 Task: Plan a trip to Onex, Switzerland from 6th December, 2023 to 15th December, 2023 for 6 adults. Place can be entire room or private room with 6 bedrooms having 6 beds and 6 bathrooms. Property type can be house. Amenities needed are: wifi, TV, free parkinig on premises, gym, breakfast.
Action: Mouse moved to (469, 276)
Screenshot: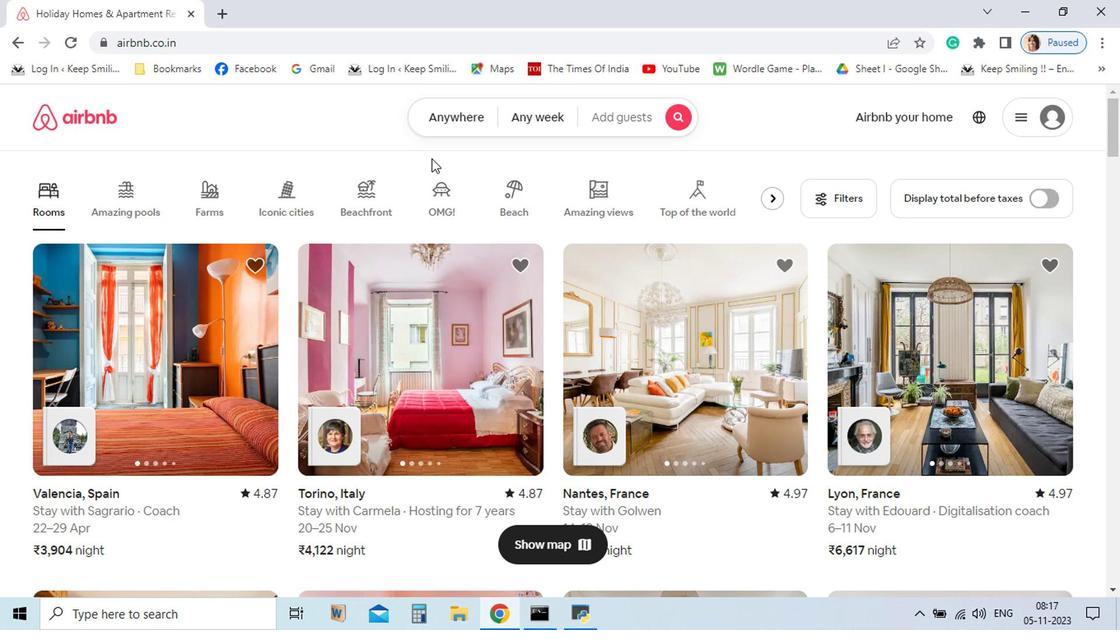 
Action: Mouse pressed left at (469, 276)
Screenshot: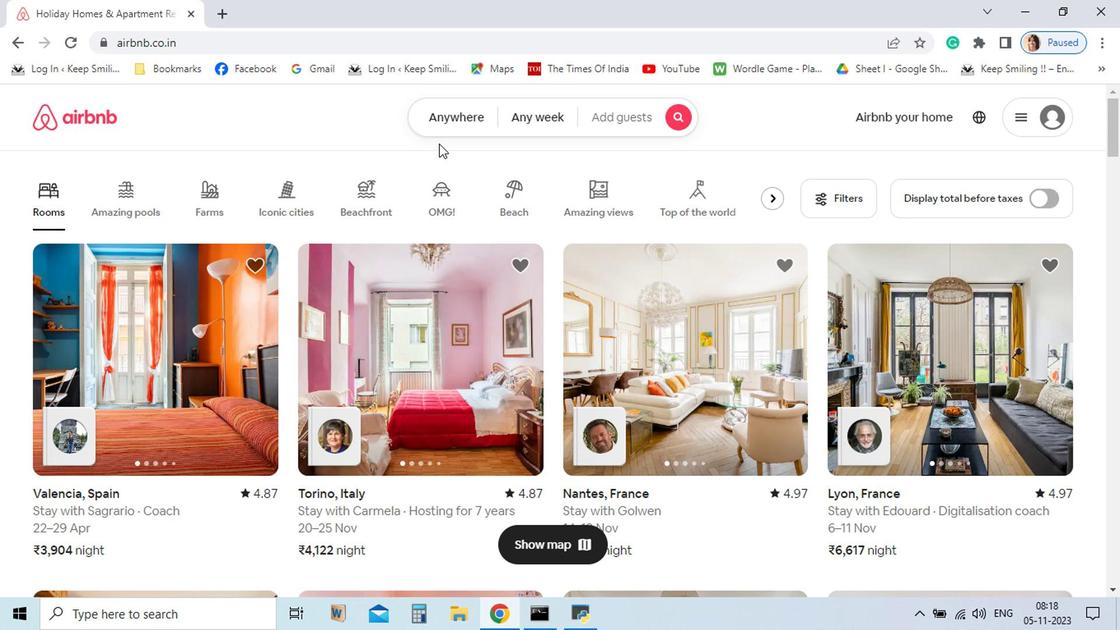 
Action: Mouse moved to (476, 253)
Screenshot: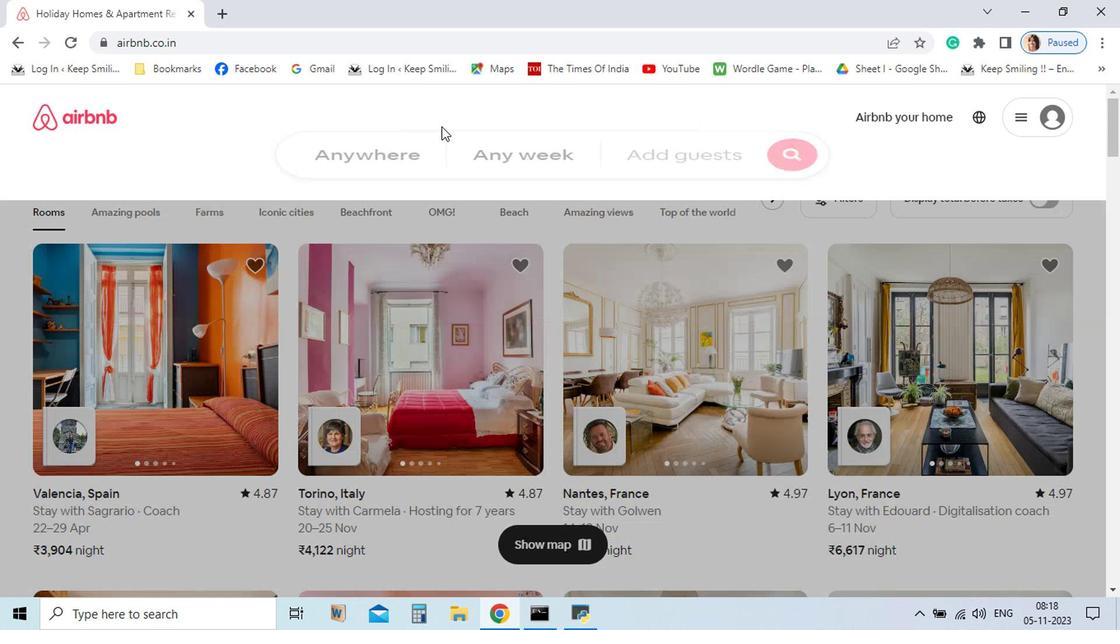 
Action: Mouse pressed left at (476, 253)
Screenshot: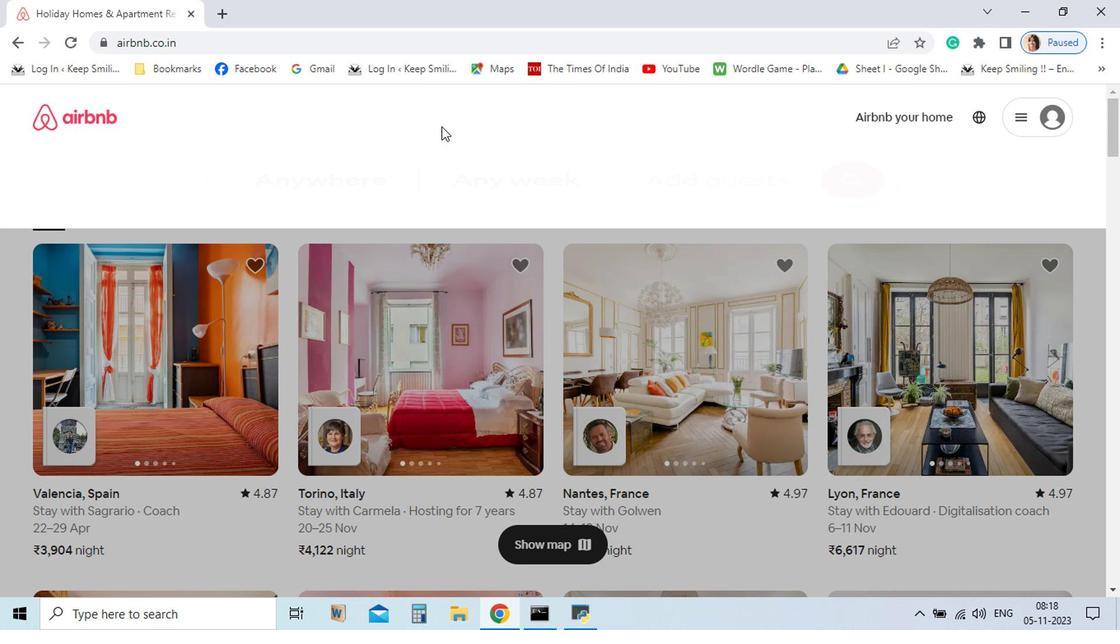
Action: Mouse moved to (375, 297)
Screenshot: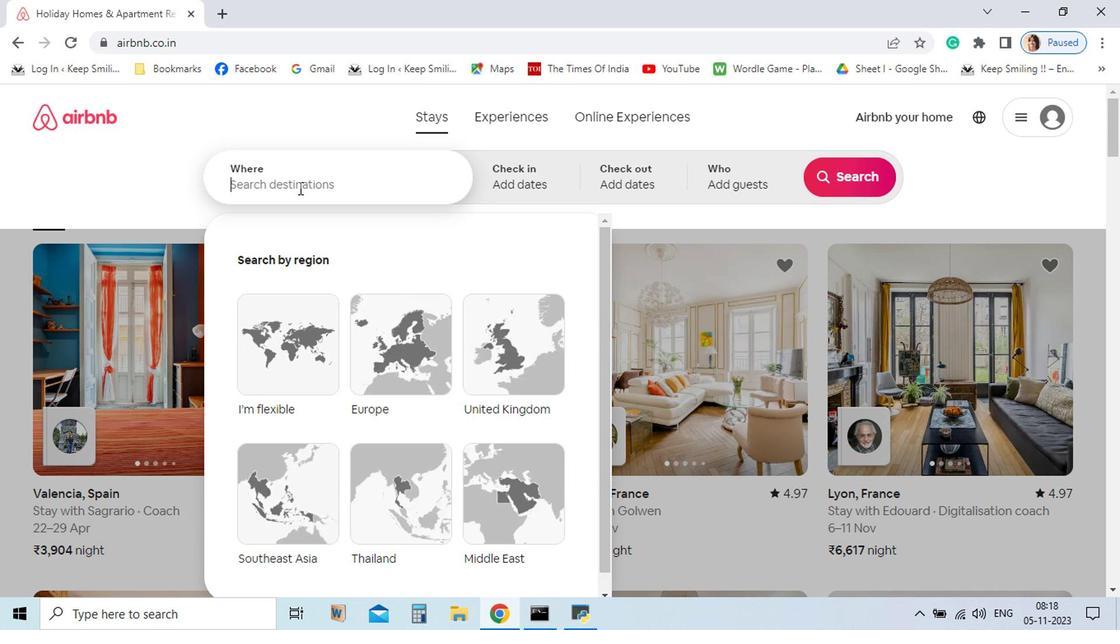 
Action: Mouse pressed left at (375, 297)
Screenshot: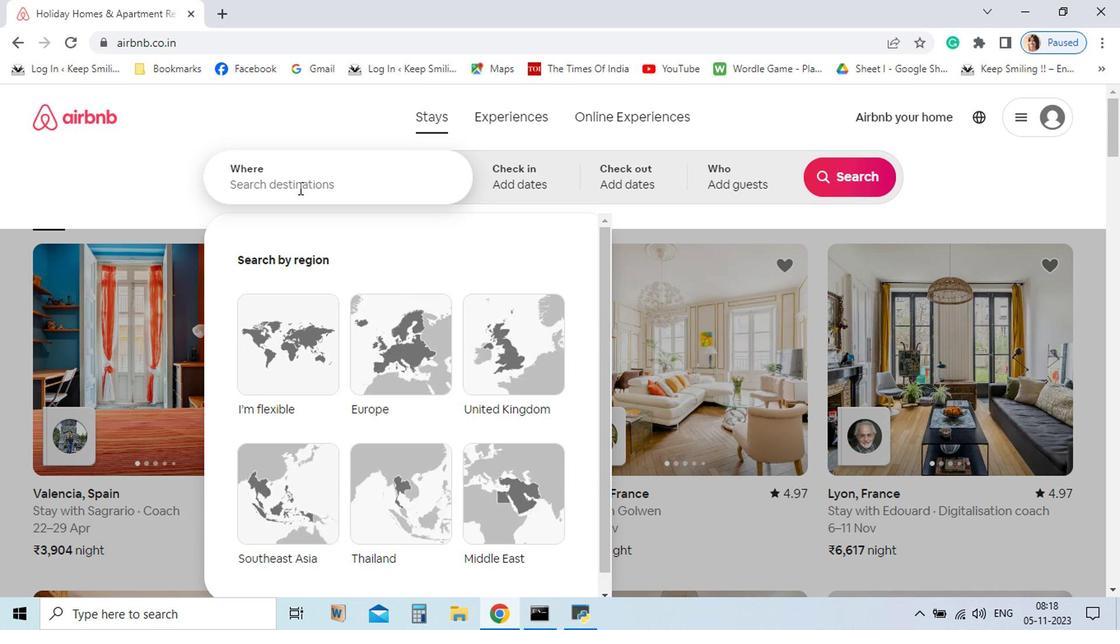 
Action: Mouse moved to (375, 297)
Screenshot: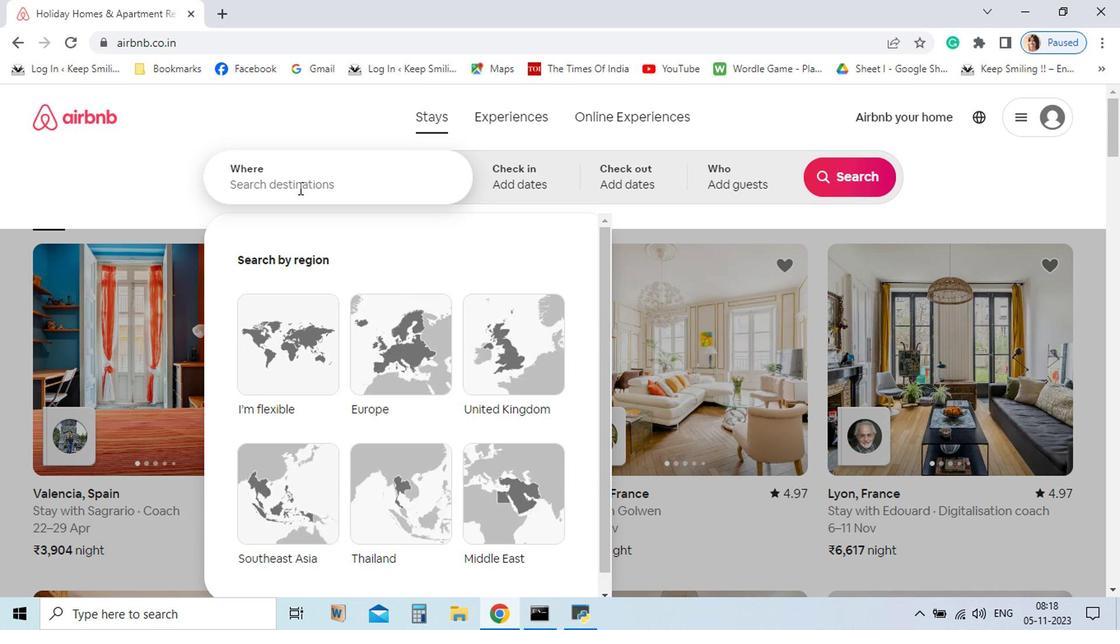 
Action: Key pressed <Key.shift_r>Onex
Screenshot: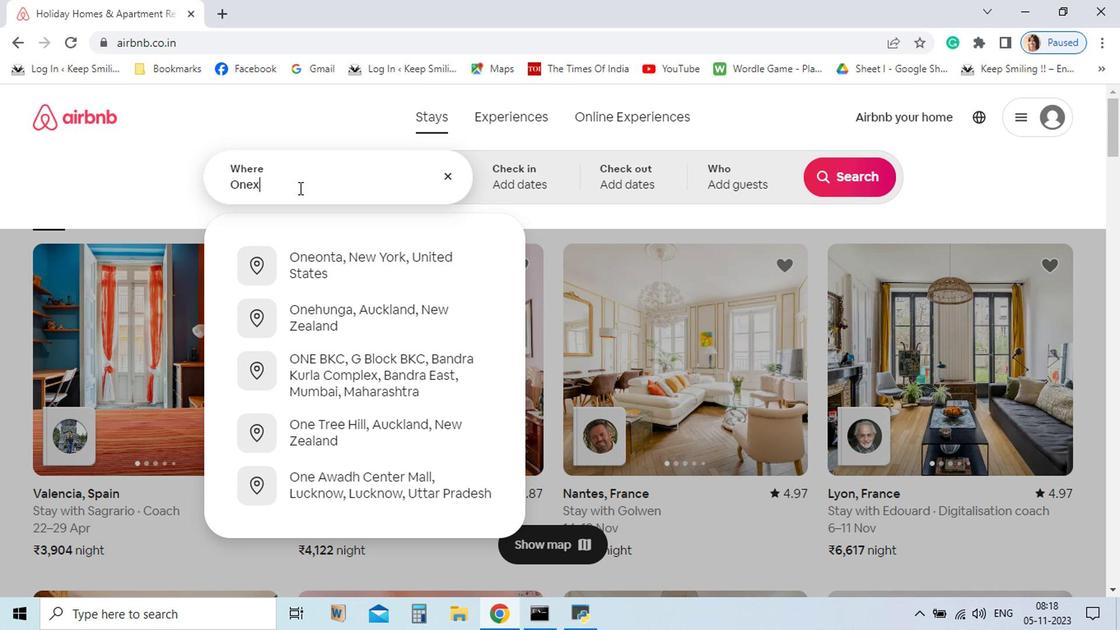 
Action: Mouse moved to (422, 348)
Screenshot: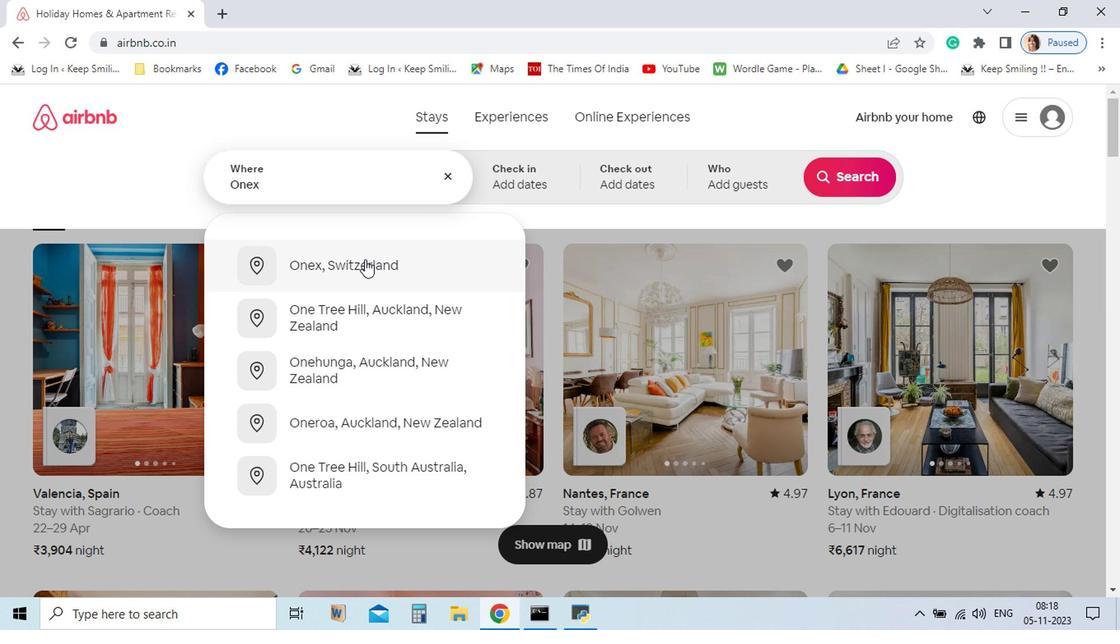 
Action: Mouse pressed left at (422, 348)
Screenshot: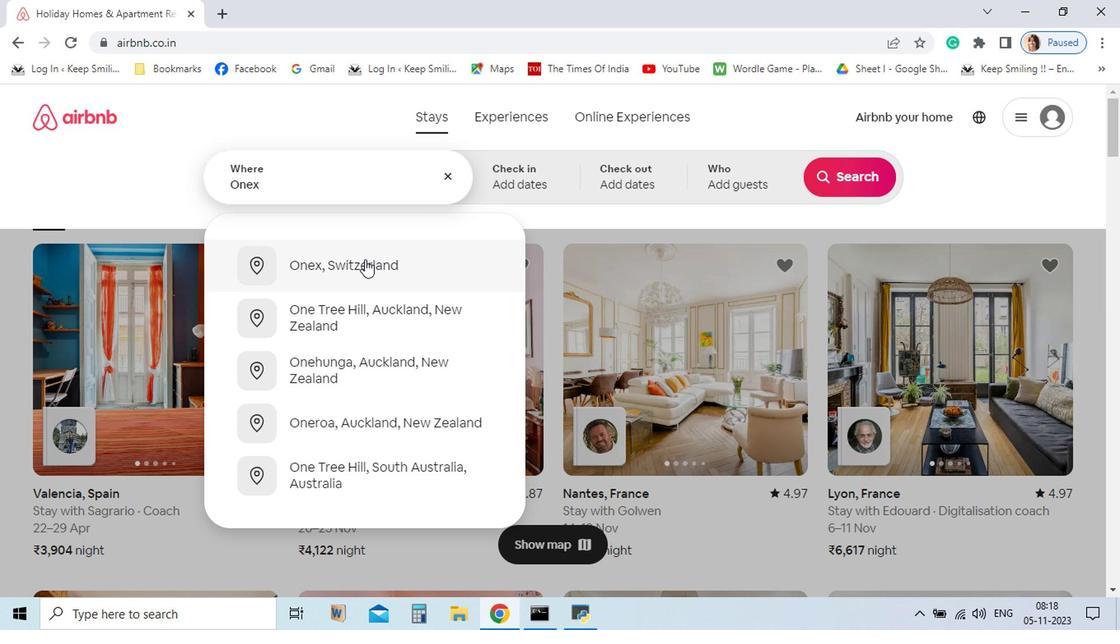 
Action: Mouse moved to (663, 459)
Screenshot: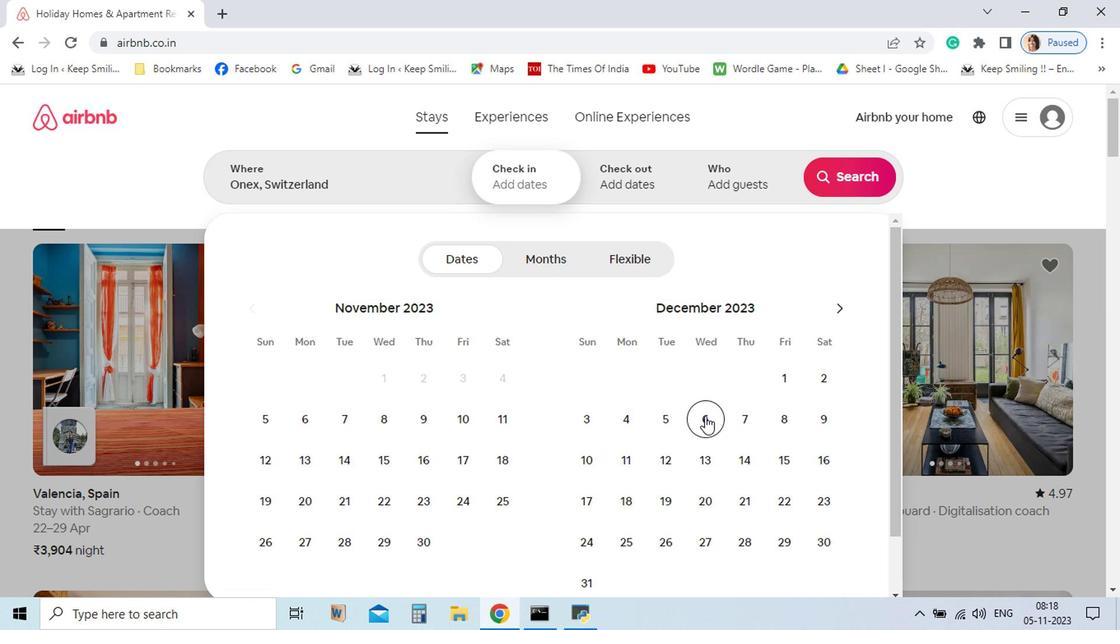 
Action: Mouse pressed left at (663, 459)
Screenshot: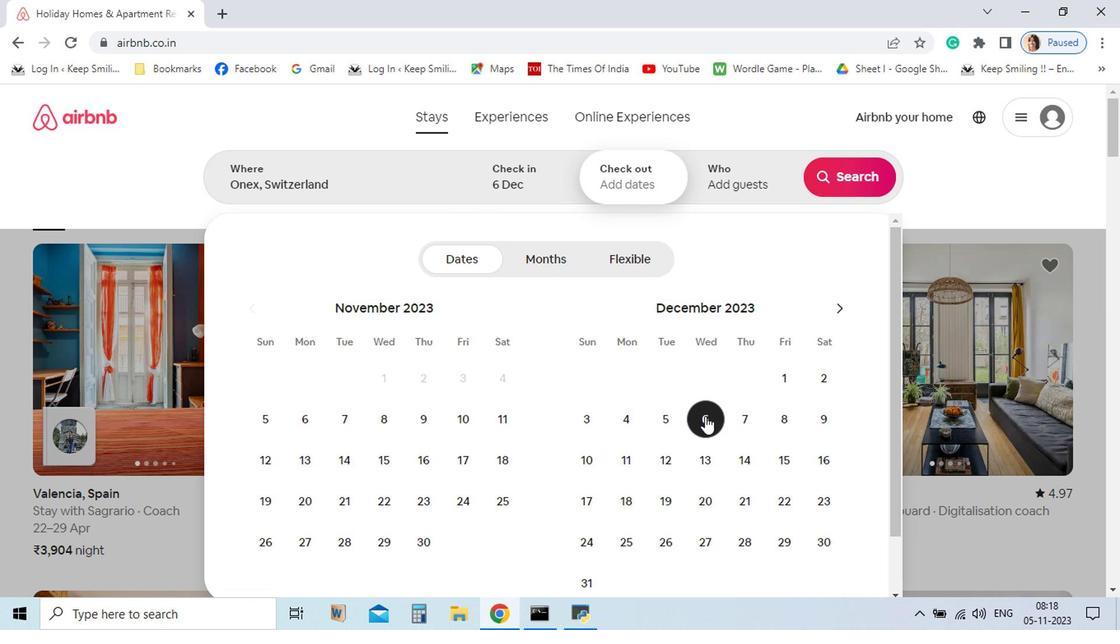 
Action: Mouse moved to (717, 484)
Screenshot: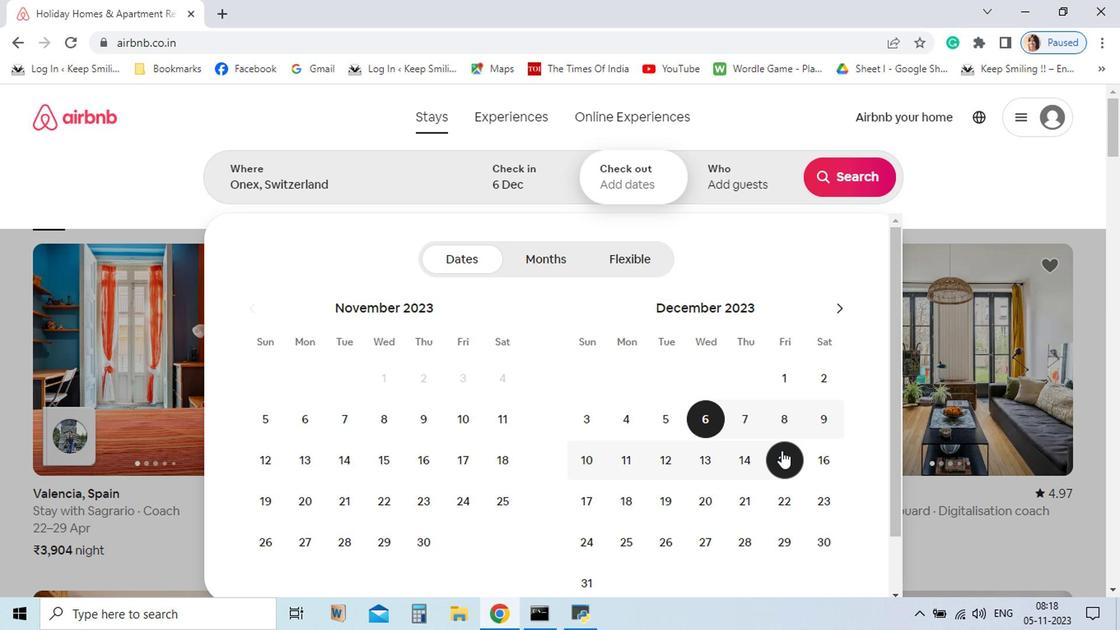 
Action: Mouse pressed left at (717, 484)
Screenshot: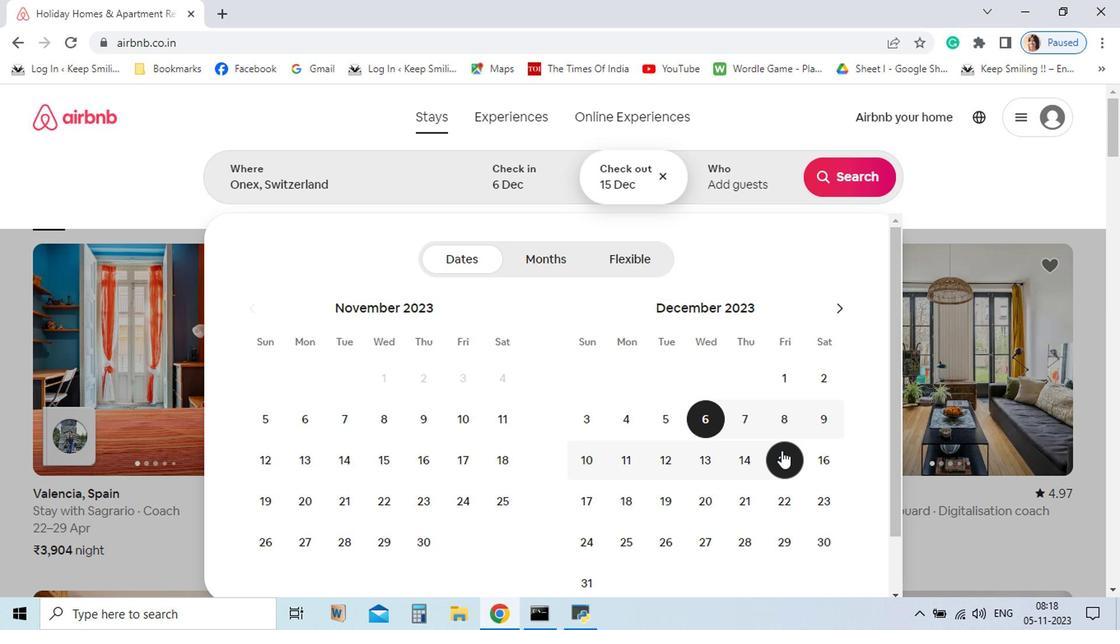 
Action: Mouse moved to (705, 295)
Screenshot: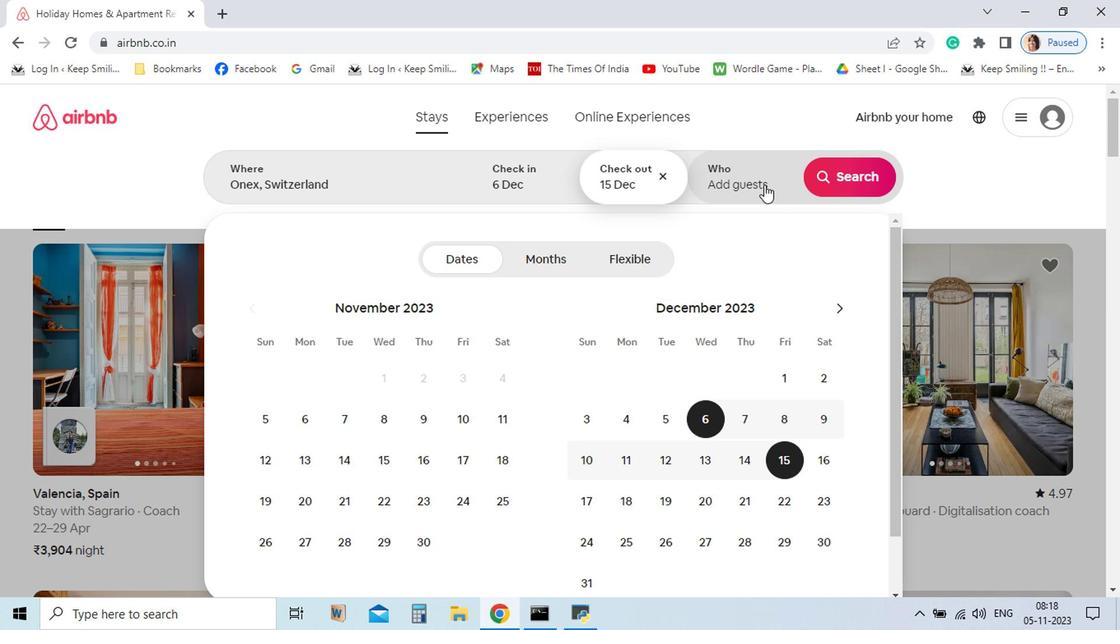 
Action: Mouse pressed left at (705, 295)
Screenshot: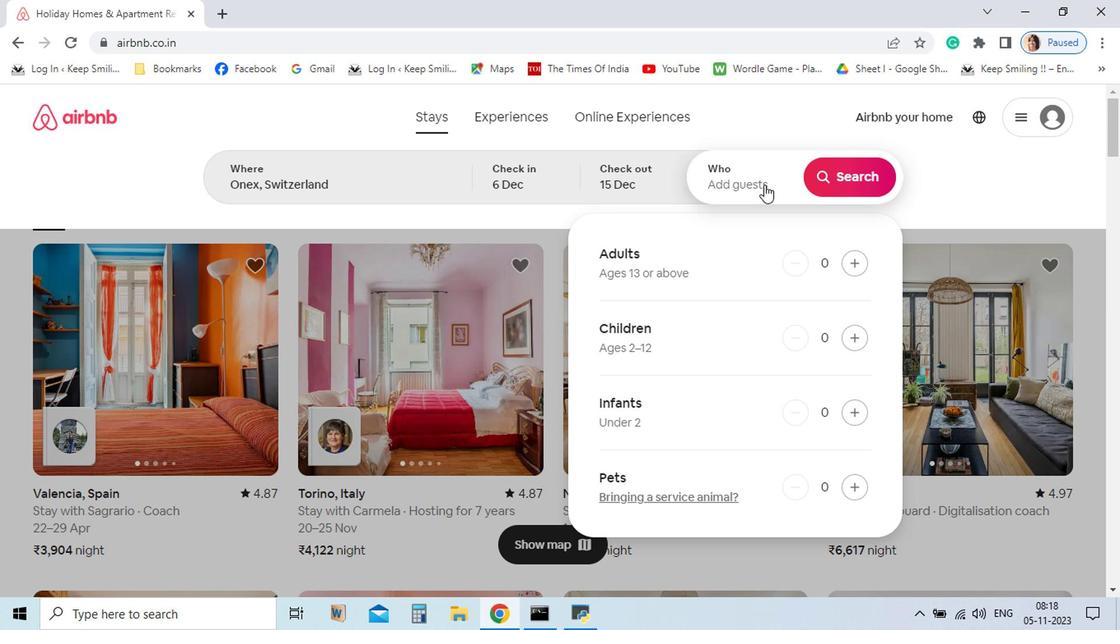 
Action: Mouse moved to (773, 352)
Screenshot: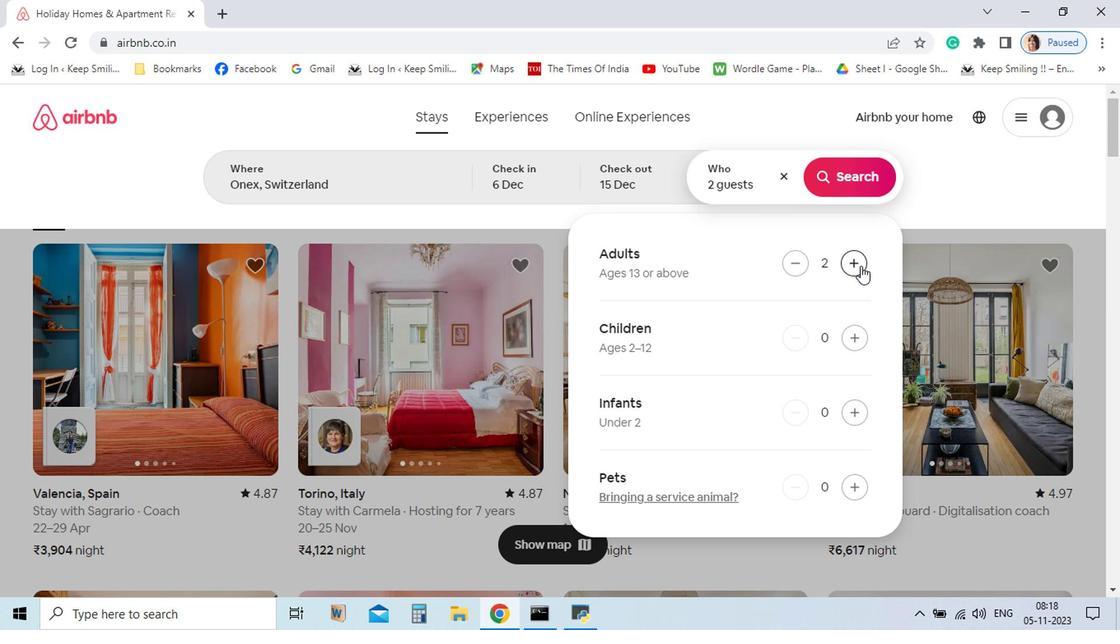 
Action: Mouse pressed left at (773, 352)
Screenshot: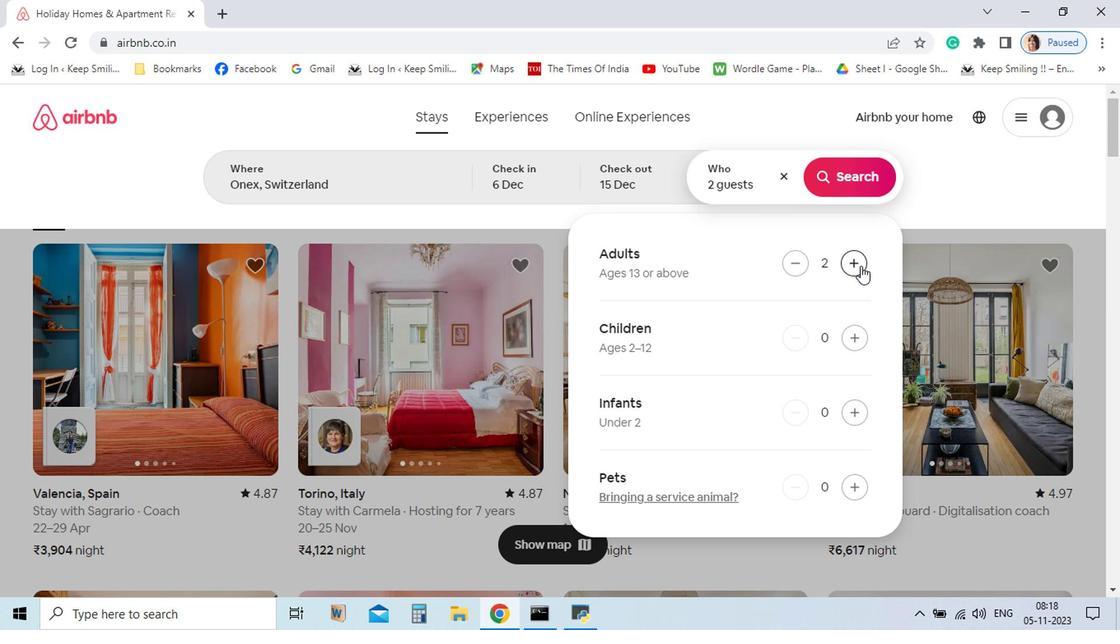 
Action: Mouse moved to (773, 353)
Screenshot: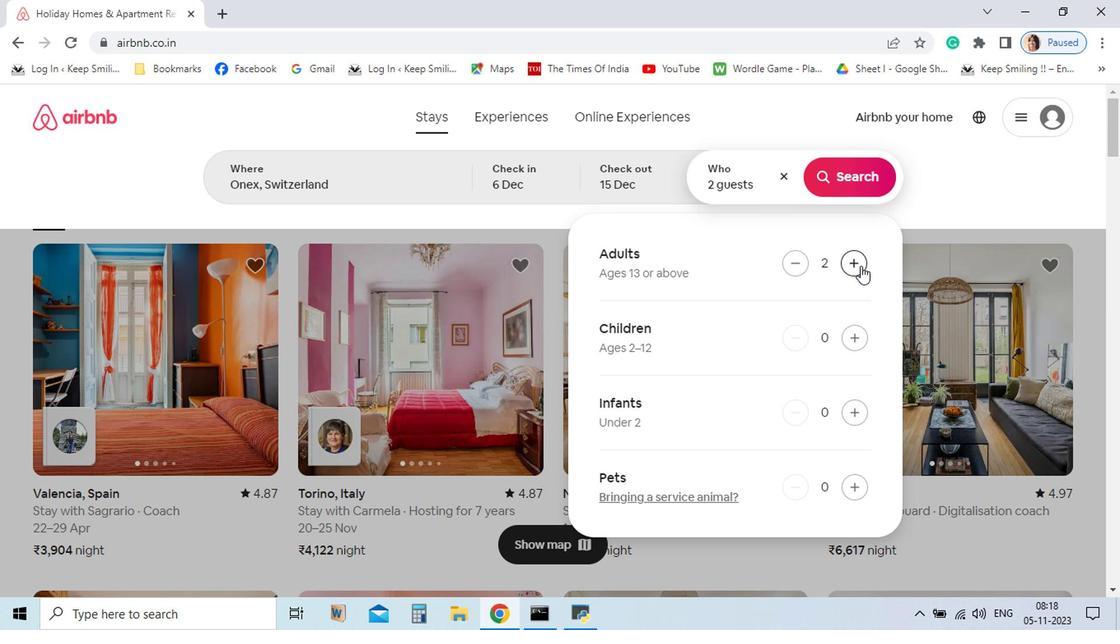 
Action: Mouse pressed left at (773, 353)
Screenshot: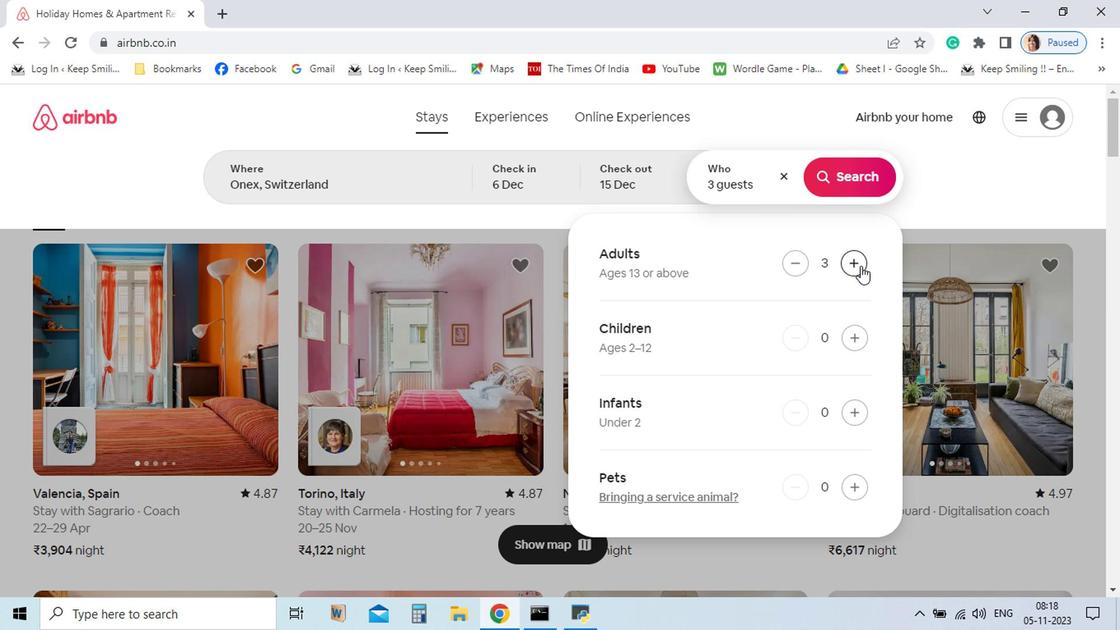
Action: Mouse pressed left at (773, 353)
Screenshot: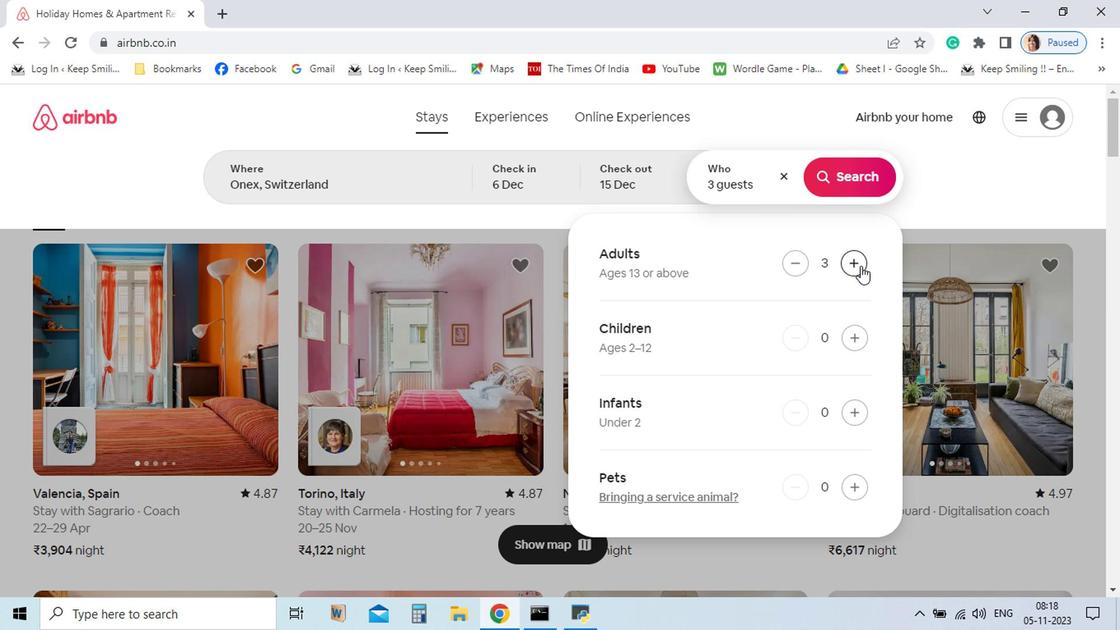 
Action: Mouse pressed left at (773, 353)
Screenshot: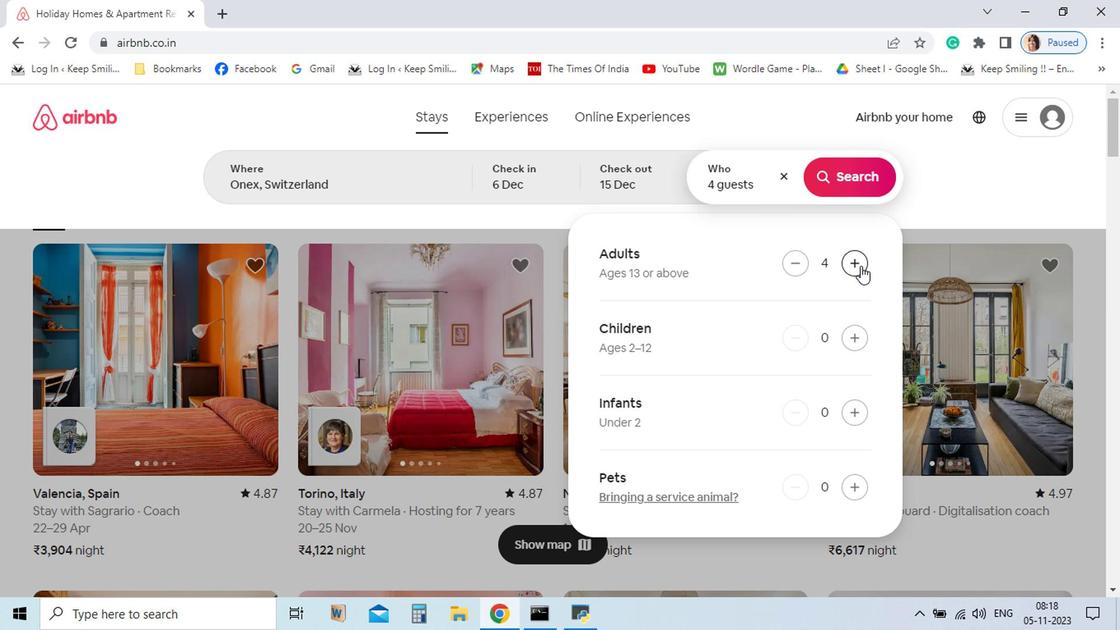 
Action: Mouse pressed left at (773, 353)
Screenshot: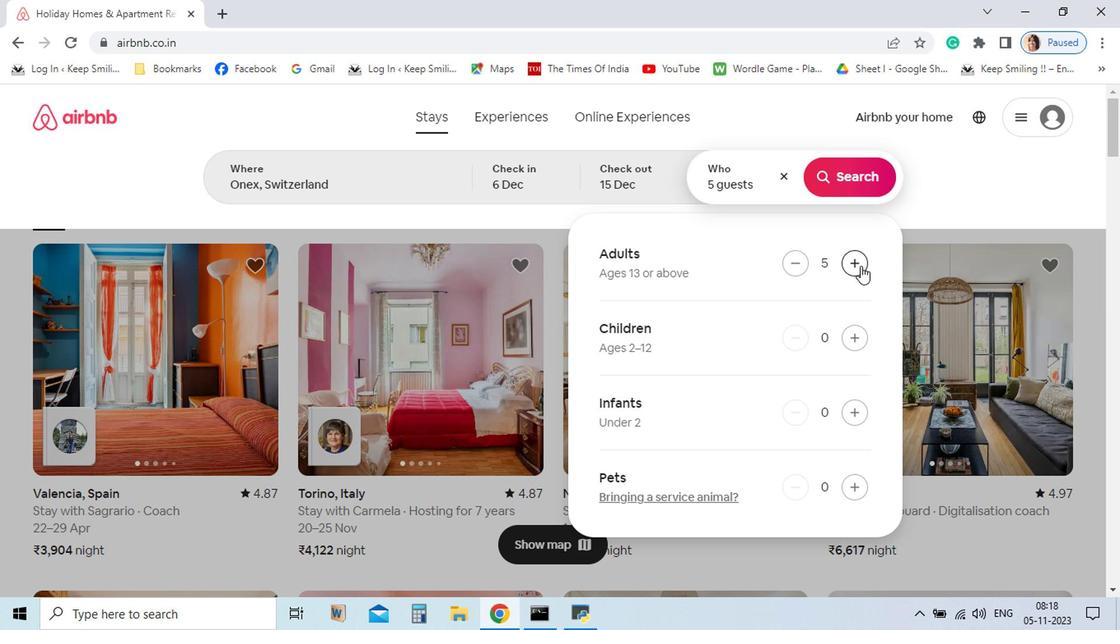 
Action: Mouse pressed left at (773, 353)
Screenshot: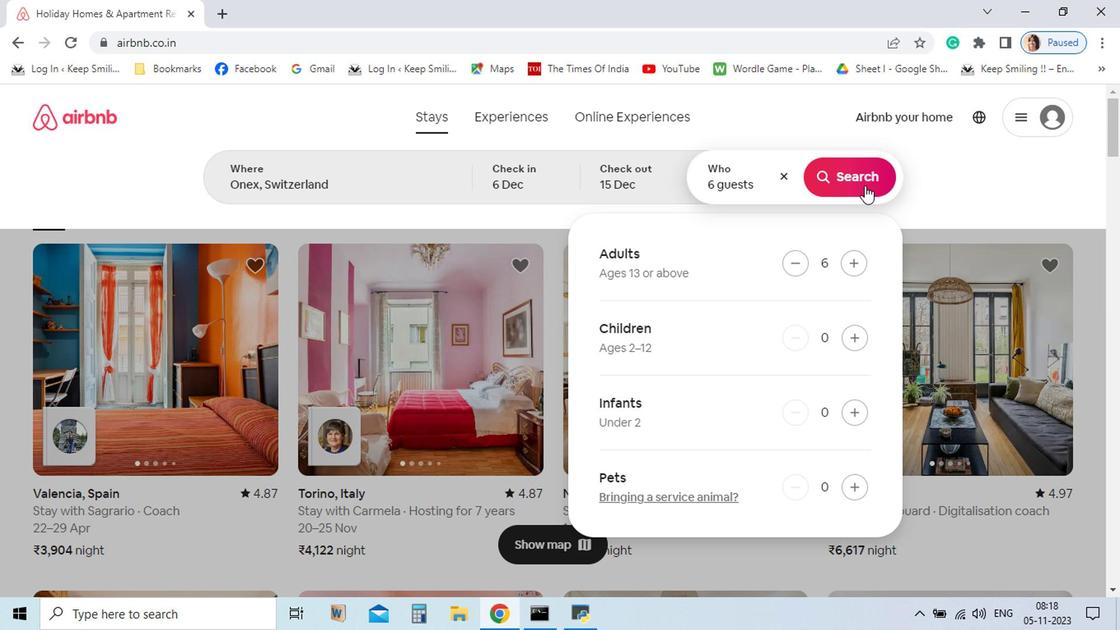 
Action: Mouse moved to (773, 291)
Screenshot: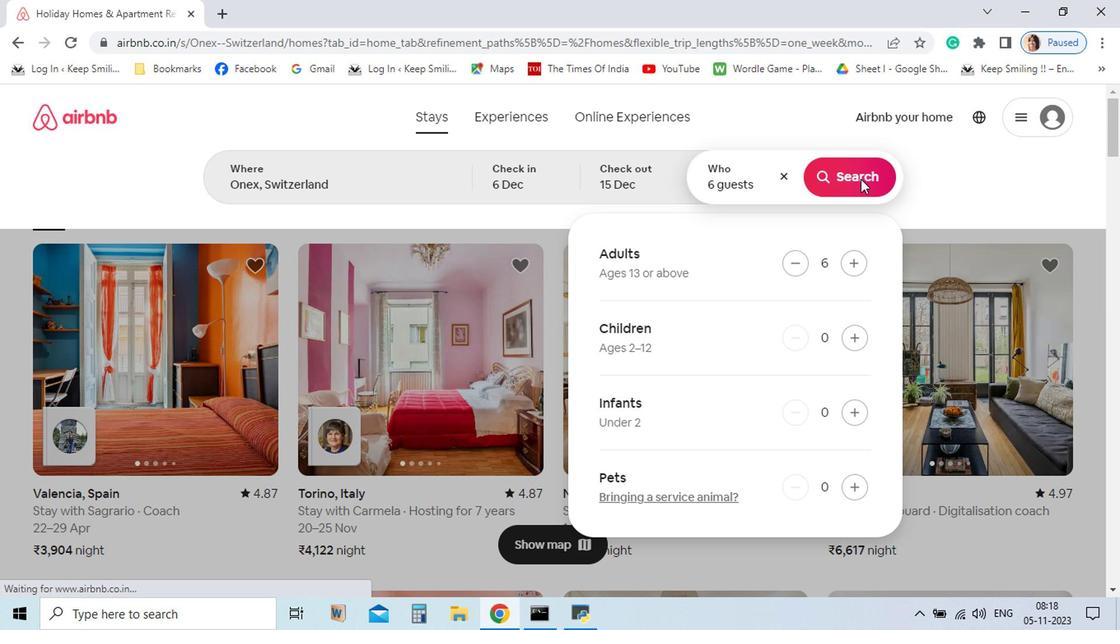 
Action: Mouse pressed left at (773, 291)
Screenshot: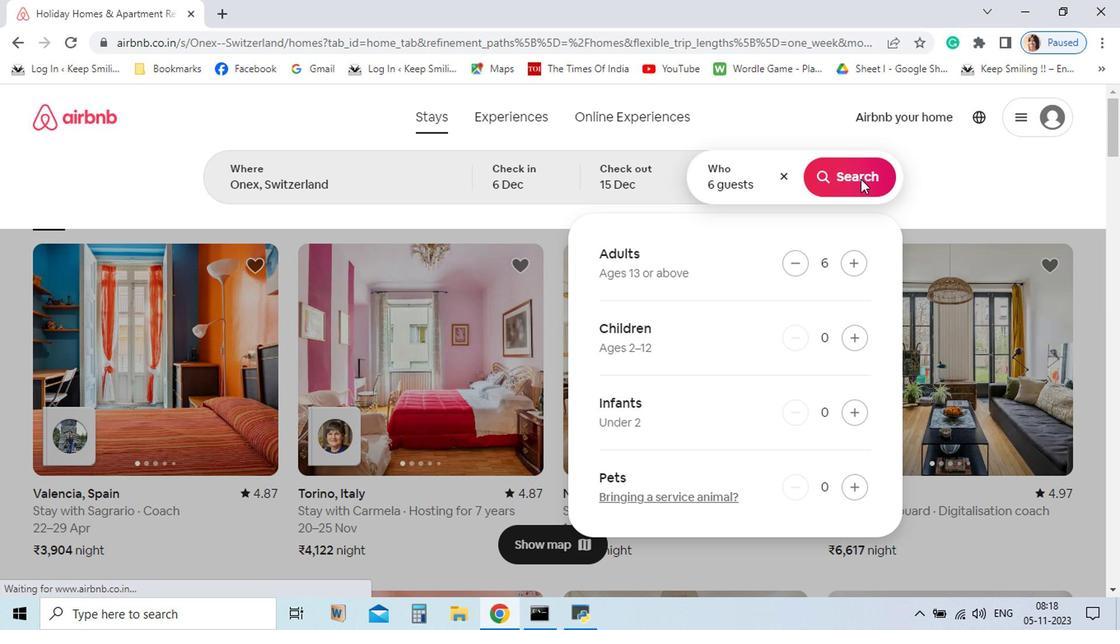 
Action: Mouse moved to (773, 288)
Screenshot: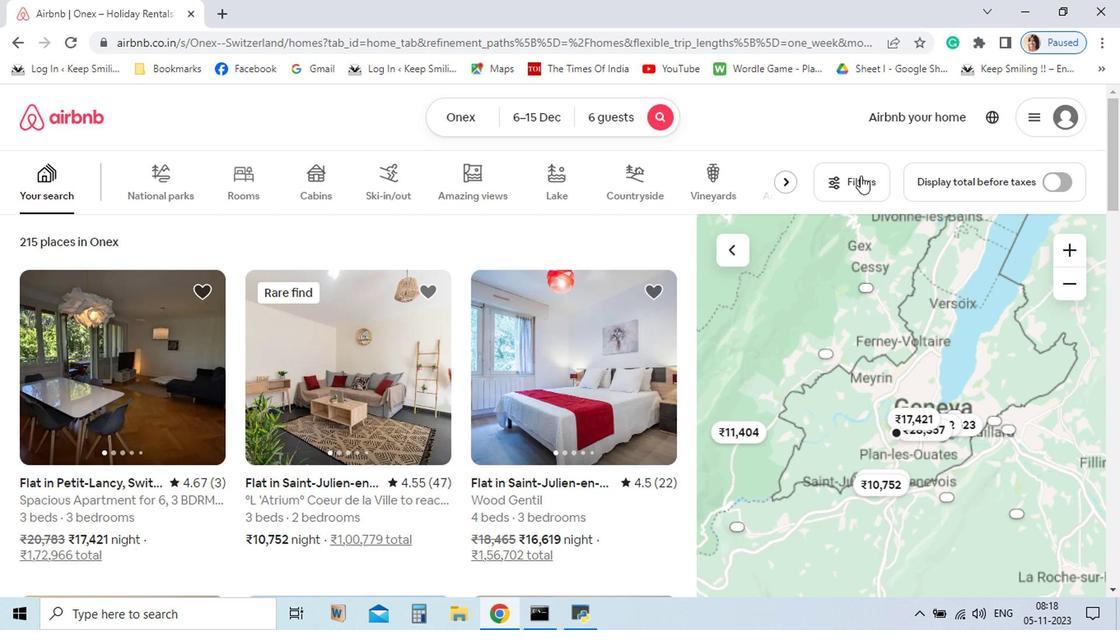 
Action: Mouse pressed left at (773, 288)
Screenshot: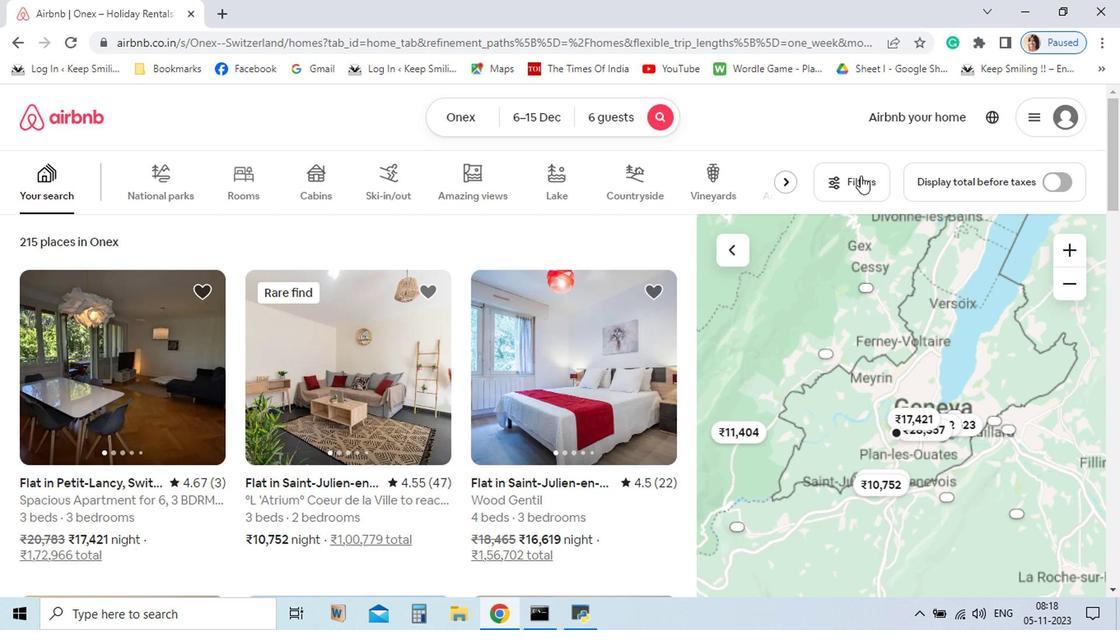
Action: Mouse moved to (783, 317)
Screenshot: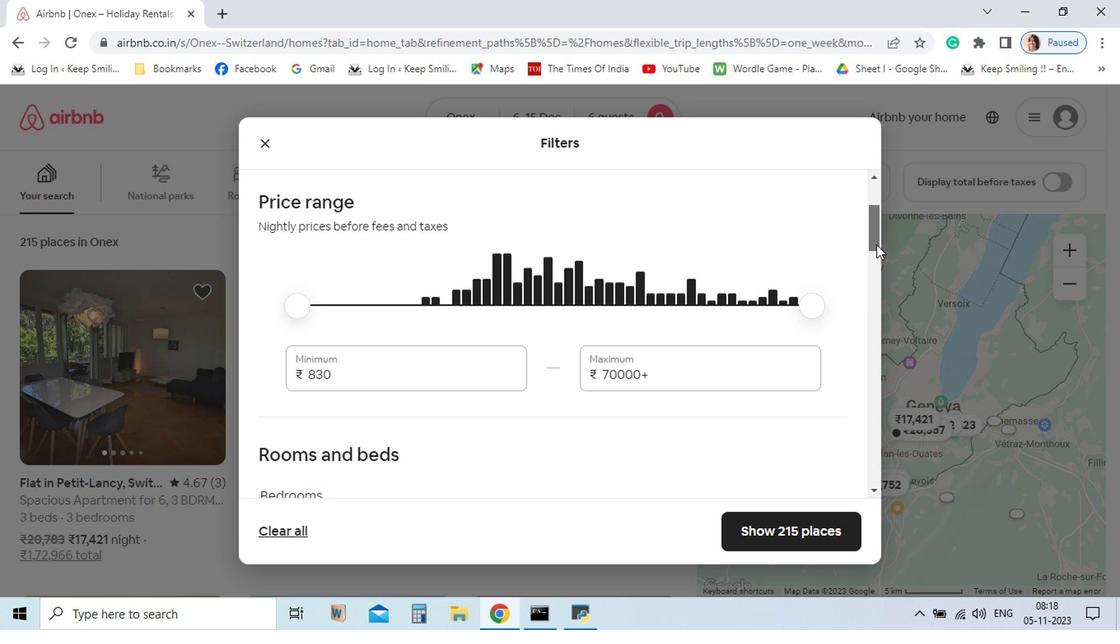 
Action: Mouse pressed left at (783, 317)
Screenshot: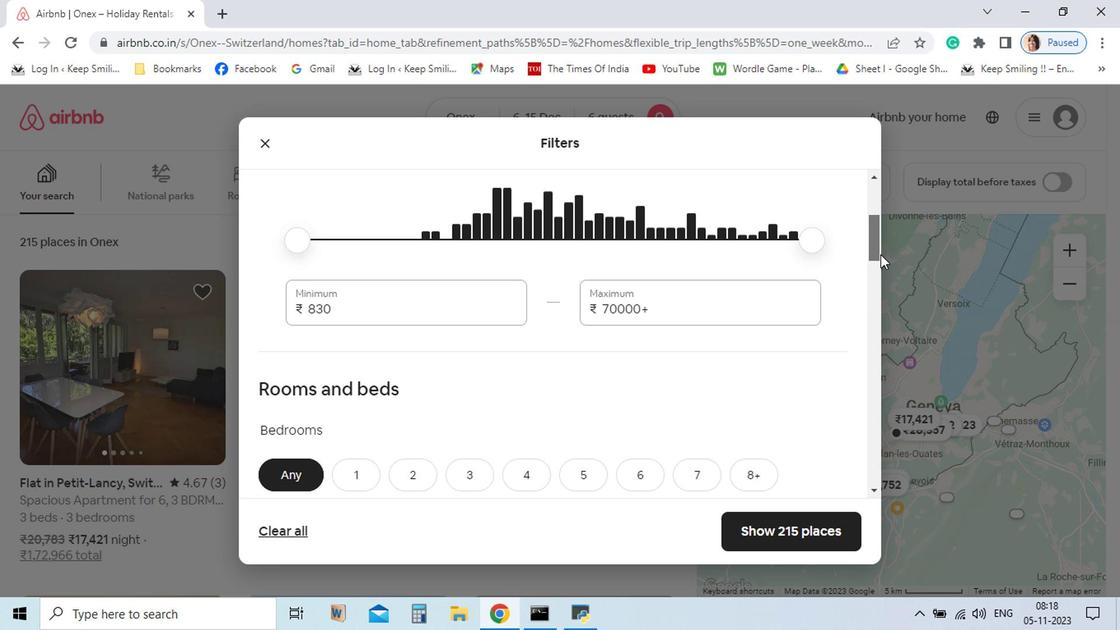 
Action: Mouse moved to (612, 335)
Screenshot: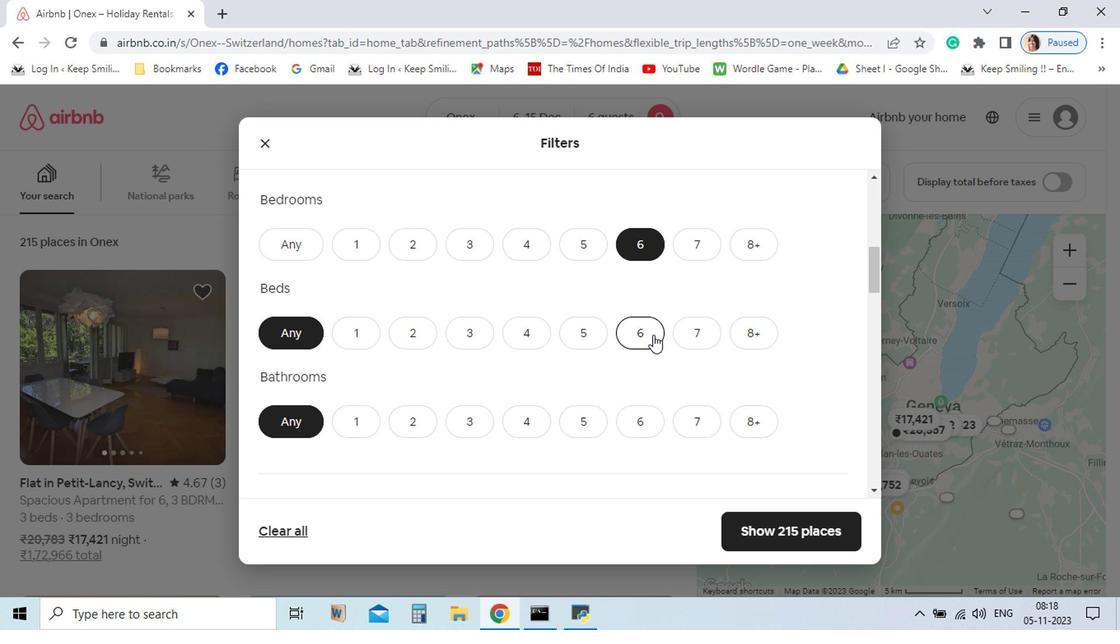 
Action: Mouse pressed left at (612, 335)
Screenshot: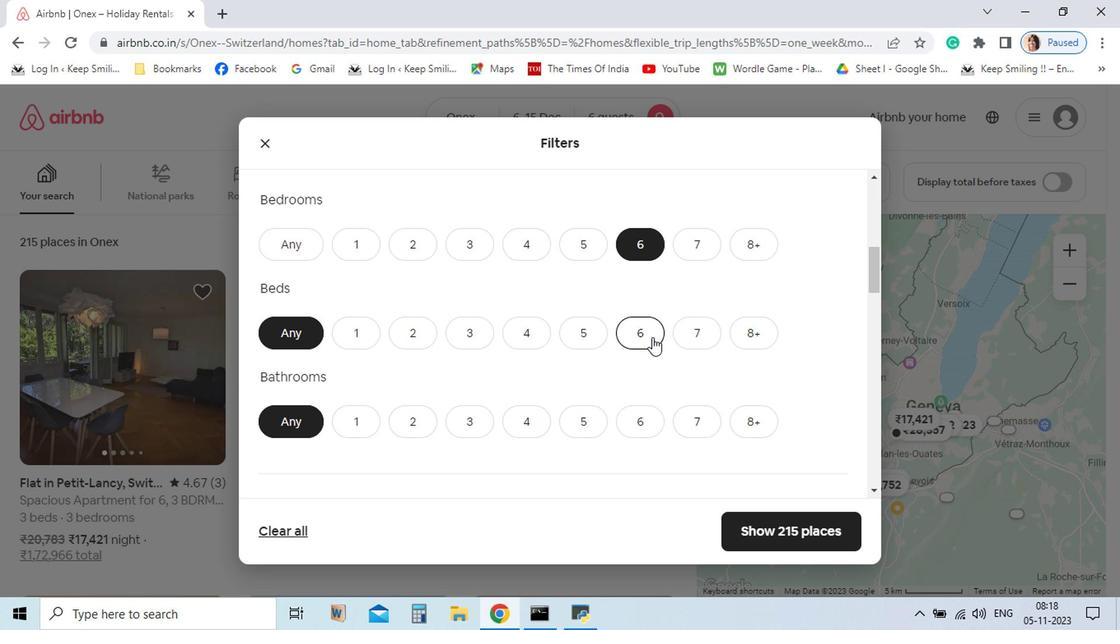 
Action: Mouse moved to (626, 403)
Screenshot: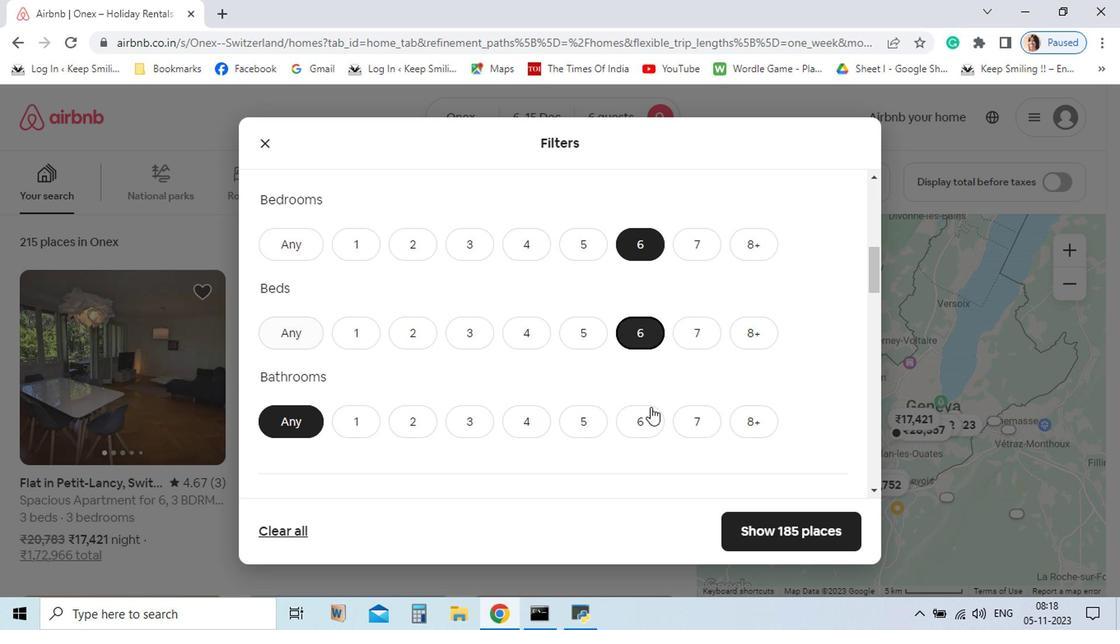 
Action: Mouse pressed left at (626, 403)
Screenshot: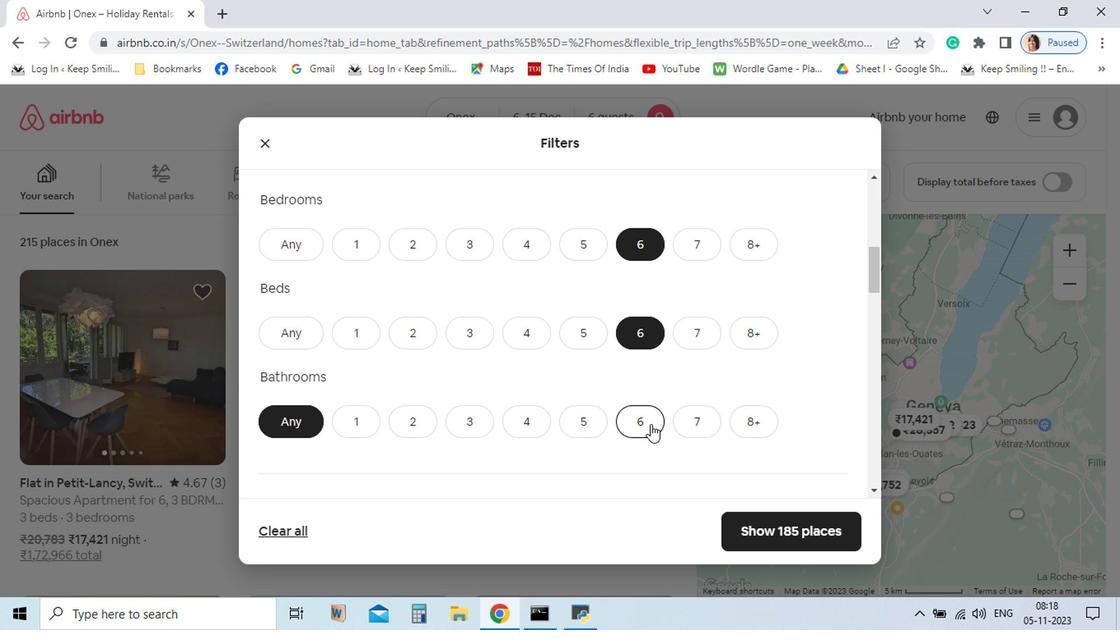 
Action: Mouse moved to (625, 465)
Screenshot: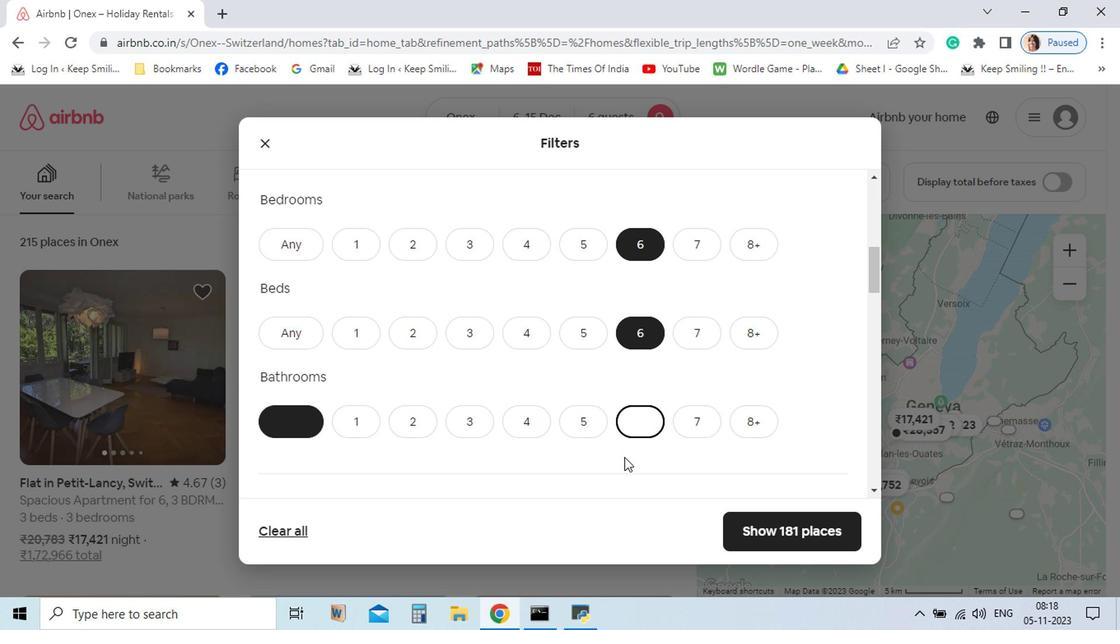 
Action: Mouse pressed left at (625, 465)
Screenshot: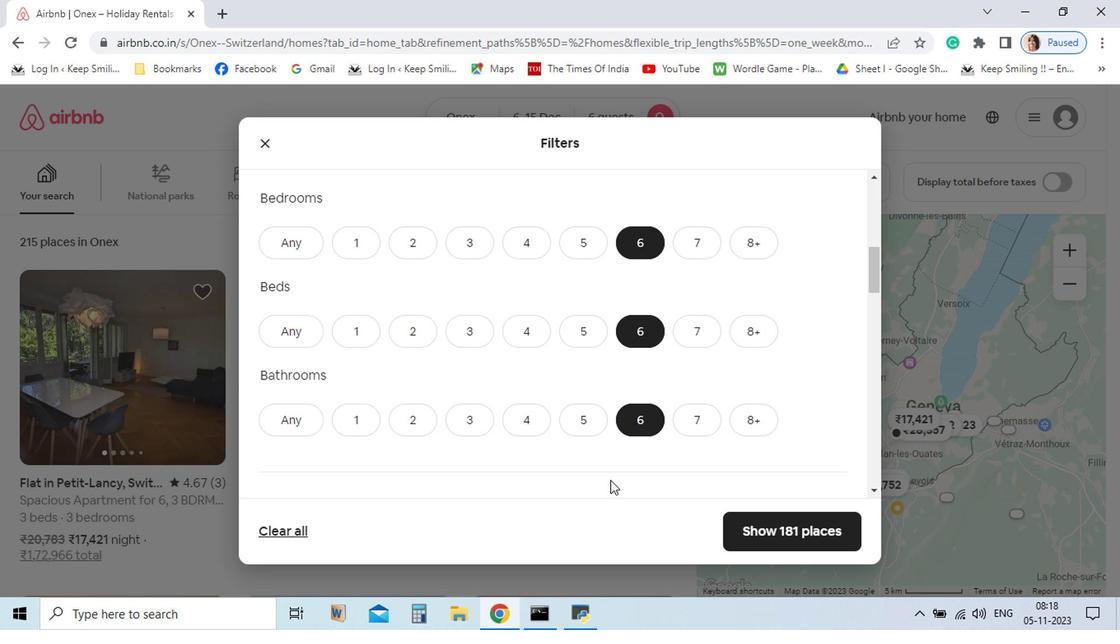 
Action: Mouse moved to (597, 504)
Screenshot: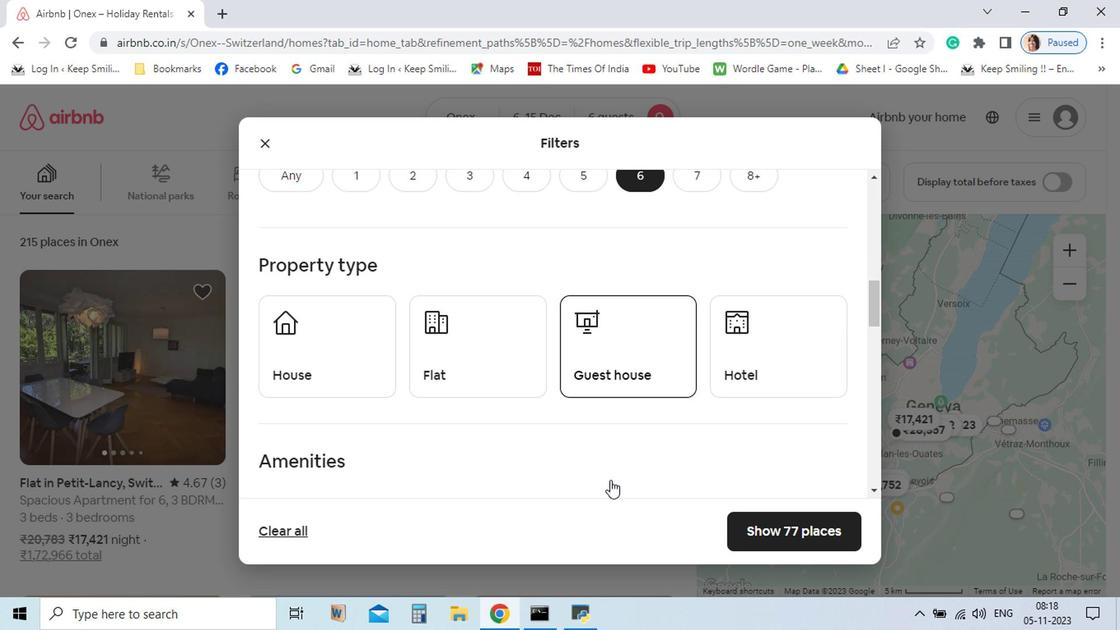 
Action: Mouse scrolled (597, 504) with delta (0, 0)
Screenshot: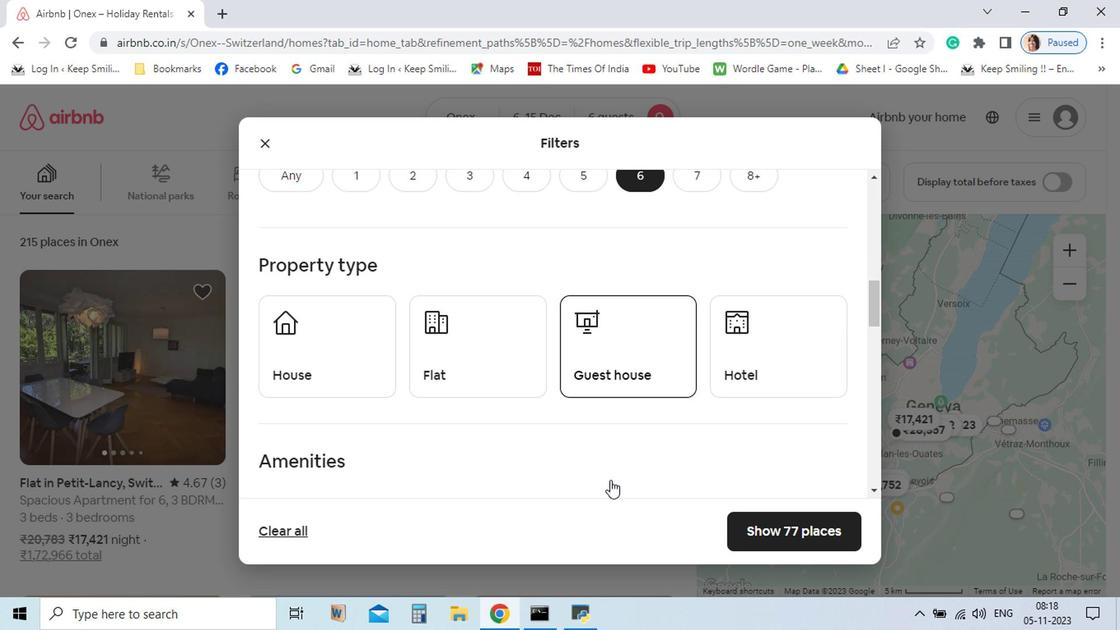 
Action: Mouse moved to (596, 505)
Screenshot: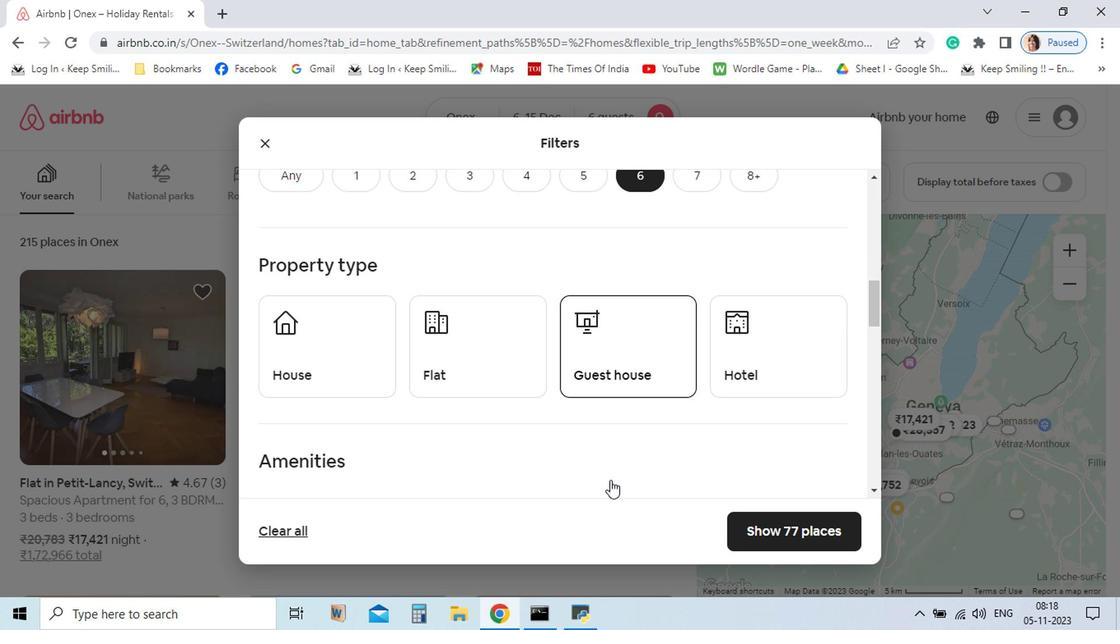 
Action: Mouse scrolled (596, 504) with delta (0, 0)
Screenshot: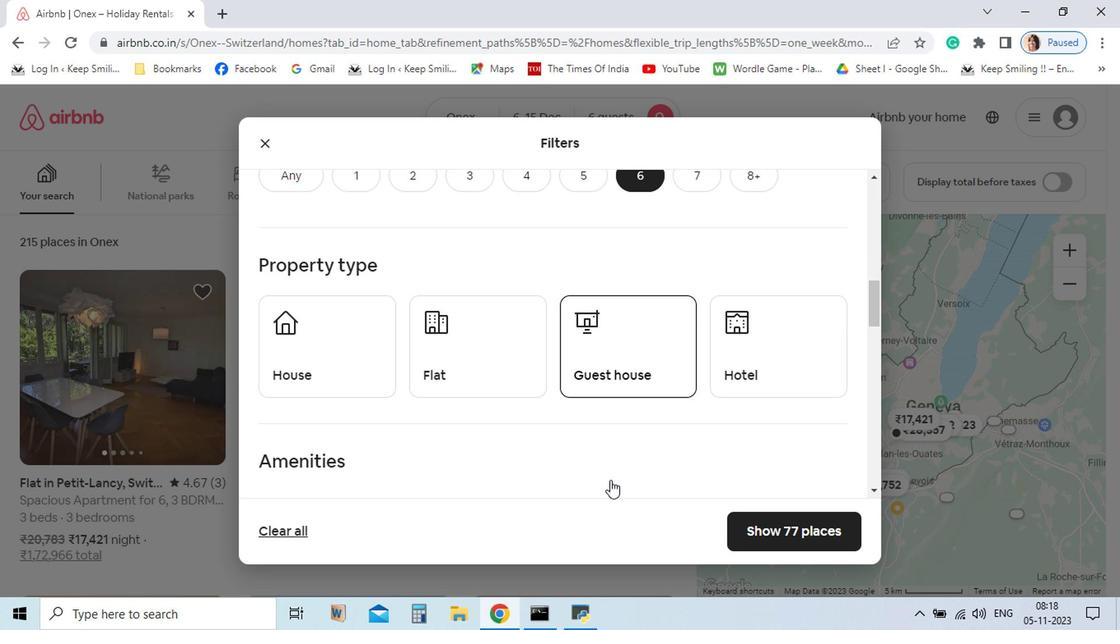 
Action: Mouse scrolled (596, 504) with delta (0, 0)
Screenshot: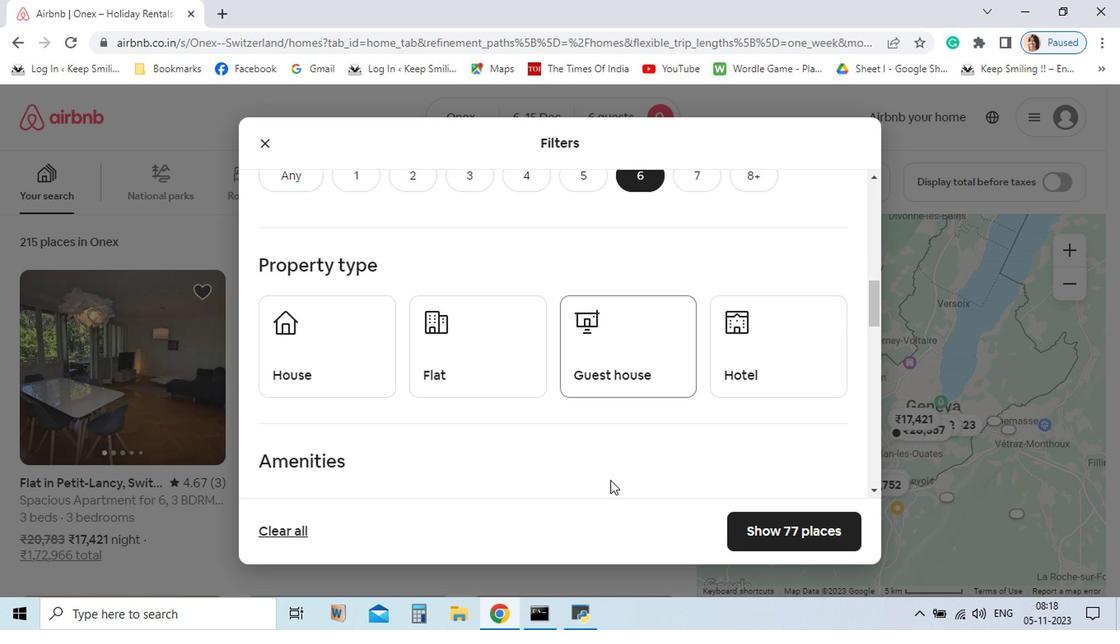 
Action: Mouse moved to (595, 505)
Screenshot: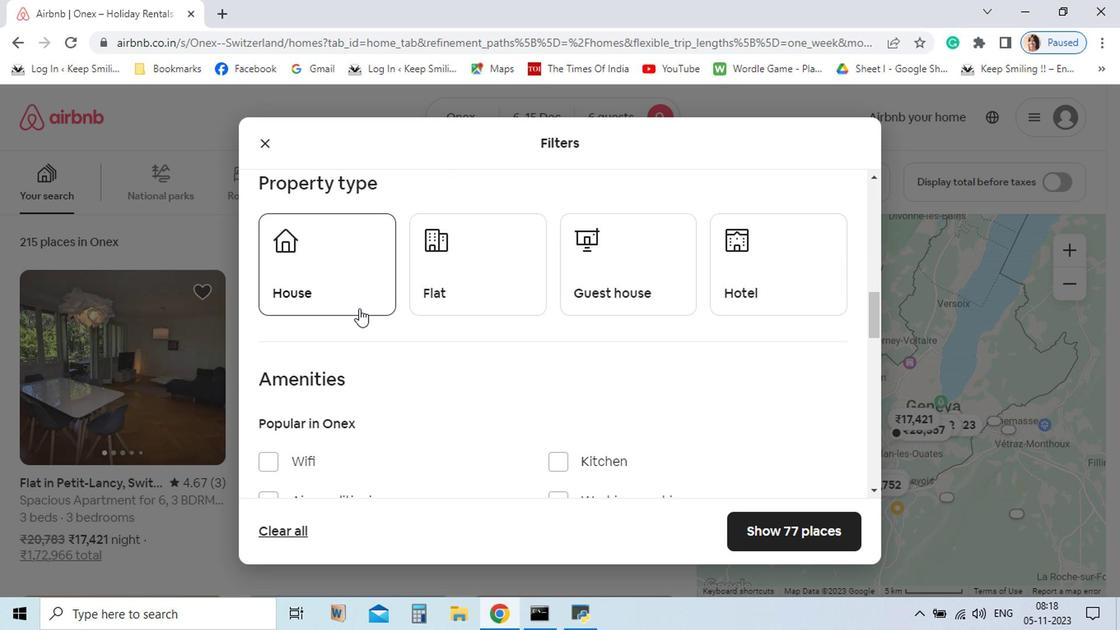 
Action: Mouse scrolled (595, 504) with delta (0, 0)
Screenshot: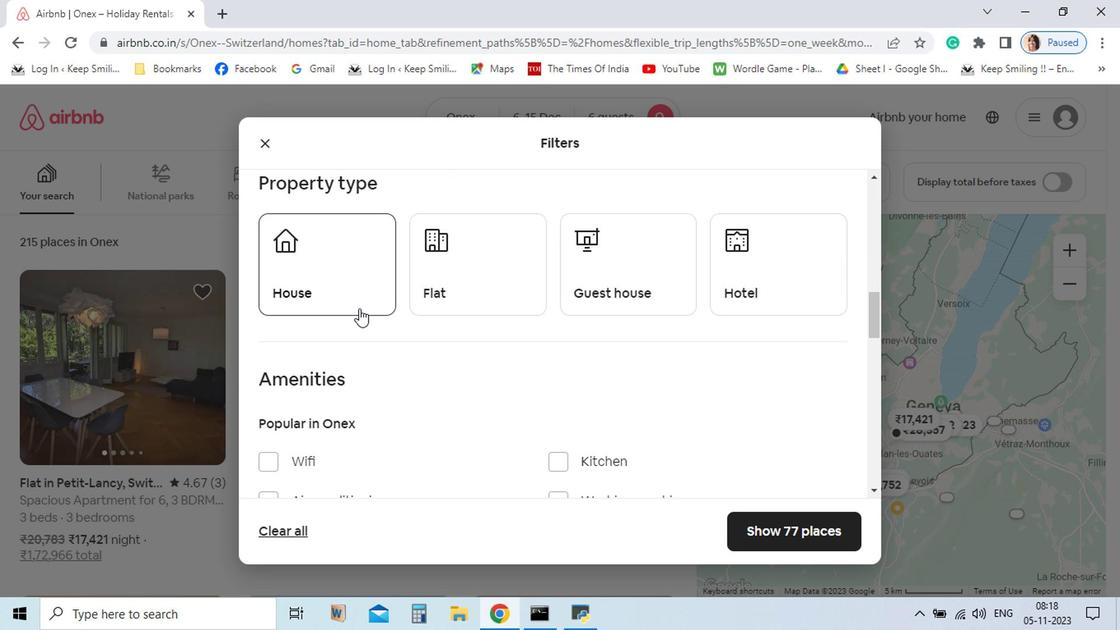 
Action: Mouse moved to (406, 369)
Screenshot: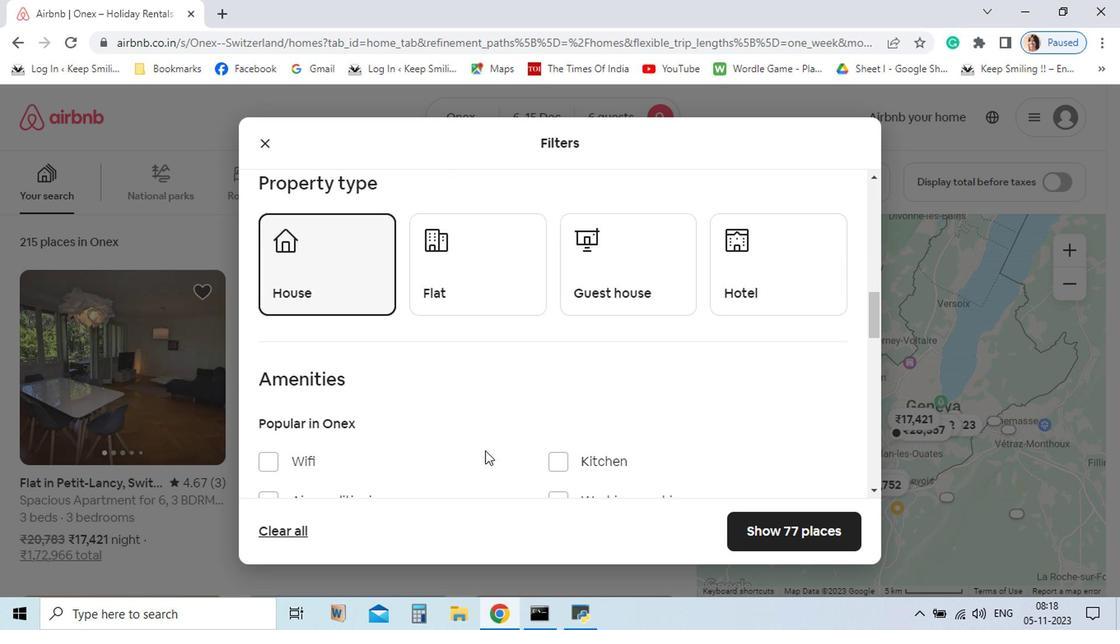 
Action: Mouse pressed left at (406, 369)
Screenshot: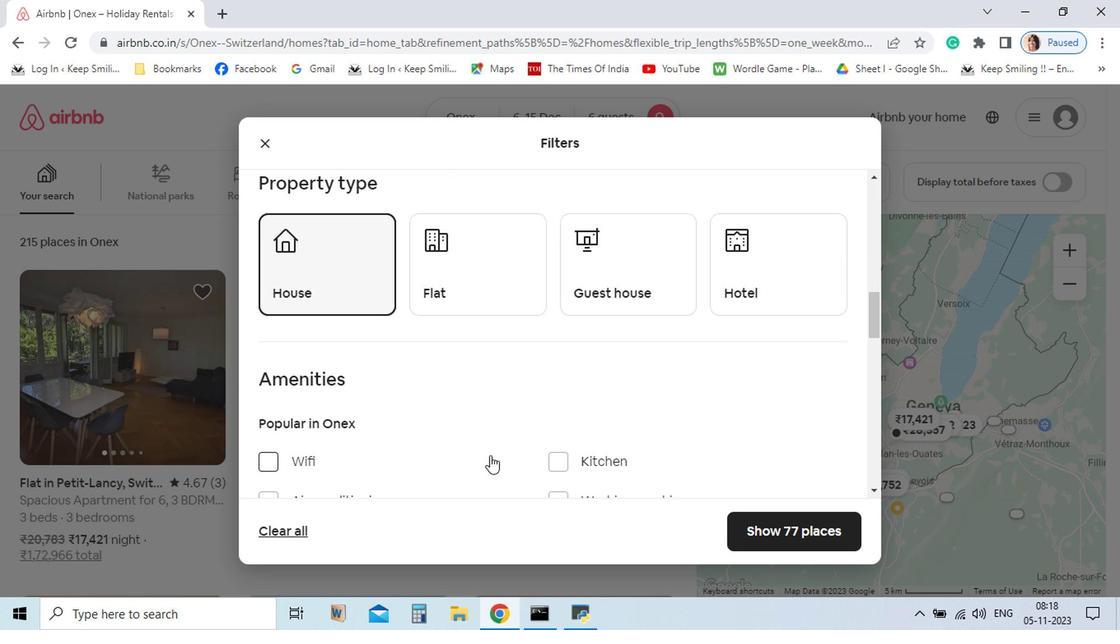 
Action: Mouse moved to (511, 487)
Screenshot: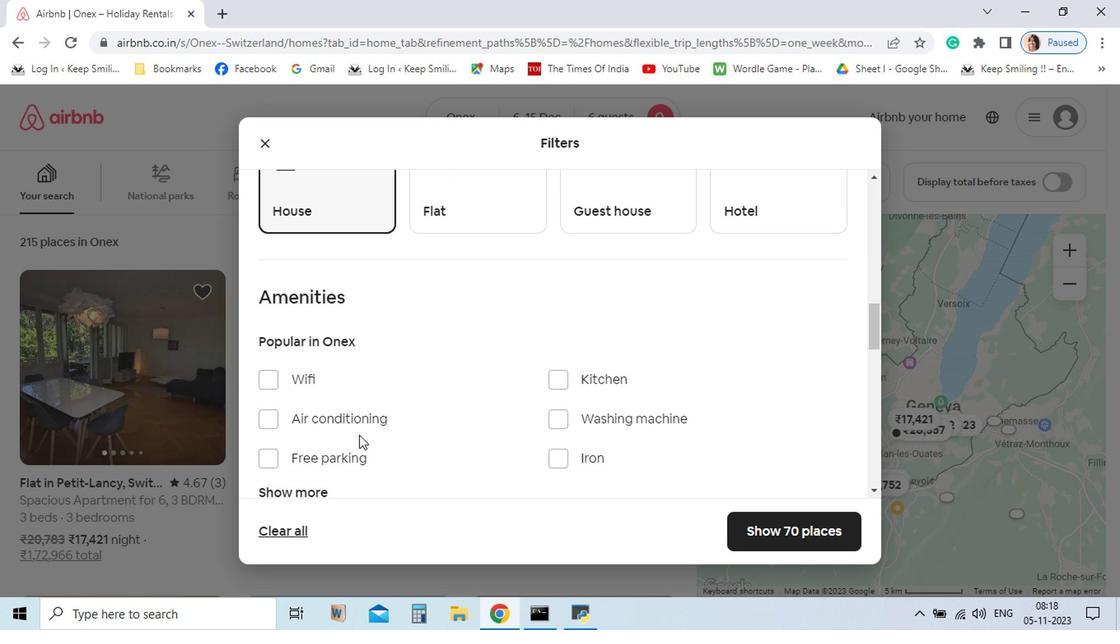 
Action: Mouse scrolled (511, 487) with delta (0, 0)
Screenshot: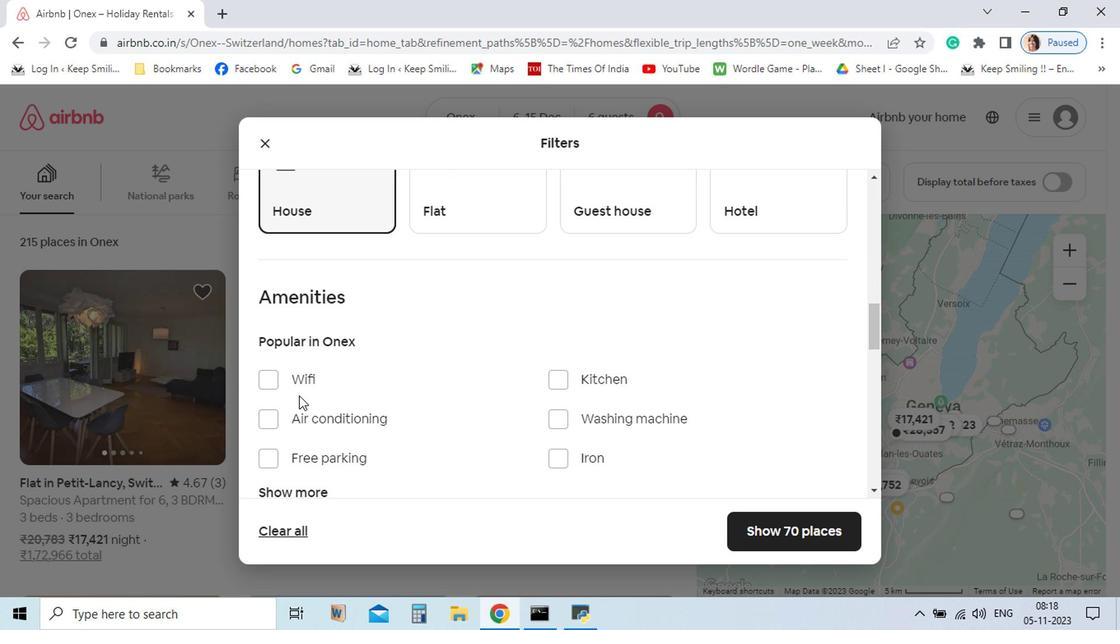 
Action: Mouse moved to (359, 433)
Screenshot: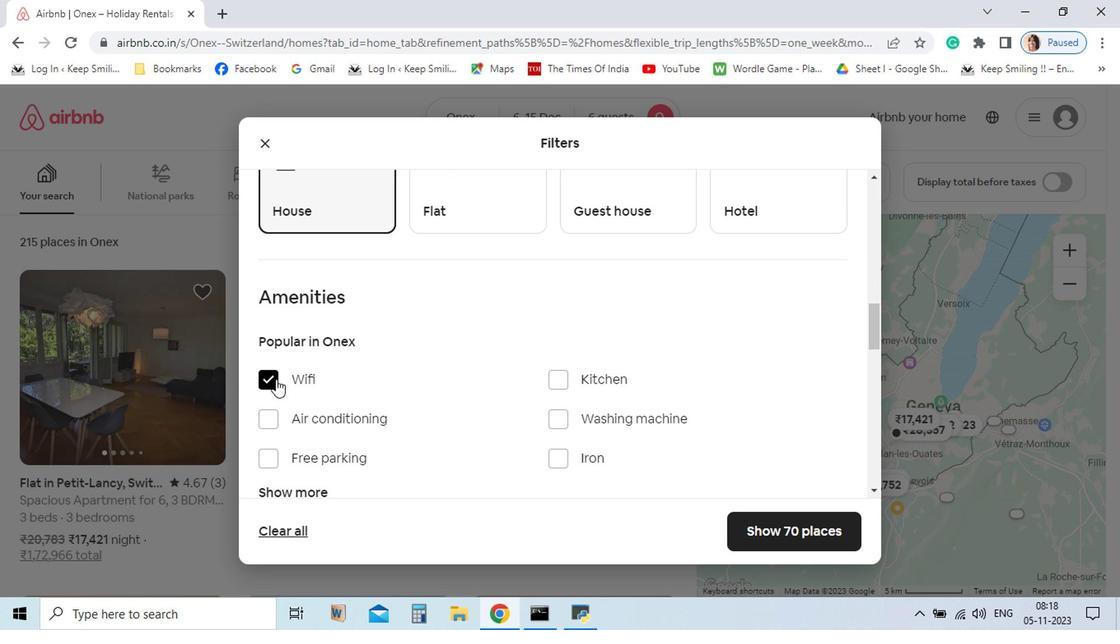 
Action: Mouse pressed left at (359, 433)
Screenshot: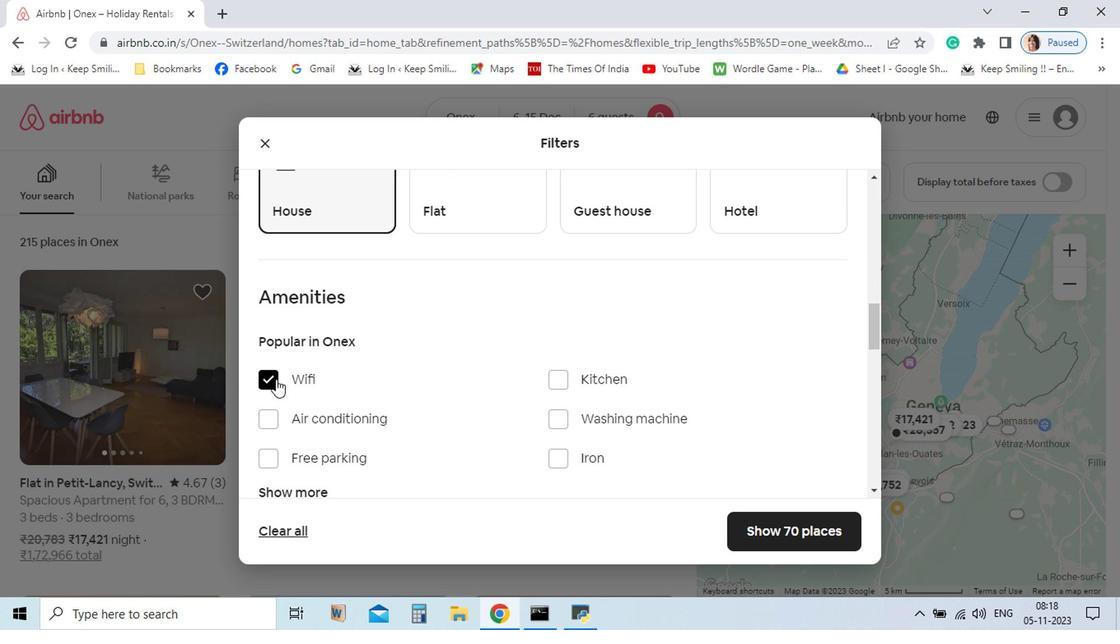 
Action: Mouse moved to (355, 490)
Screenshot: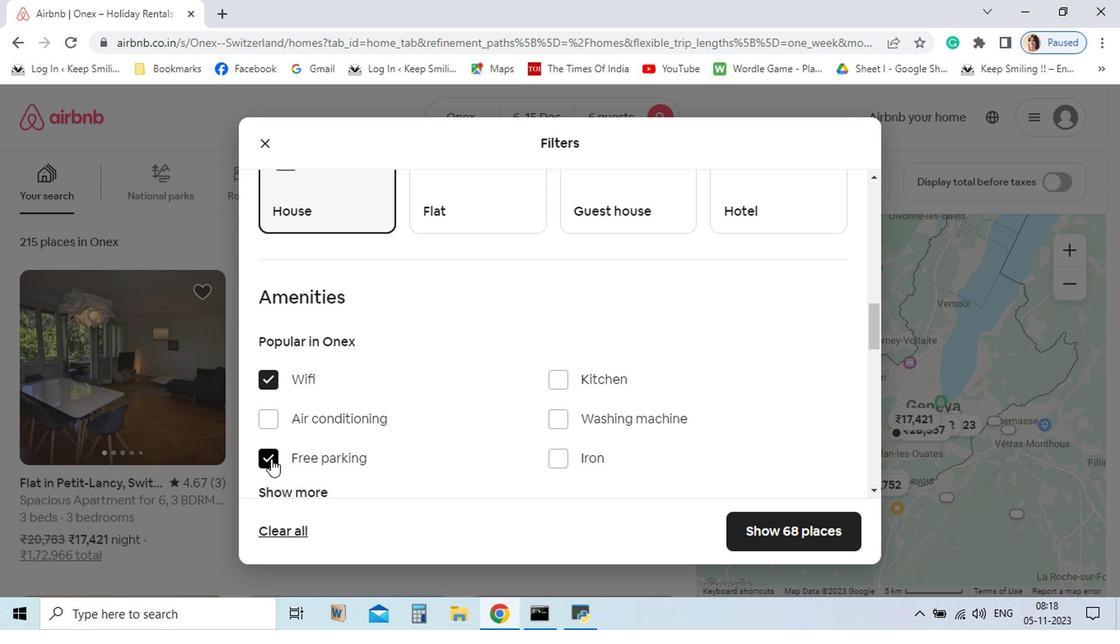 
Action: Mouse pressed left at (355, 490)
Screenshot: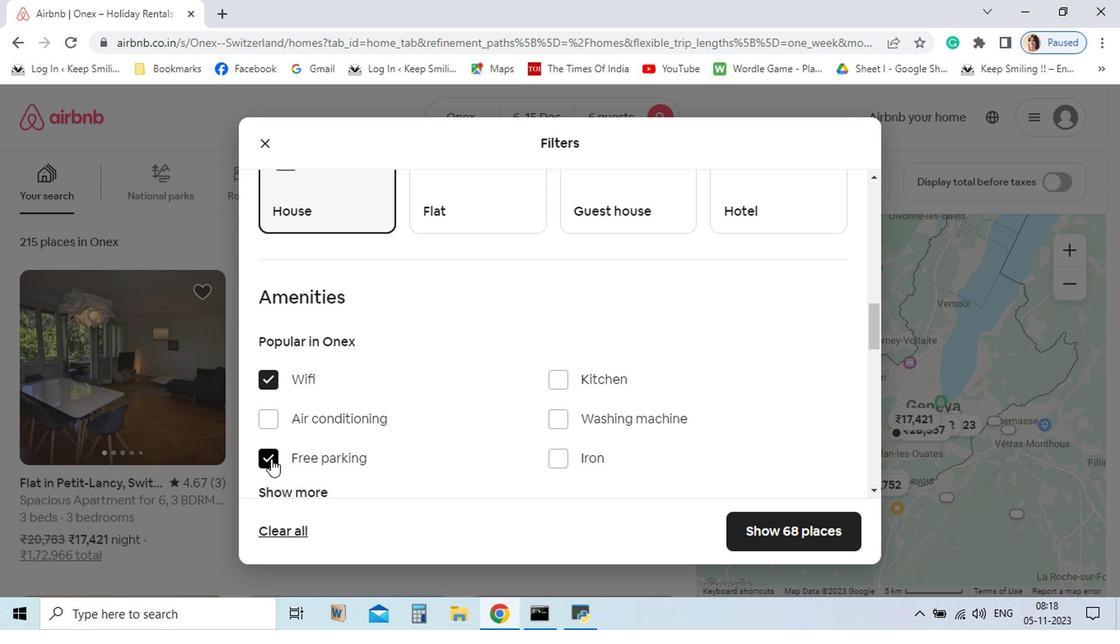 
Action: Mouse moved to (440, 503)
Screenshot: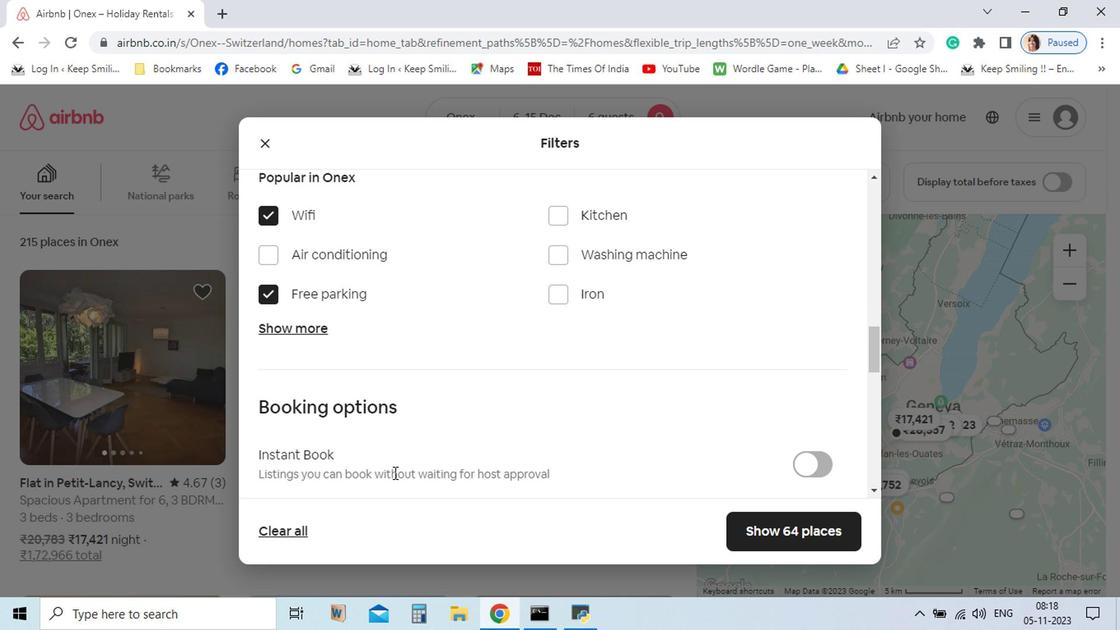 
Action: Mouse scrolled (440, 502) with delta (0, 0)
Screenshot: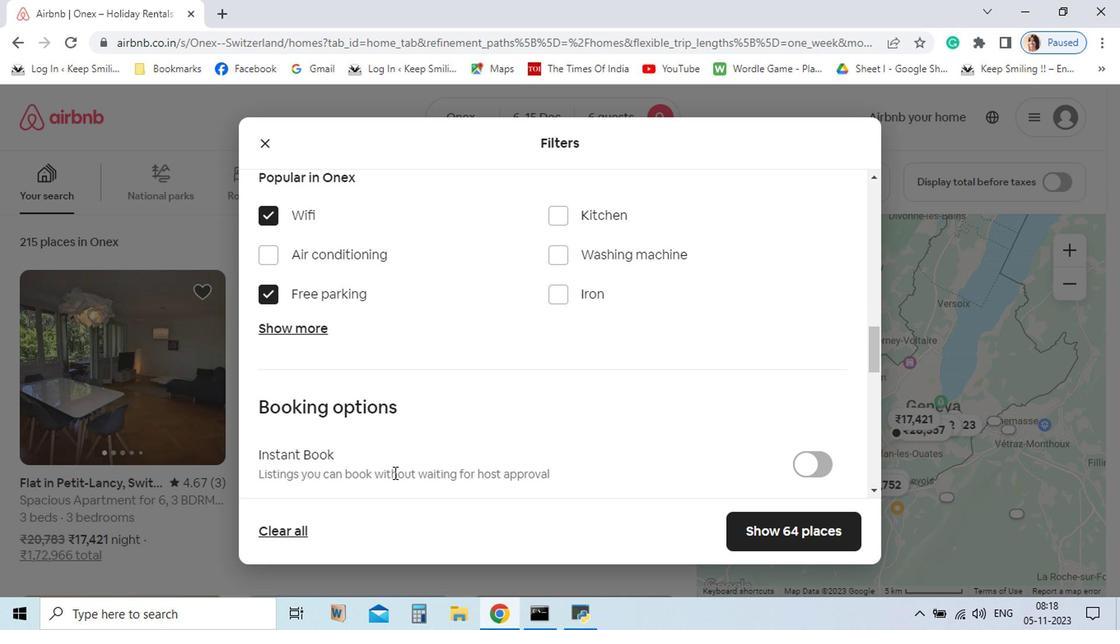 
Action: Mouse moved to (440, 503)
Screenshot: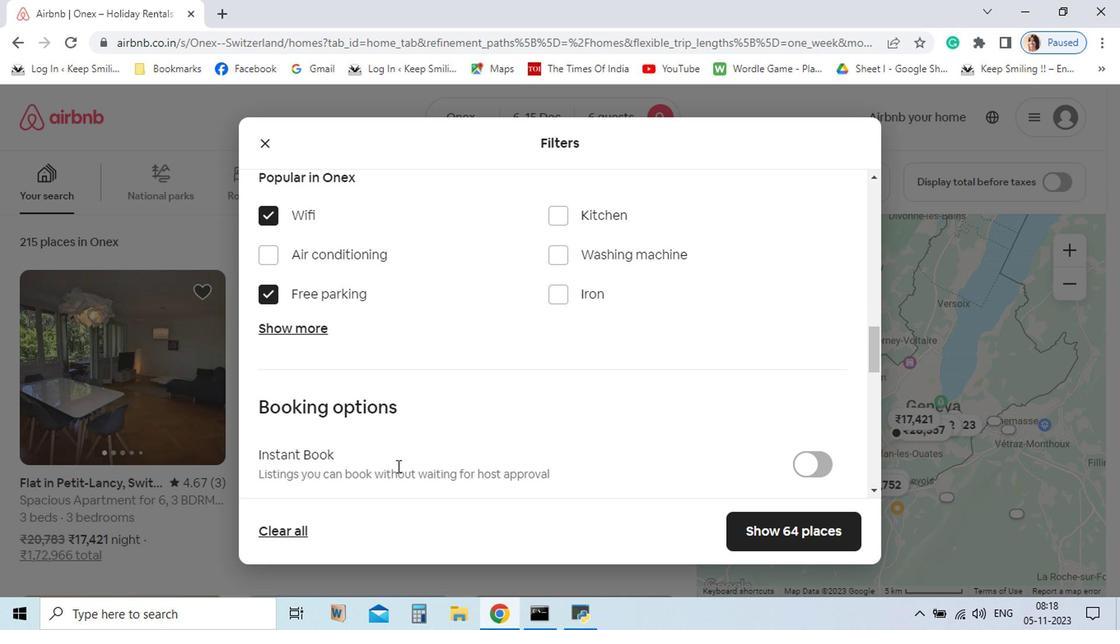 
Action: Mouse scrolled (440, 502) with delta (0, 0)
Screenshot: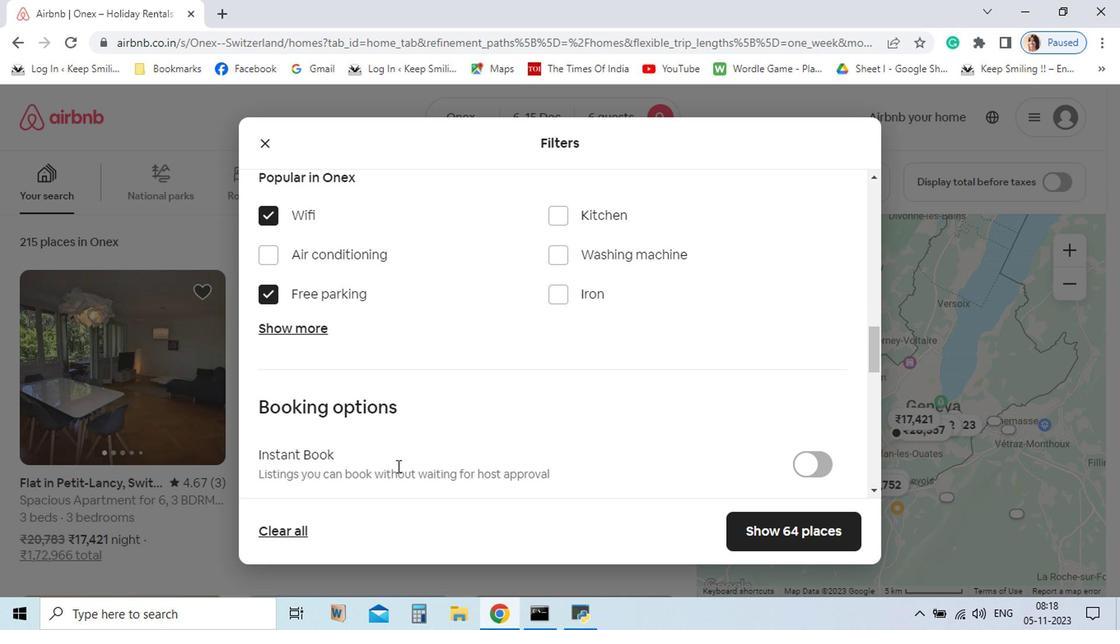 
Action: Mouse moved to (376, 395)
Screenshot: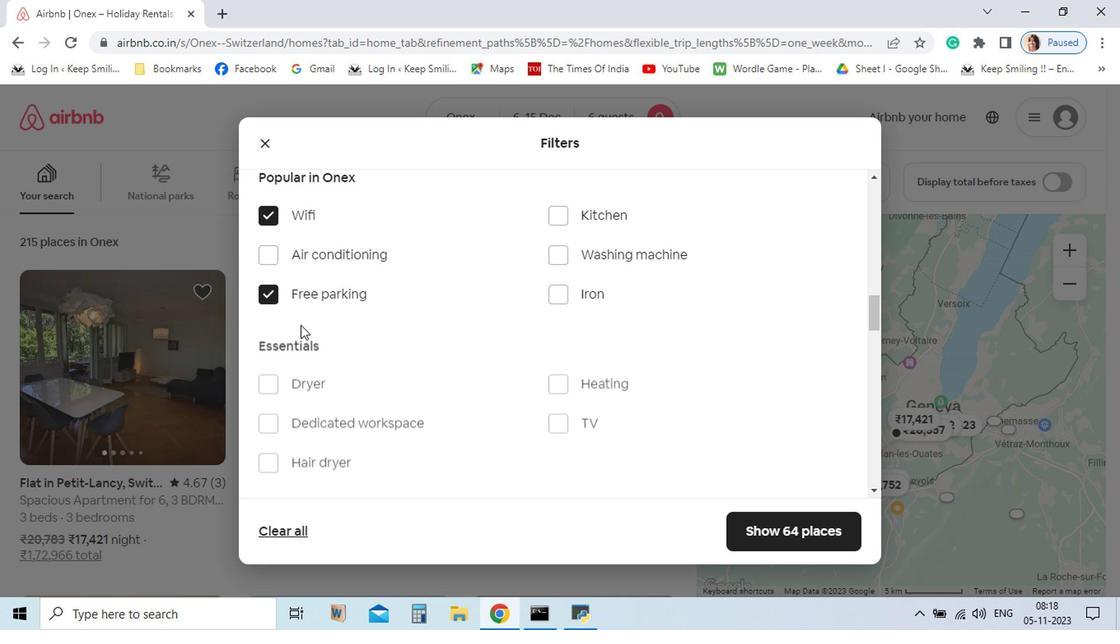 
Action: Mouse pressed left at (376, 395)
Screenshot: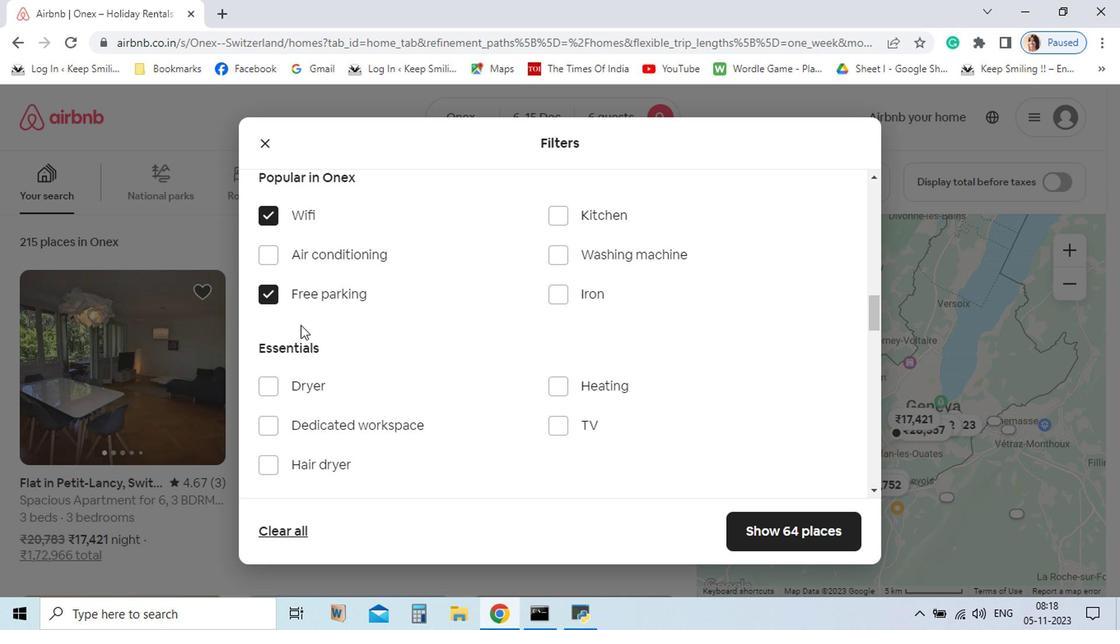 
Action: Mouse moved to (564, 462)
Screenshot: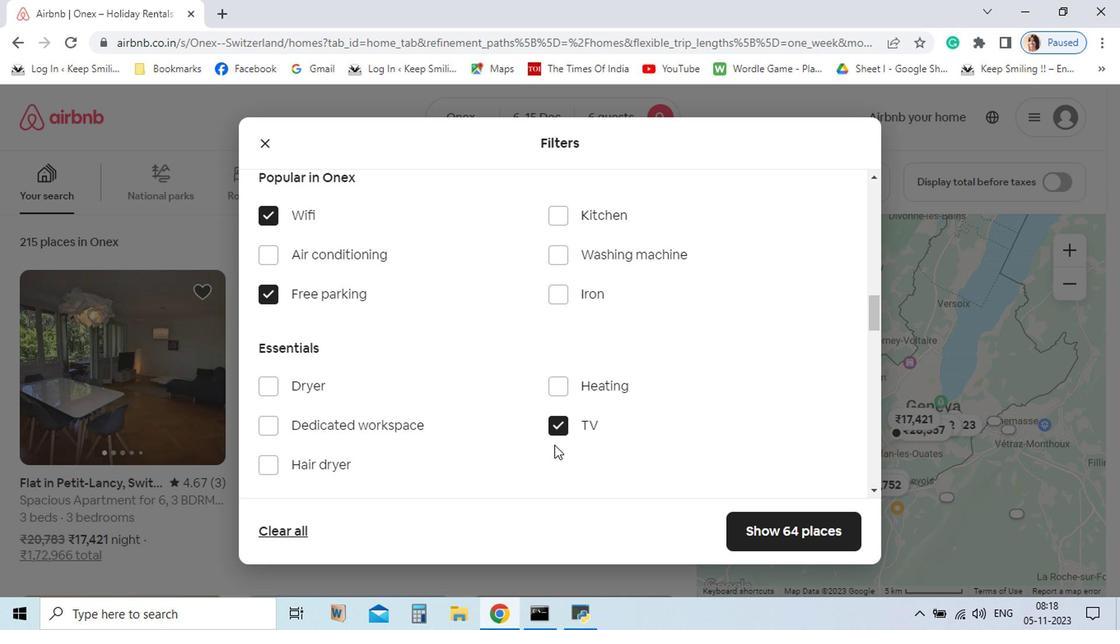 
Action: Mouse pressed left at (564, 462)
Screenshot: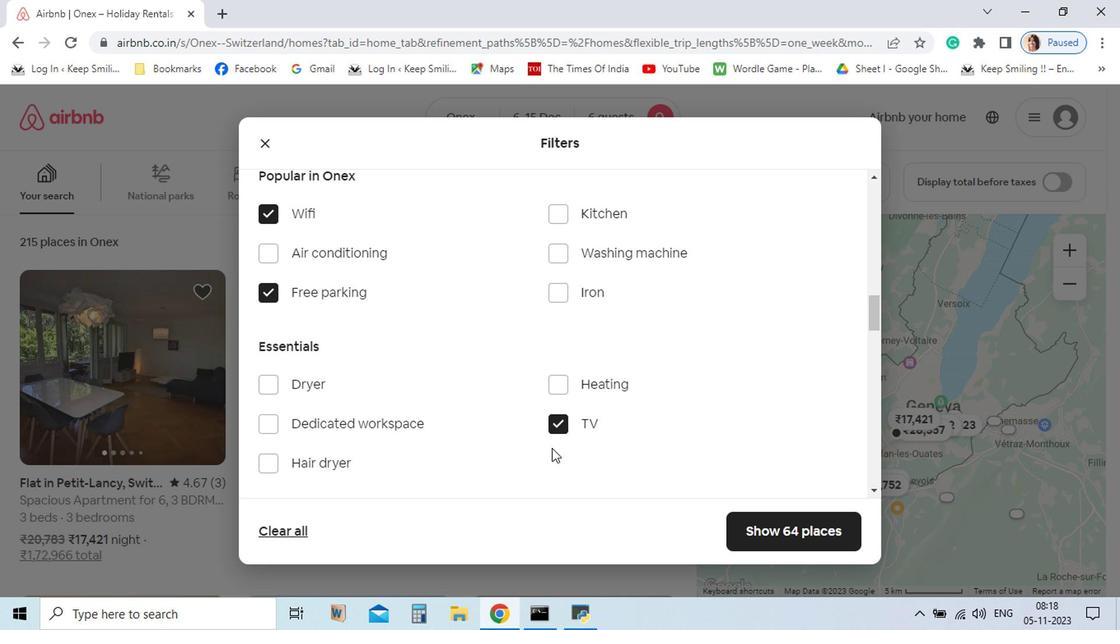 
Action: Mouse moved to (554, 482)
Screenshot: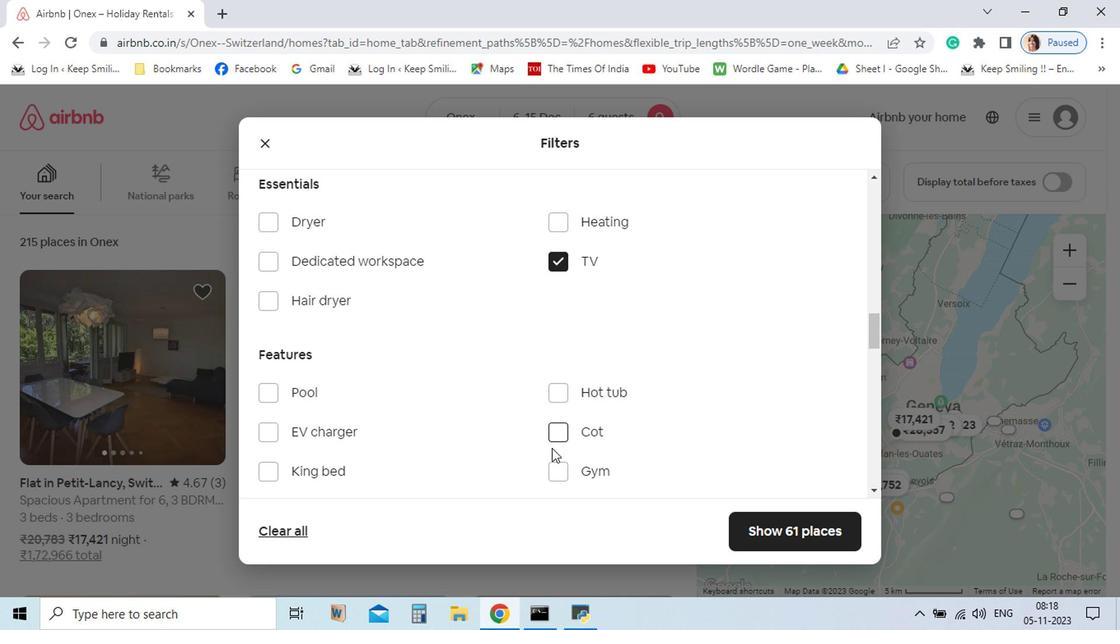 
Action: Mouse scrolled (554, 482) with delta (0, 0)
Screenshot: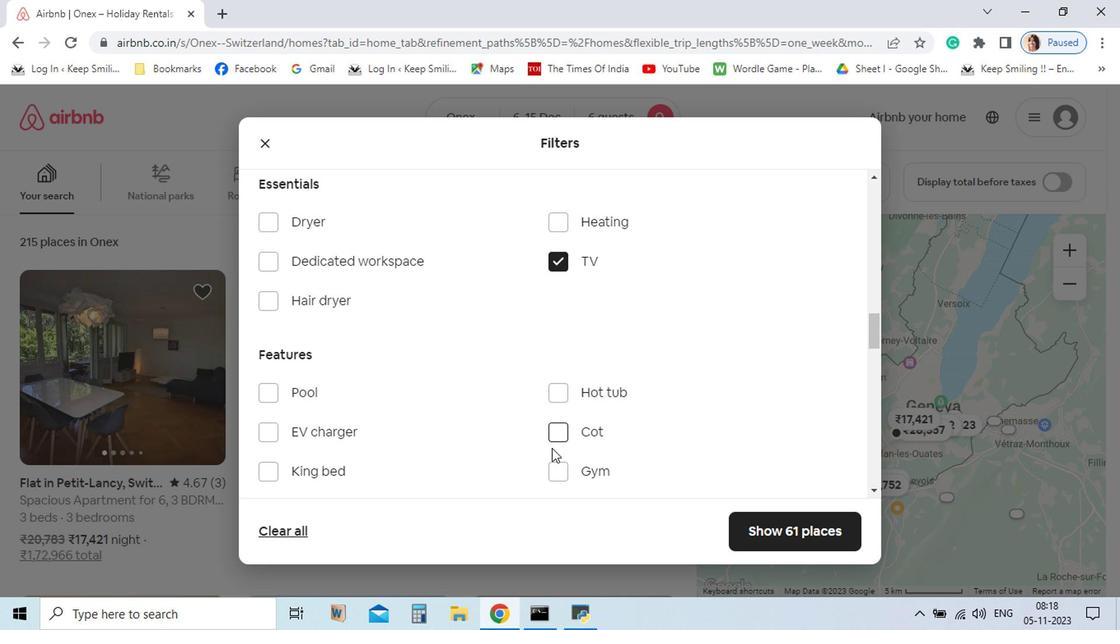 
Action: Mouse scrolled (554, 482) with delta (0, 0)
Screenshot: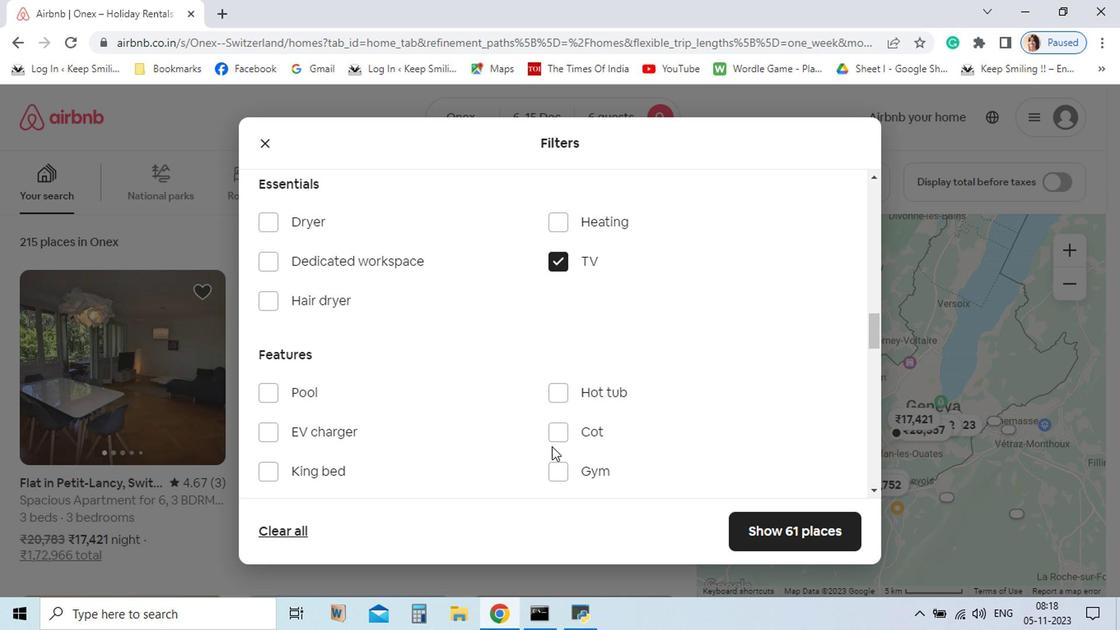 
Action: Mouse moved to (556, 498)
Screenshot: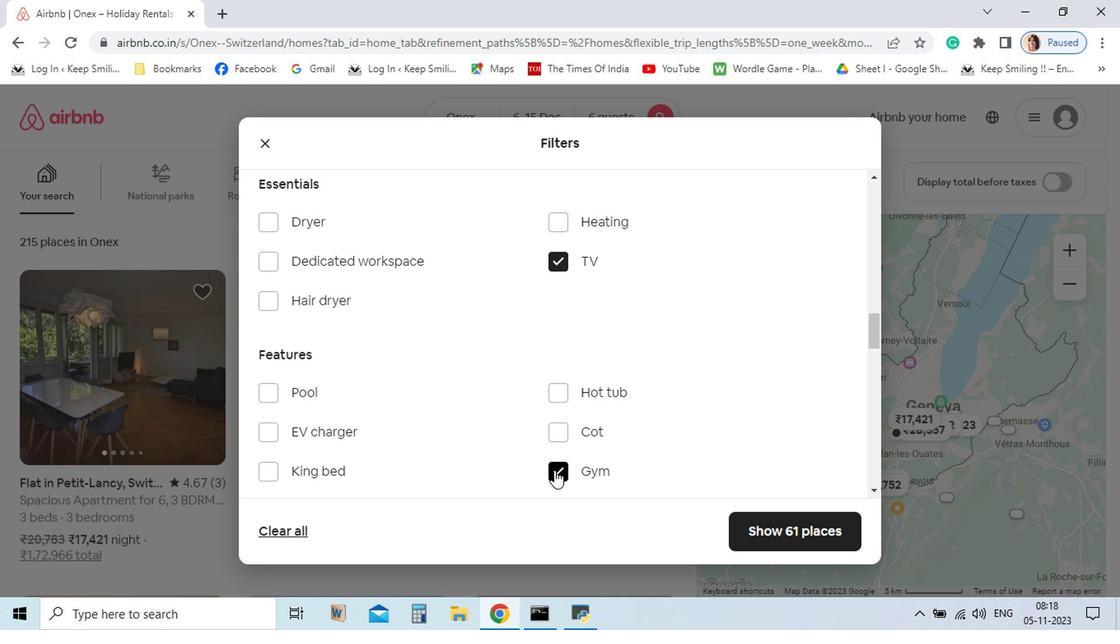 
Action: Mouse pressed left at (556, 498)
Screenshot: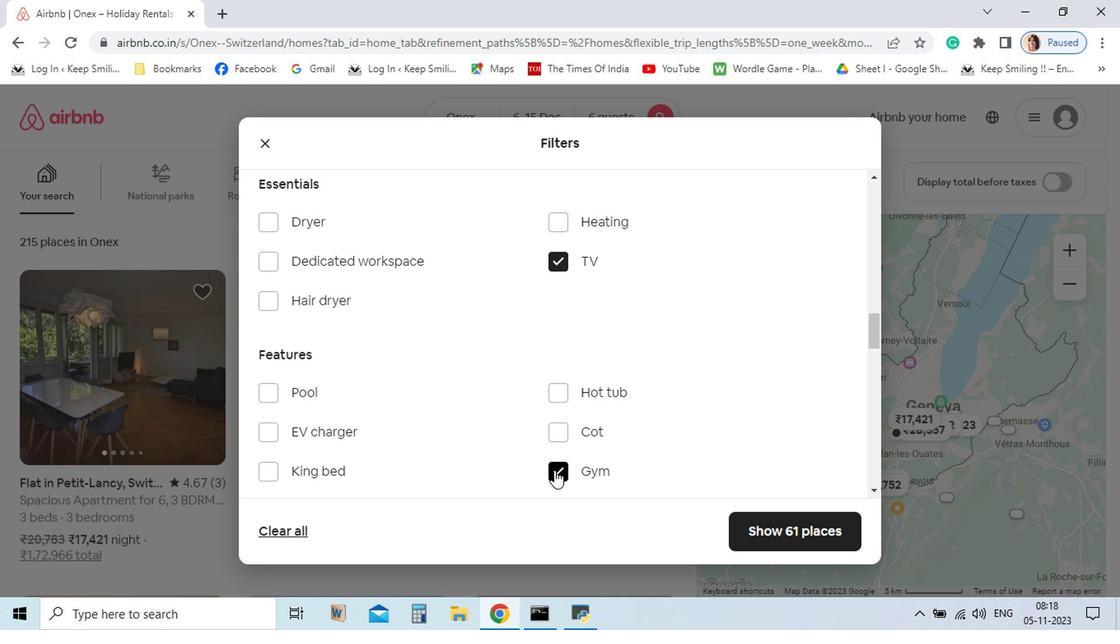 
Action: Mouse scrolled (556, 497) with delta (0, 0)
Screenshot: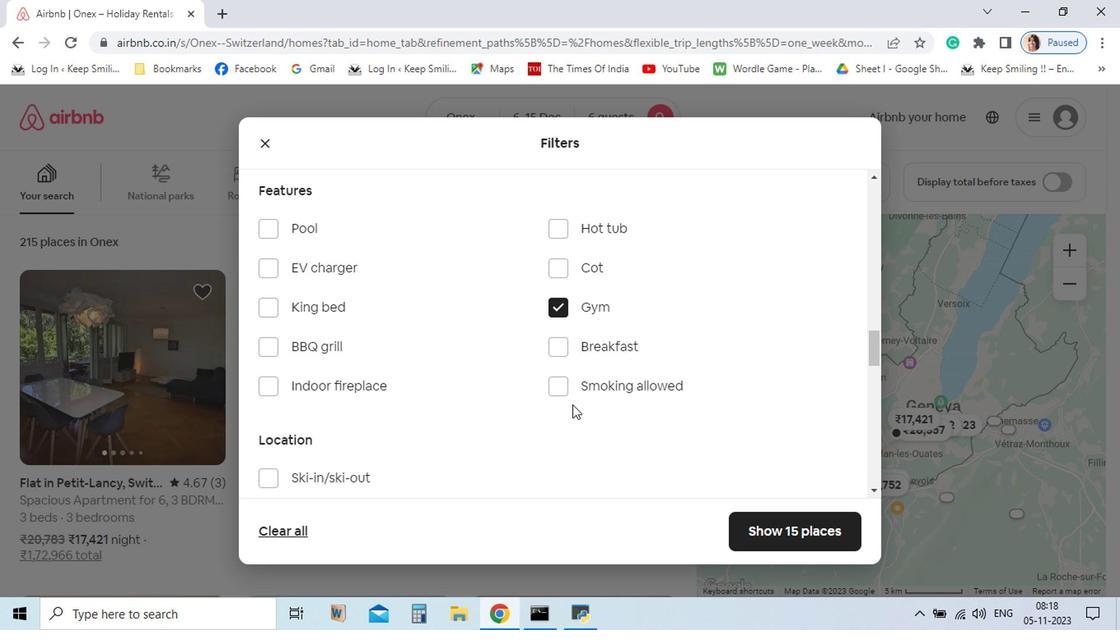 
Action: Mouse scrolled (556, 497) with delta (0, 0)
Screenshot: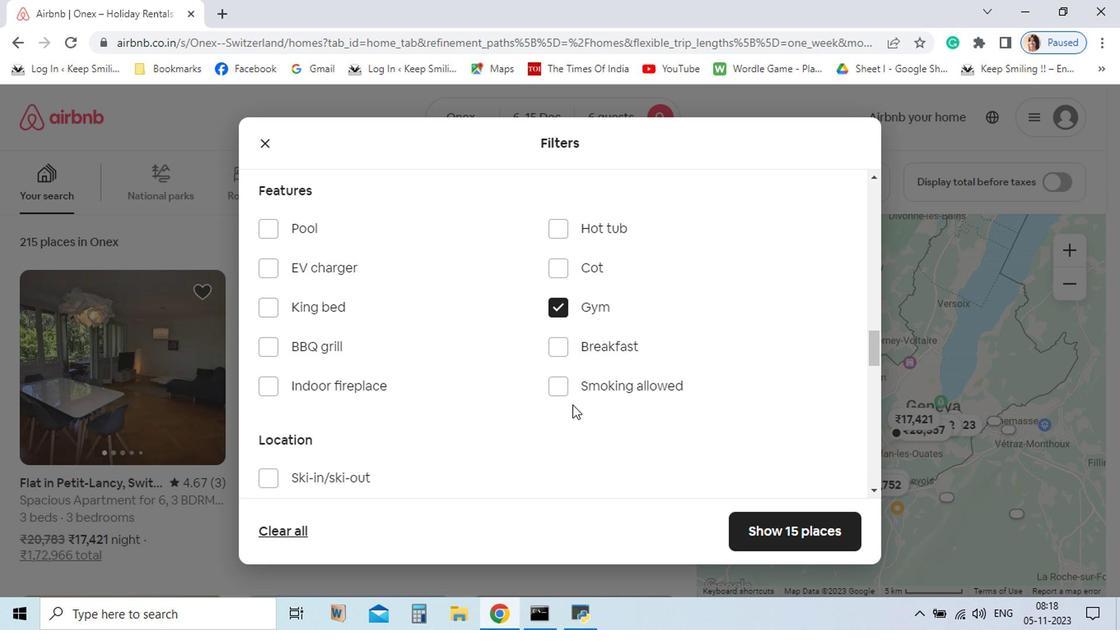 
Action: Mouse moved to (564, 408)
Screenshot: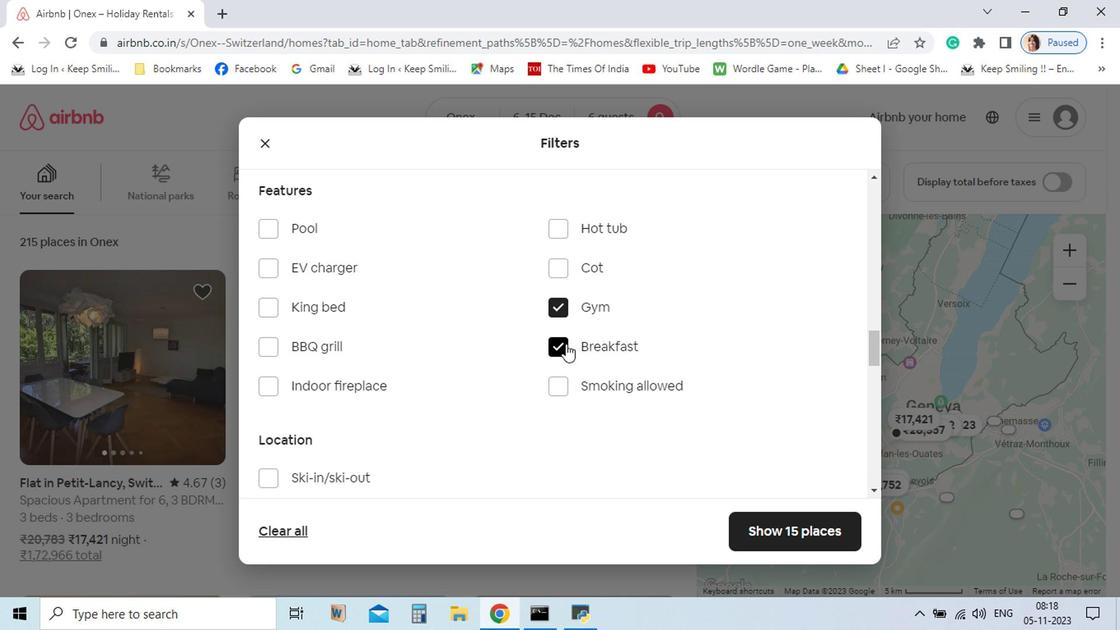 
Action: Mouse pressed left at (564, 408)
Screenshot: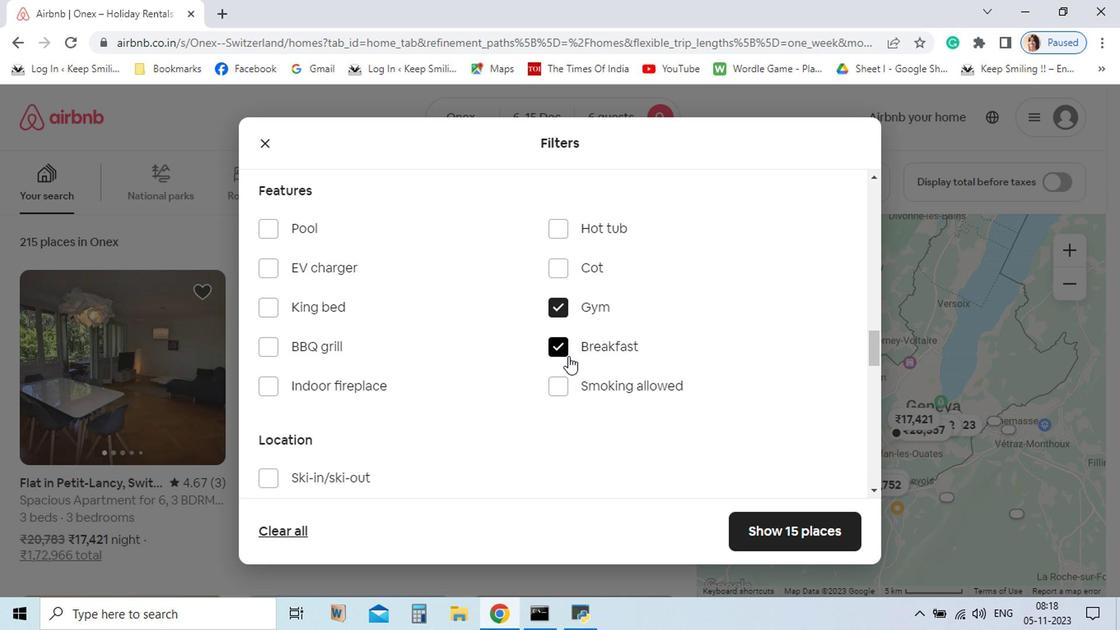 
Action: Mouse moved to (738, 541)
Screenshot: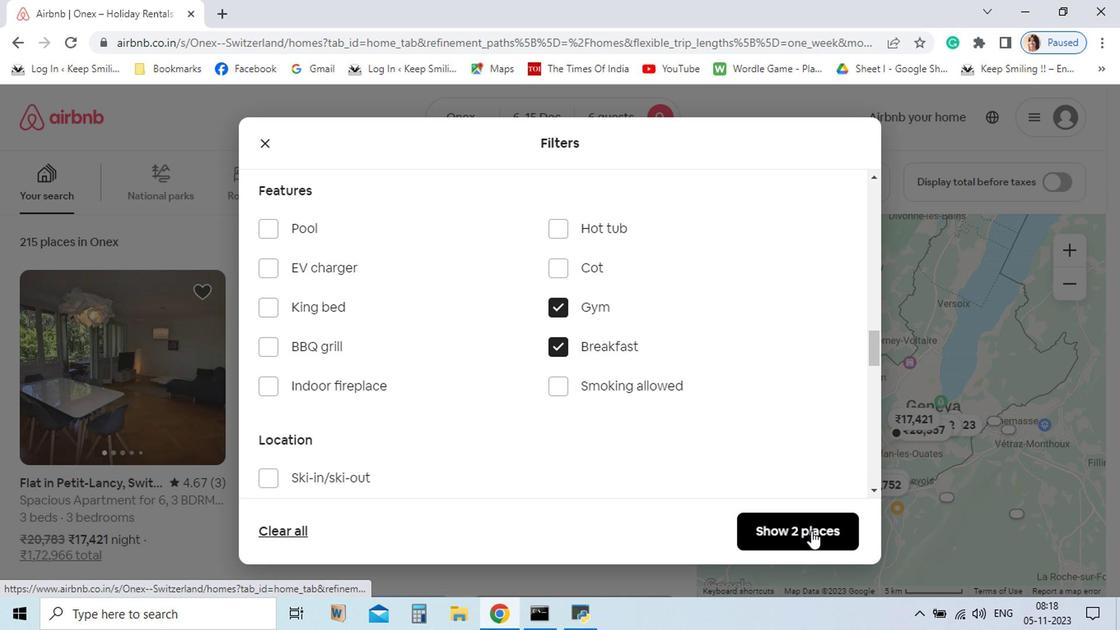 
Action: Mouse pressed left at (738, 541)
Screenshot: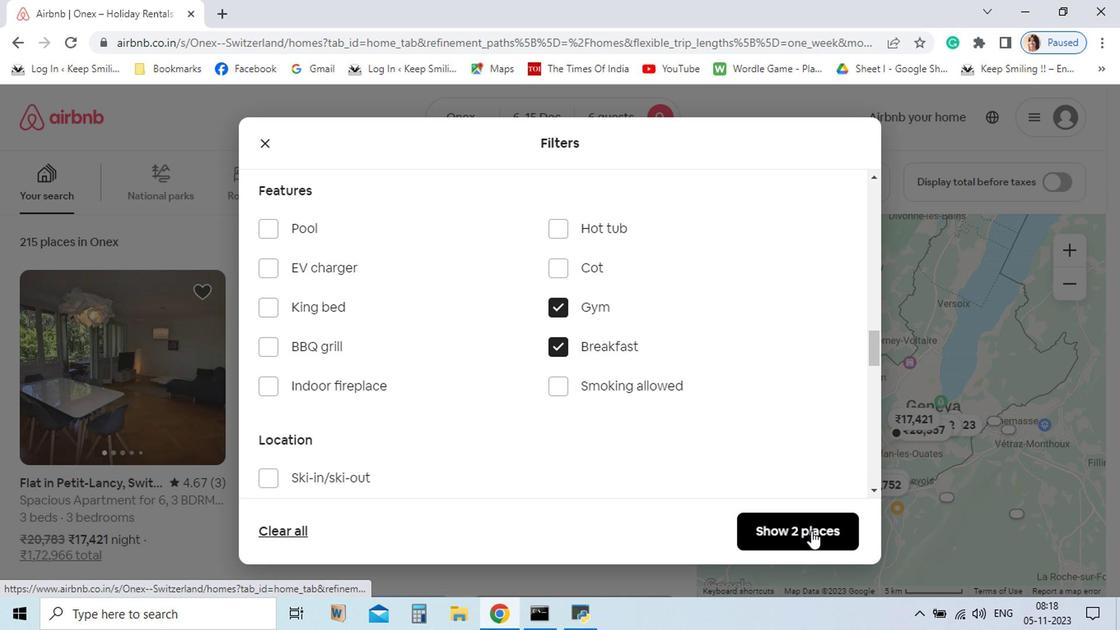 
Action: Mouse moved to (401, 504)
Screenshot: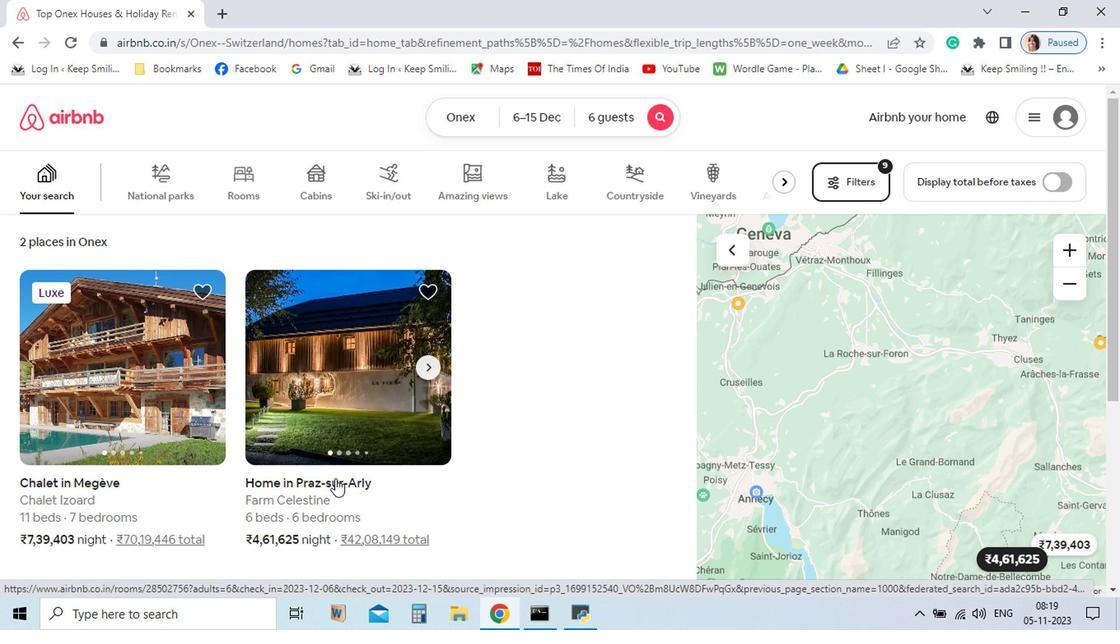 
Action: Mouse pressed left at (401, 504)
Screenshot: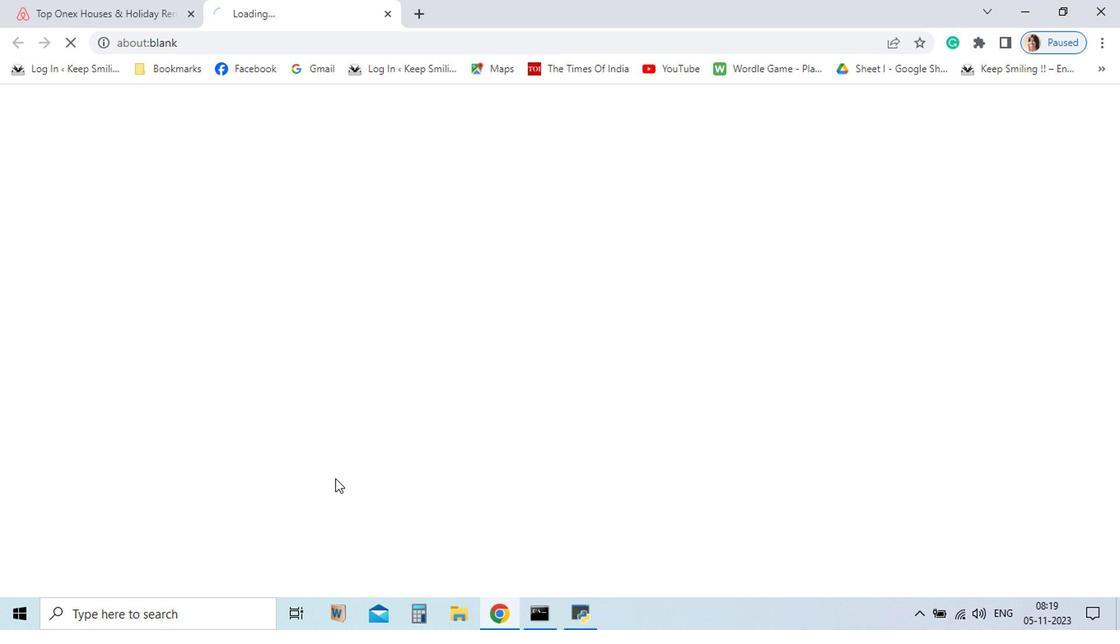 
Action: Mouse moved to (817, 488)
Screenshot: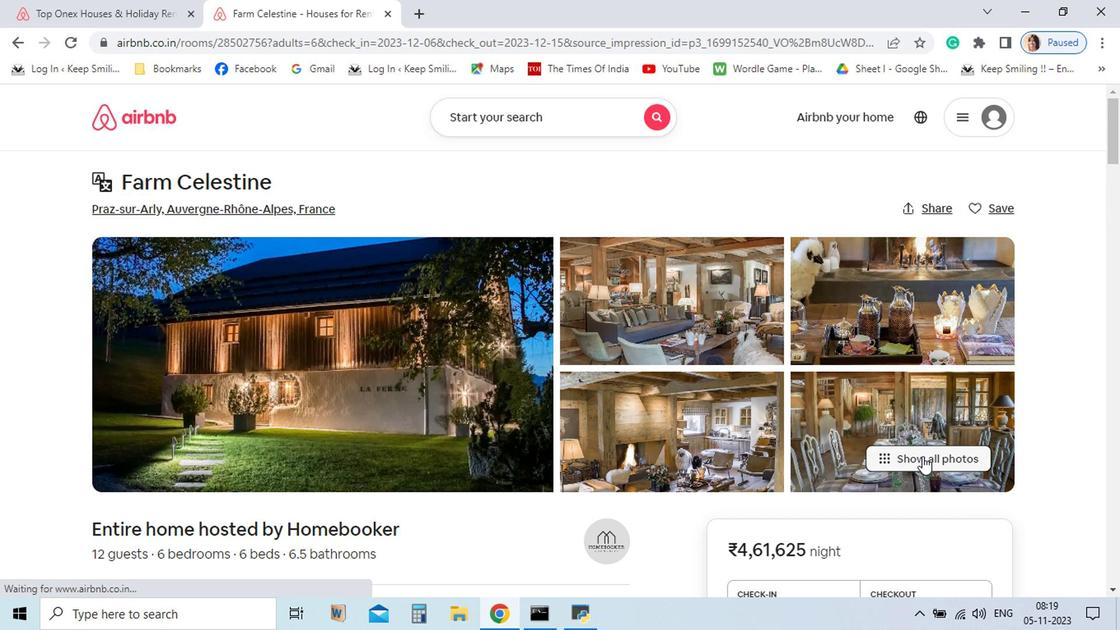 
Action: Mouse pressed left at (817, 488)
Screenshot: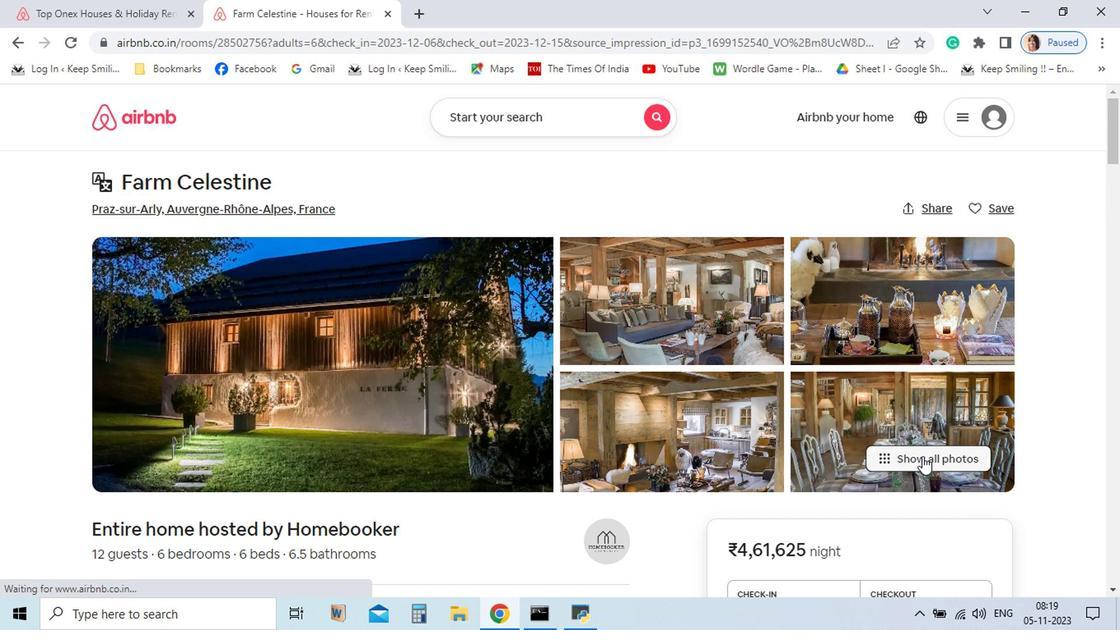 
Action: Mouse moved to (954, 581)
Screenshot: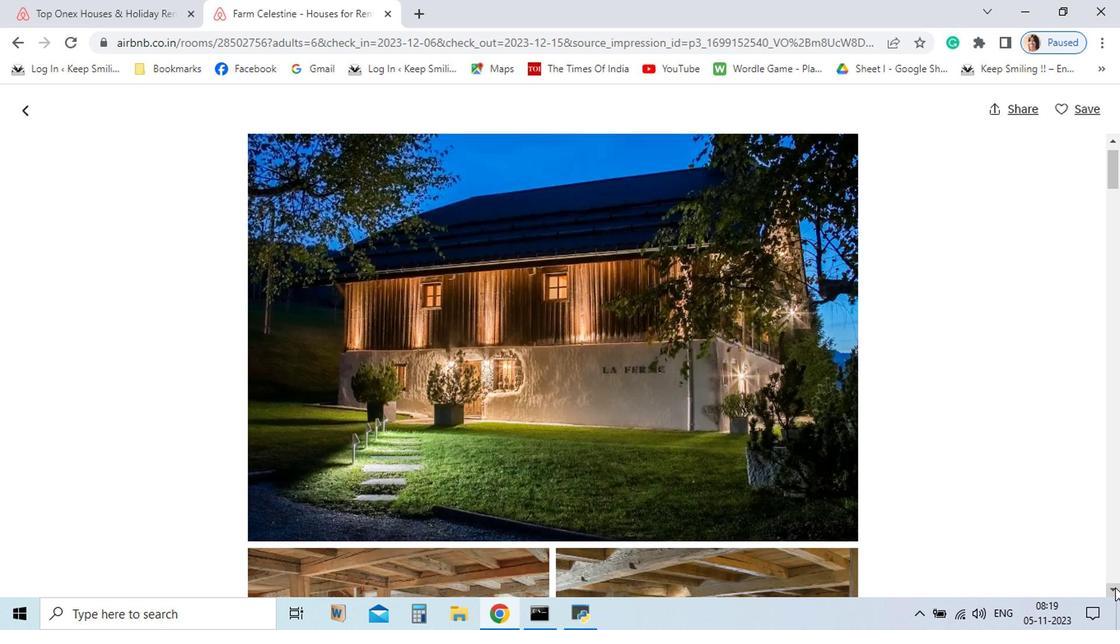
Action: Mouse pressed left at (954, 581)
Screenshot: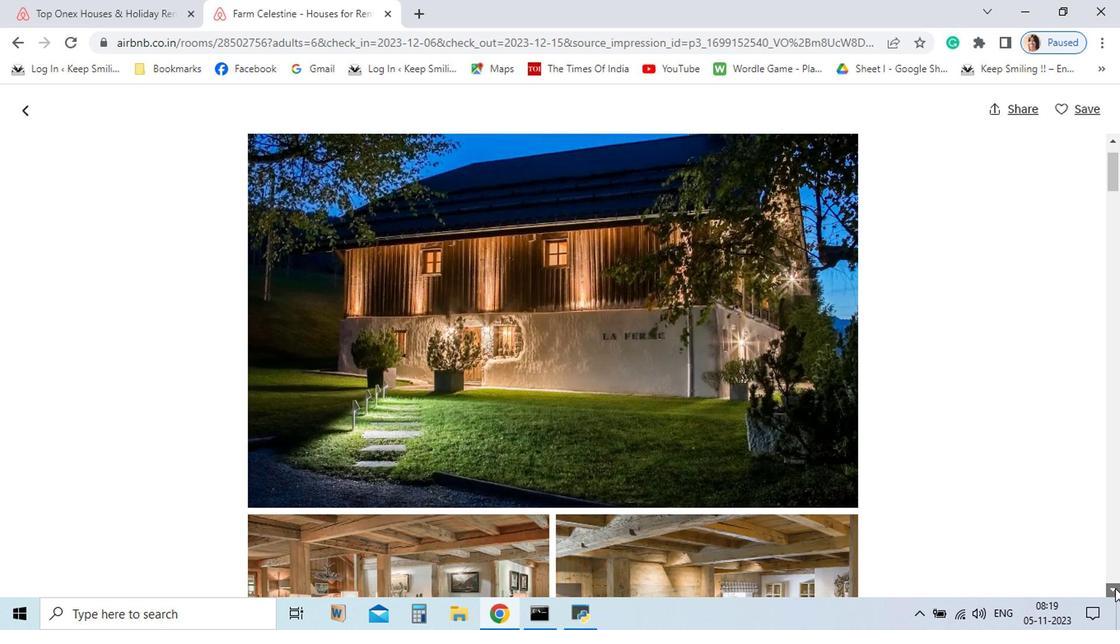 
Action: Mouse pressed left at (954, 581)
Screenshot: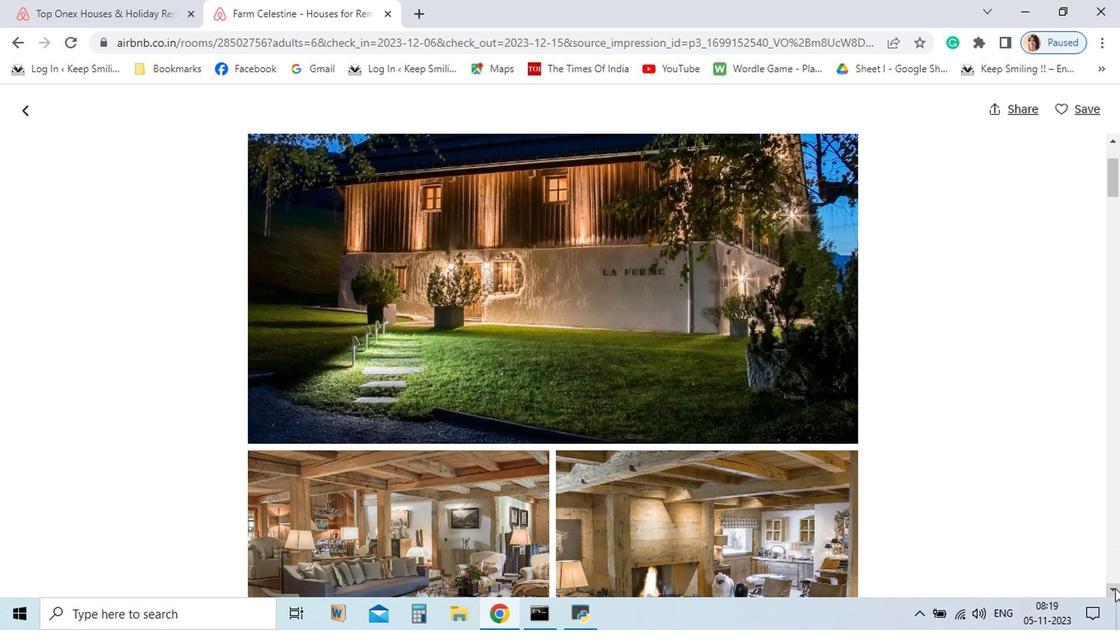 
Action: Mouse pressed left at (954, 581)
Screenshot: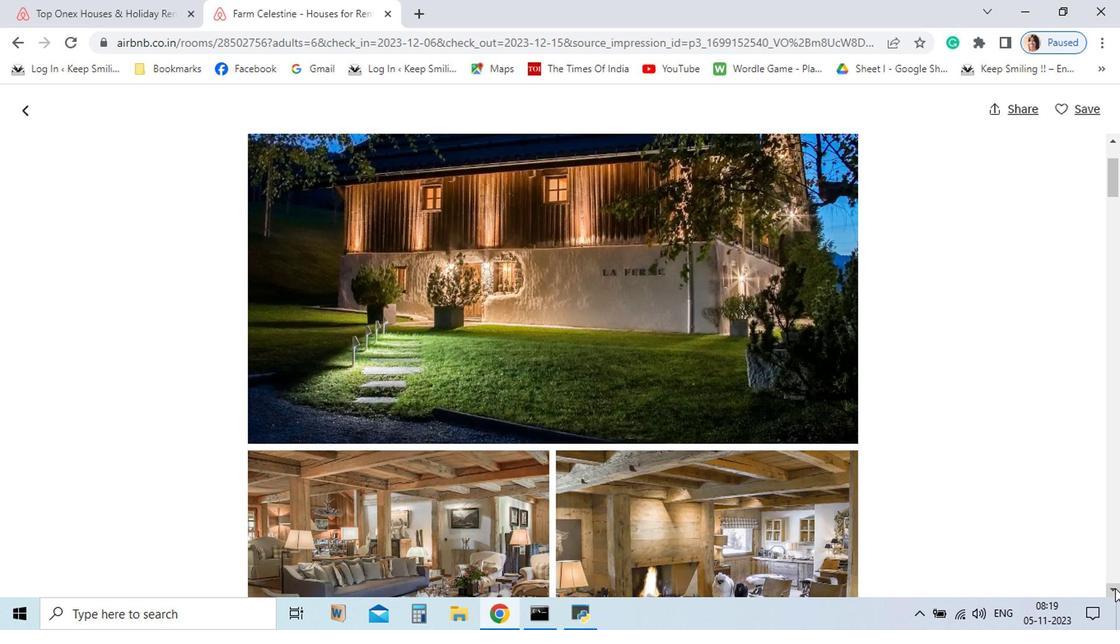 
Action: Mouse moved to (954, 582)
Screenshot: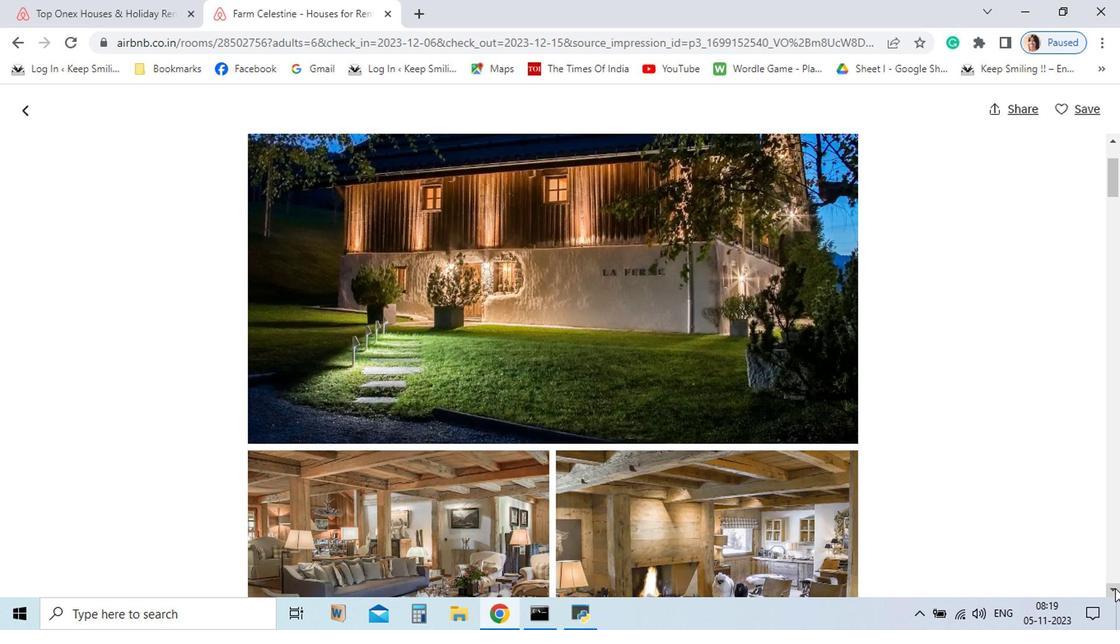 
Action: Mouse pressed left at (954, 582)
Screenshot: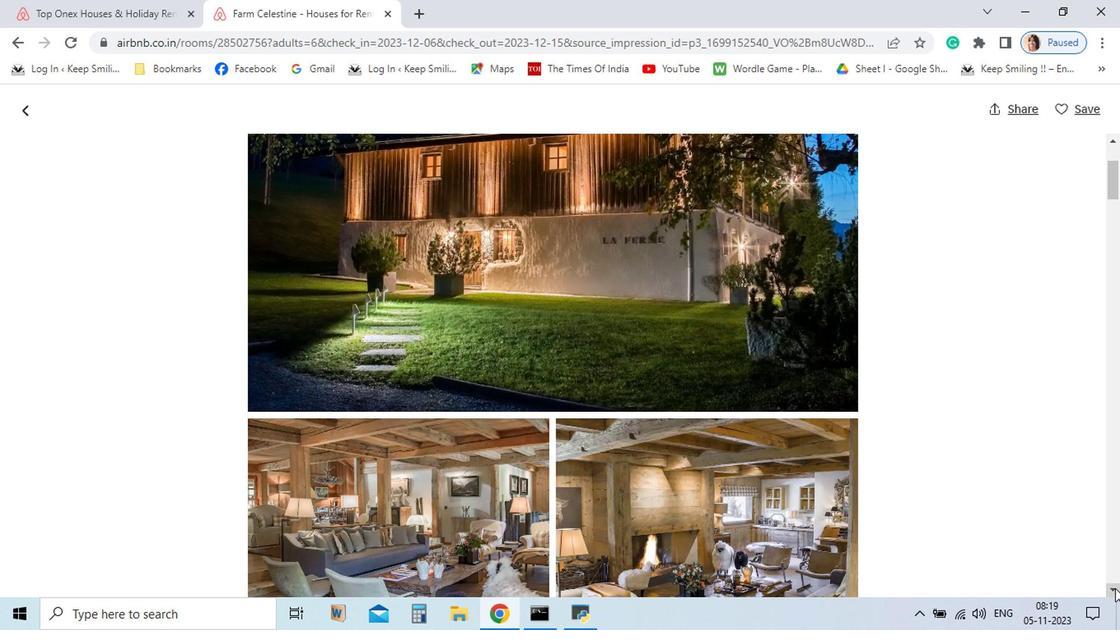 
Action: Mouse pressed left at (954, 582)
Screenshot: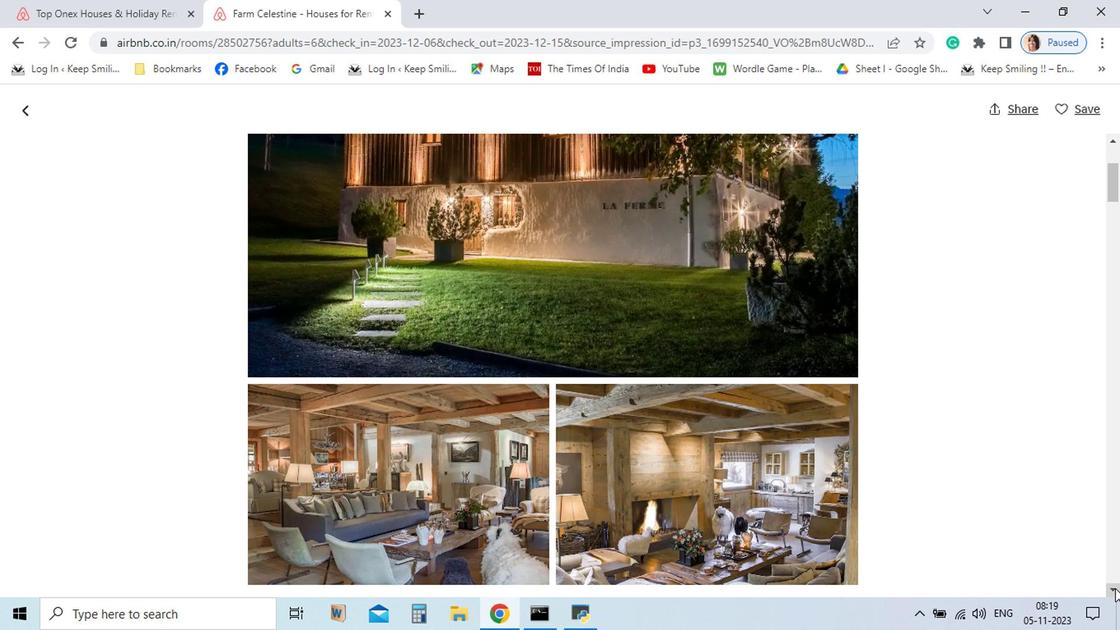 
Action: Mouse pressed left at (954, 582)
Screenshot: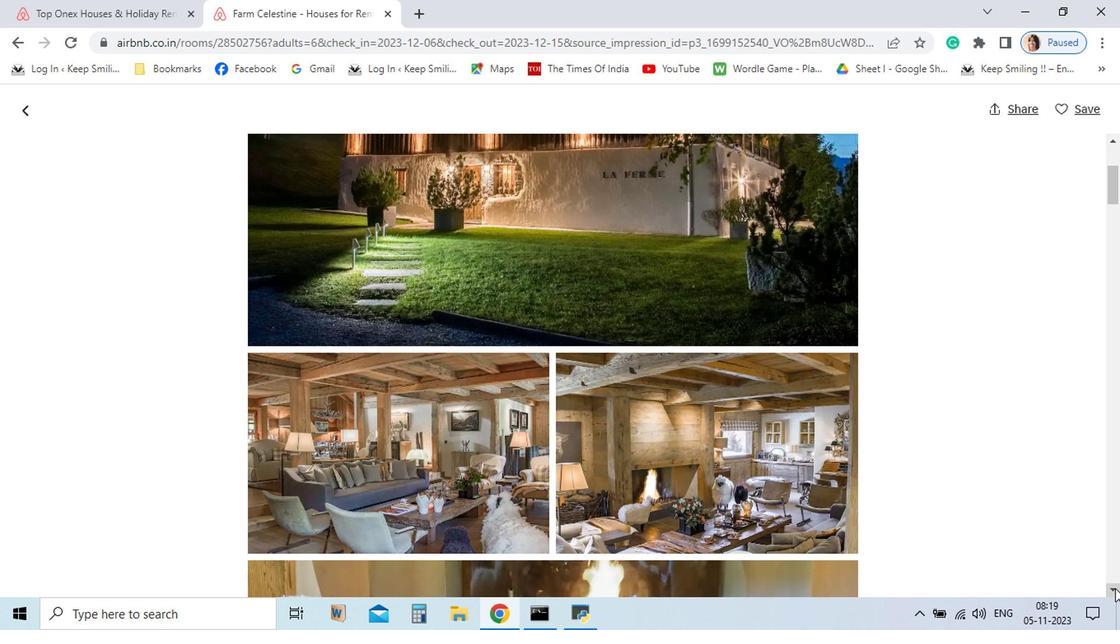 
Action: Mouse pressed left at (954, 582)
Screenshot: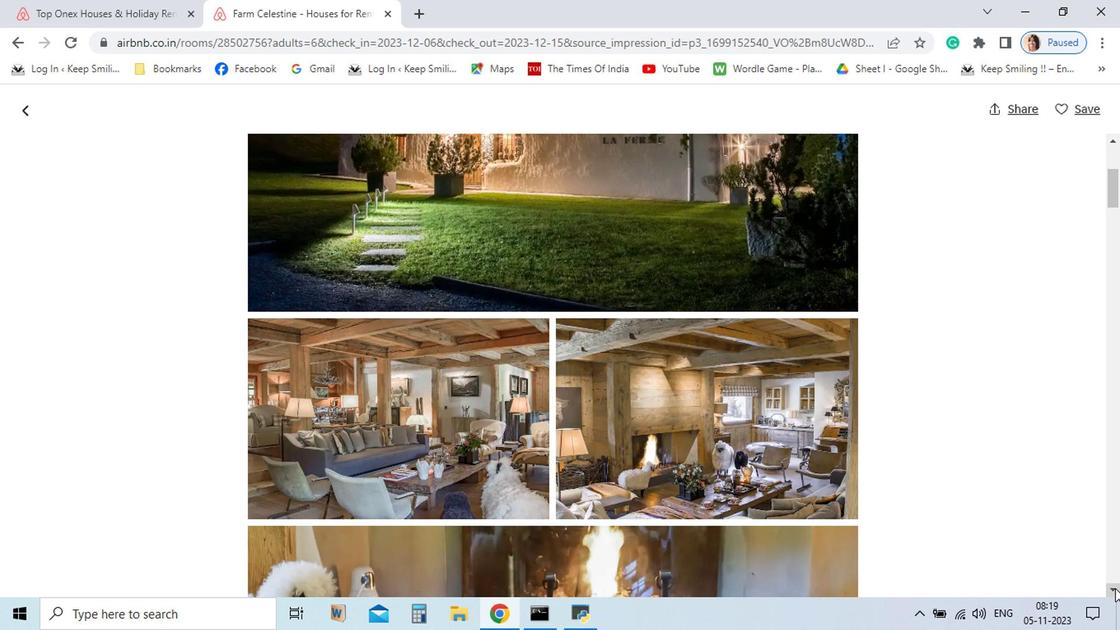 
Action: Mouse pressed left at (954, 582)
Screenshot: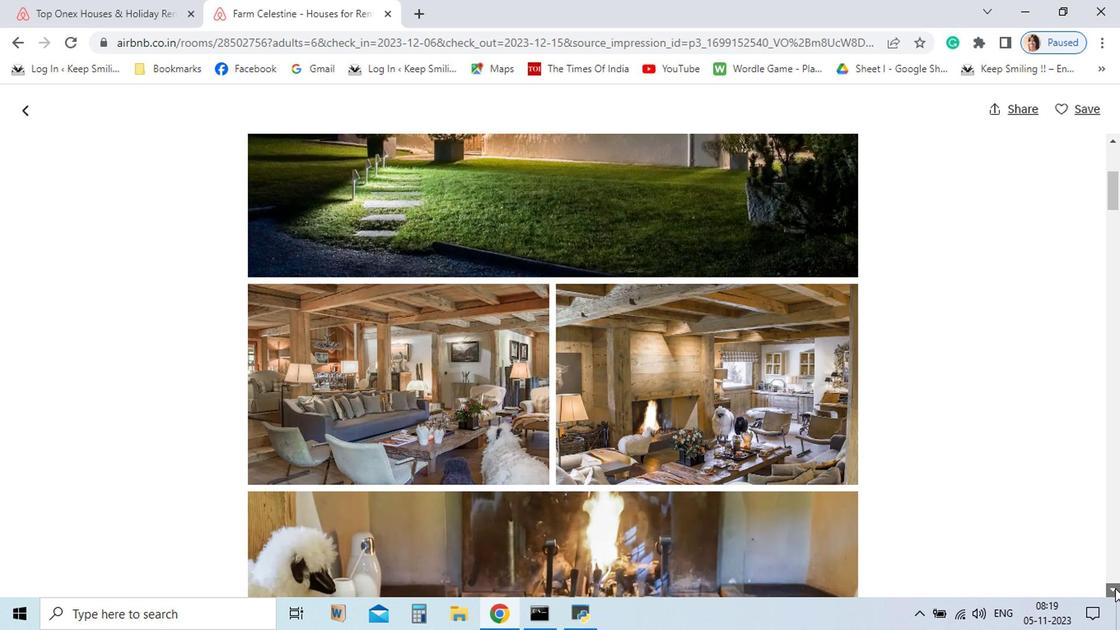 
Action: Mouse pressed left at (954, 582)
Screenshot: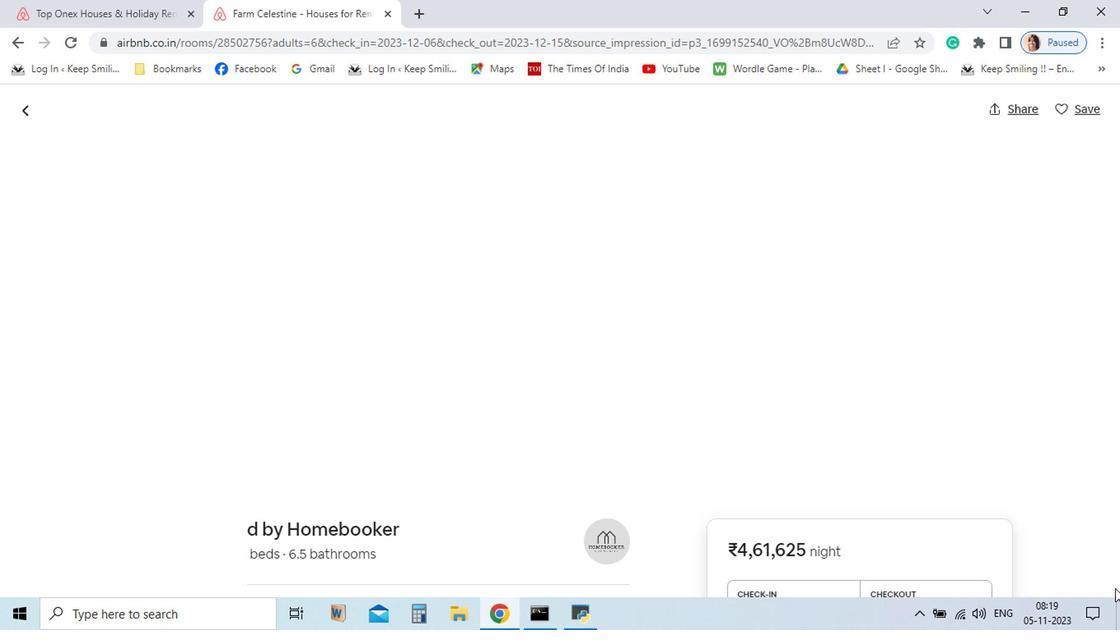 
Action: Mouse pressed left at (954, 582)
Screenshot: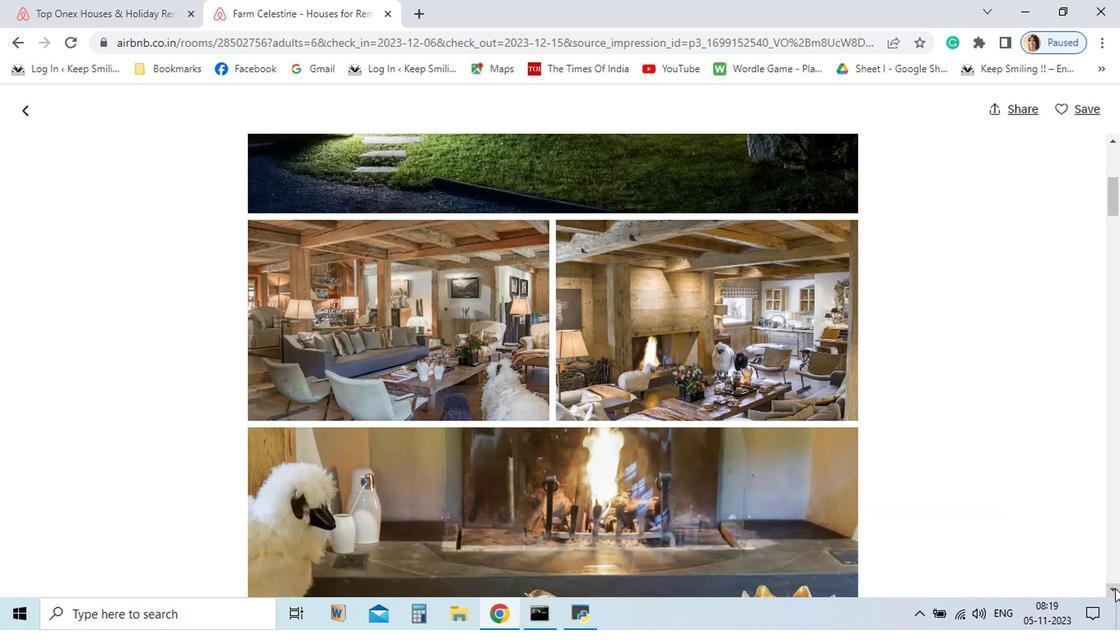 
Action: Mouse pressed left at (954, 582)
Screenshot: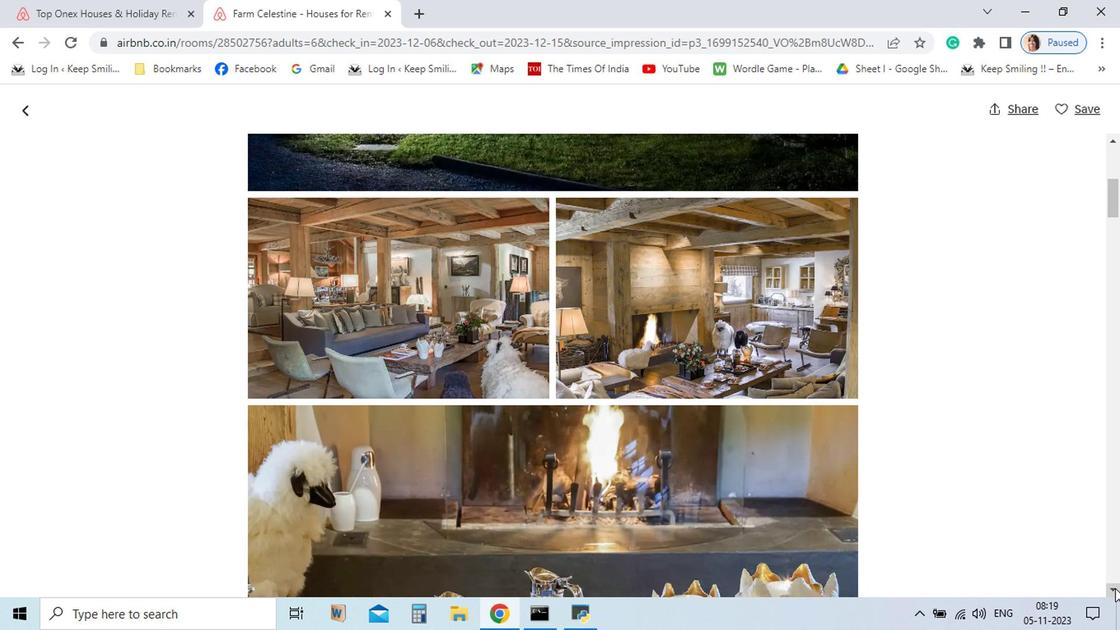 
Action: Mouse pressed left at (954, 582)
Screenshot: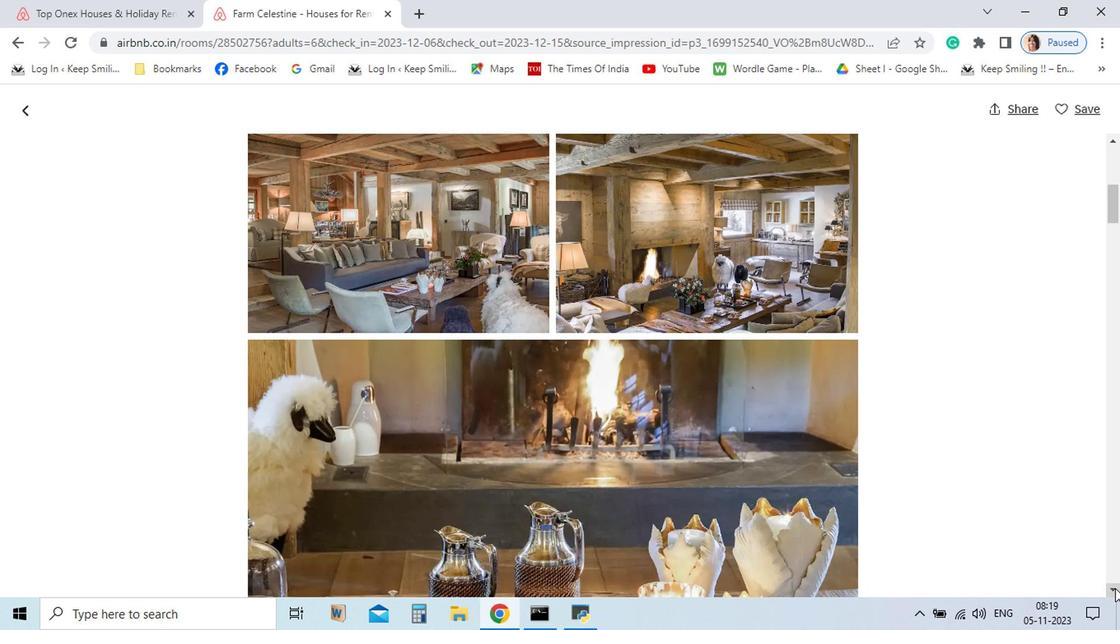 
Action: Mouse pressed left at (954, 582)
Screenshot: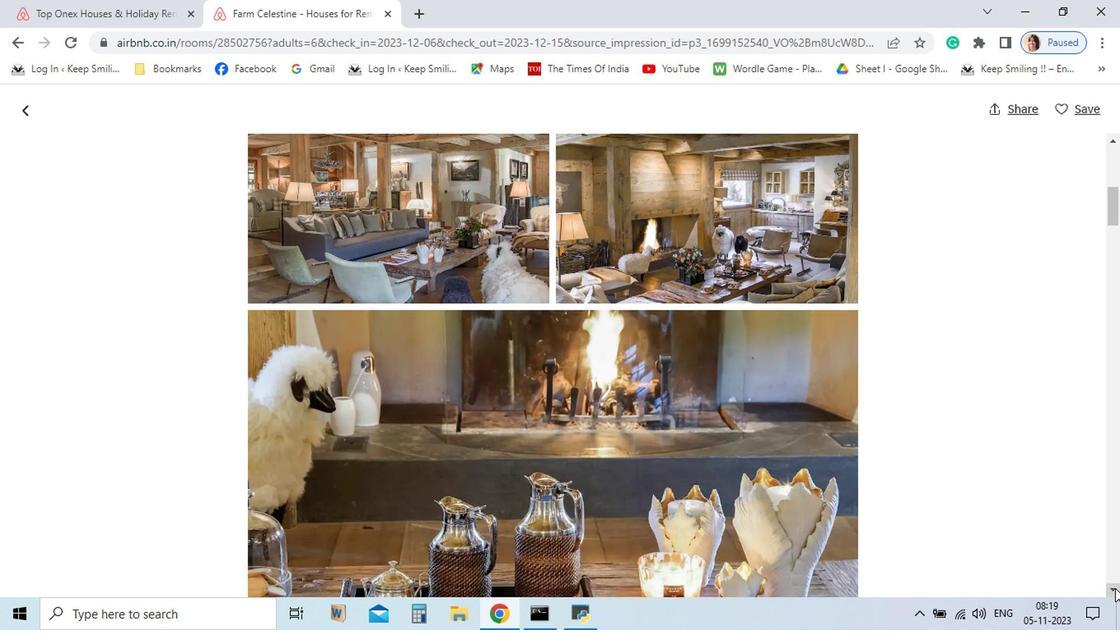 
Action: Mouse pressed left at (954, 582)
Screenshot: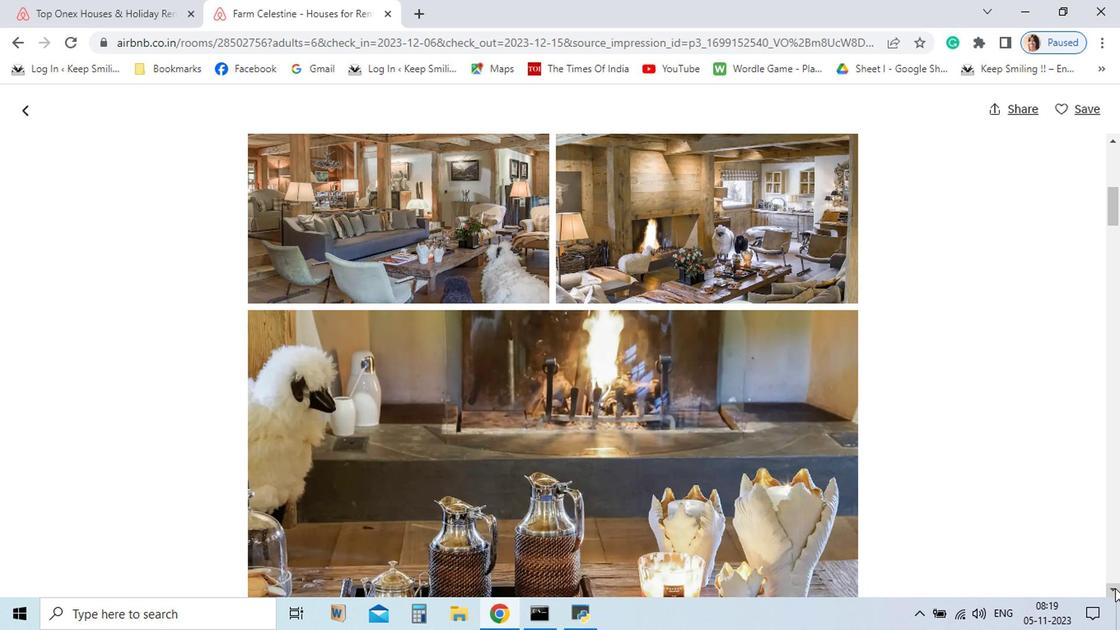 
Action: Mouse pressed left at (954, 582)
Screenshot: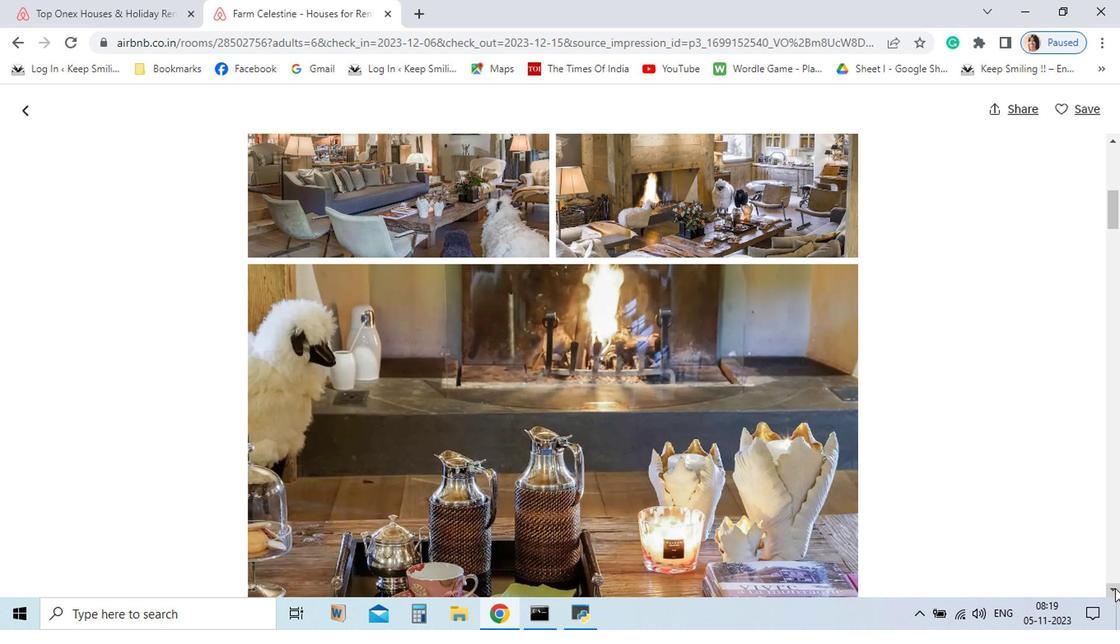 
Action: Mouse pressed left at (954, 582)
Screenshot: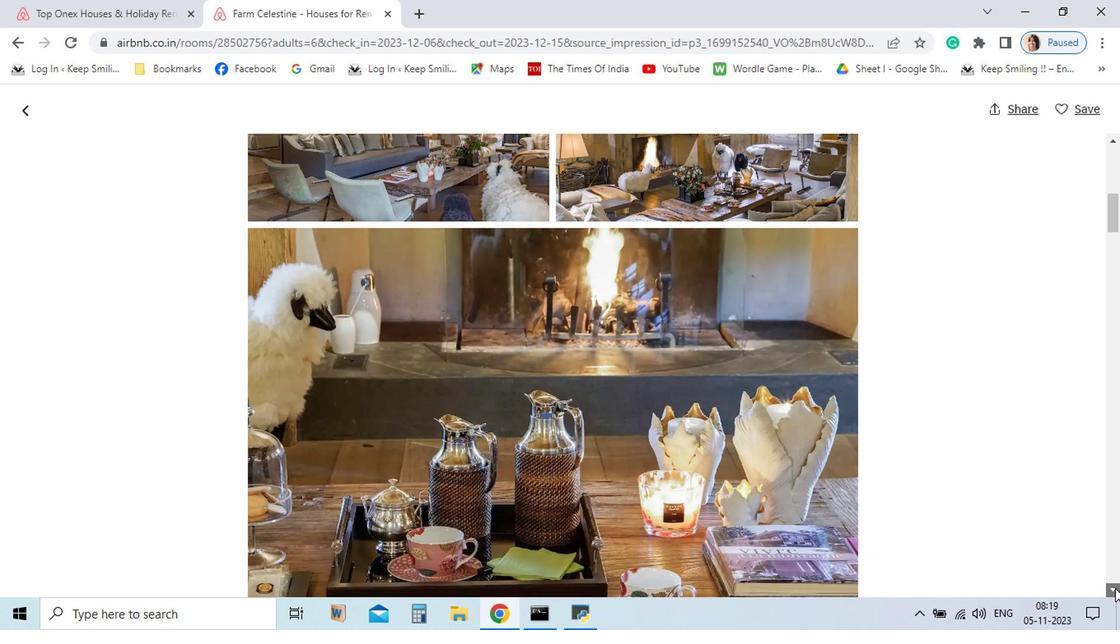 
Action: Mouse pressed left at (954, 582)
Screenshot: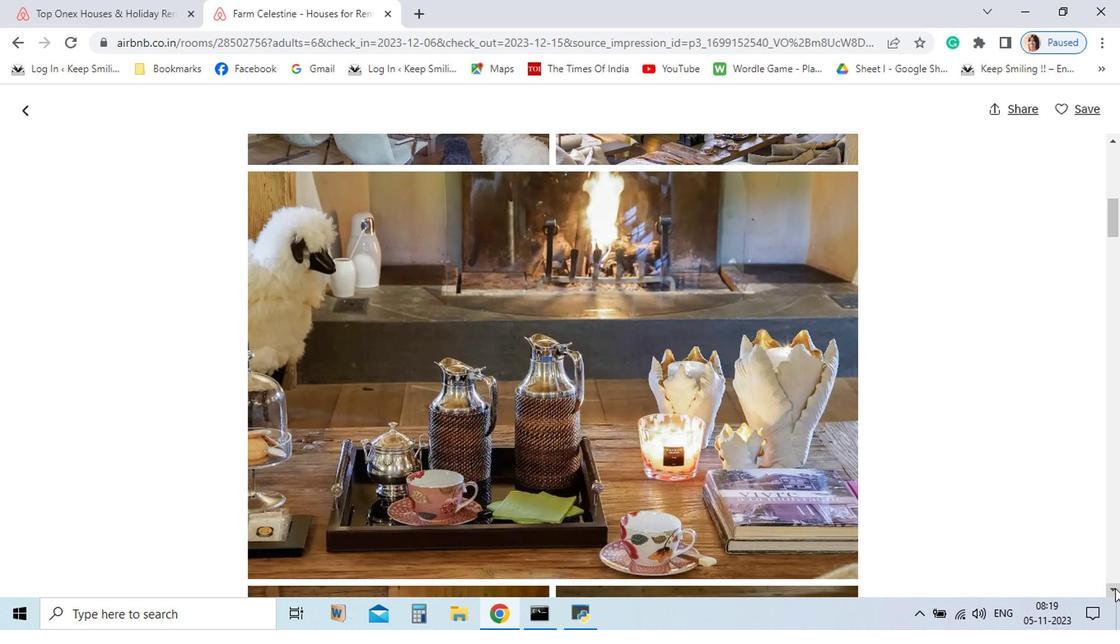 
Action: Mouse pressed left at (954, 582)
Screenshot: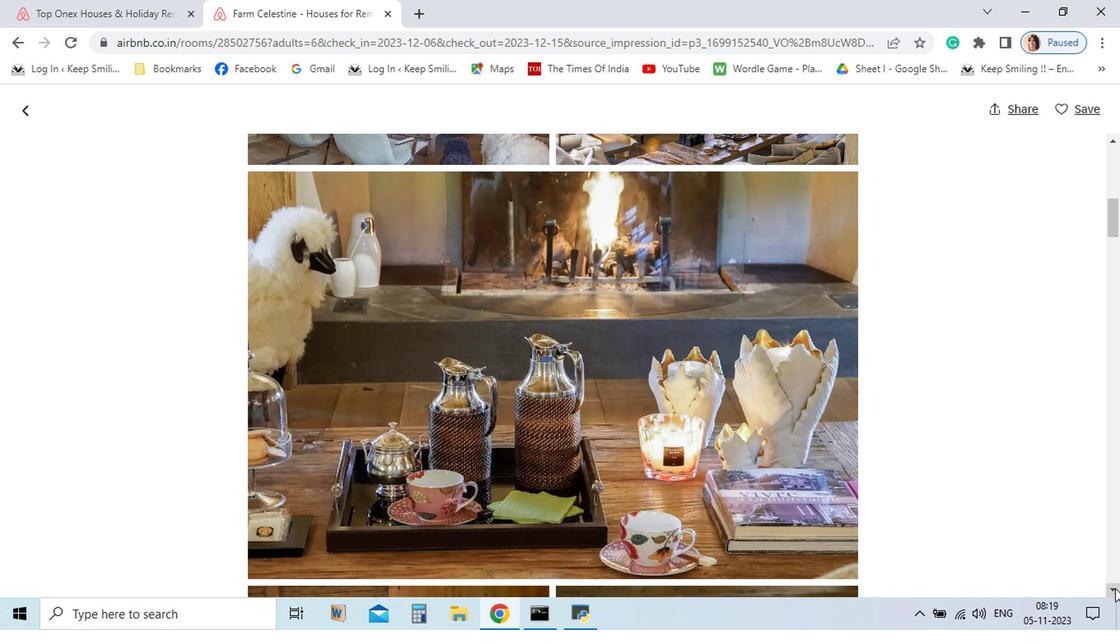
Action: Mouse pressed left at (954, 582)
Screenshot: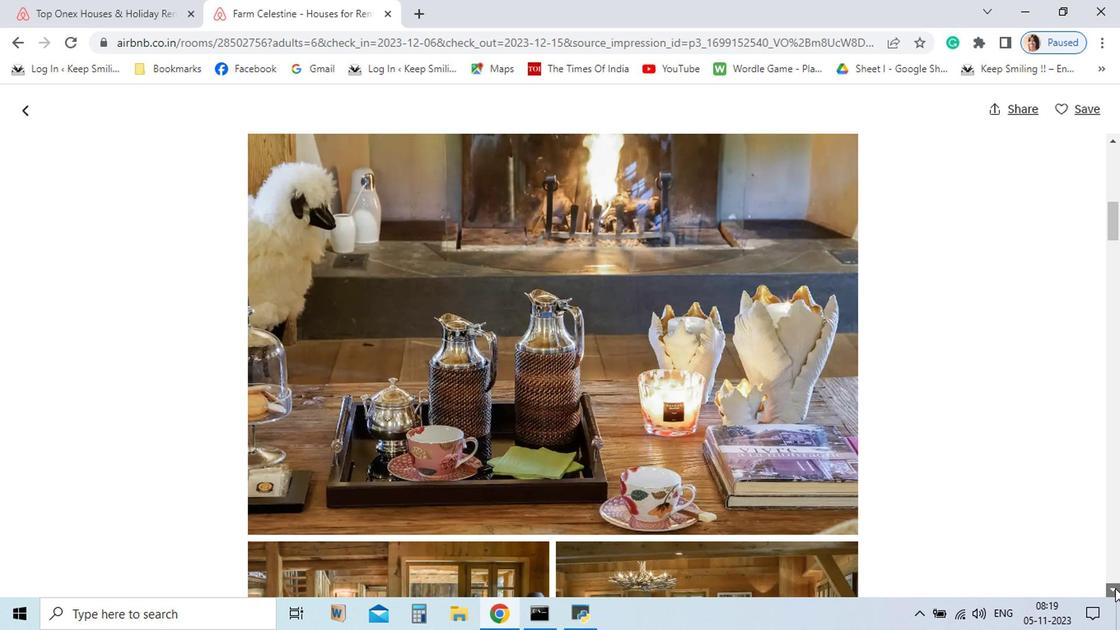 
Action: Mouse pressed left at (954, 582)
Screenshot: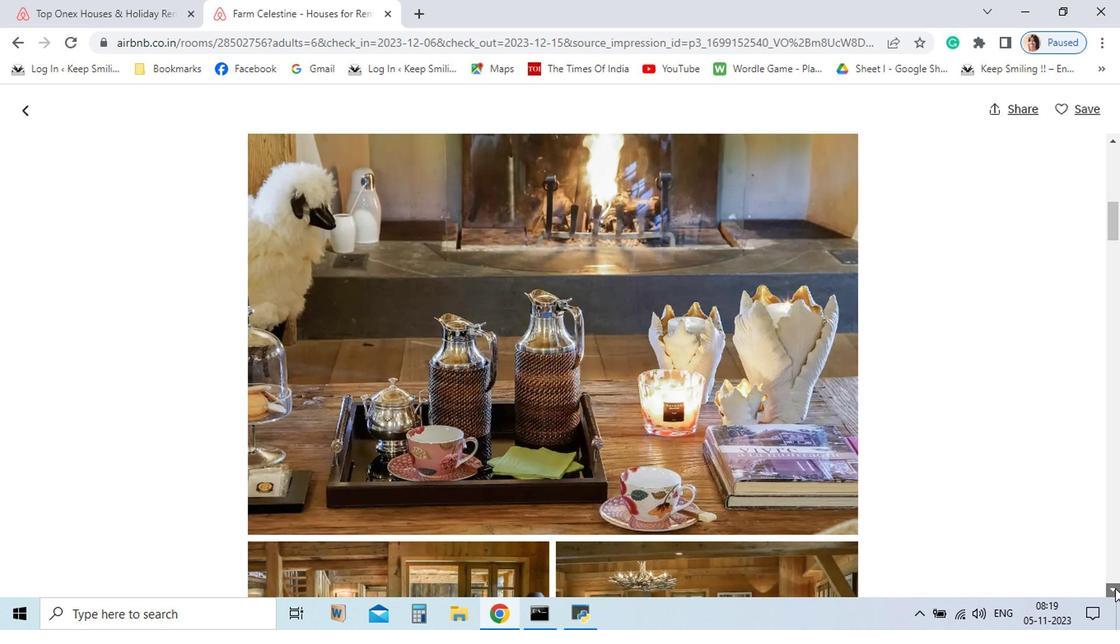 
Action: Mouse pressed left at (954, 582)
Screenshot: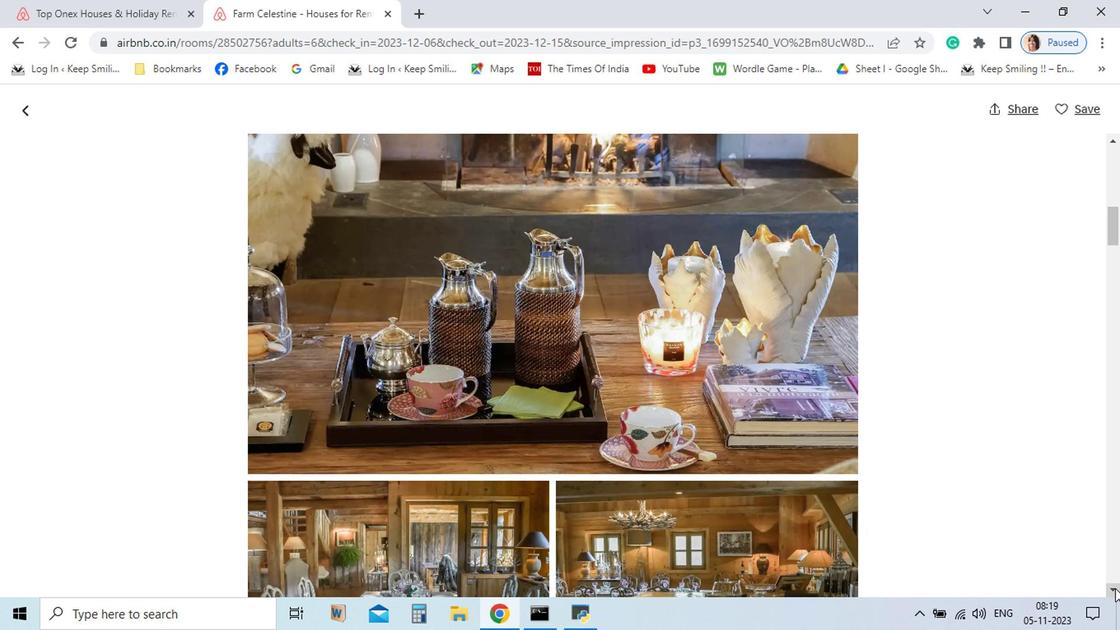 
Action: Mouse pressed left at (954, 582)
Screenshot: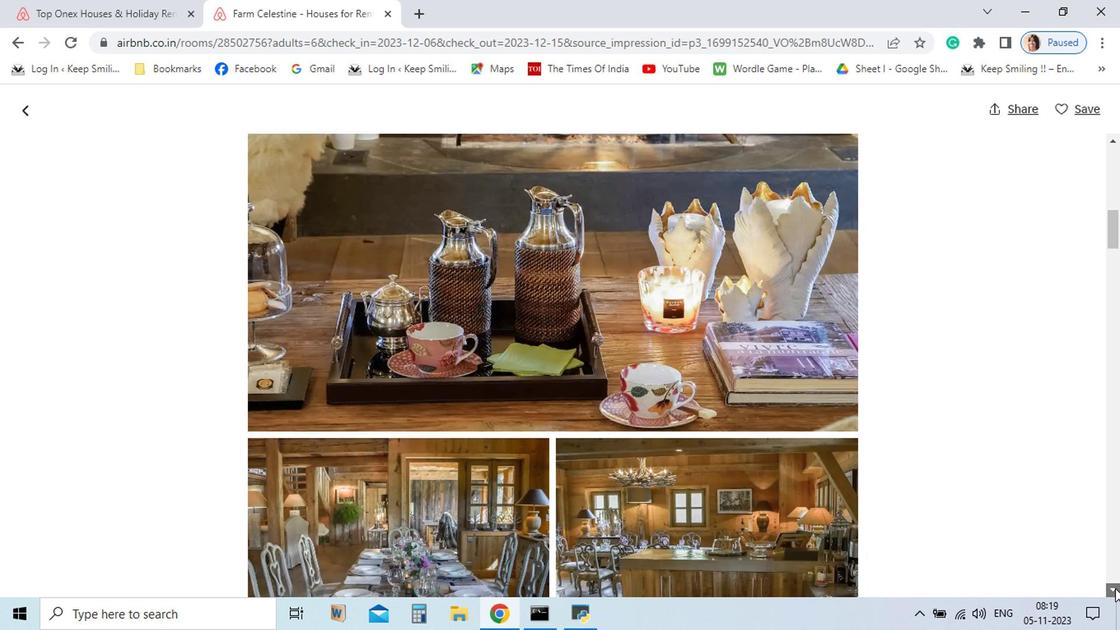 
Action: Mouse pressed left at (954, 582)
Screenshot: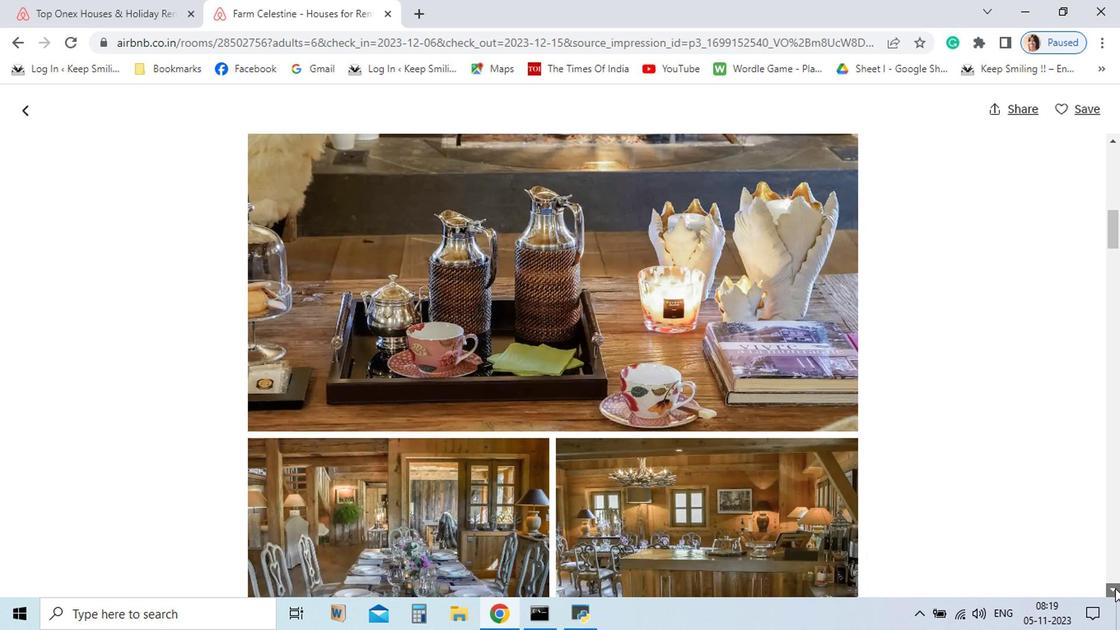
Action: Mouse pressed left at (954, 582)
Screenshot: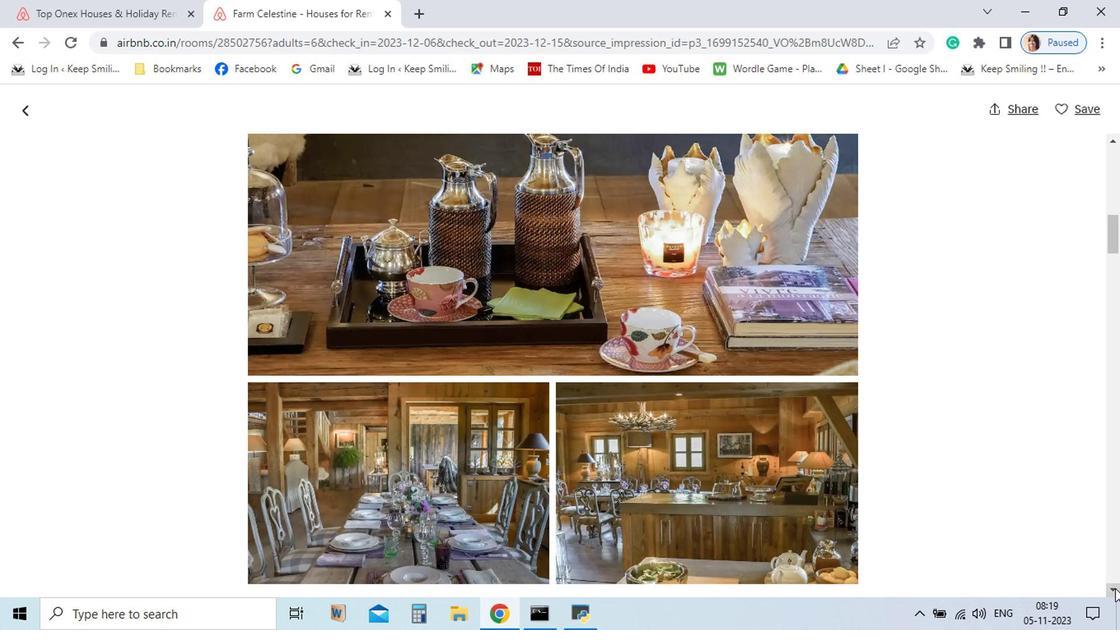
Action: Mouse pressed left at (954, 582)
Screenshot: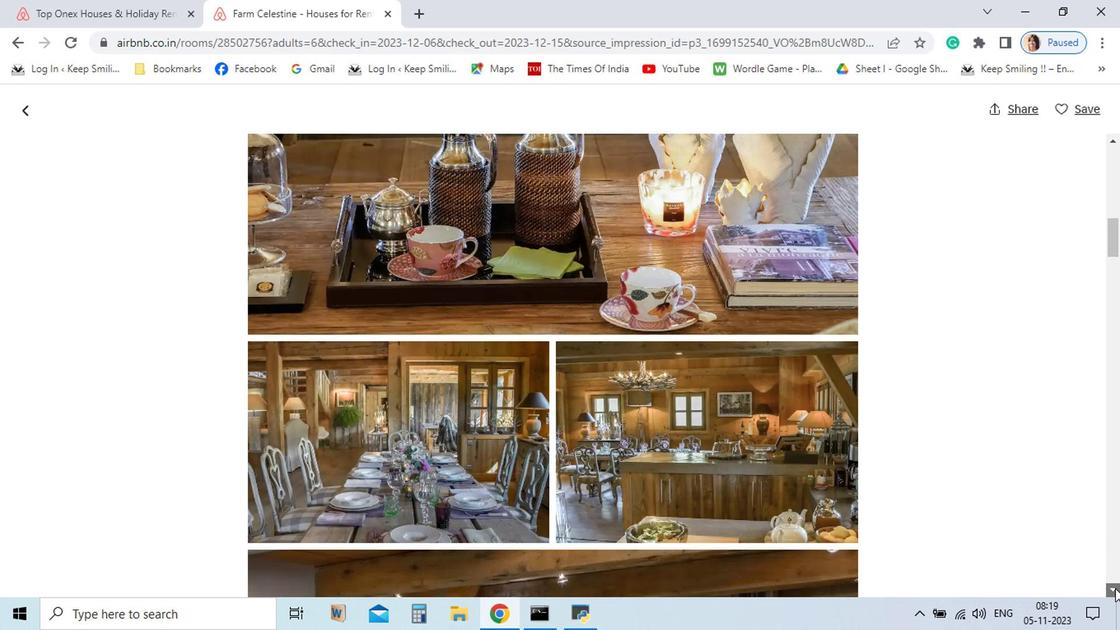 
Action: Mouse pressed left at (954, 582)
Screenshot: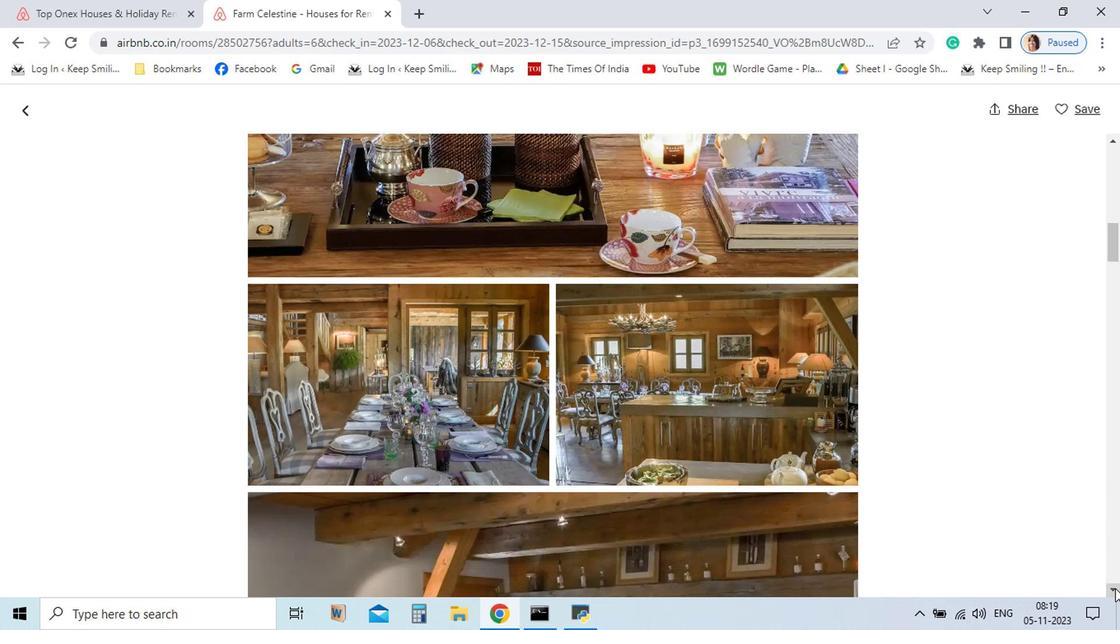 
Action: Mouse pressed left at (954, 582)
Screenshot: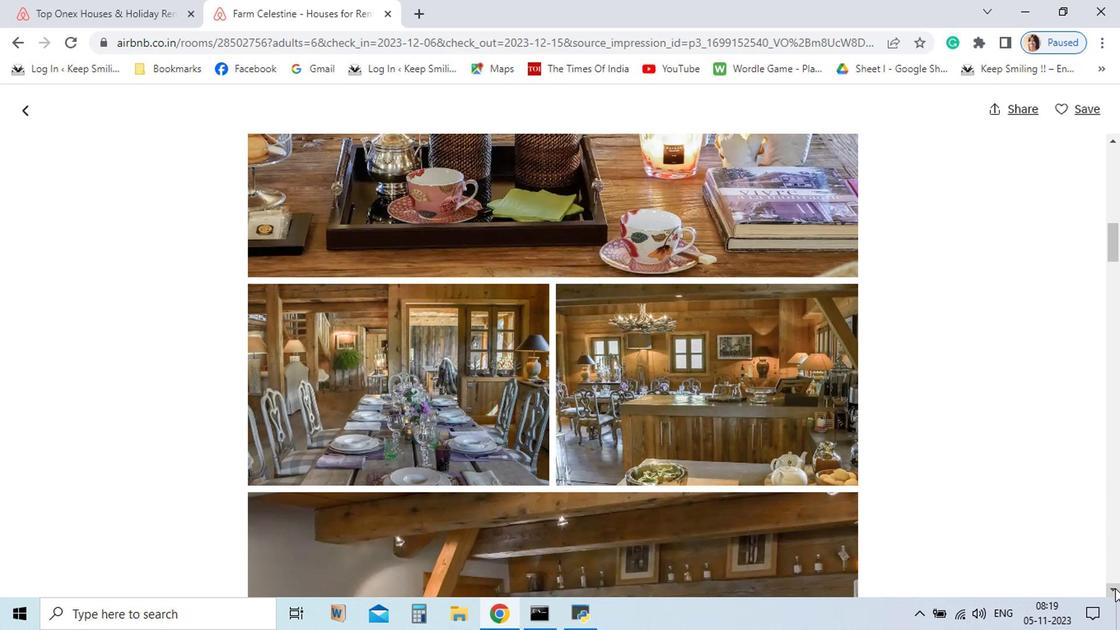 
Action: Mouse pressed left at (954, 582)
Screenshot: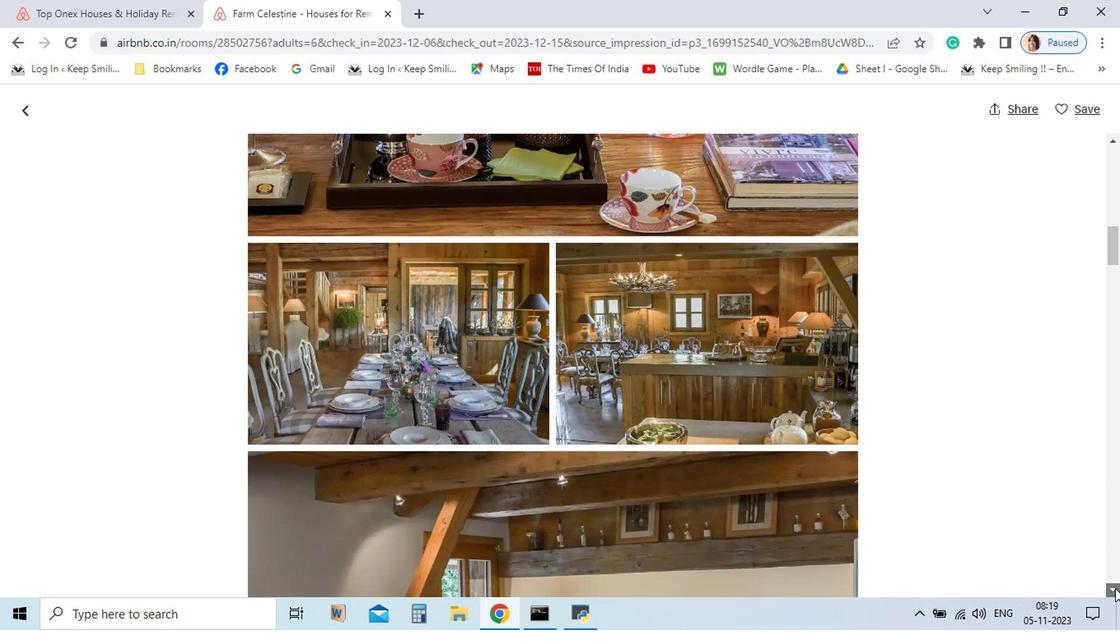 
Action: Mouse pressed left at (954, 582)
Screenshot: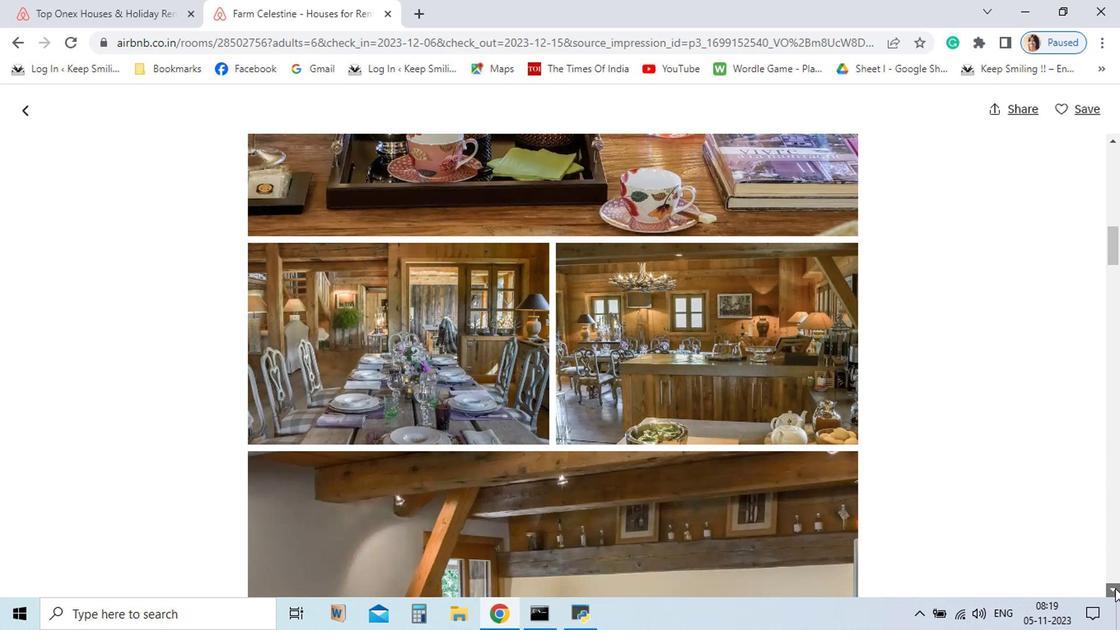 
Action: Mouse pressed left at (954, 582)
Screenshot: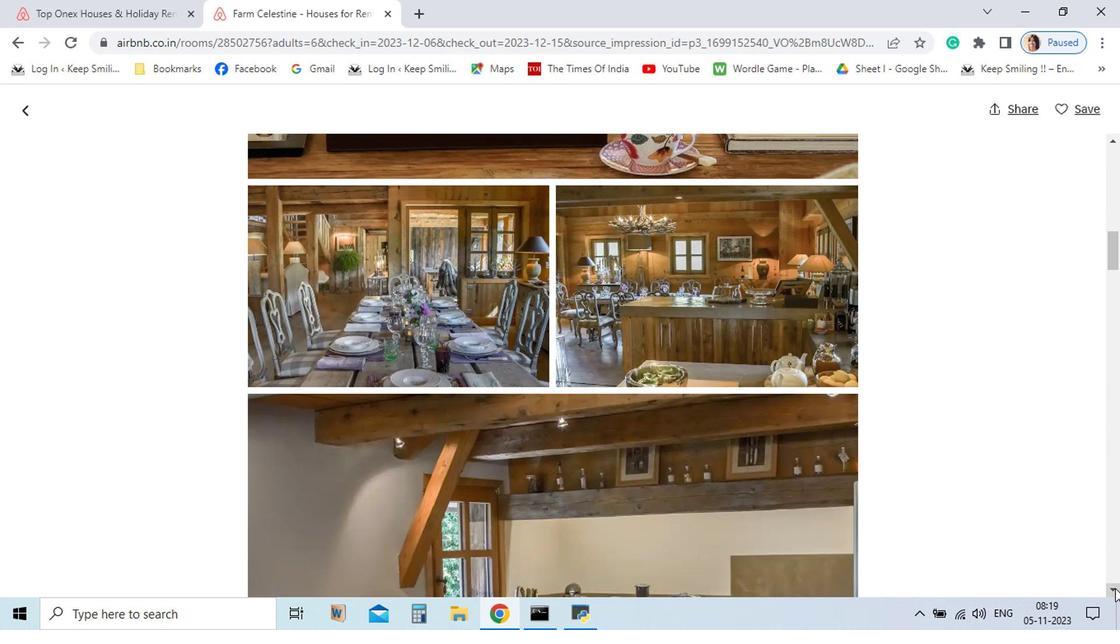 
Action: Mouse pressed left at (954, 582)
Screenshot: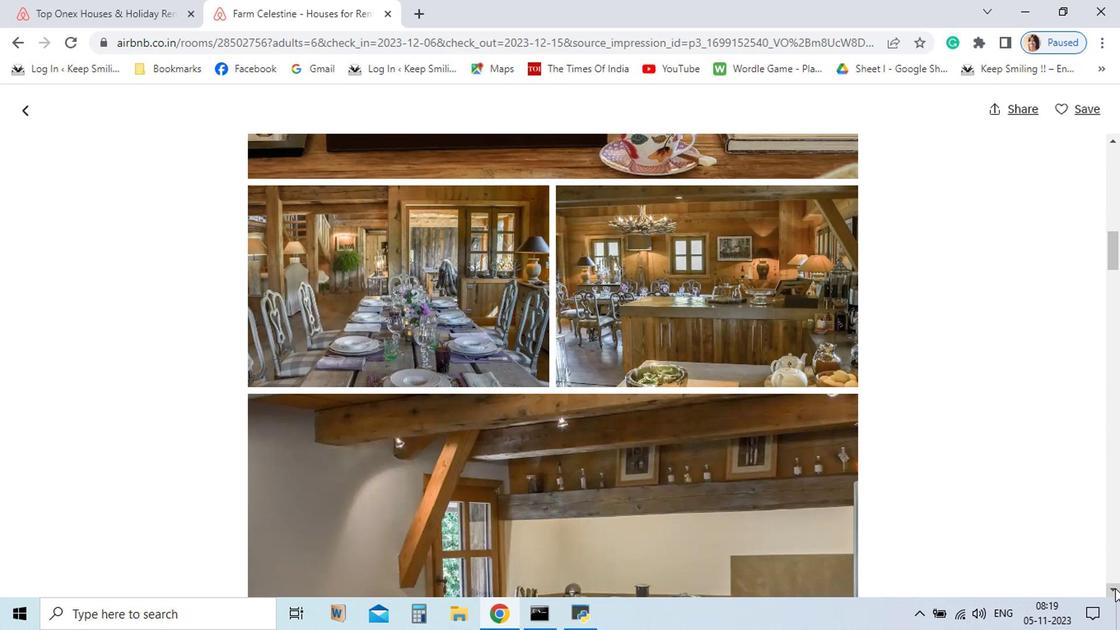 
Action: Mouse pressed left at (954, 582)
Screenshot: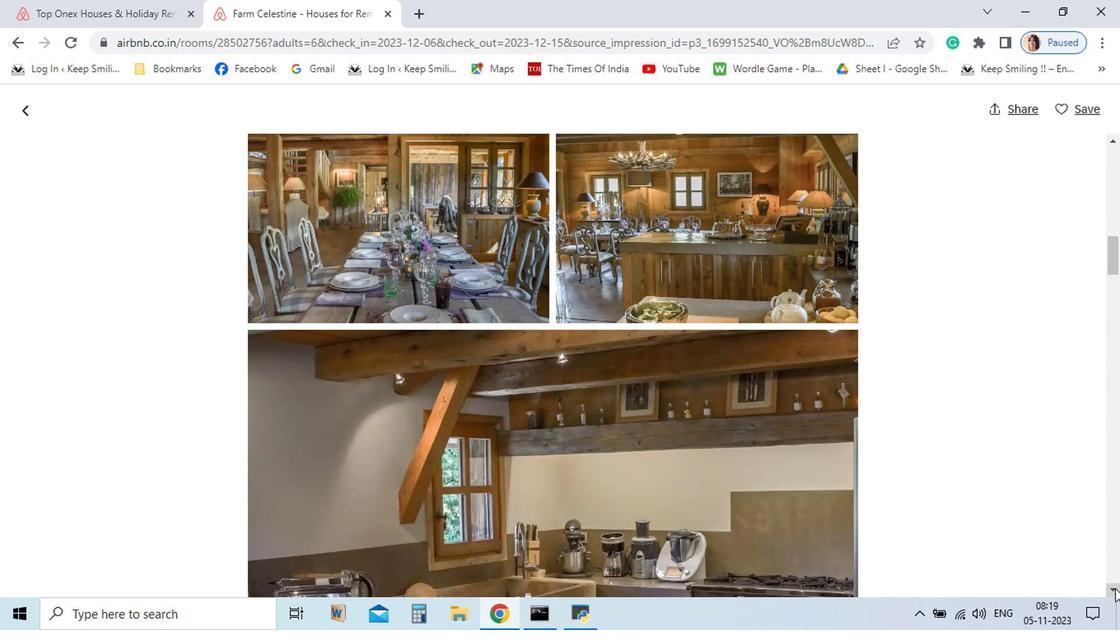 
Action: Mouse pressed left at (954, 582)
Screenshot: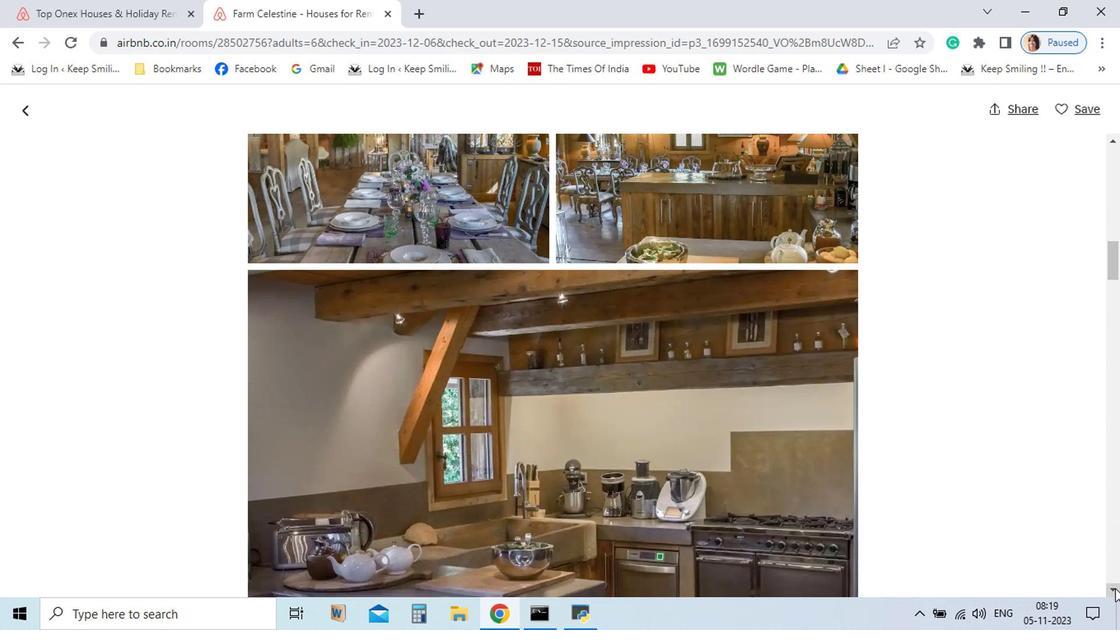 
Action: Mouse pressed left at (954, 582)
Screenshot: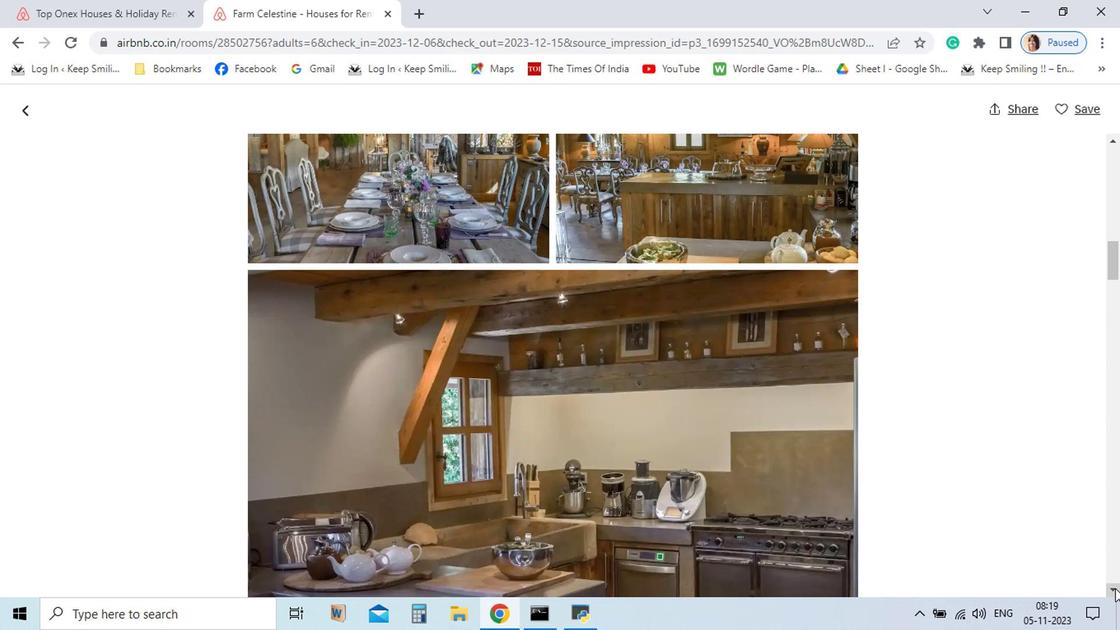 
Action: Mouse pressed left at (954, 582)
Screenshot: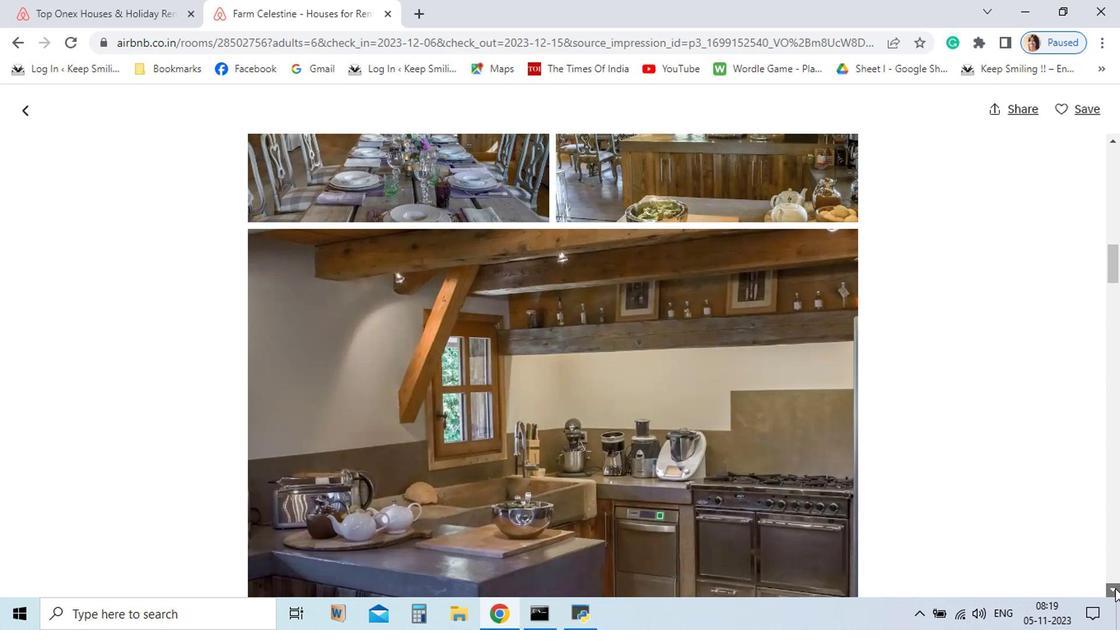 
Action: Mouse pressed left at (954, 582)
Screenshot: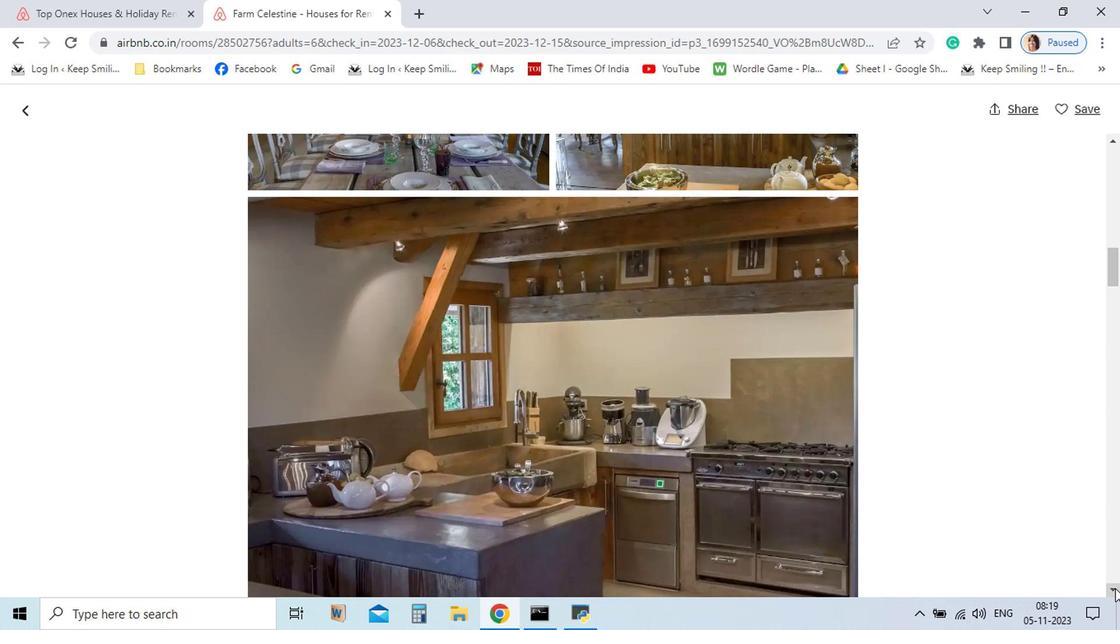
Action: Mouse pressed left at (954, 582)
Screenshot: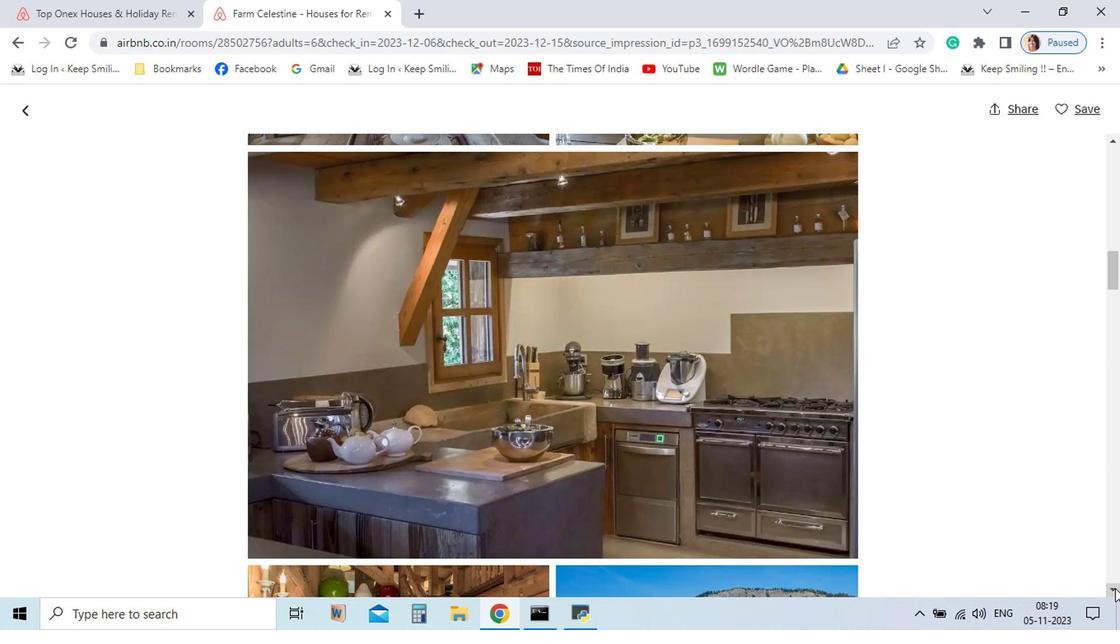 
Action: Mouse pressed left at (954, 582)
Screenshot: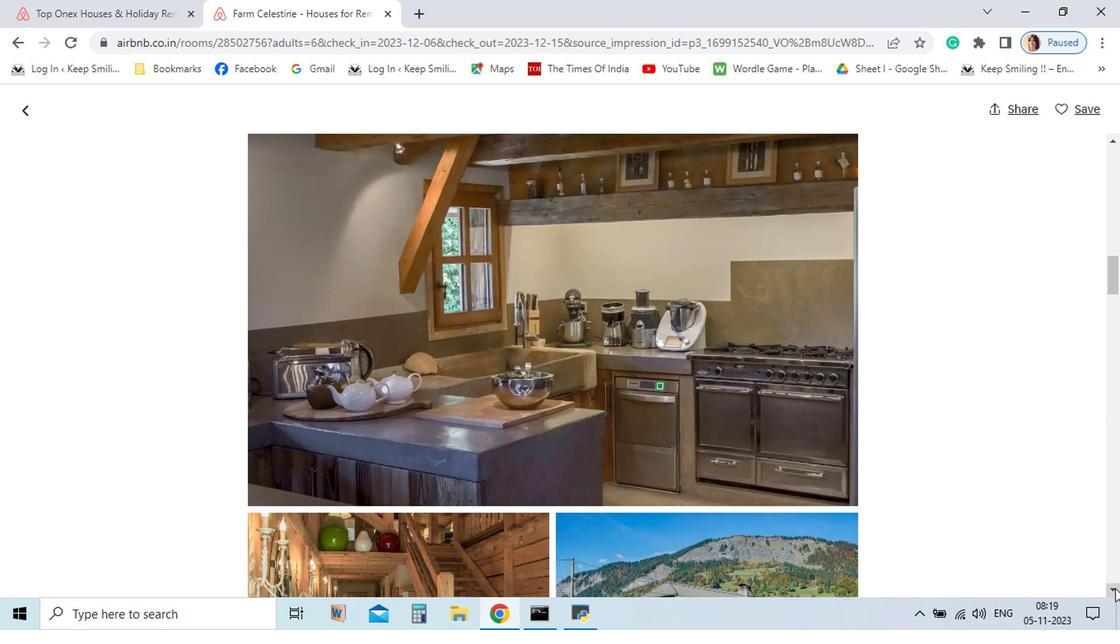 
Action: Mouse pressed left at (954, 582)
Screenshot: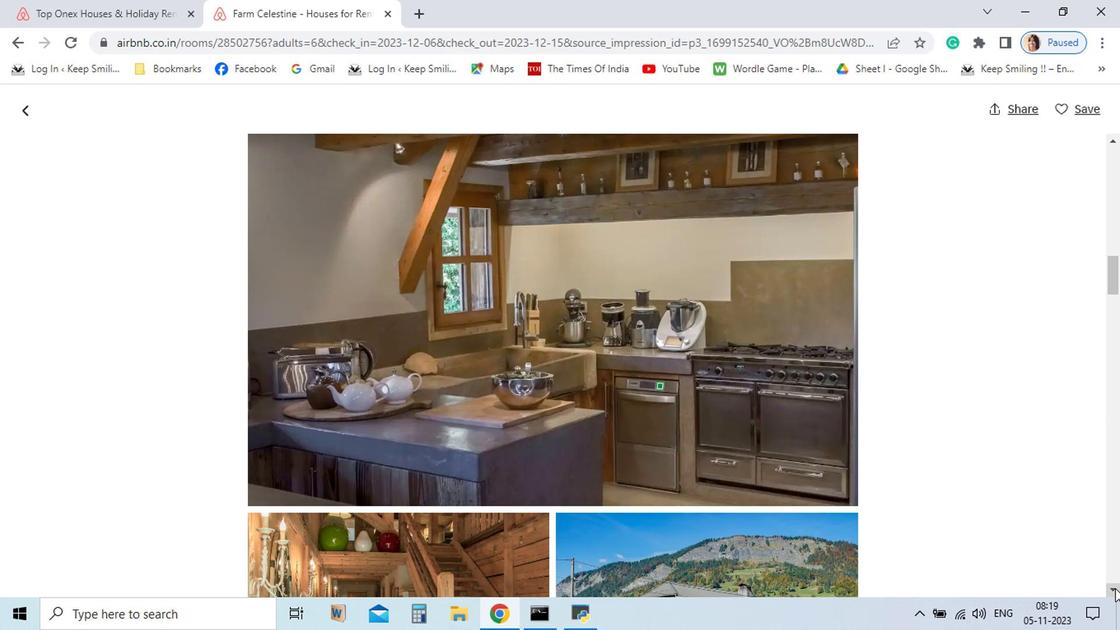 
Action: Mouse pressed left at (954, 582)
Screenshot: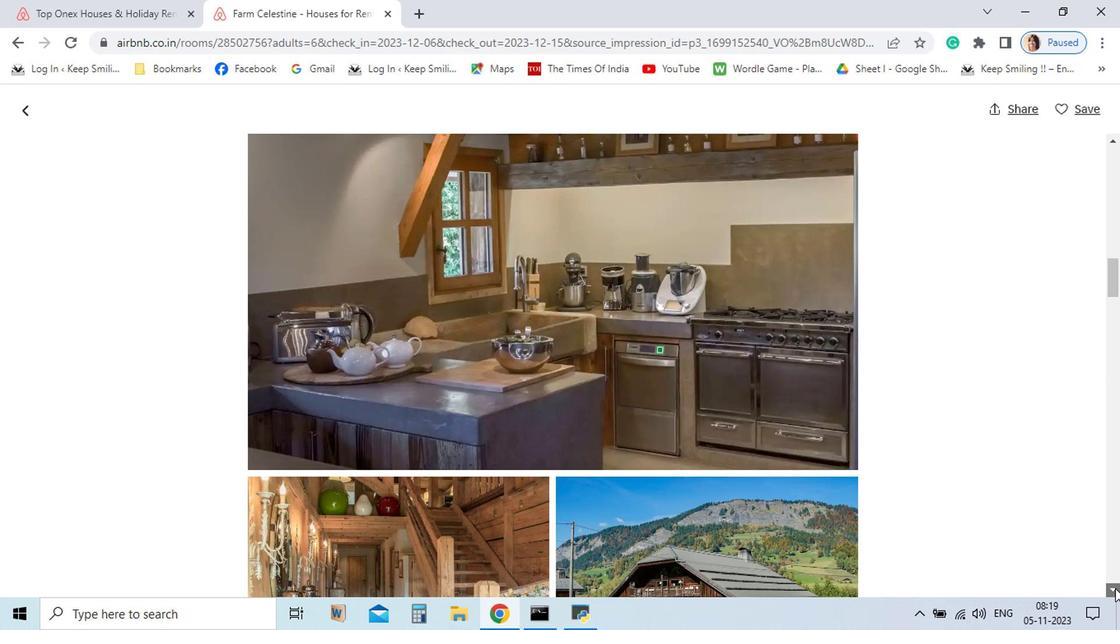 
Action: Mouse pressed left at (954, 582)
Screenshot: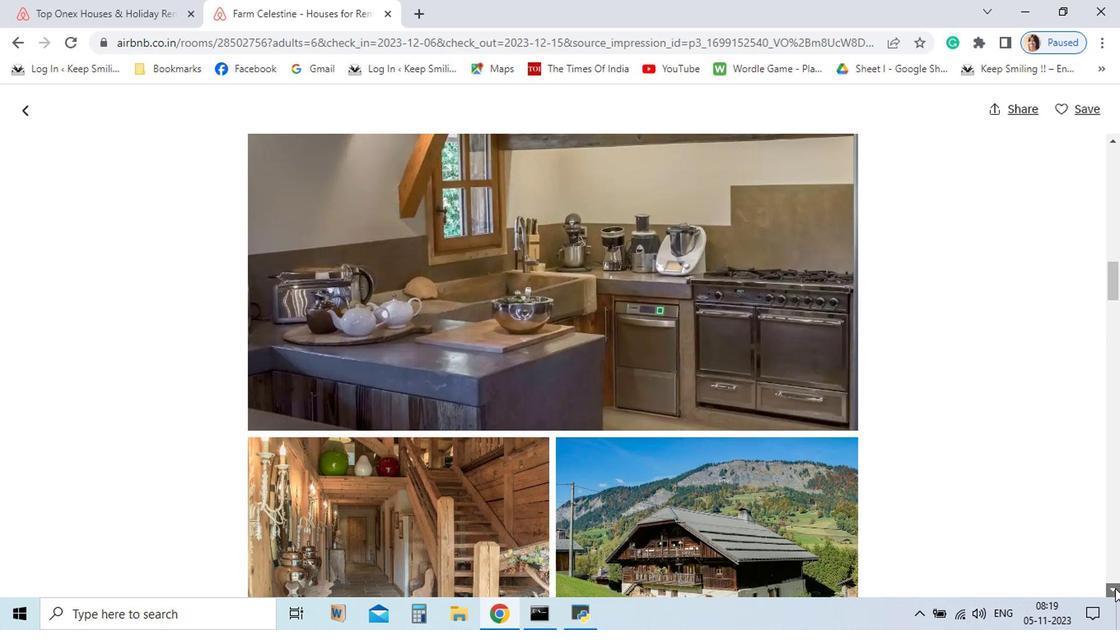 
Action: Mouse pressed left at (954, 582)
Screenshot: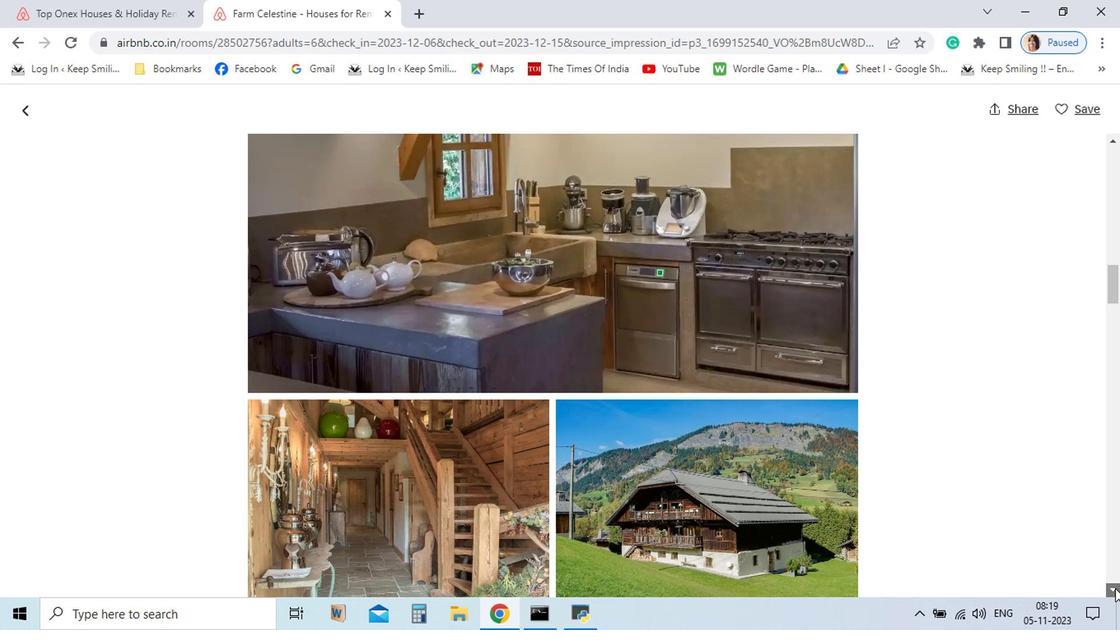 
Action: Mouse pressed left at (954, 582)
Screenshot: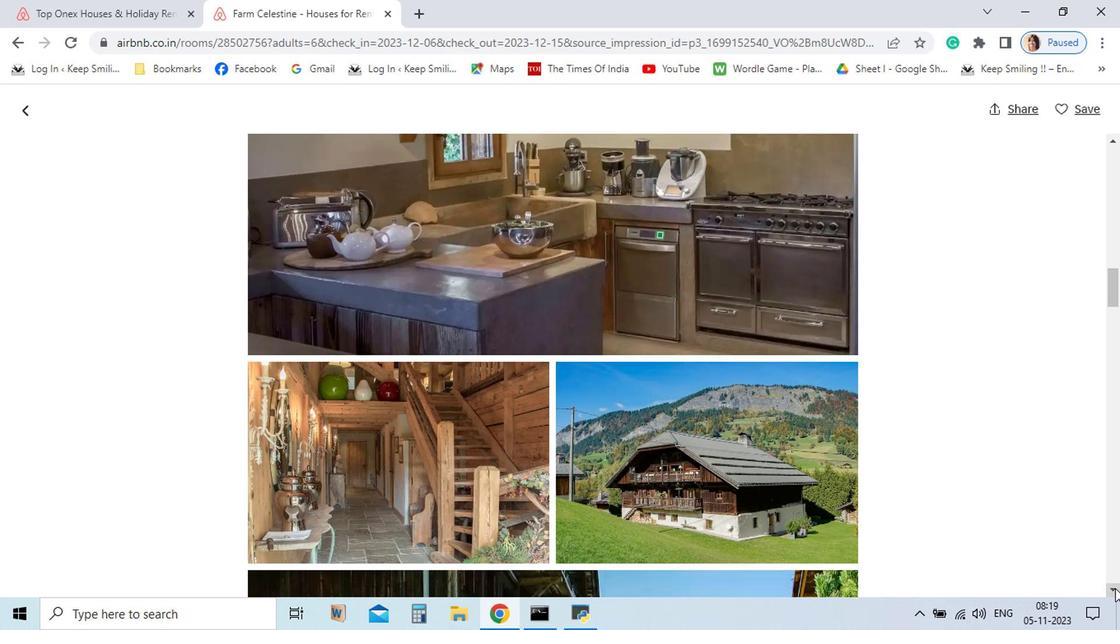 
Action: Mouse pressed left at (954, 582)
Screenshot: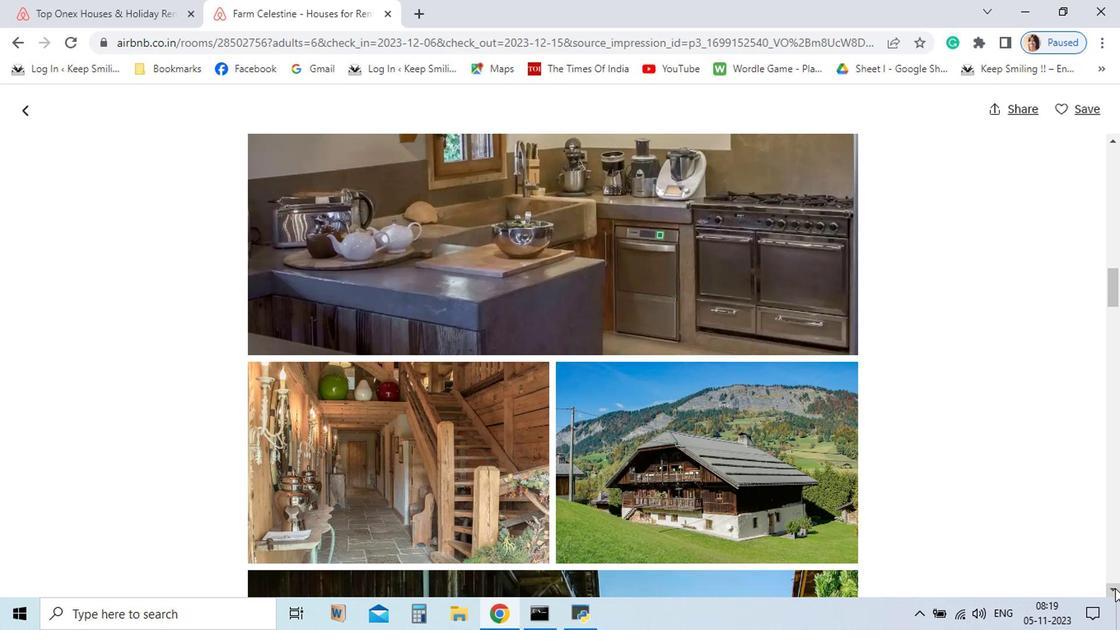 
Action: Mouse pressed left at (954, 582)
Screenshot: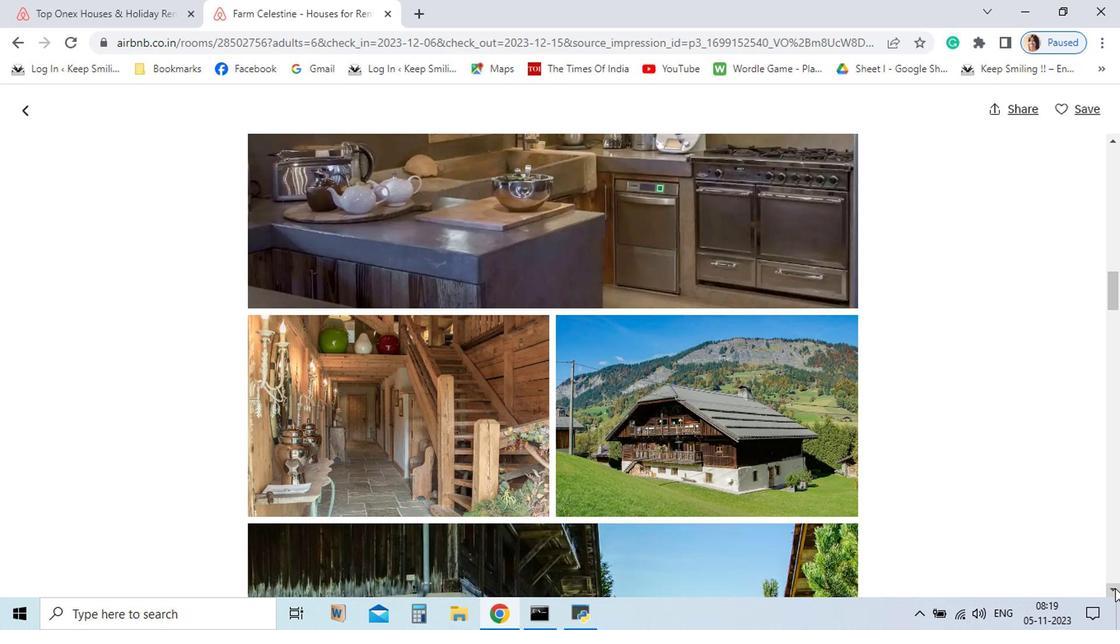 
Action: Mouse pressed left at (954, 582)
Screenshot: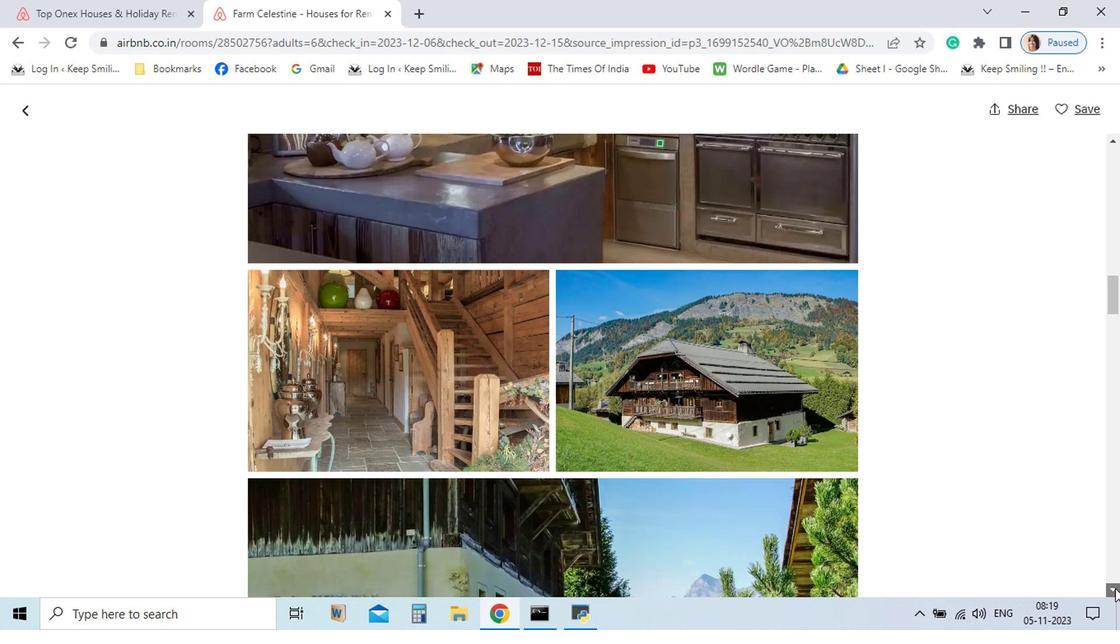 
Action: Mouse pressed left at (954, 582)
Screenshot: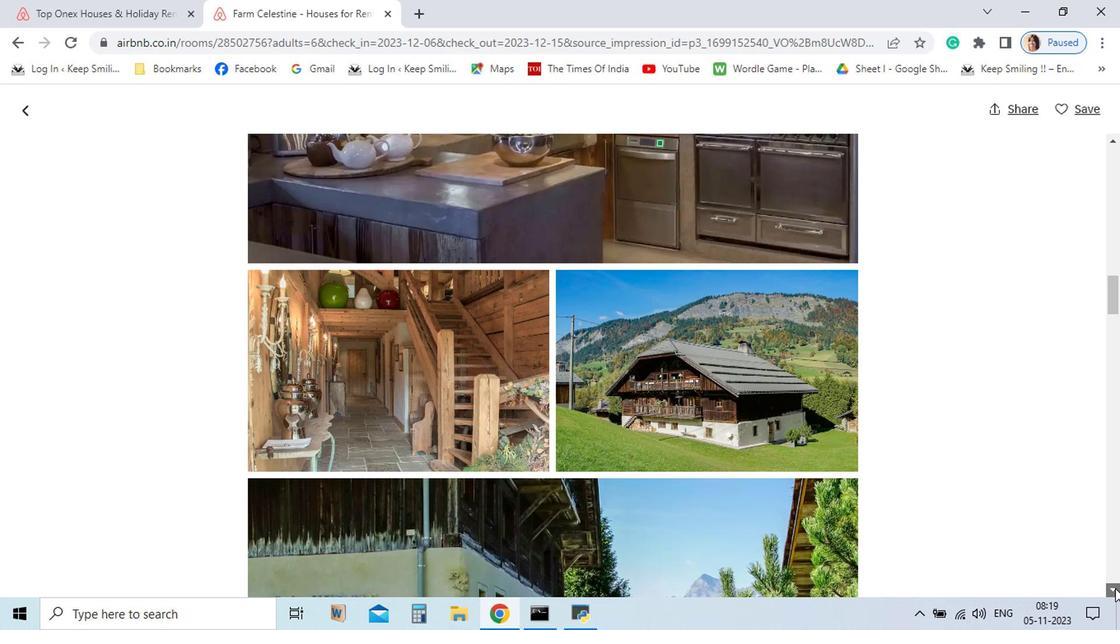 
Action: Mouse pressed left at (954, 582)
Screenshot: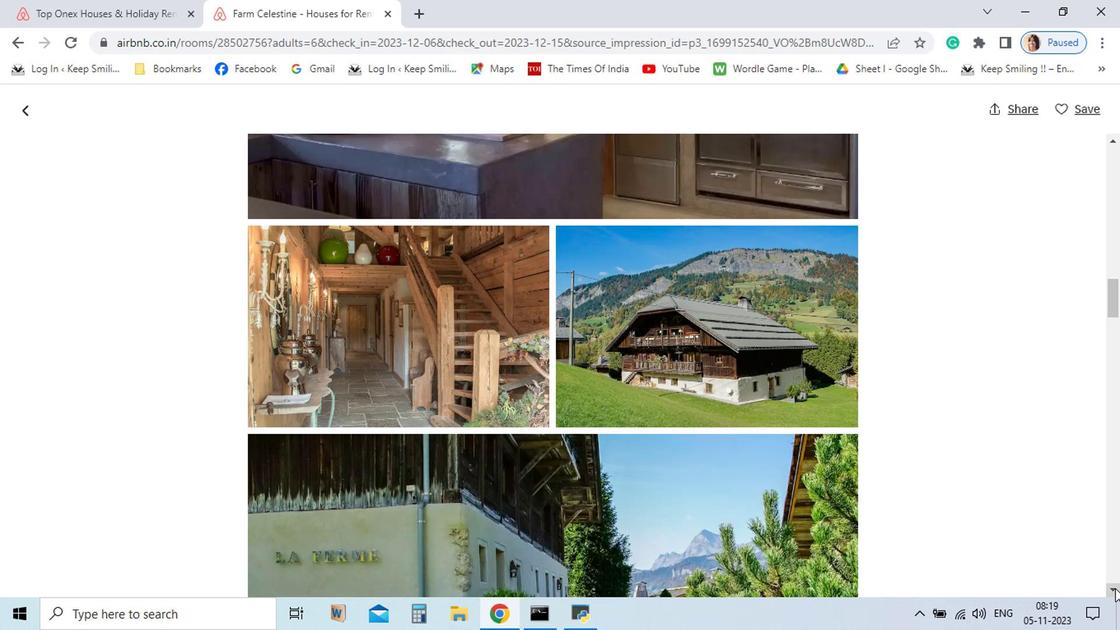 
Action: Mouse pressed left at (954, 582)
Screenshot: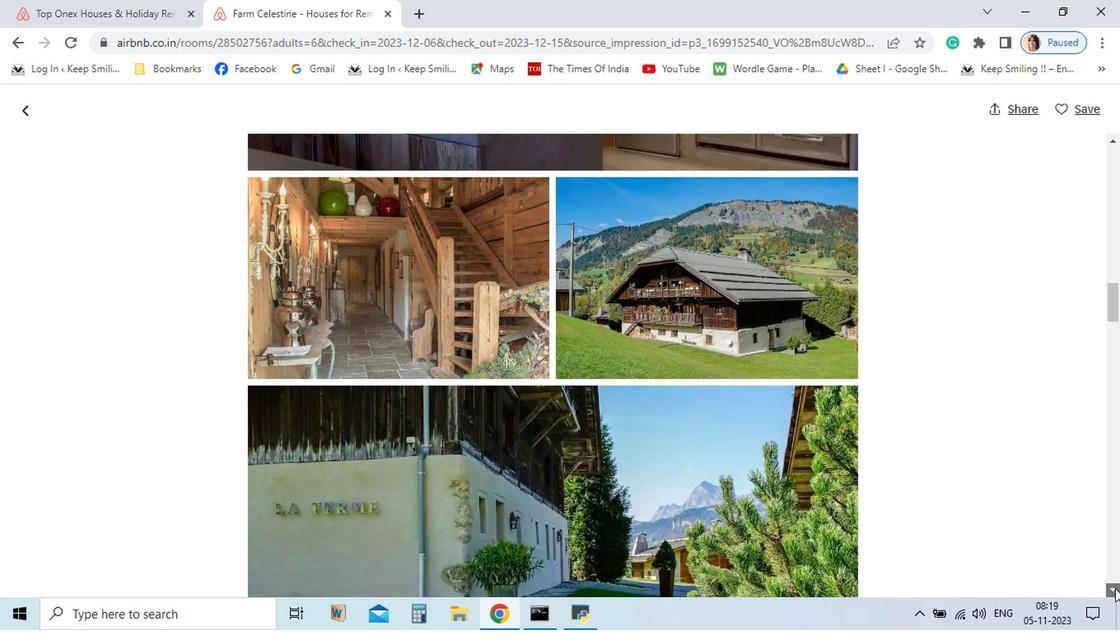 
Action: Mouse pressed left at (954, 582)
Screenshot: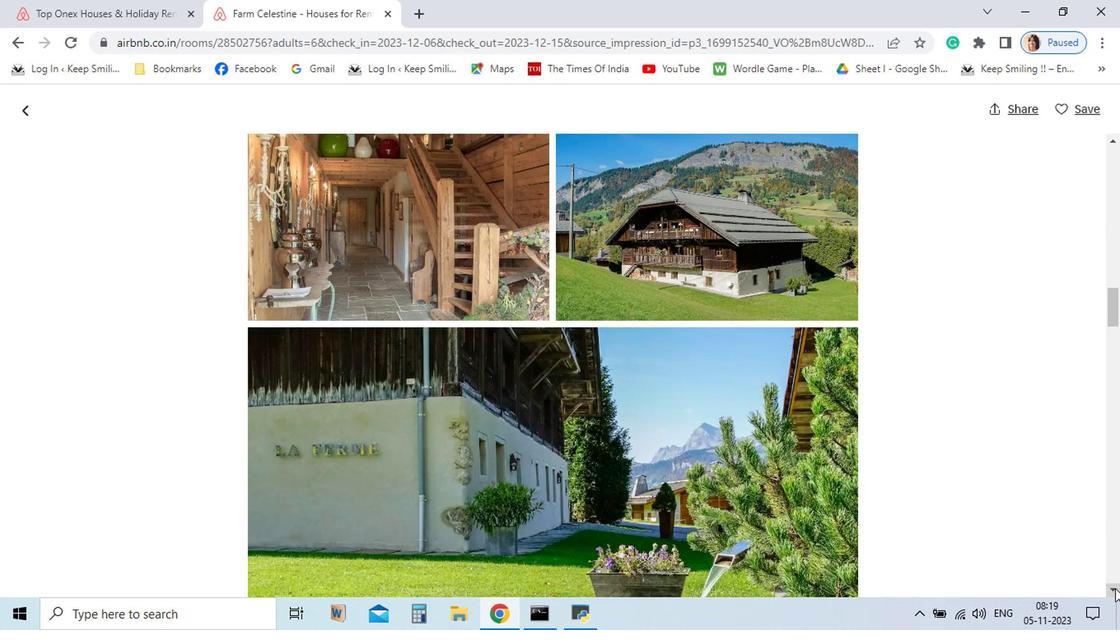 
Action: Mouse pressed left at (954, 582)
Screenshot: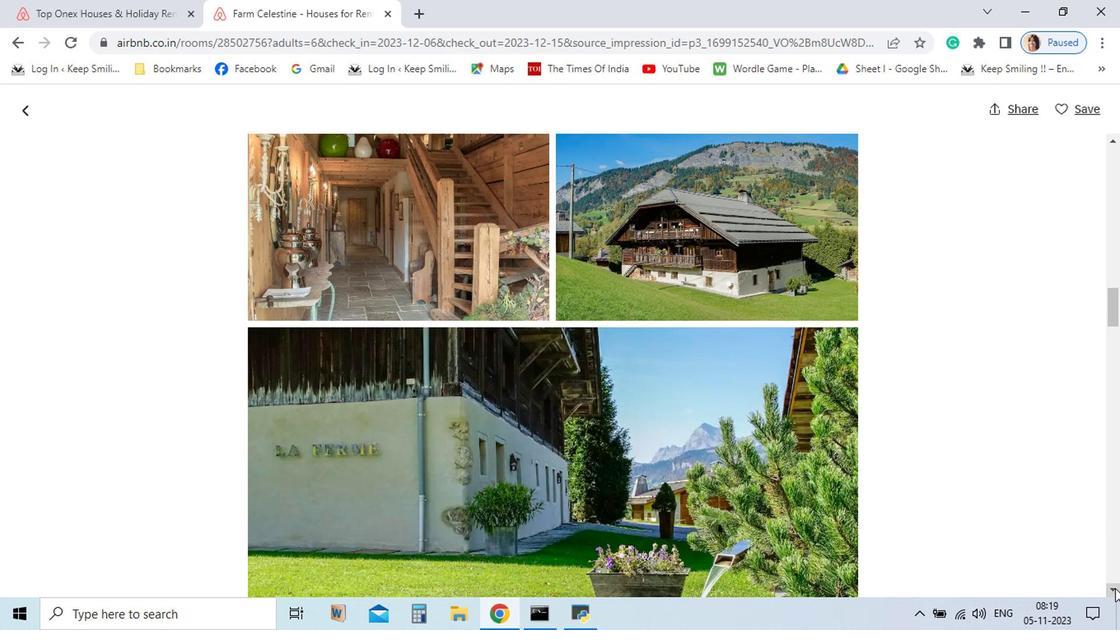 
Action: Mouse pressed left at (954, 582)
Screenshot: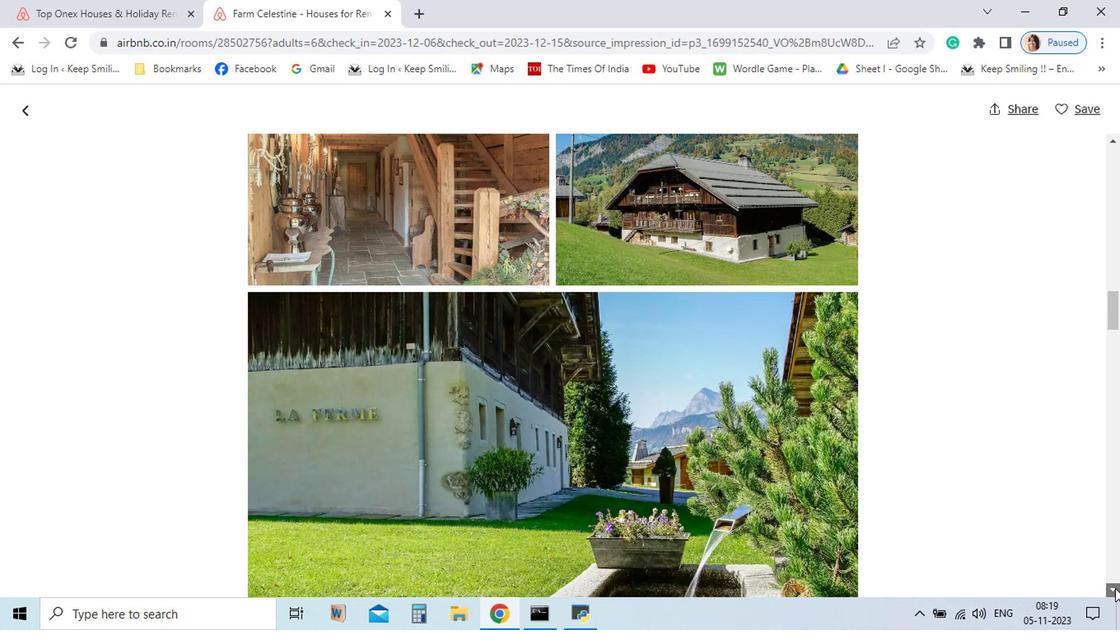 
Action: Mouse pressed left at (954, 582)
Screenshot: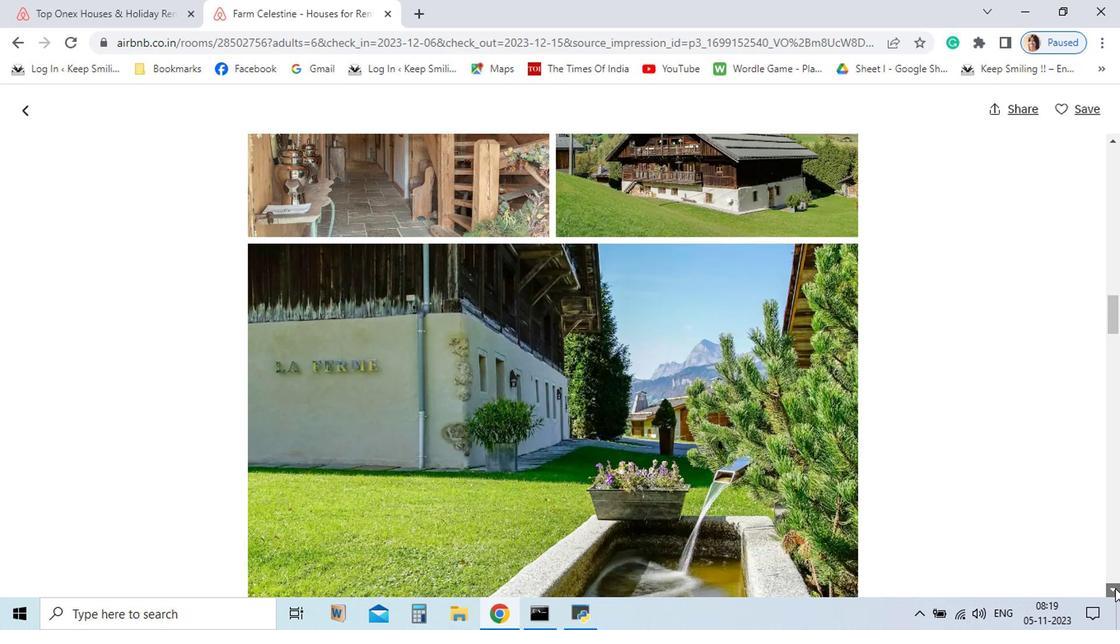 
Action: Mouse pressed left at (954, 582)
Screenshot: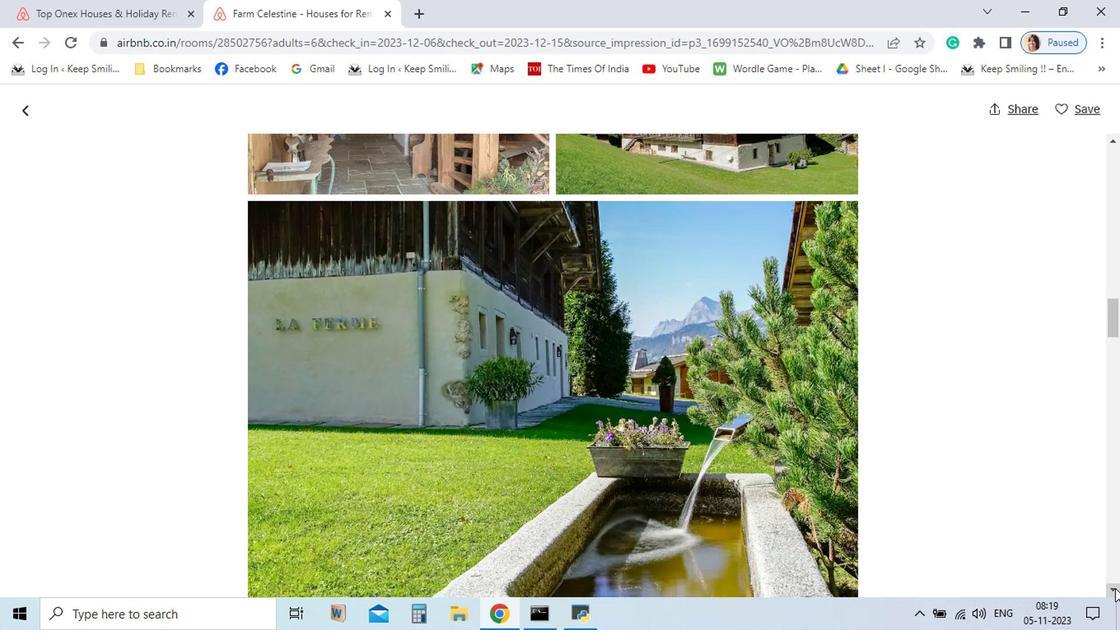 
Action: Mouse pressed left at (954, 582)
Screenshot: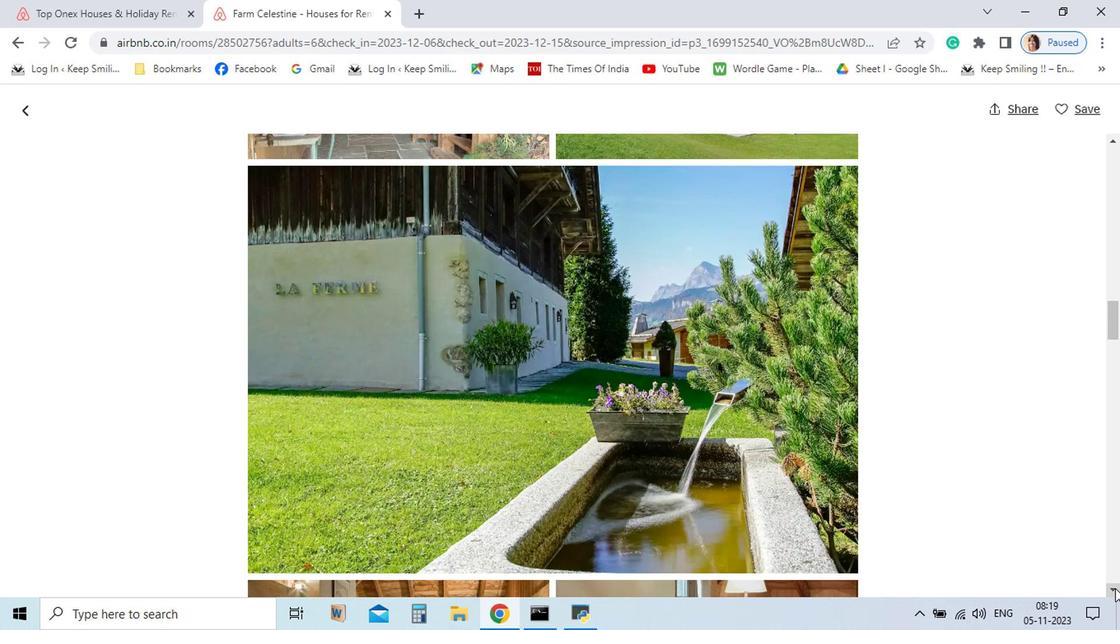 
Action: Mouse pressed left at (954, 582)
Screenshot: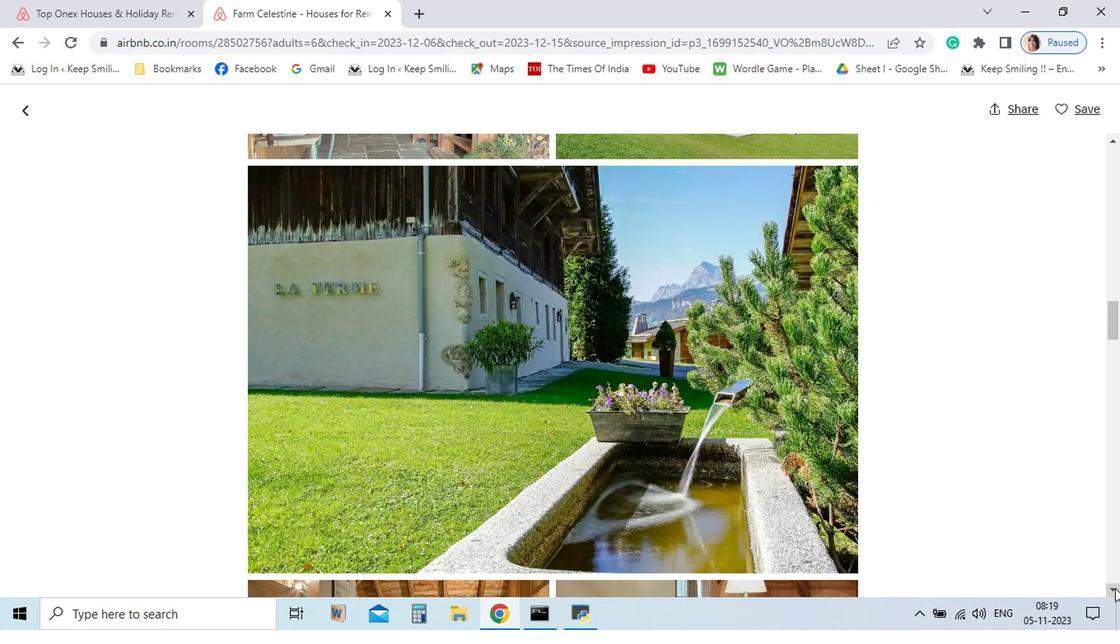 
Action: Mouse pressed left at (954, 582)
Screenshot: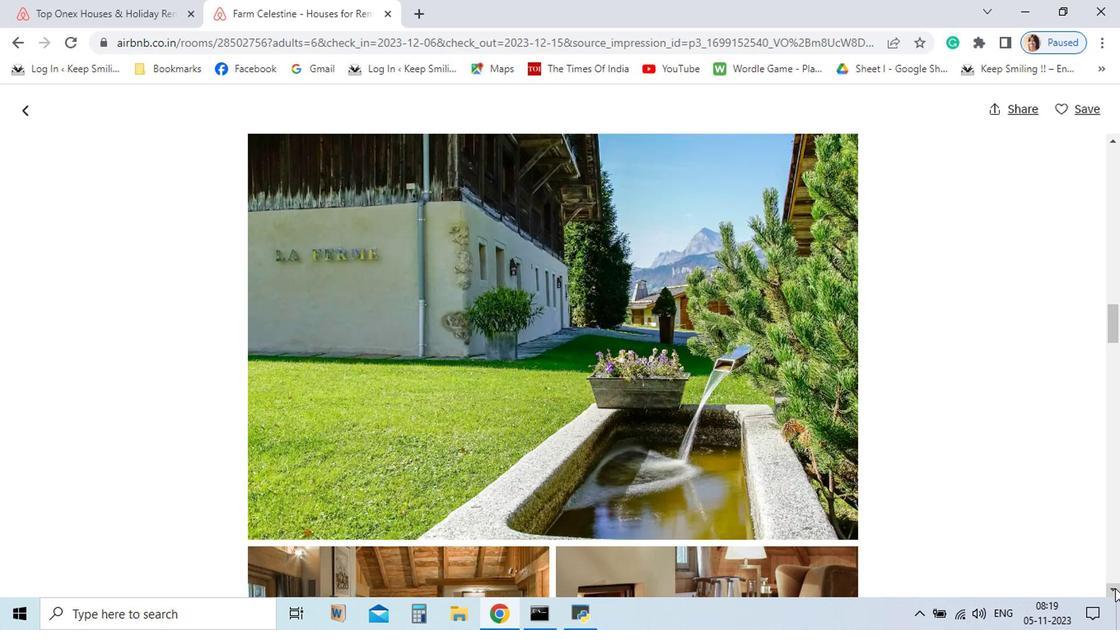 
Action: Mouse pressed left at (954, 582)
Screenshot: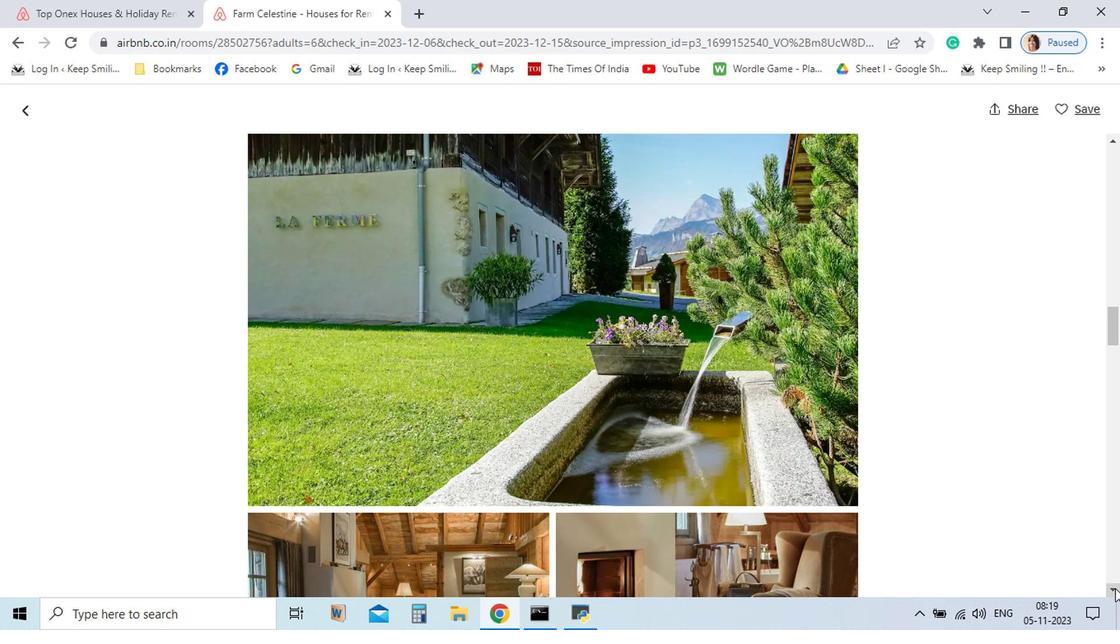 
Action: Mouse pressed left at (954, 582)
Screenshot: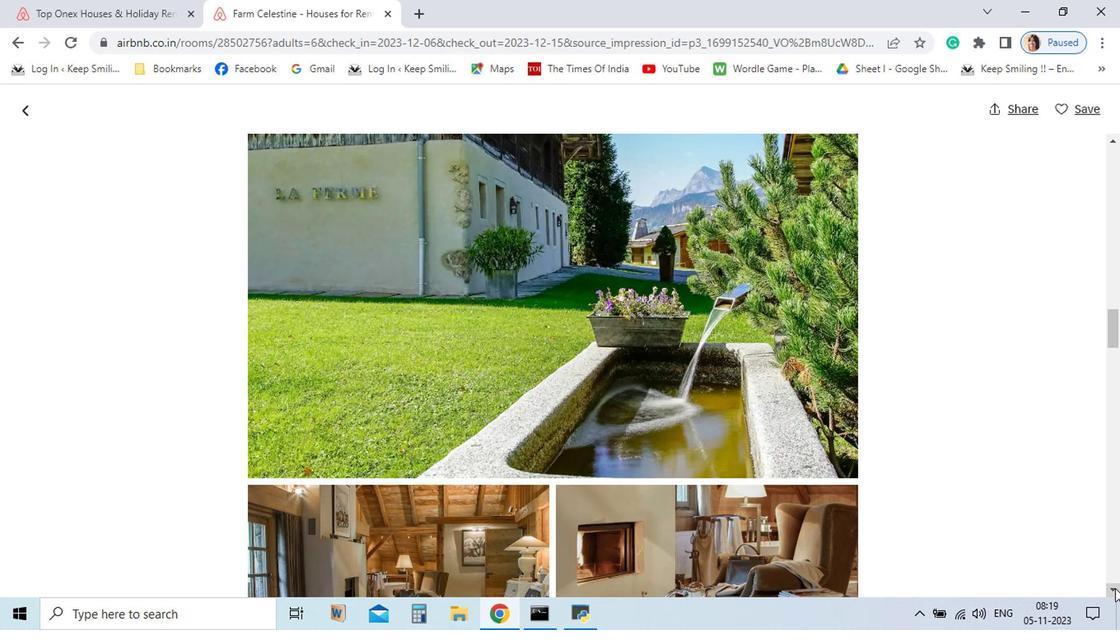 
Action: Mouse pressed left at (954, 582)
Screenshot: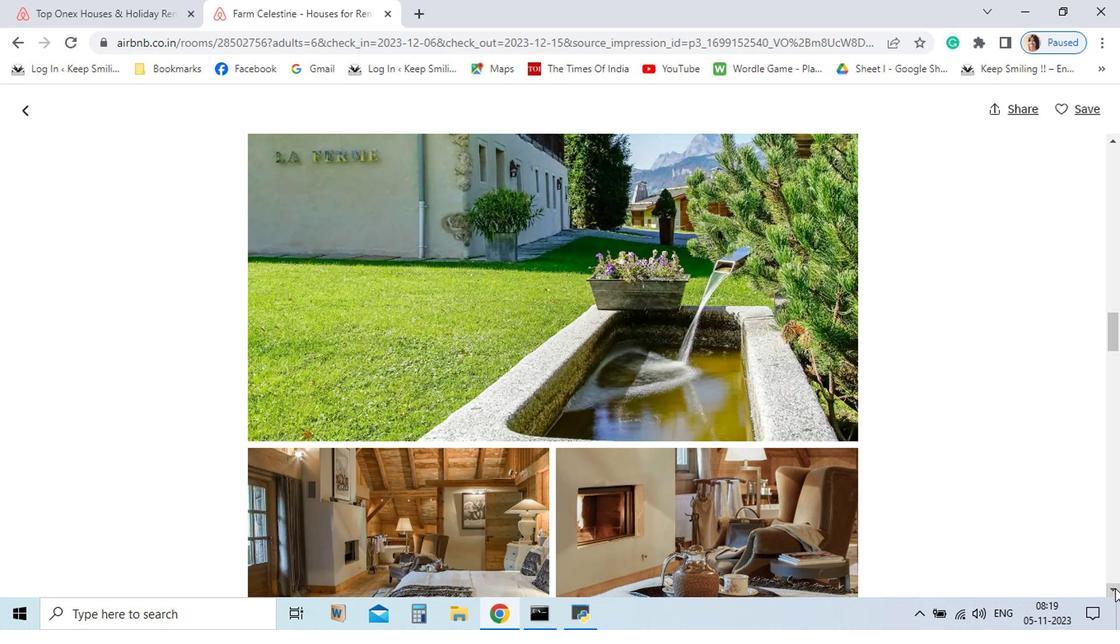 
Action: Mouse pressed left at (954, 582)
Screenshot: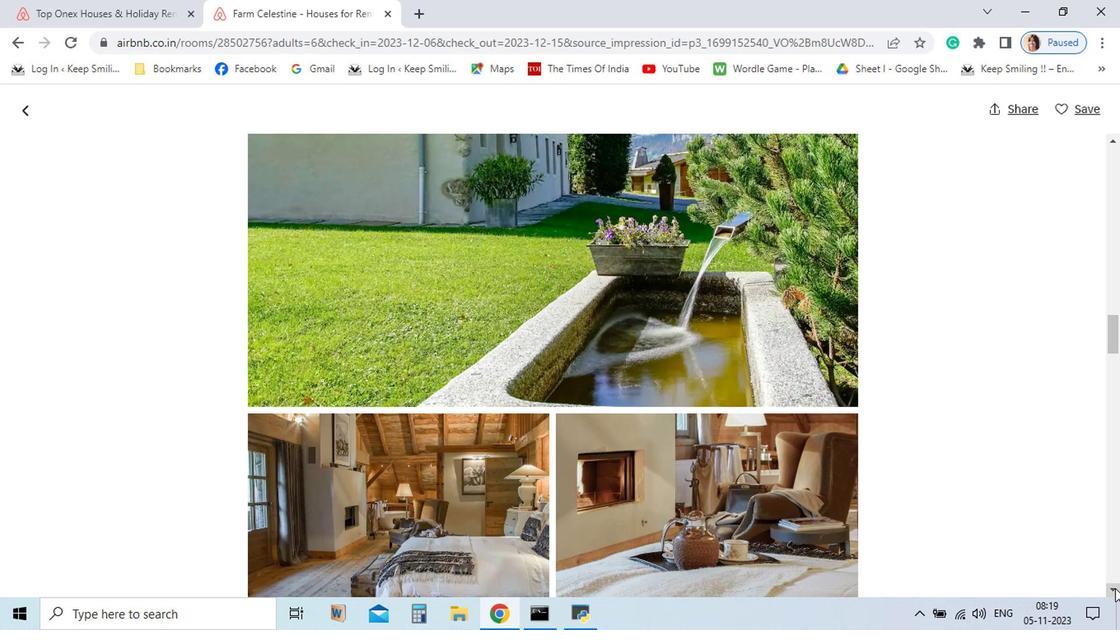 
Action: Mouse pressed left at (954, 582)
Screenshot: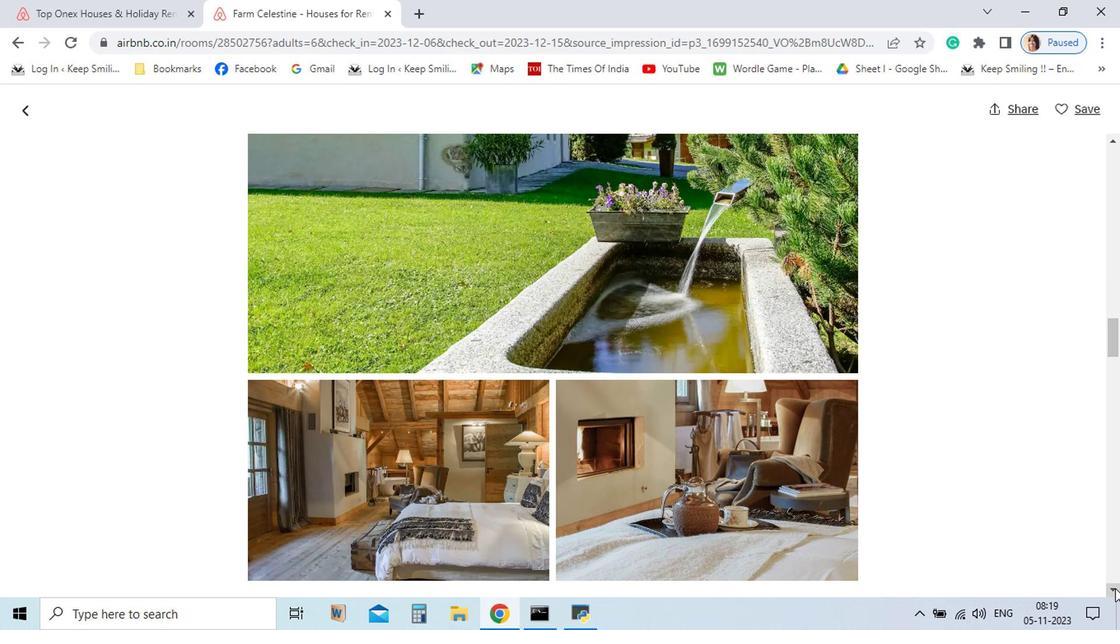 
Action: Mouse pressed left at (954, 582)
Screenshot: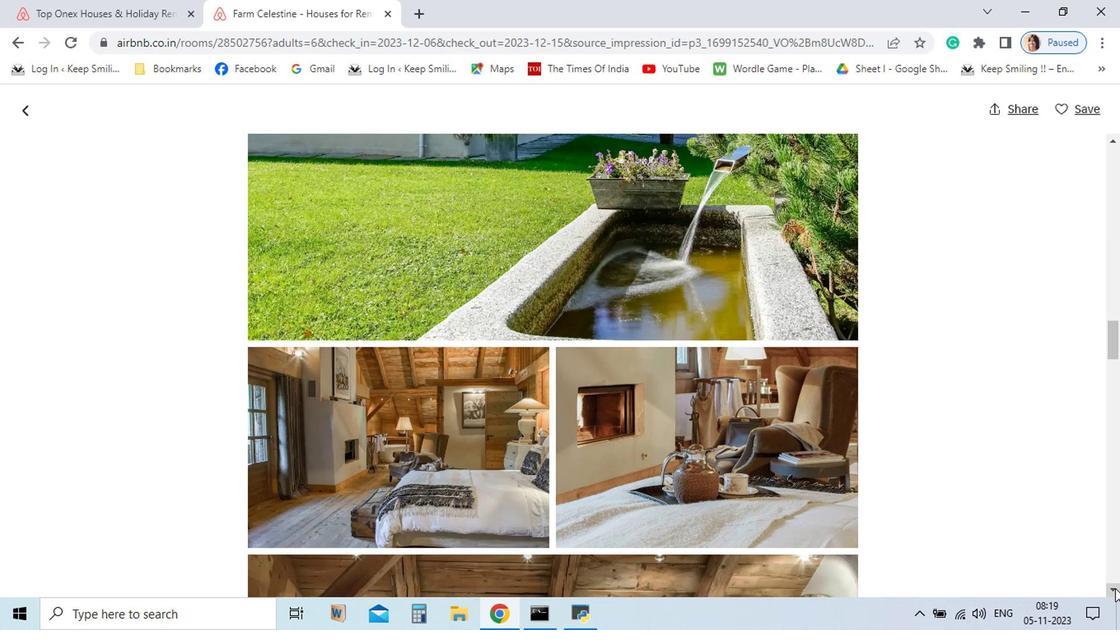 
Action: Mouse pressed left at (954, 582)
Screenshot: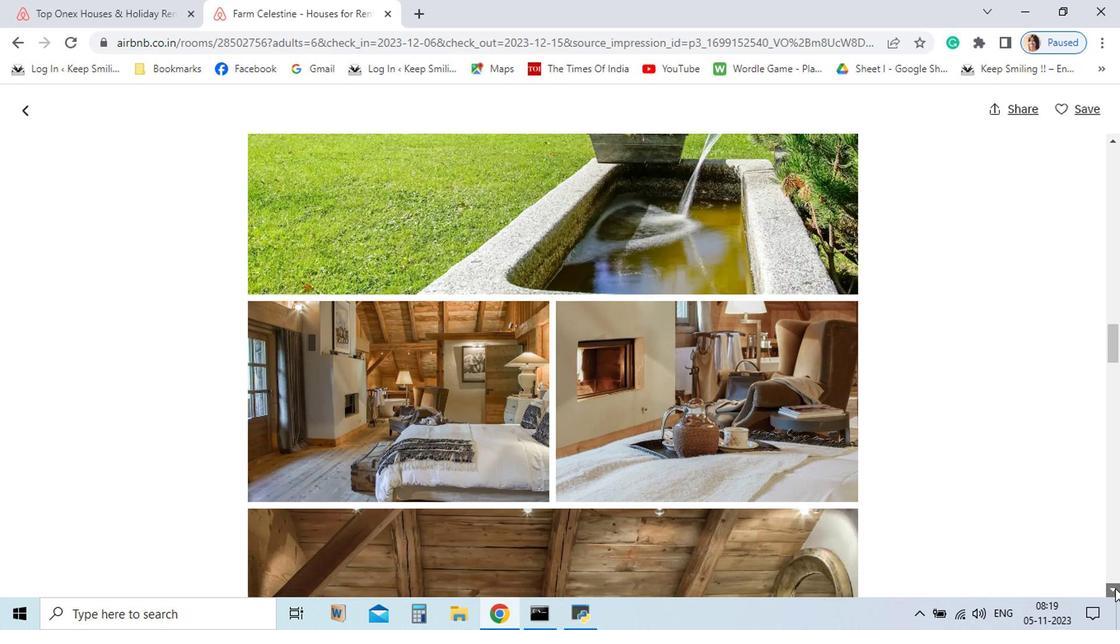 
Action: Mouse pressed left at (954, 582)
Screenshot: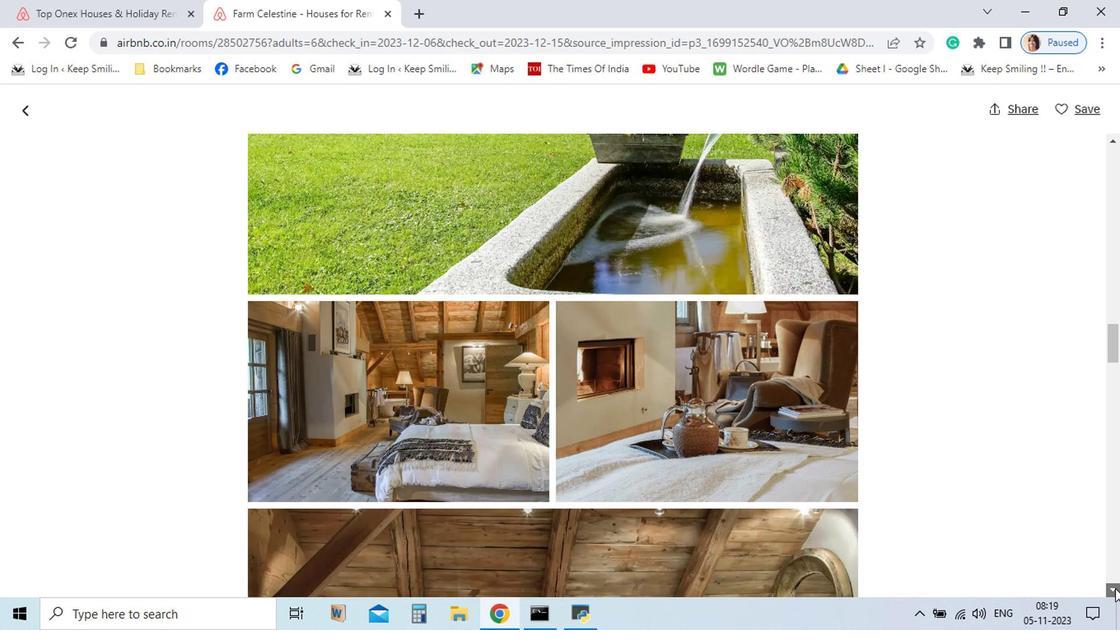 
Action: Mouse pressed left at (954, 582)
Screenshot: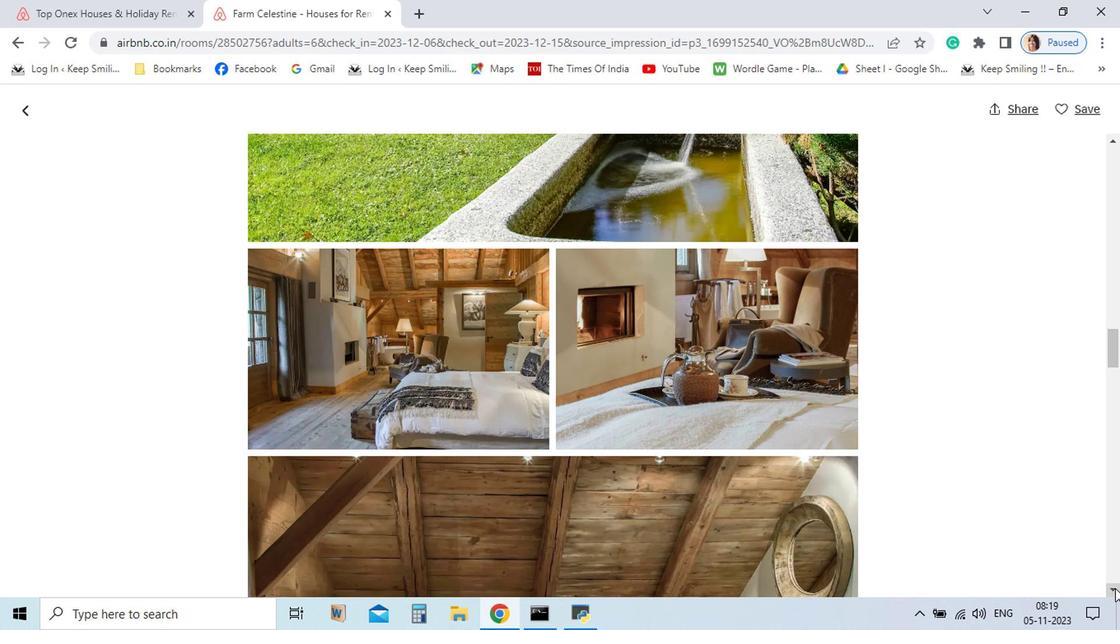 
Action: Mouse pressed left at (954, 582)
Screenshot: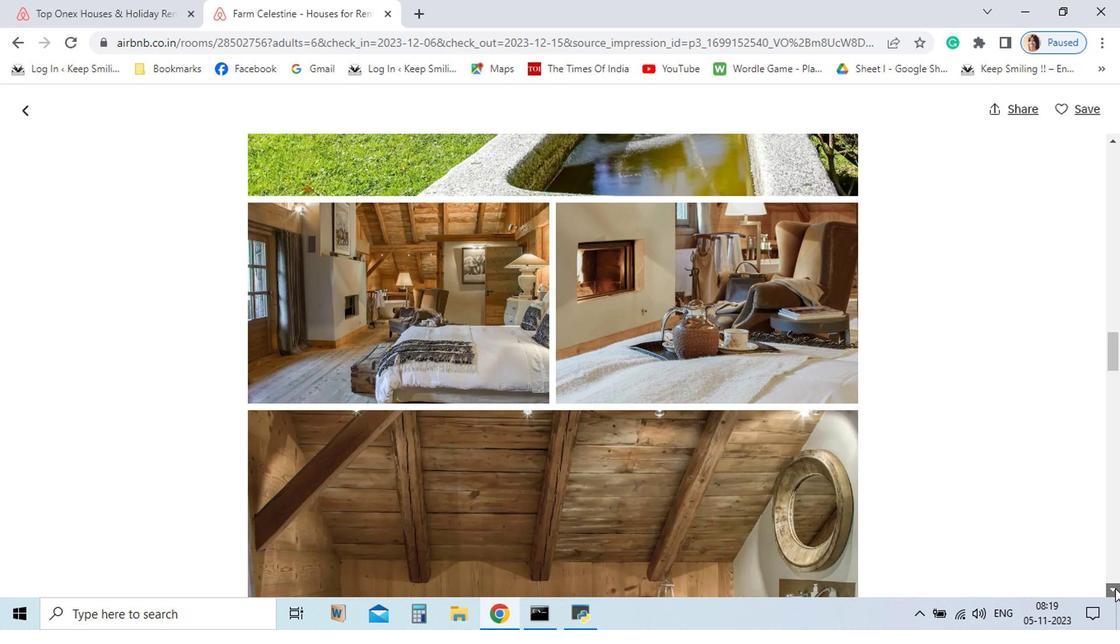 
Action: Mouse pressed left at (954, 582)
Screenshot: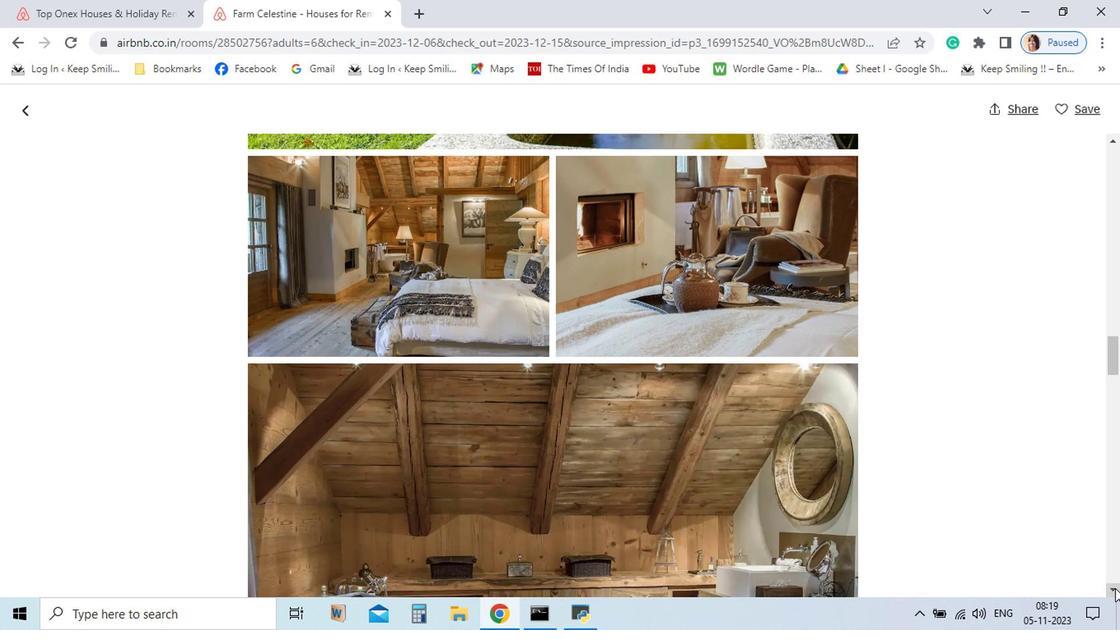 
Action: Mouse pressed left at (954, 582)
Screenshot: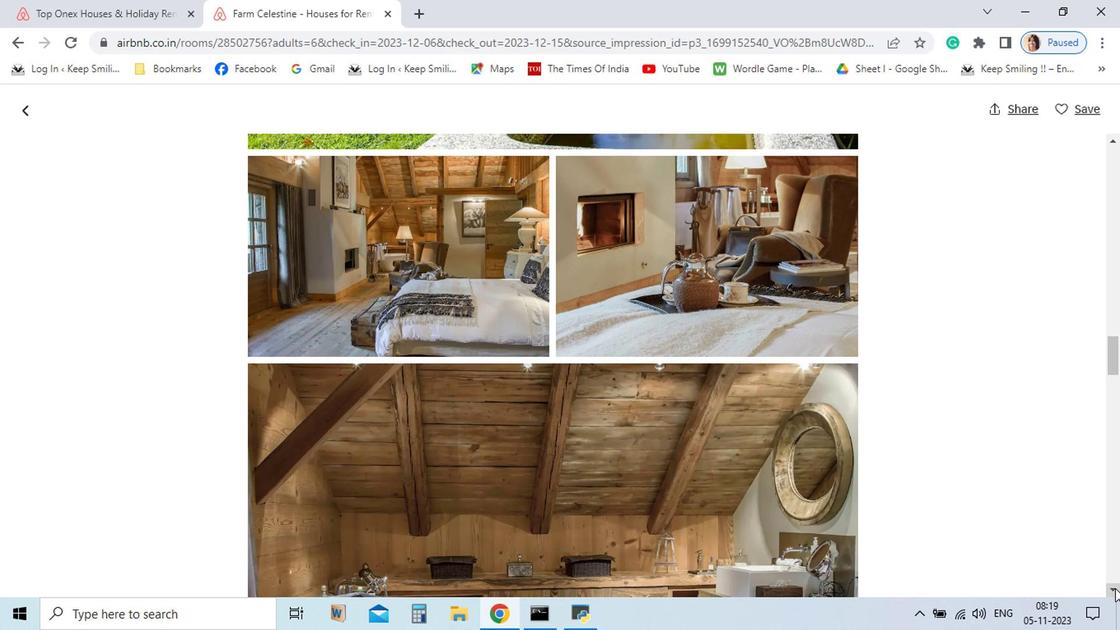 
Action: Mouse pressed left at (954, 582)
Screenshot: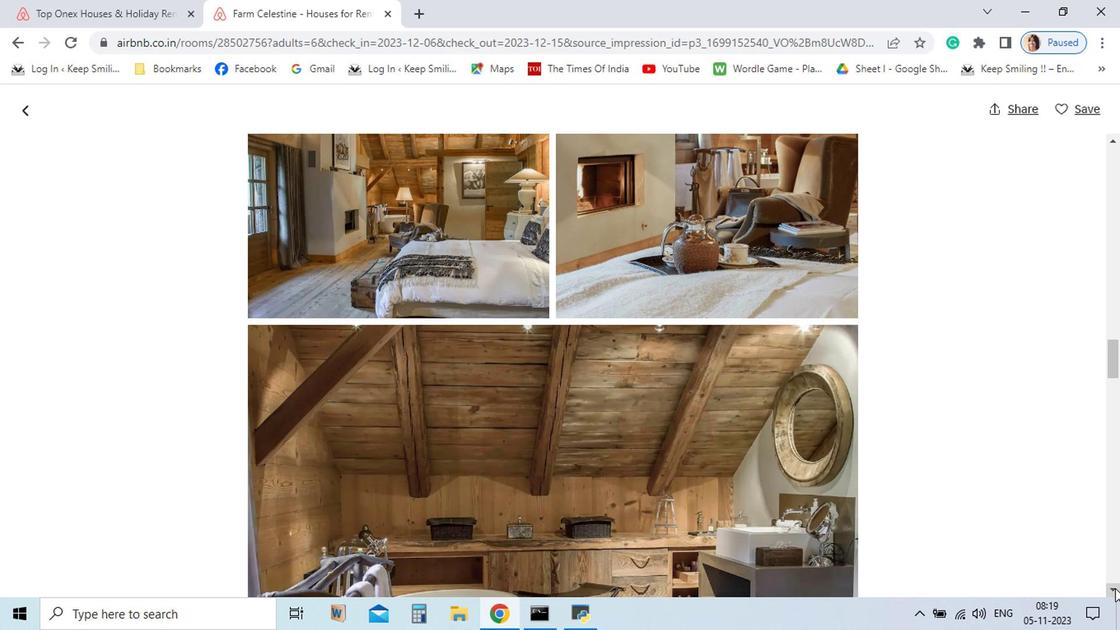 
Action: Mouse pressed left at (954, 582)
Screenshot: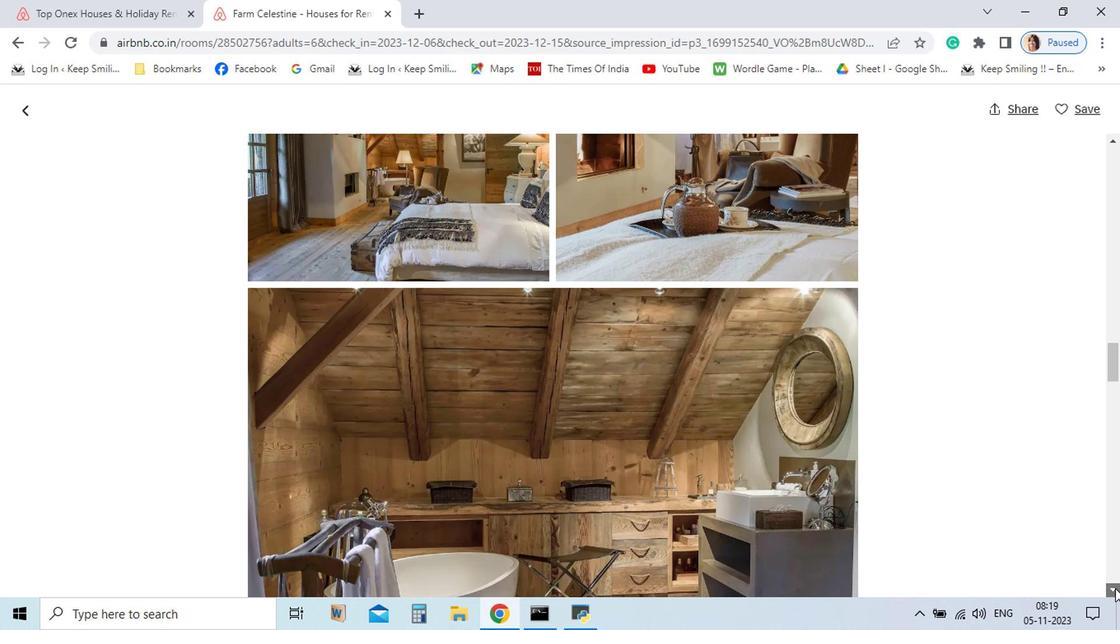 
Action: Mouse pressed left at (954, 582)
Screenshot: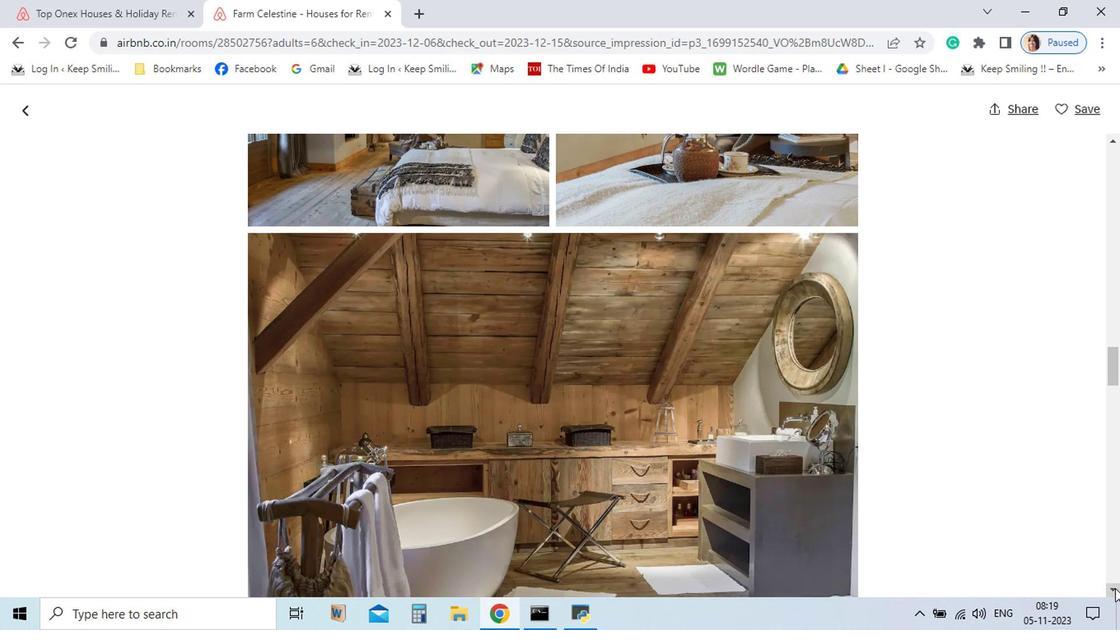 
Action: Mouse pressed left at (954, 582)
Screenshot: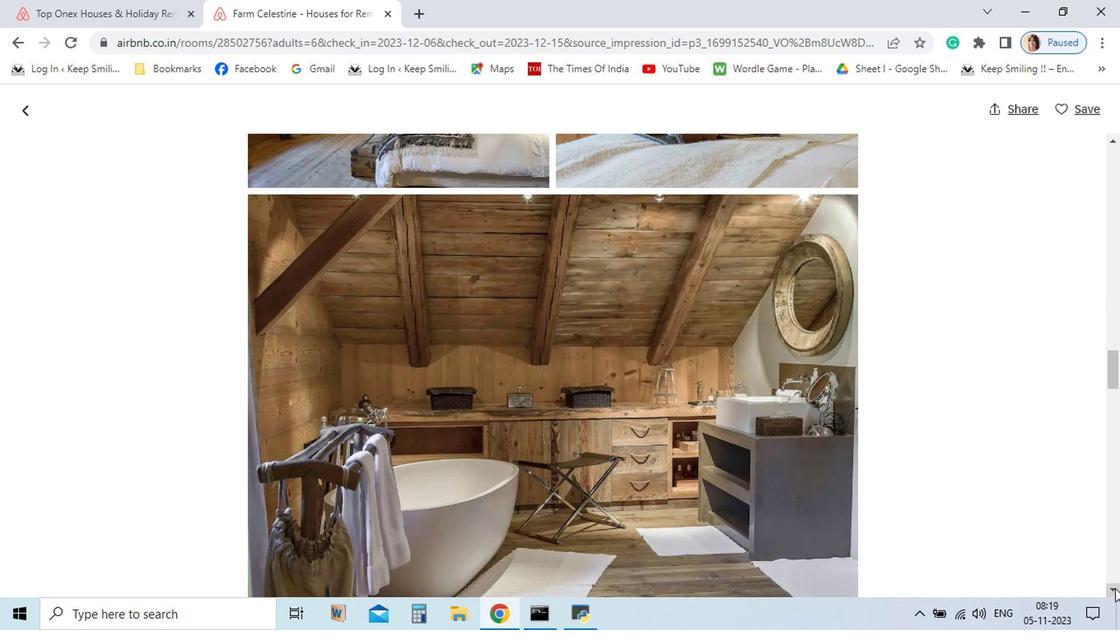 
Action: Mouse pressed left at (954, 582)
Screenshot: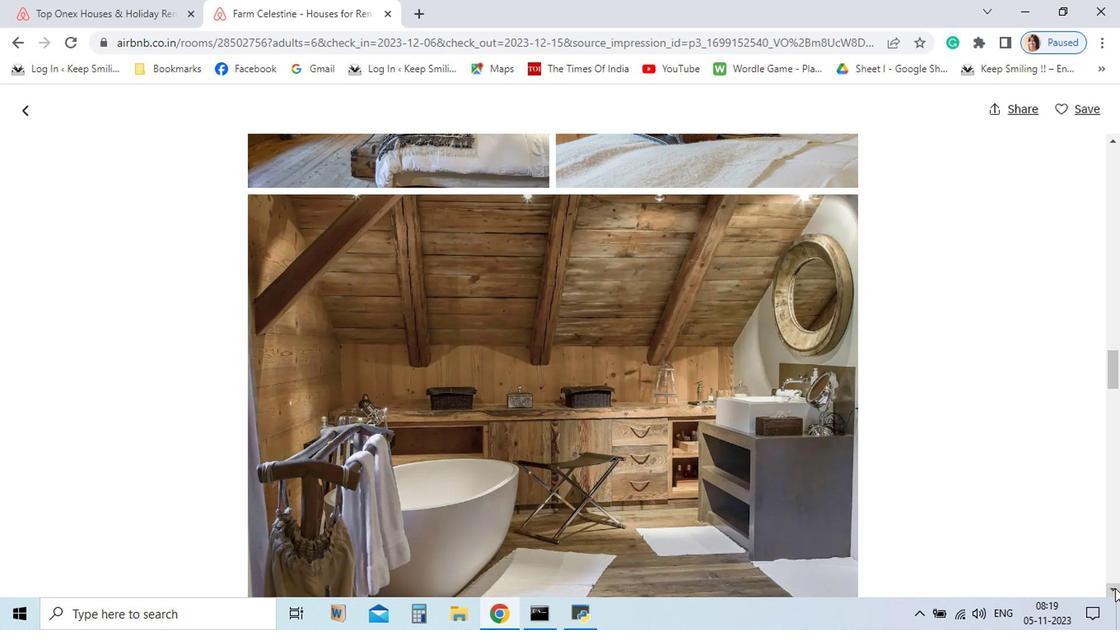
Action: Mouse pressed left at (954, 582)
Screenshot: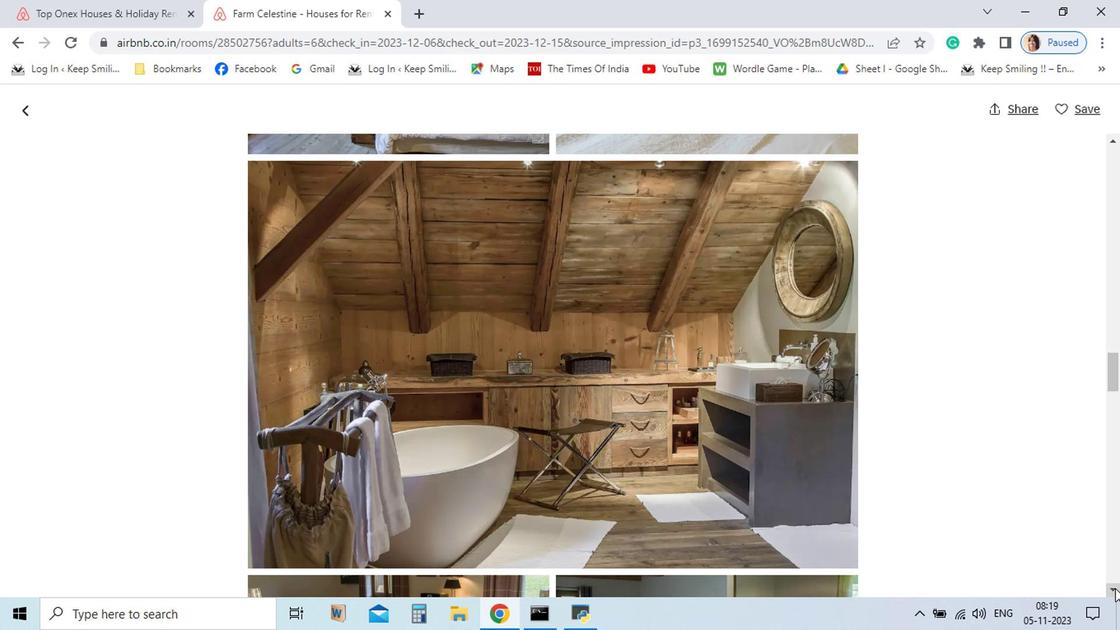
Action: Mouse pressed left at (954, 582)
Screenshot: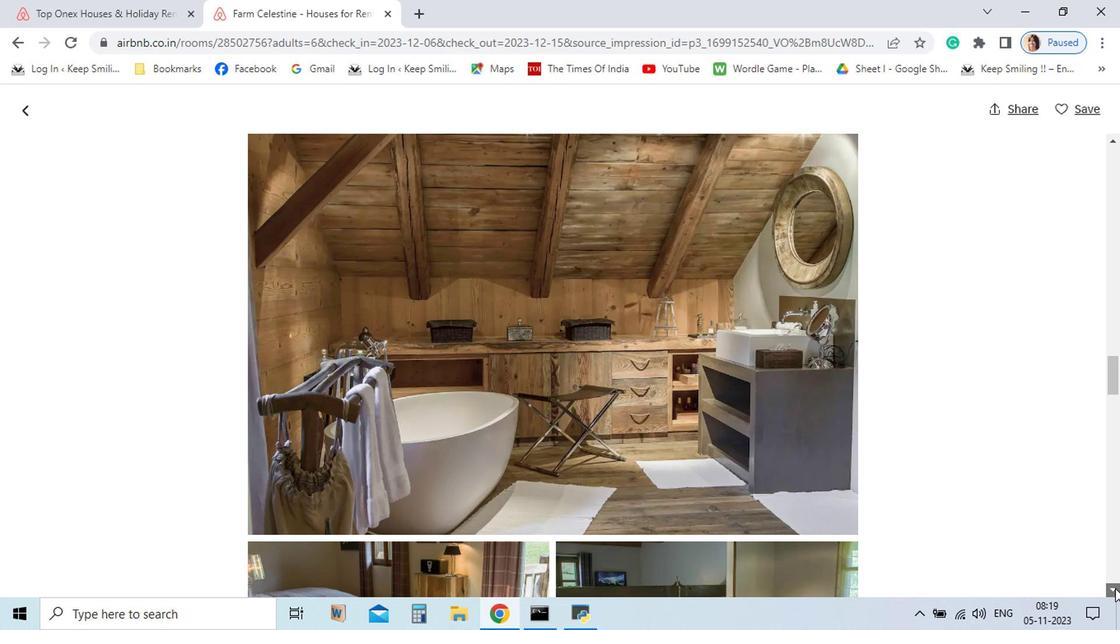 
Action: Mouse pressed left at (954, 582)
Screenshot: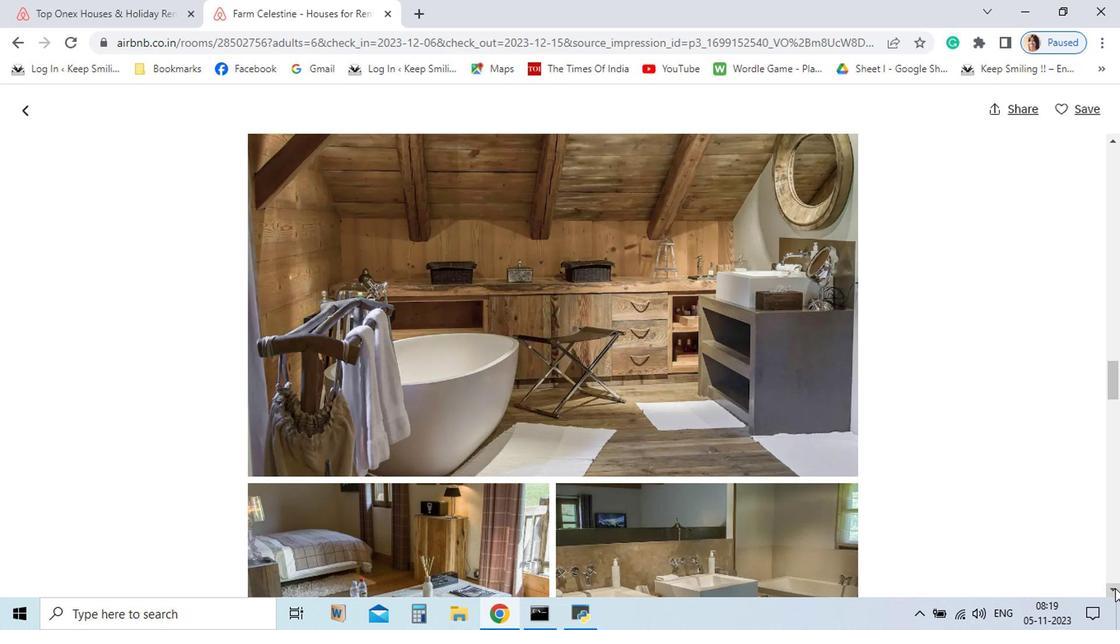 
Action: Mouse pressed left at (954, 582)
Screenshot: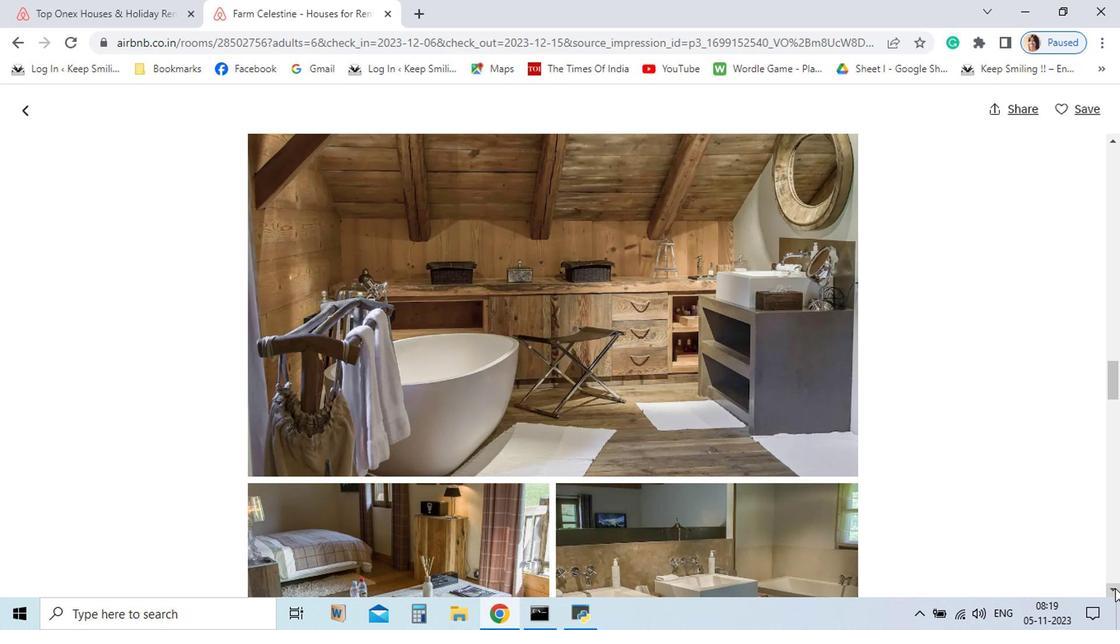 
Action: Mouse pressed left at (954, 582)
Screenshot: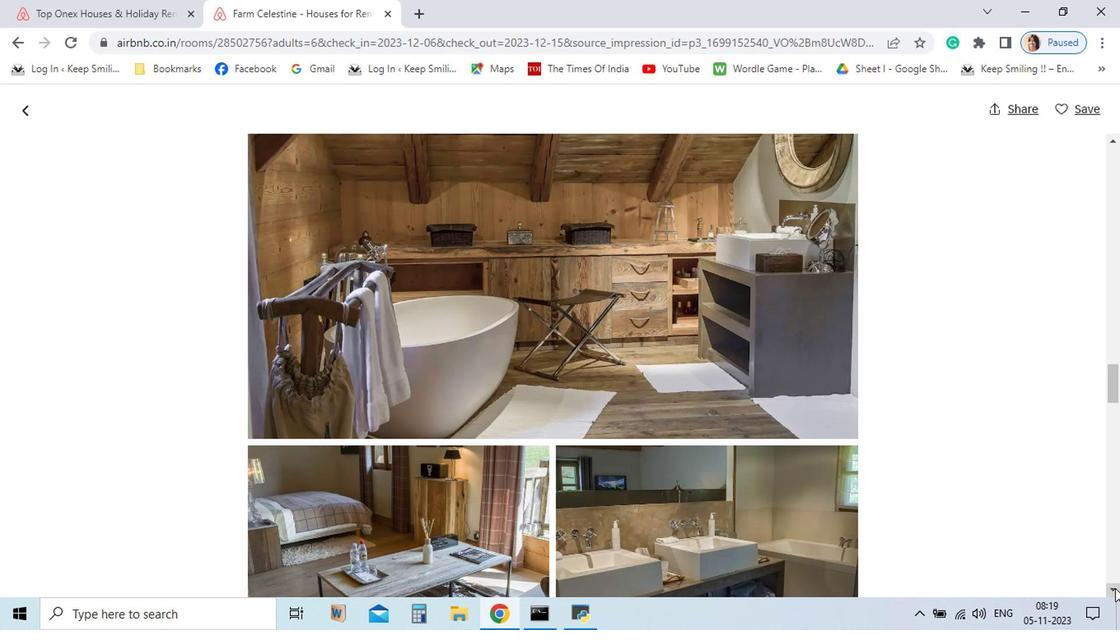 
Action: Mouse pressed left at (954, 582)
Screenshot: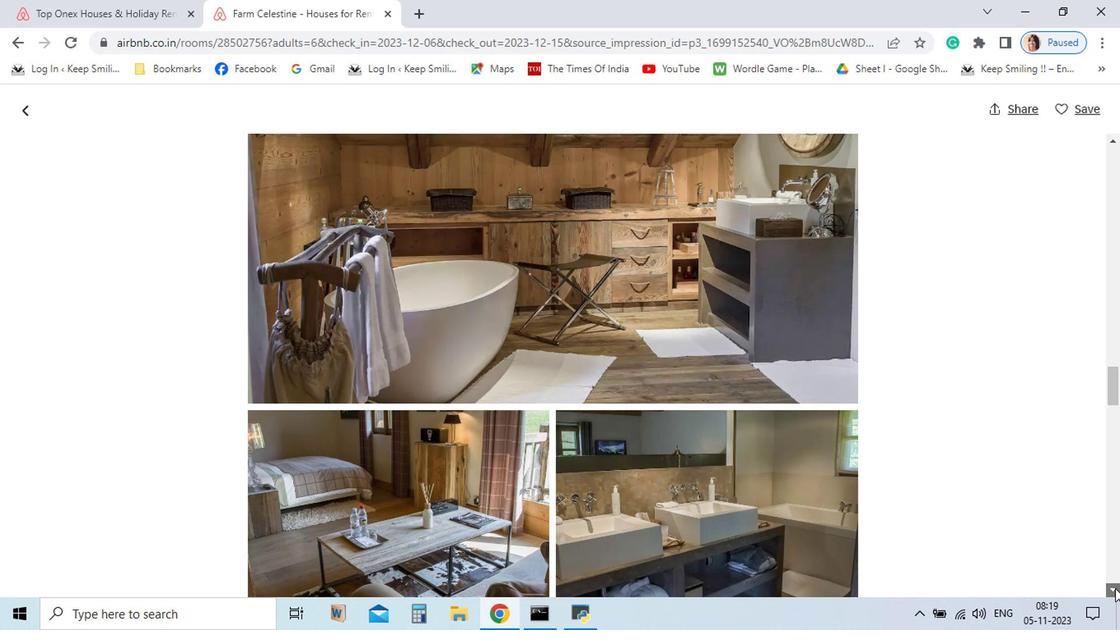 
Action: Mouse pressed left at (954, 582)
Screenshot: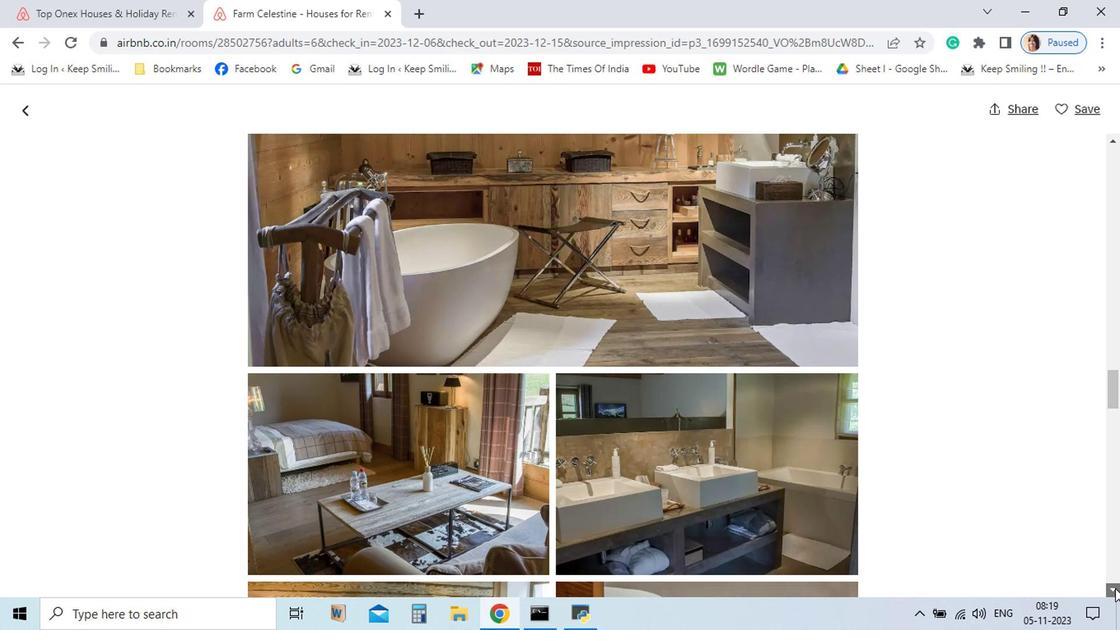
Action: Mouse pressed left at (954, 582)
Screenshot: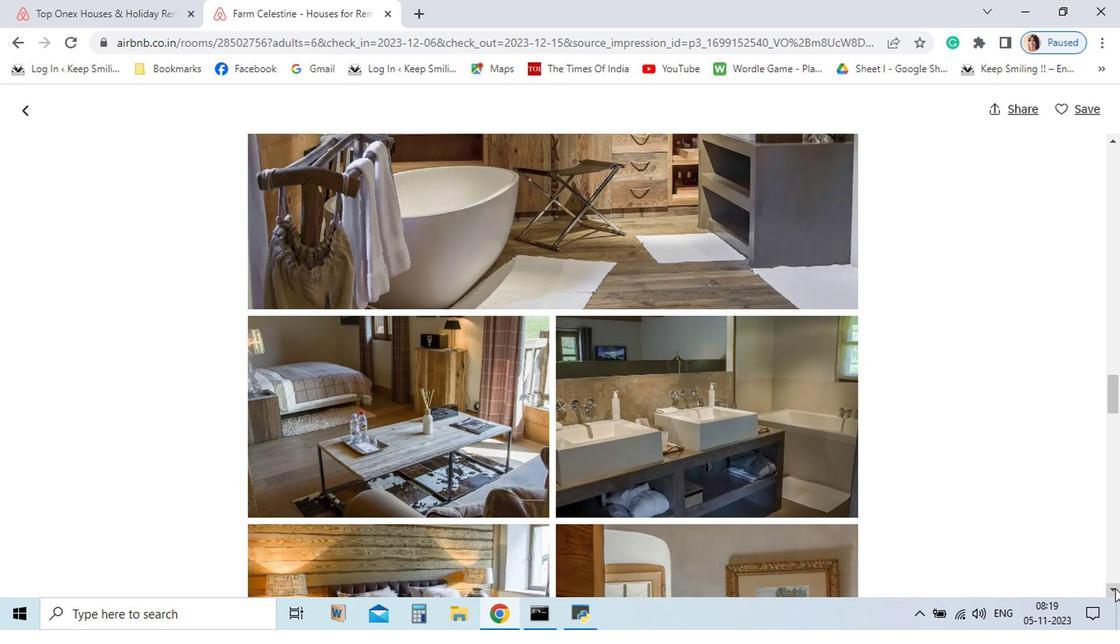 
Action: Mouse pressed left at (954, 582)
Screenshot: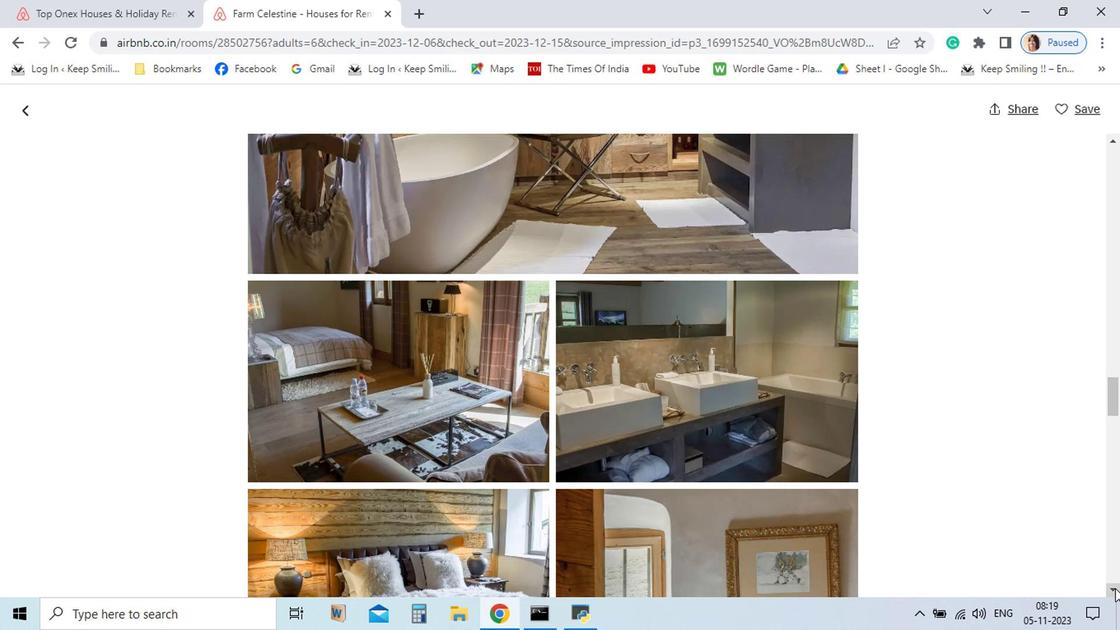 
Action: Mouse pressed left at (954, 582)
Screenshot: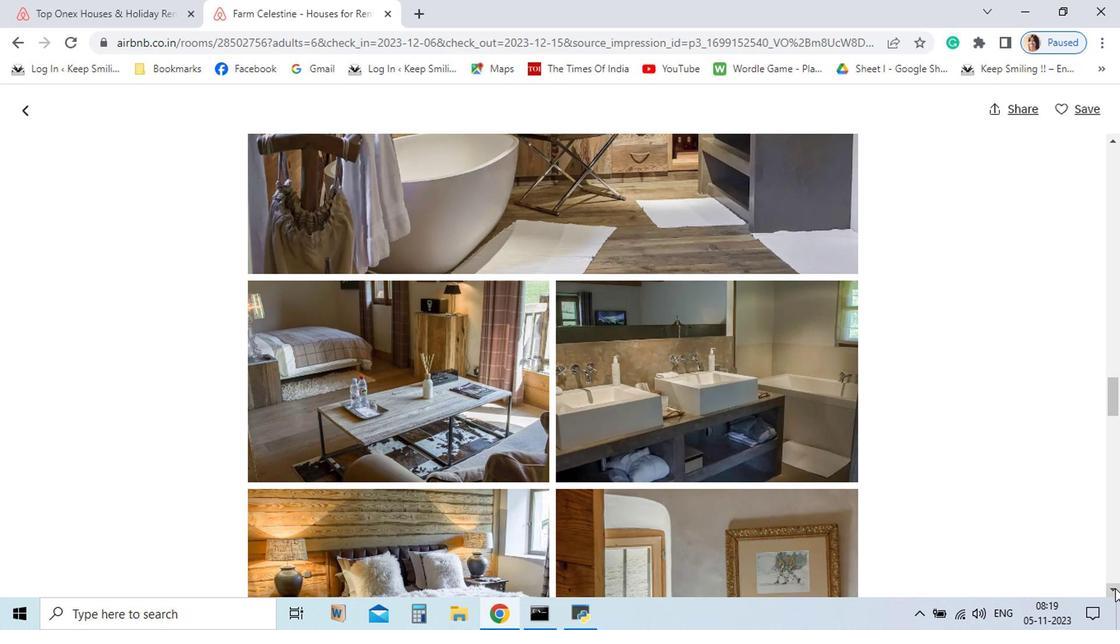 
Action: Mouse pressed left at (954, 582)
Screenshot: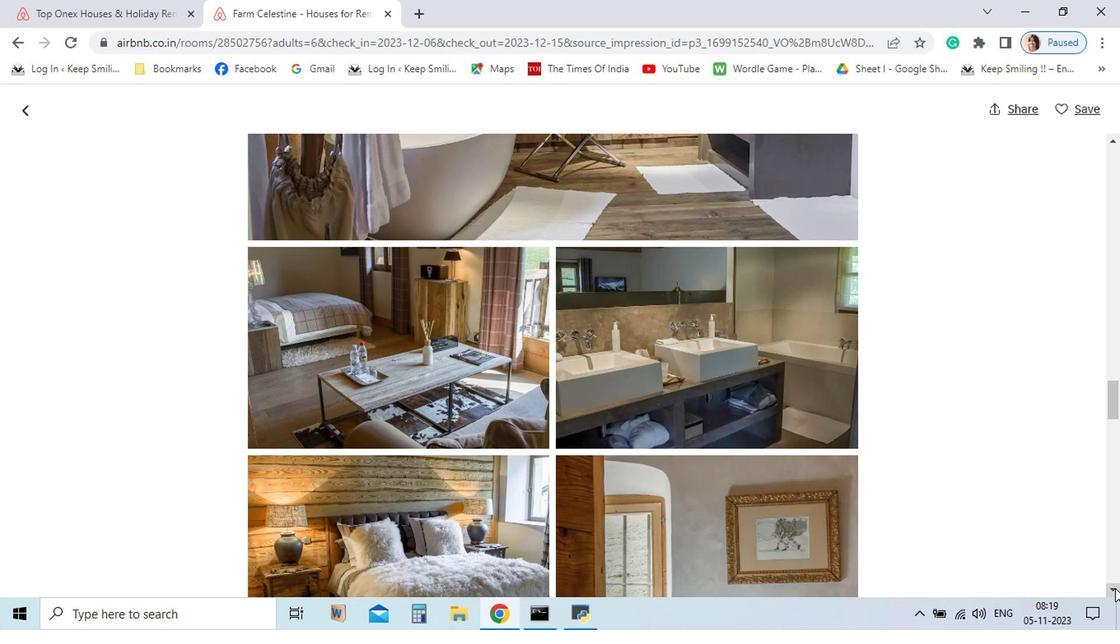 
Action: Mouse pressed left at (954, 582)
Screenshot: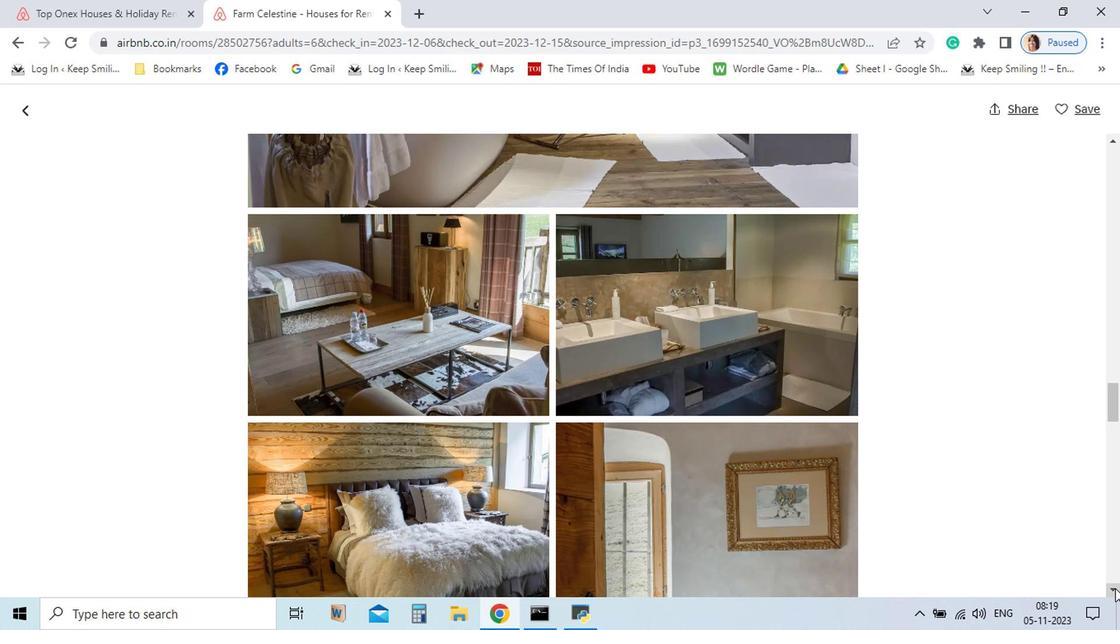 
Action: Mouse pressed left at (954, 582)
Screenshot: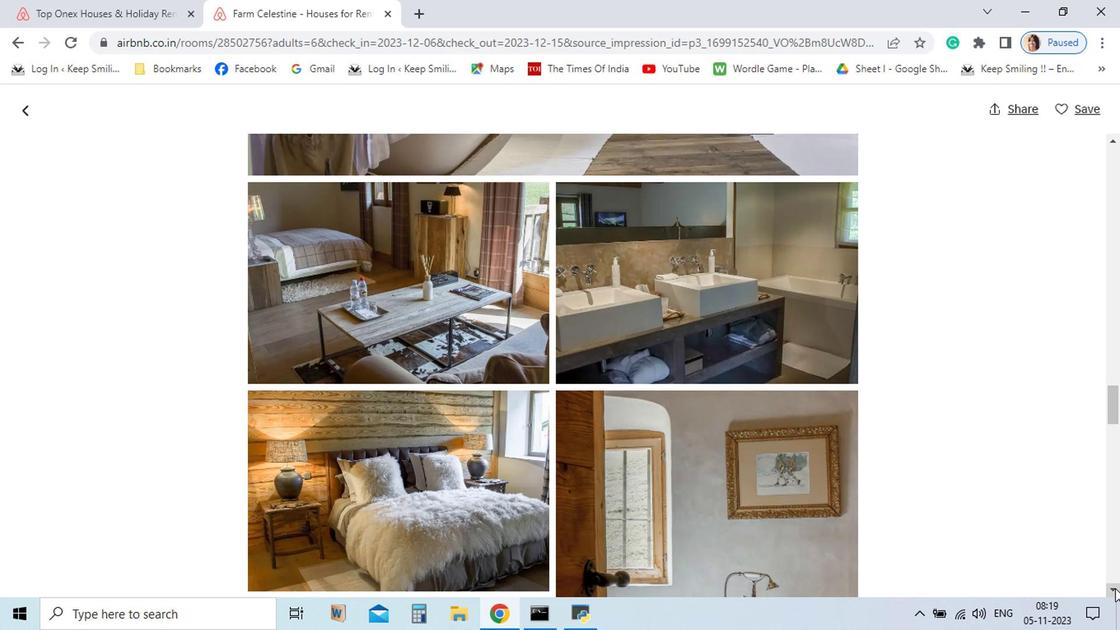
Action: Mouse pressed left at (954, 582)
Screenshot: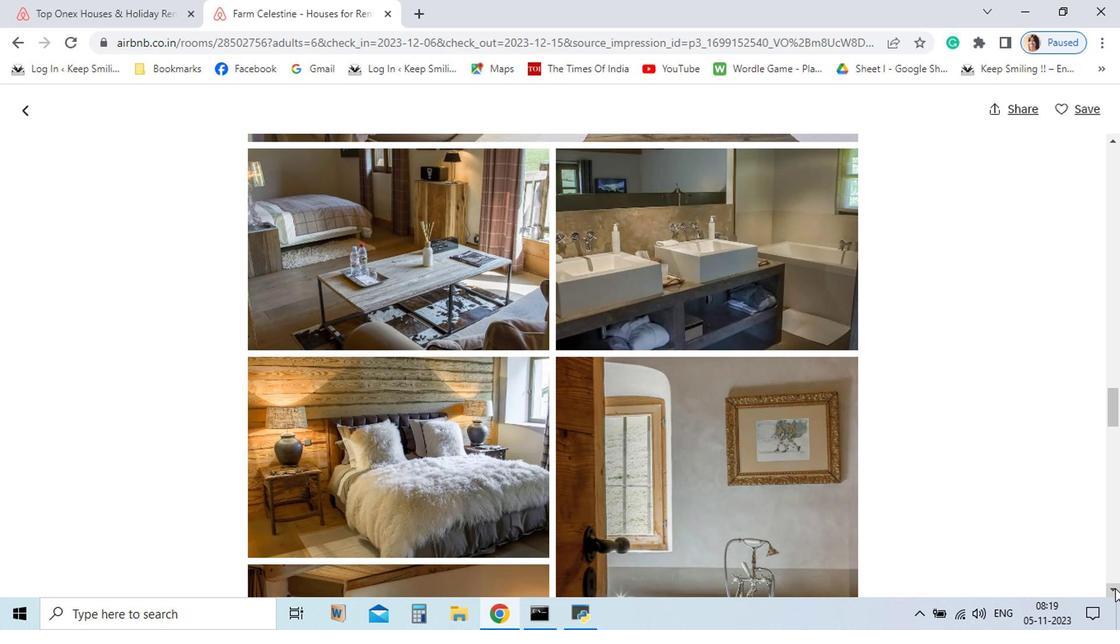 
Action: Mouse pressed left at (954, 582)
Screenshot: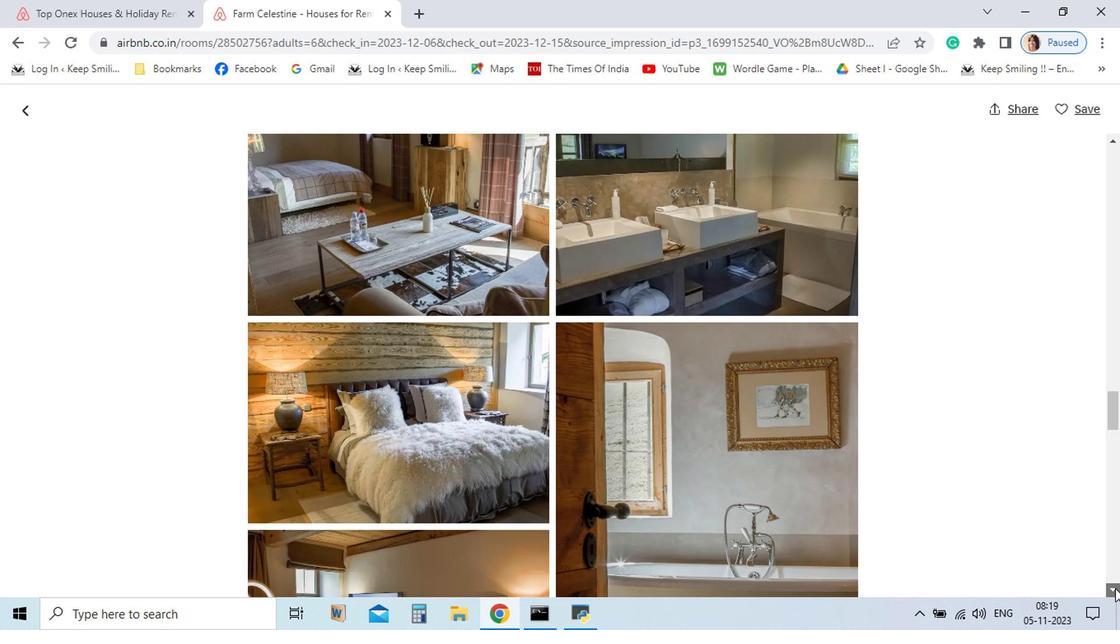
Action: Mouse pressed left at (954, 582)
Screenshot: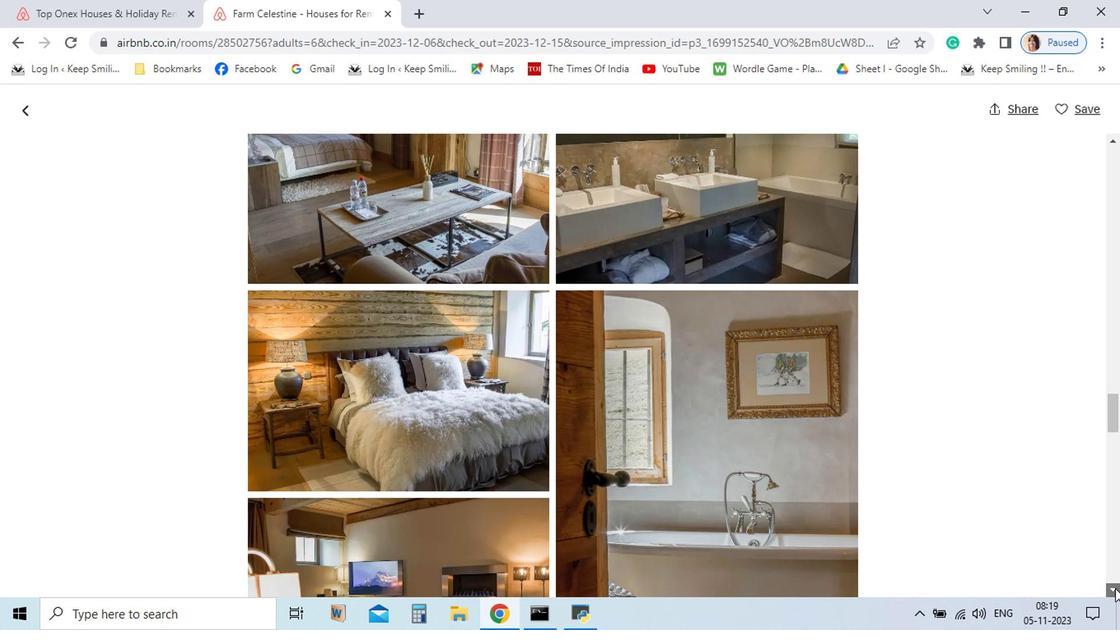 
Action: Mouse pressed left at (954, 582)
Screenshot: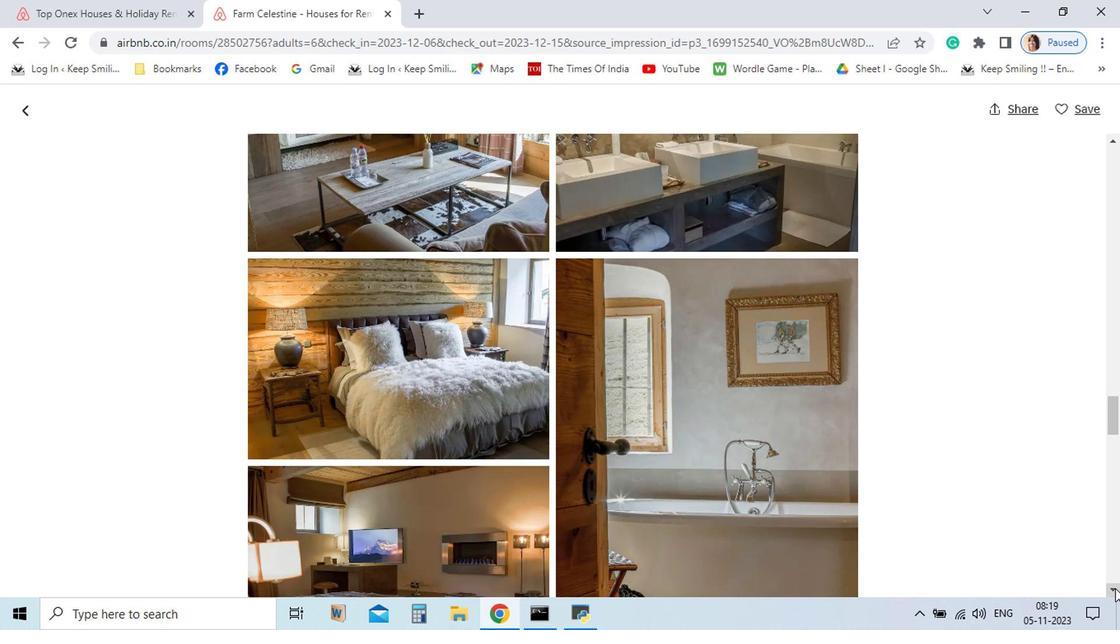 
Action: Mouse pressed left at (954, 582)
Screenshot: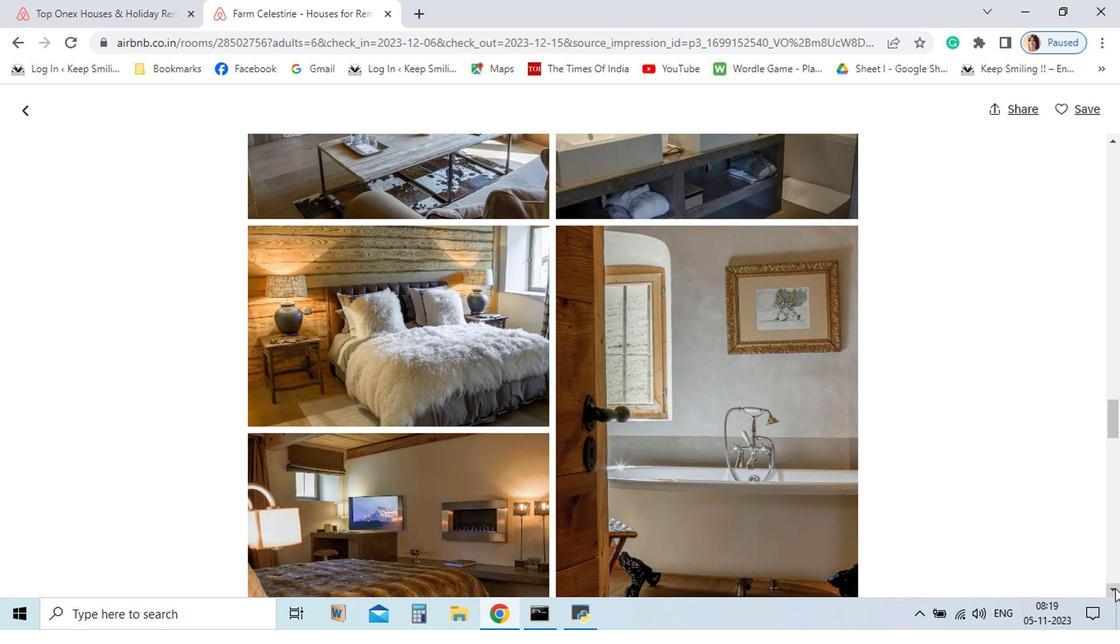 
Action: Mouse pressed left at (954, 582)
Screenshot: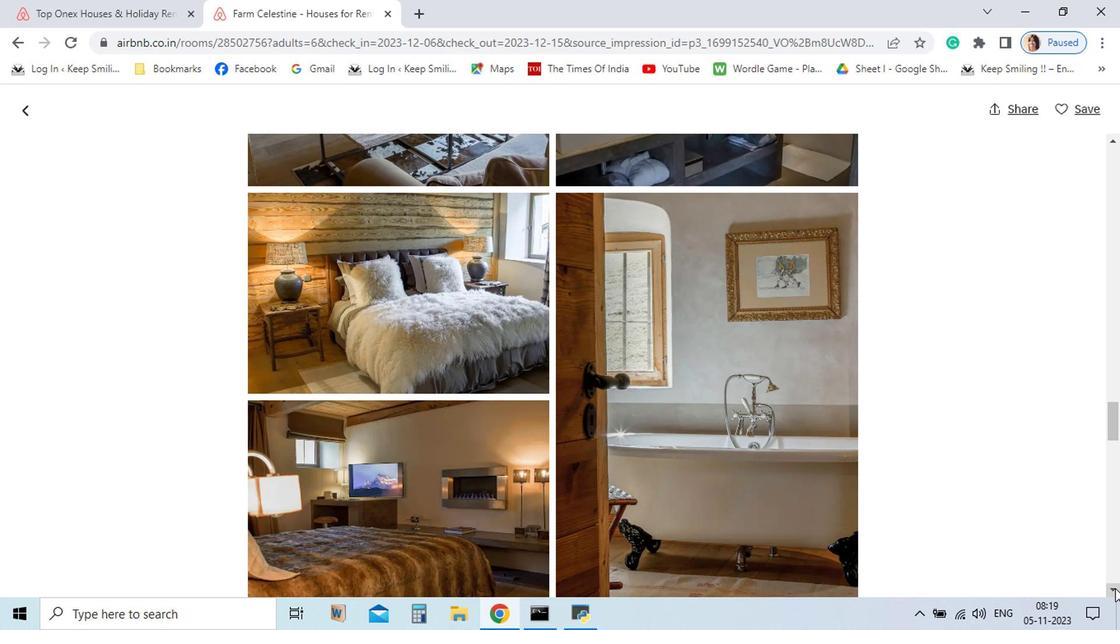 
Action: Mouse pressed left at (954, 582)
Screenshot: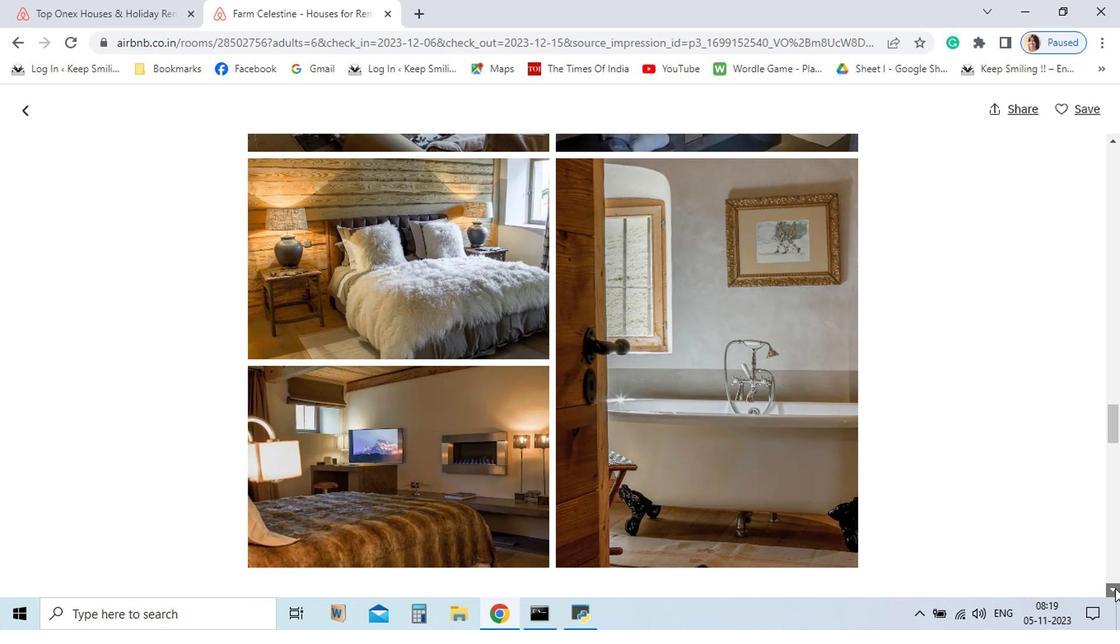 
Action: Mouse pressed left at (954, 582)
Screenshot: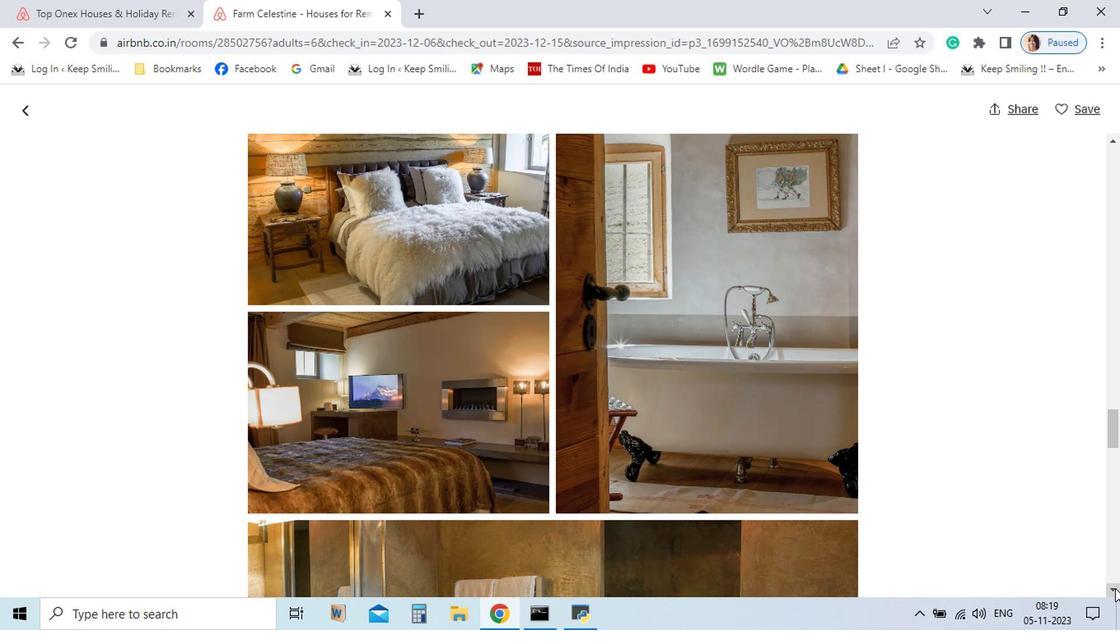 
Action: Mouse pressed left at (954, 582)
Screenshot: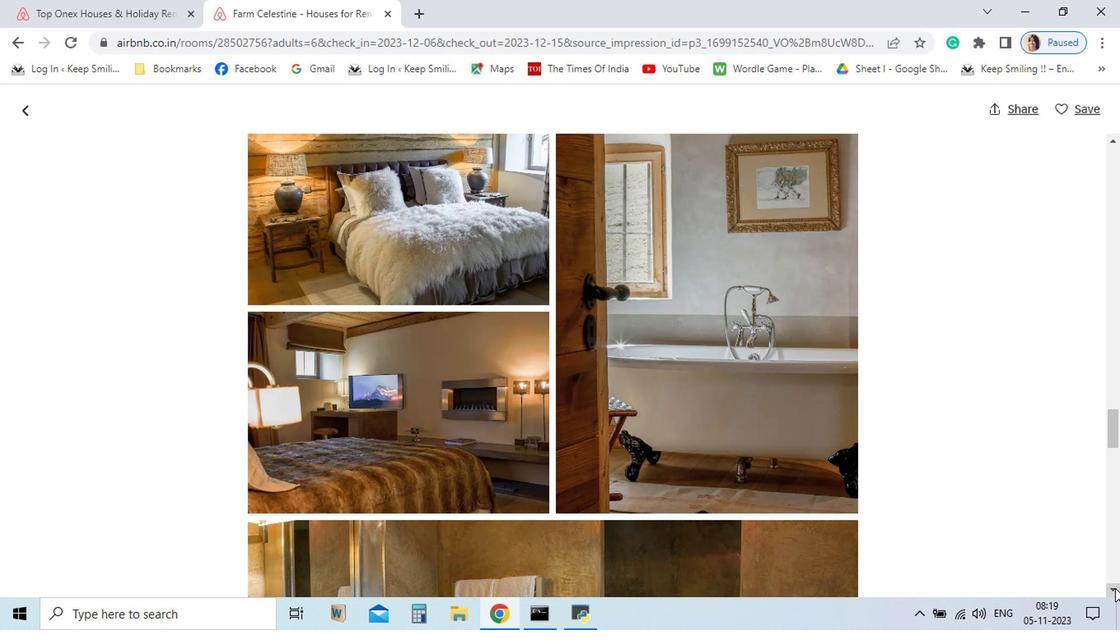 
Action: Mouse pressed left at (954, 582)
Screenshot: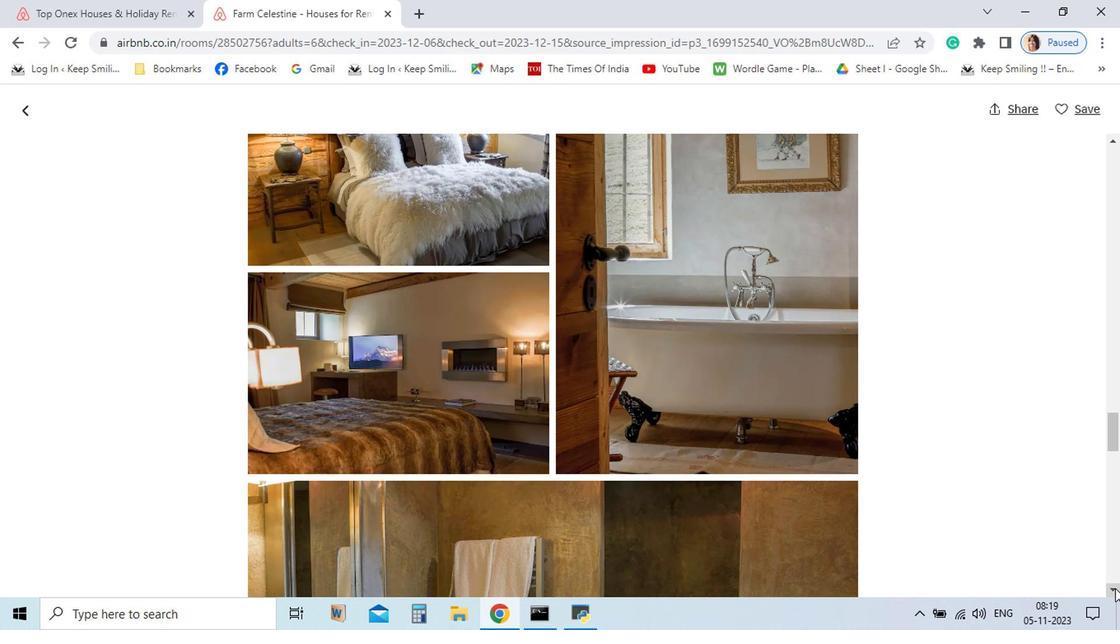 
Action: Mouse pressed left at (954, 582)
Screenshot: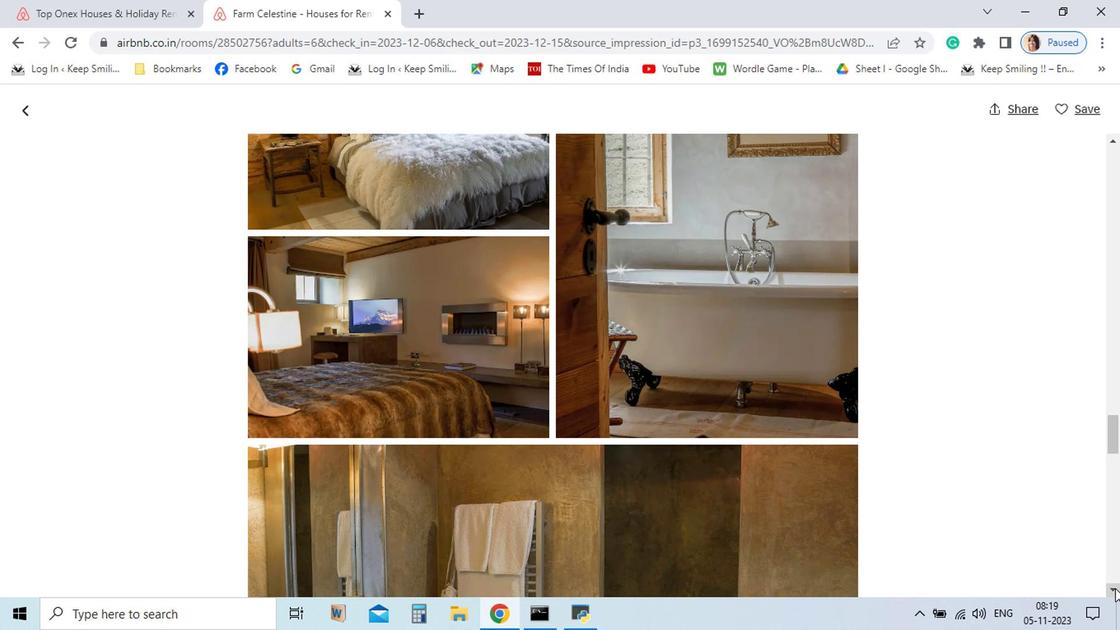 
Action: Mouse pressed left at (954, 582)
Screenshot: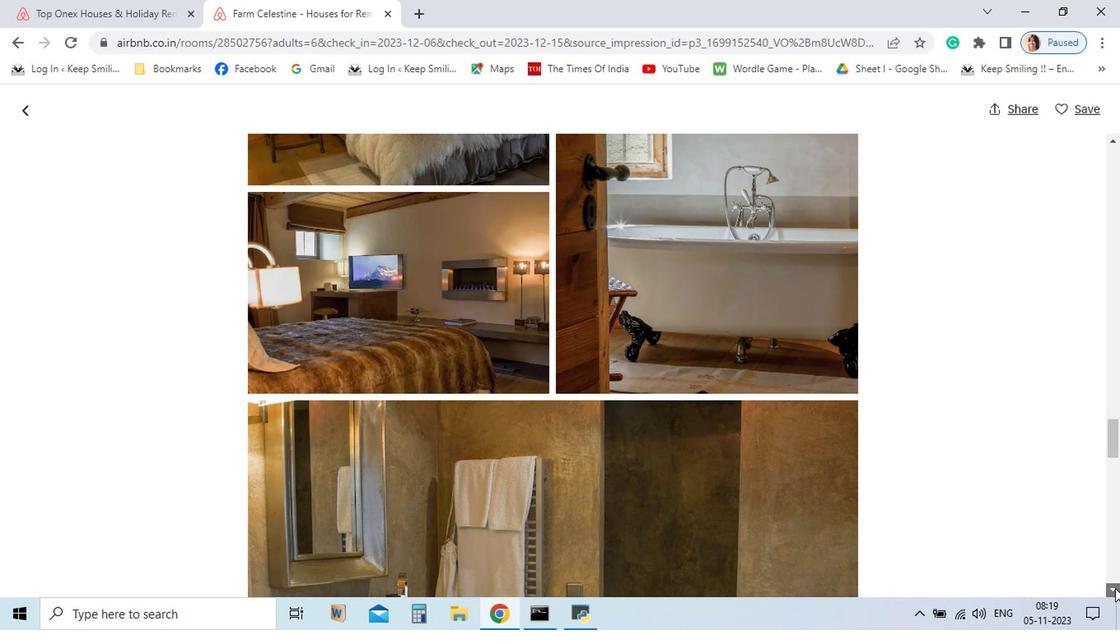
Action: Mouse pressed left at (954, 582)
Screenshot: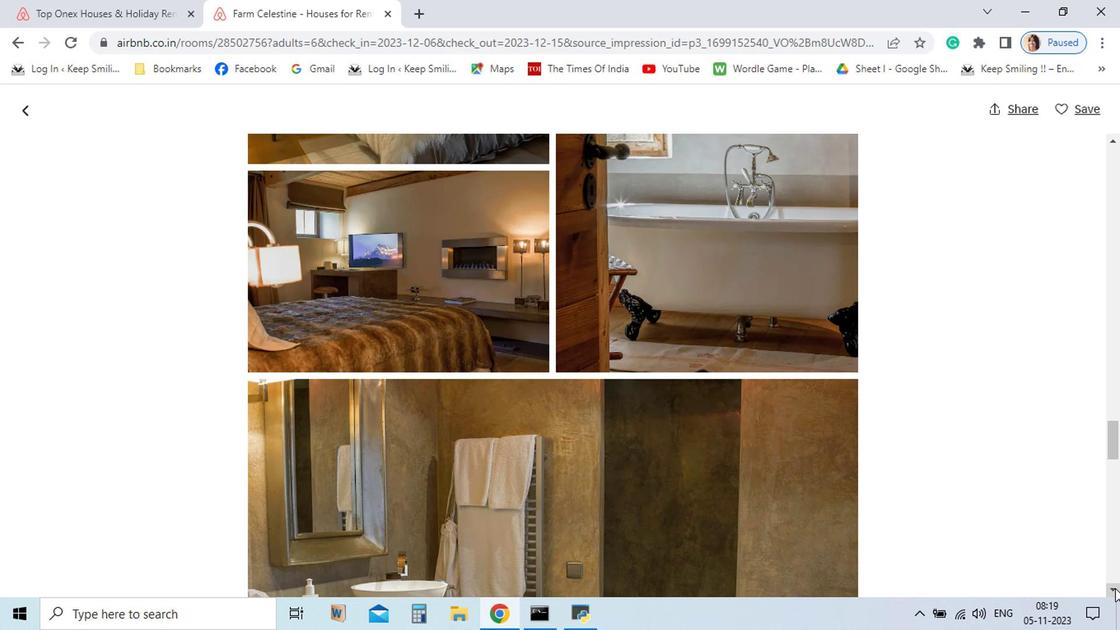 
Action: Mouse pressed left at (954, 582)
Screenshot: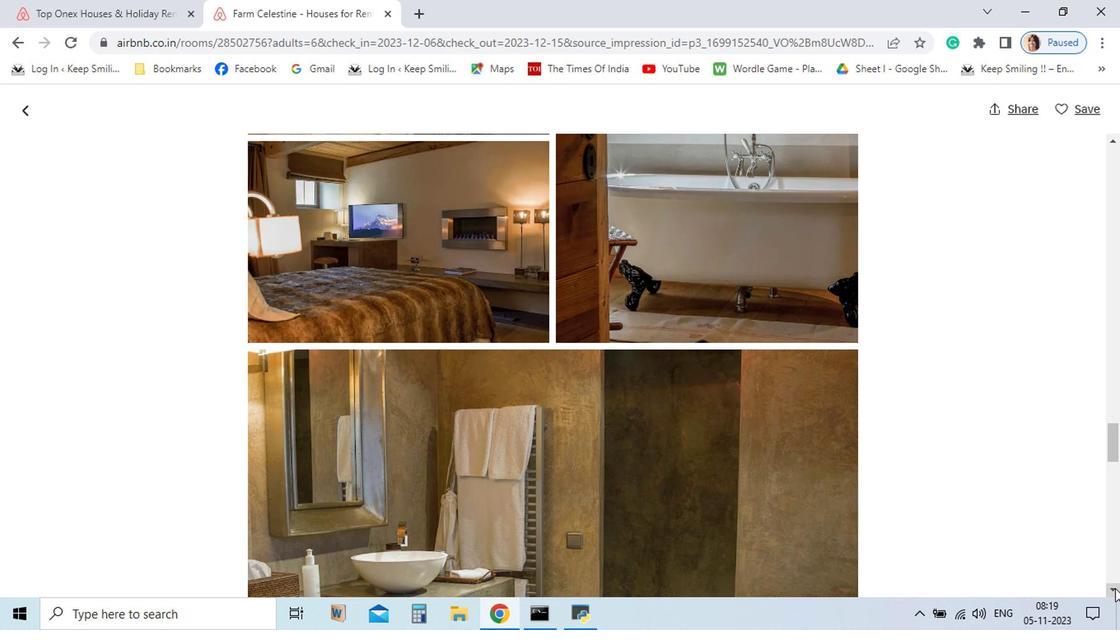
Action: Mouse pressed left at (954, 582)
Screenshot: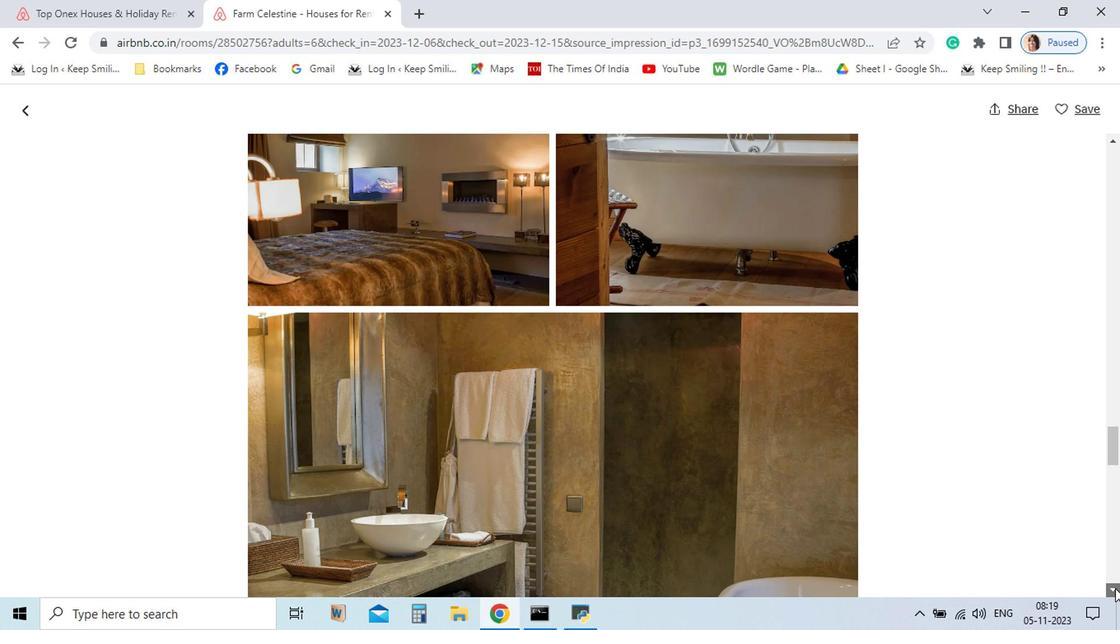 
Action: Mouse pressed left at (954, 582)
Screenshot: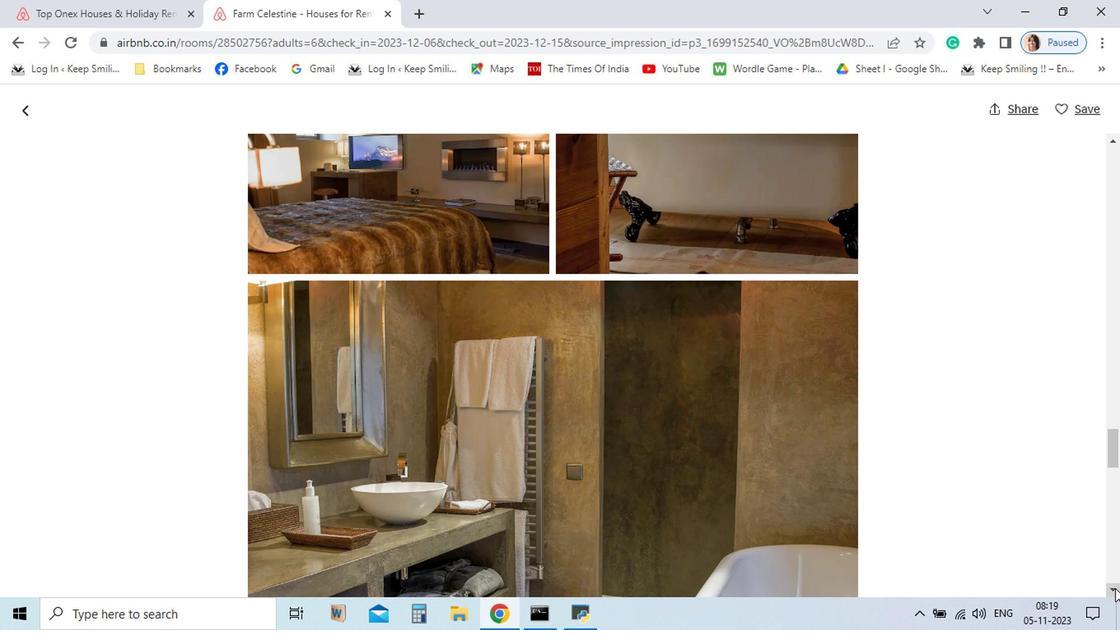 
Action: Mouse pressed left at (954, 582)
Screenshot: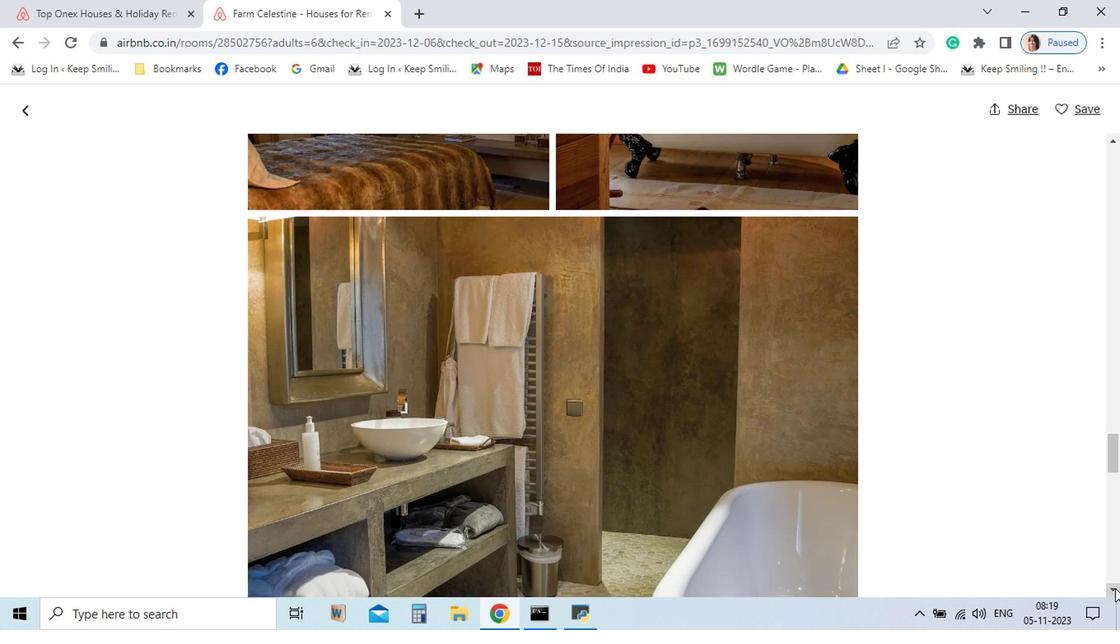 
Action: Mouse pressed left at (954, 582)
Screenshot: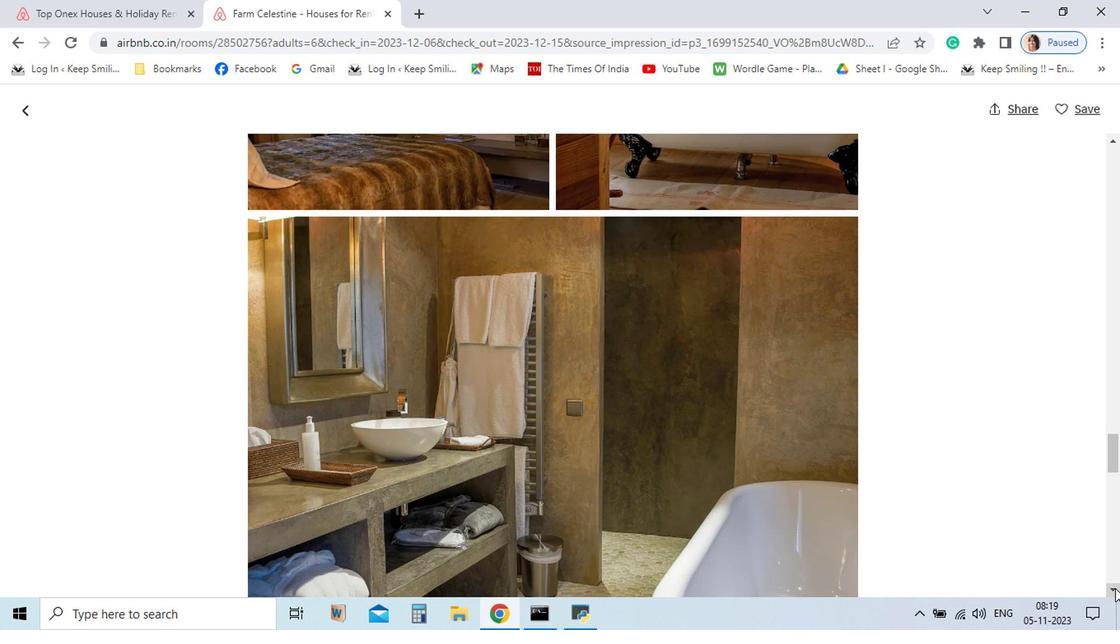 
Action: Mouse pressed left at (954, 582)
Screenshot: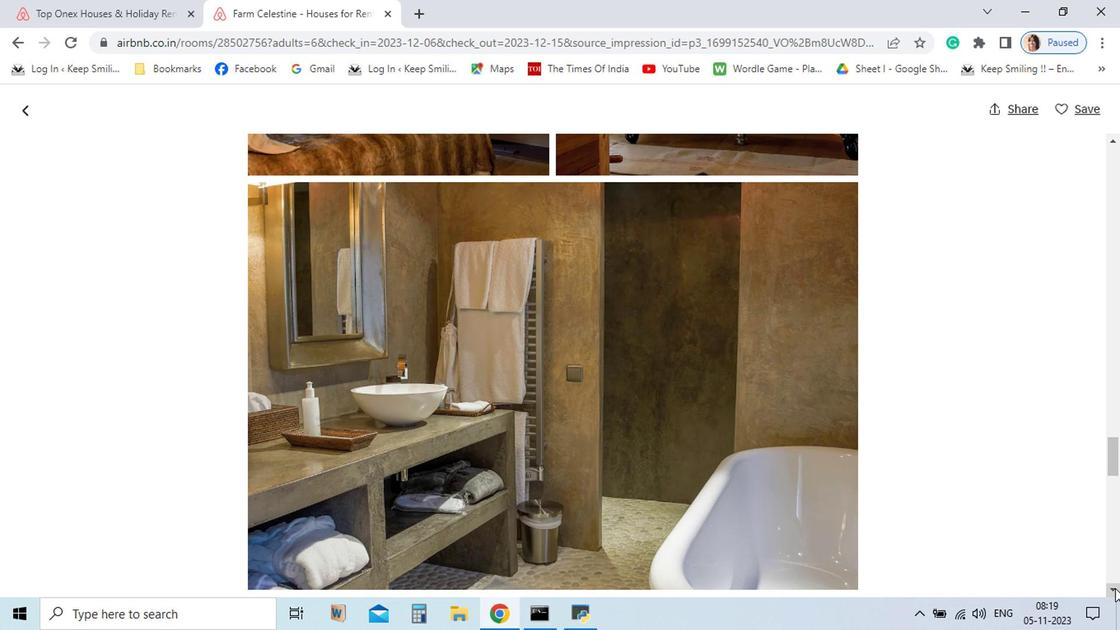 
Action: Mouse pressed left at (954, 582)
Screenshot: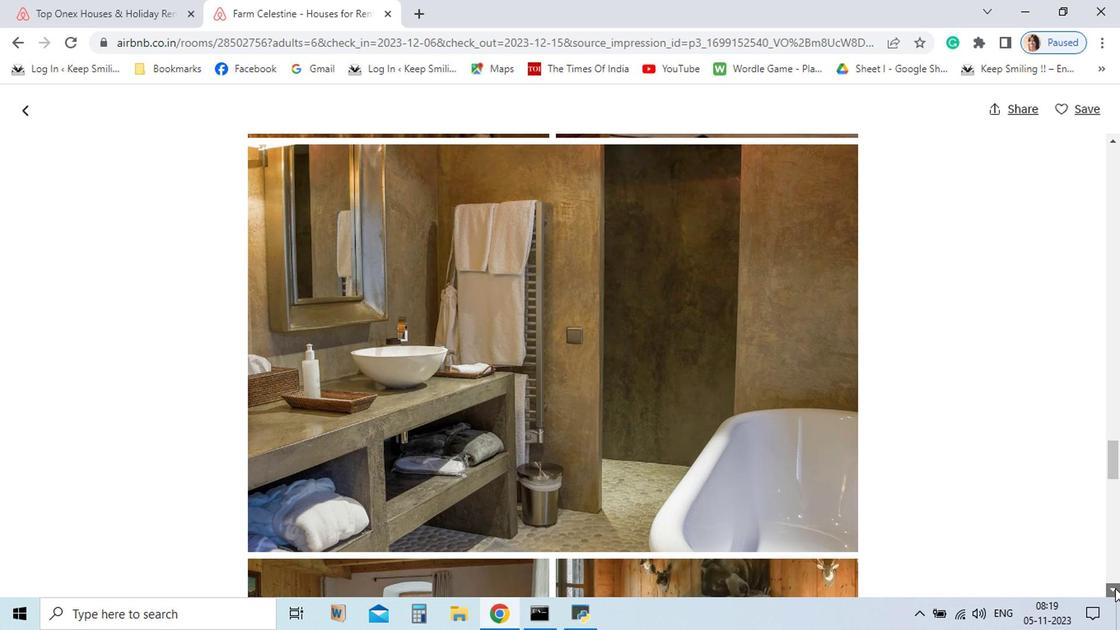 
Action: Mouse pressed left at (954, 582)
Screenshot: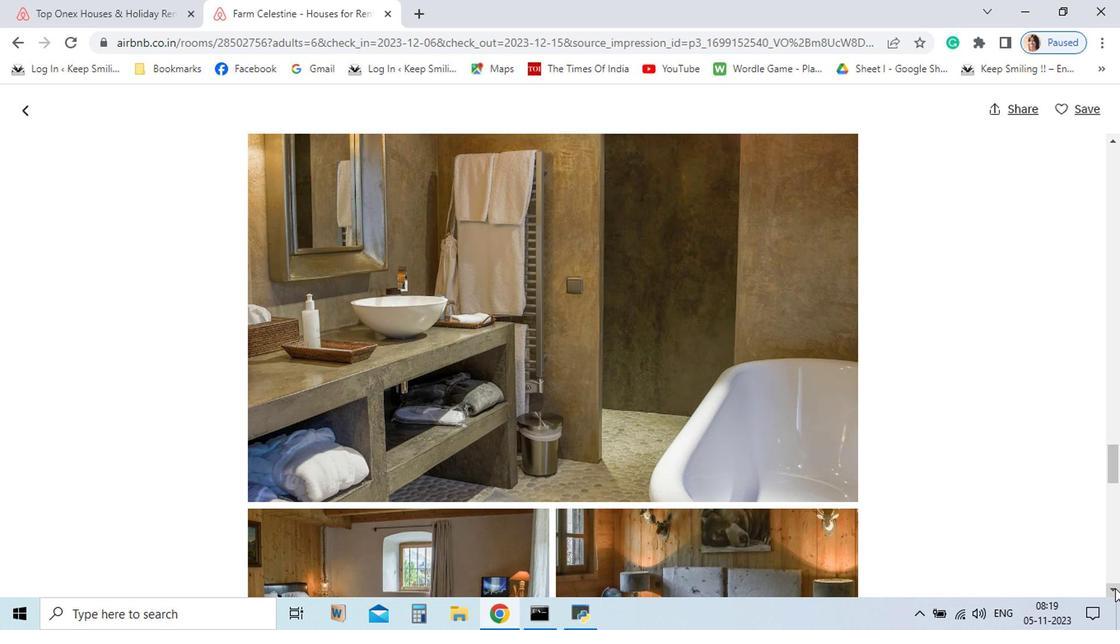 
Action: Mouse pressed left at (954, 582)
Screenshot: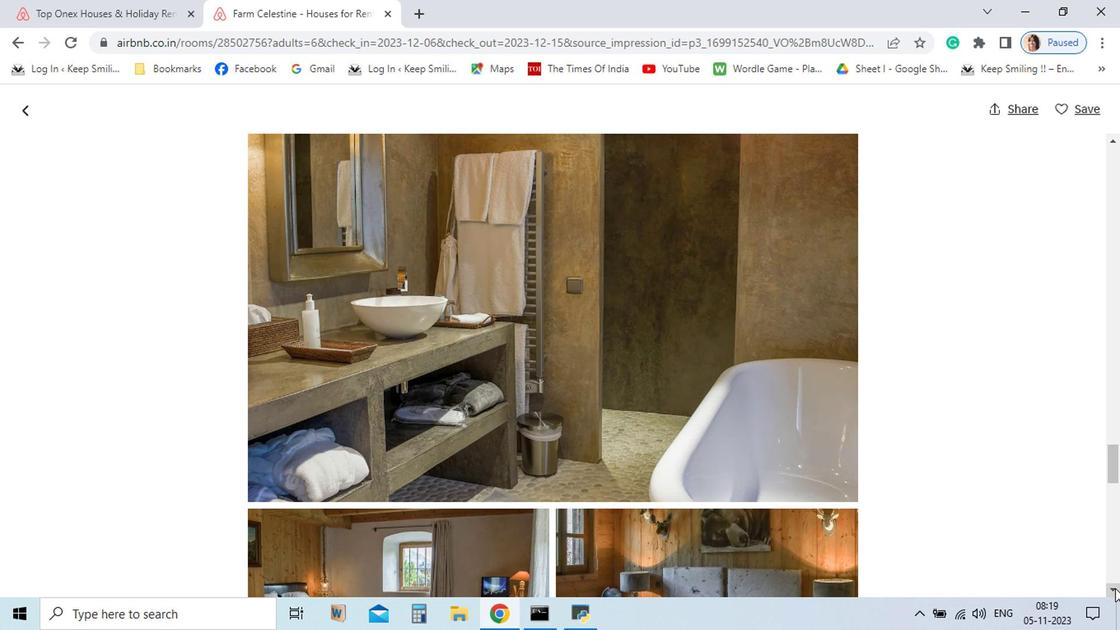 
Action: Mouse pressed left at (954, 582)
Screenshot: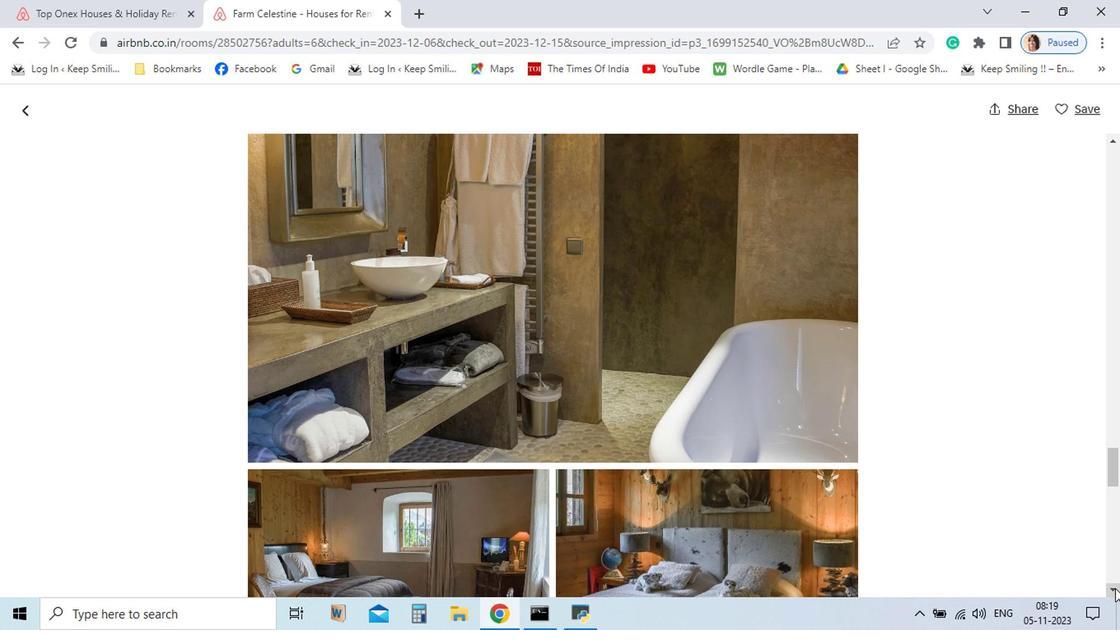 
Action: Mouse pressed left at (954, 582)
Screenshot: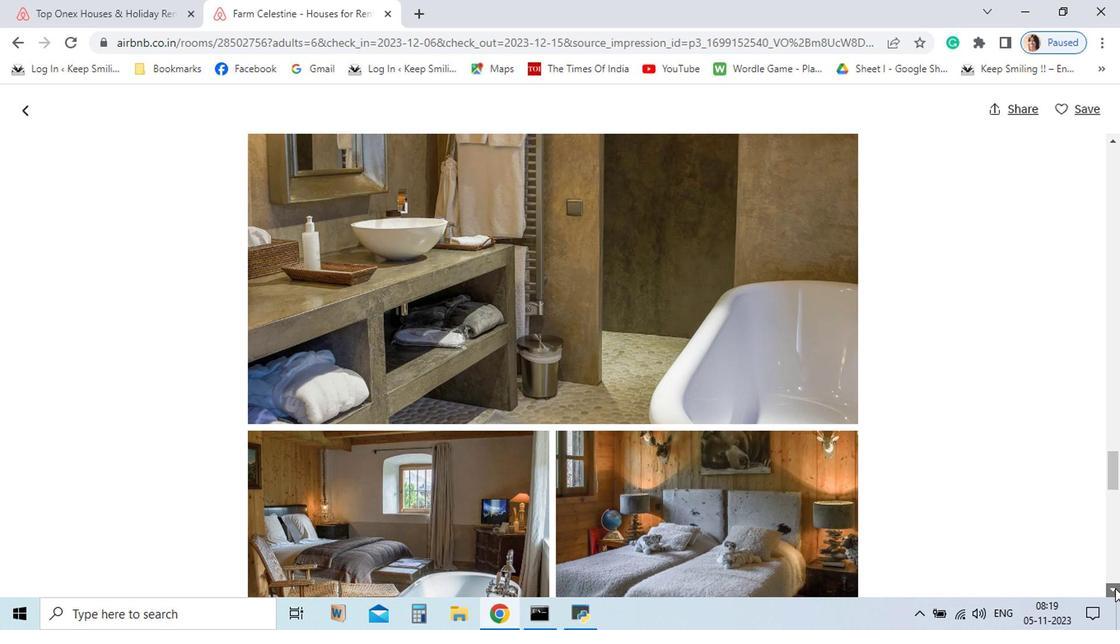 
Action: Mouse pressed left at (954, 582)
Screenshot: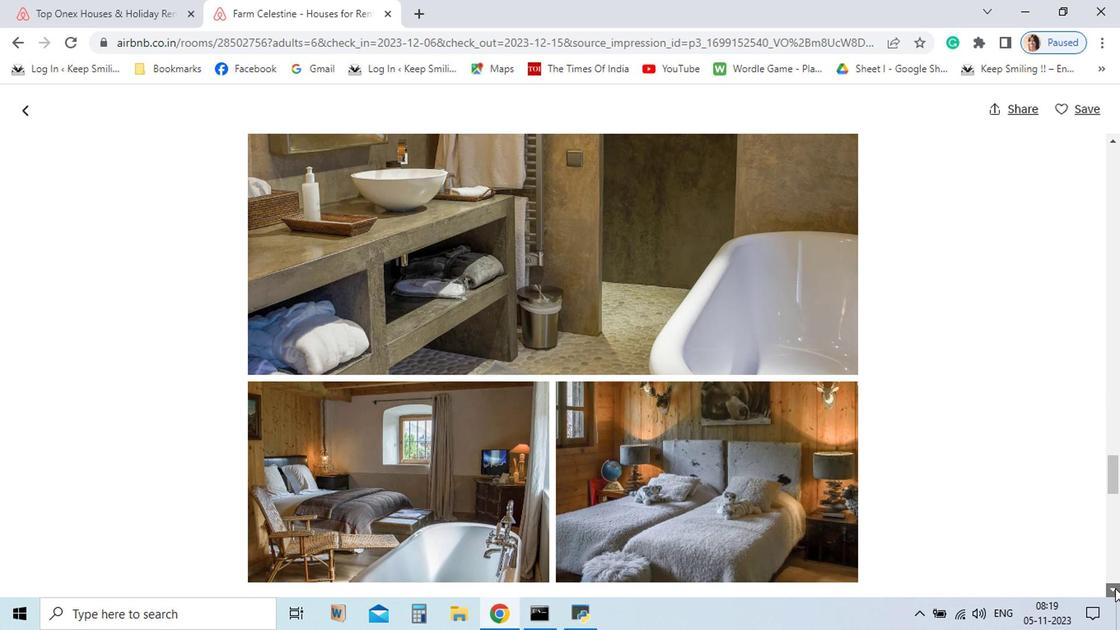 
Action: Mouse pressed left at (954, 582)
Screenshot: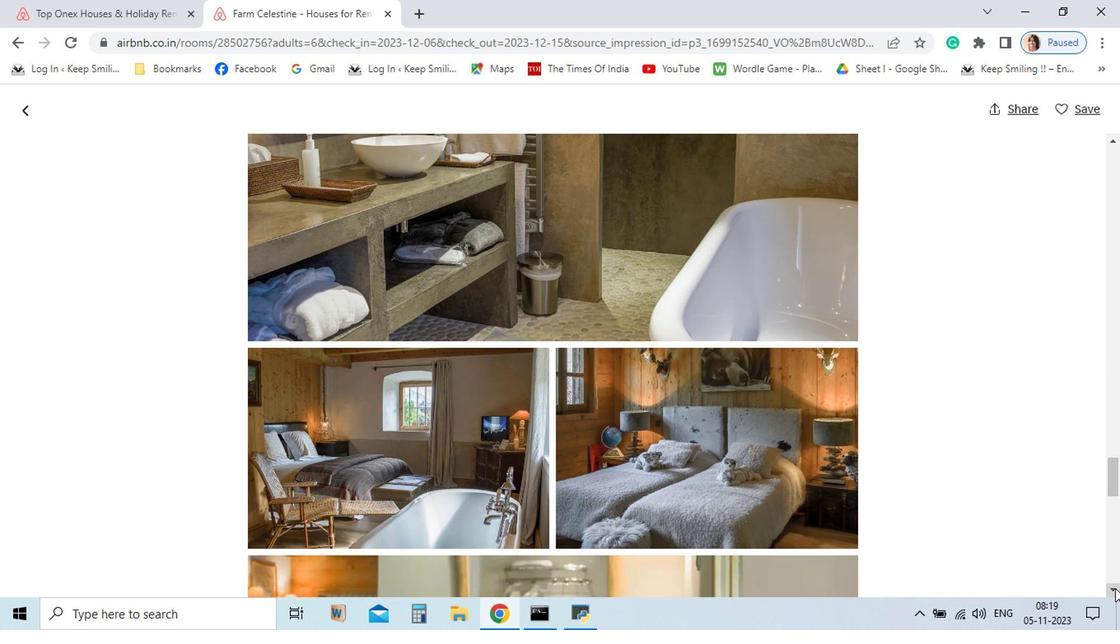 
Action: Mouse pressed left at (954, 582)
Screenshot: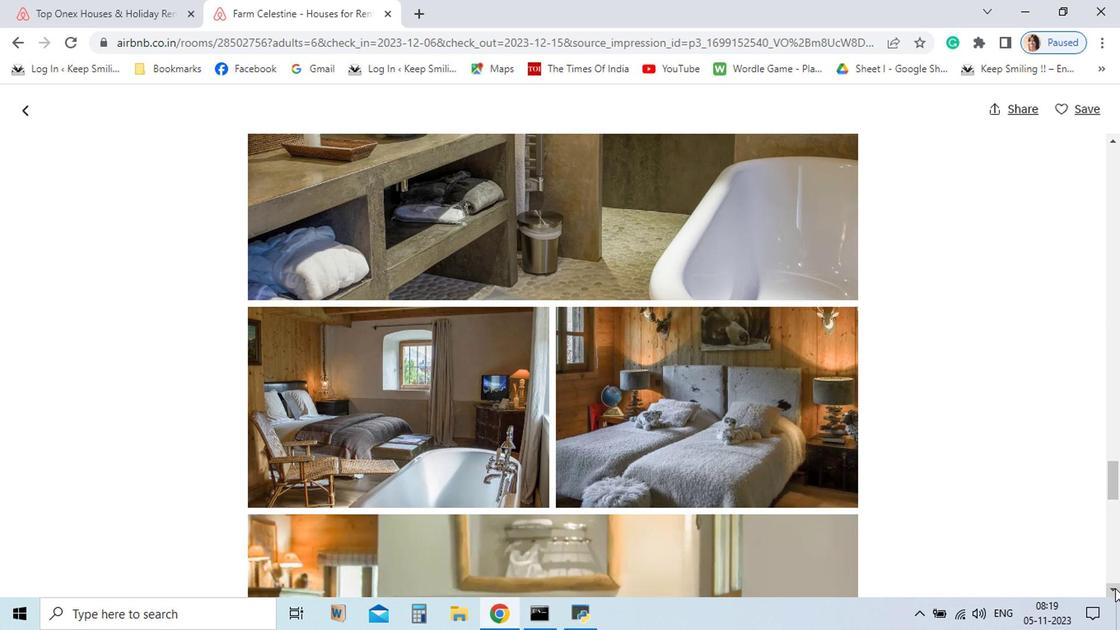 
Action: Mouse pressed left at (954, 582)
Screenshot: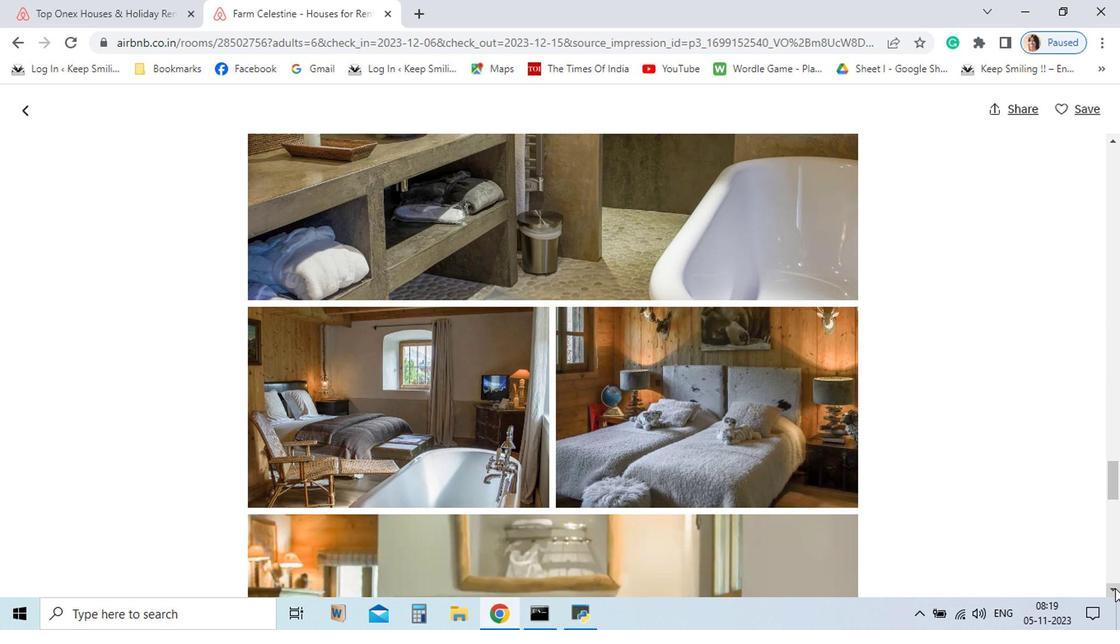 
Action: Mouse pressed left at (954, 582)
Screenshot: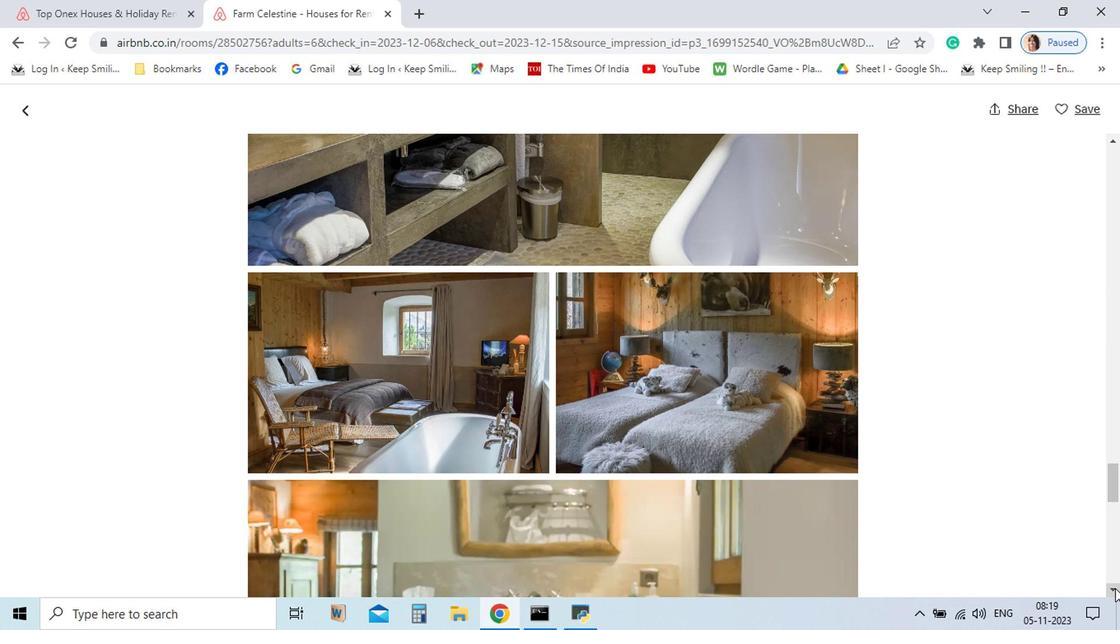 
Action: Mouse pressed left at (954, 582)
Screenshot: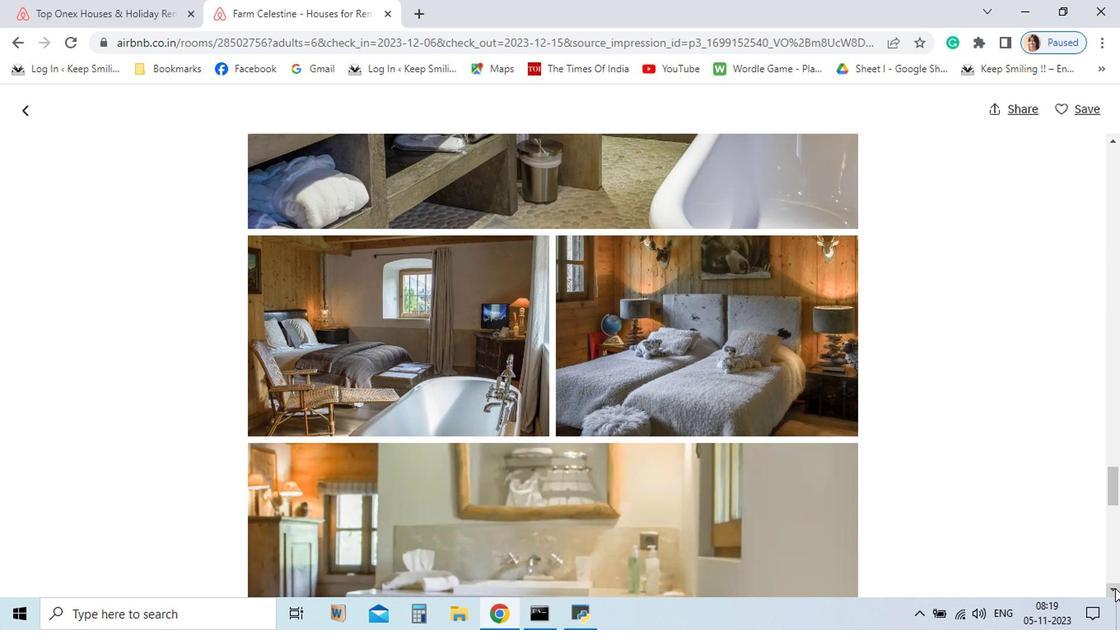 
Action: Mouse pressed left at (954, 582)
Screenshot: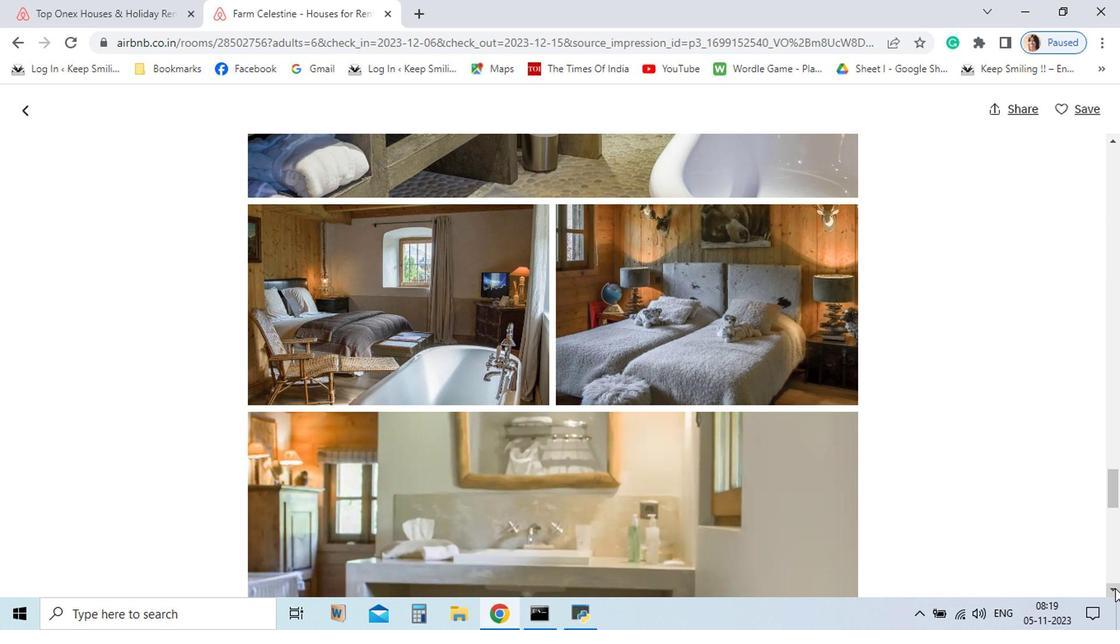 
Action: Mouse pressed left at (954, 582)
Screenshot: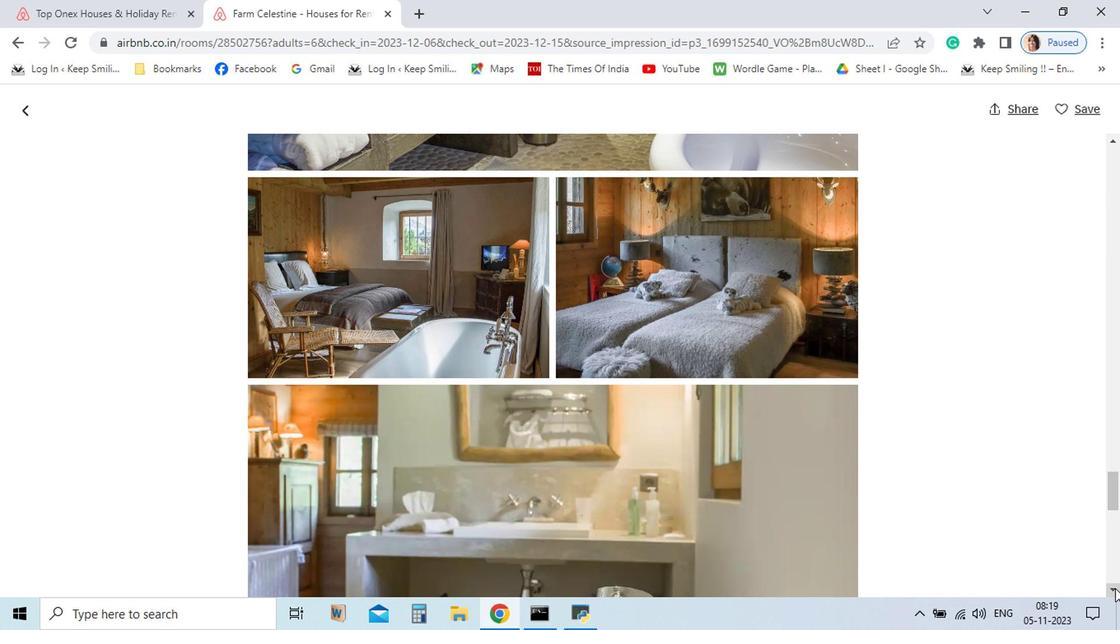 
Action: Mouse pressed left at (954, 582)
Screenshot: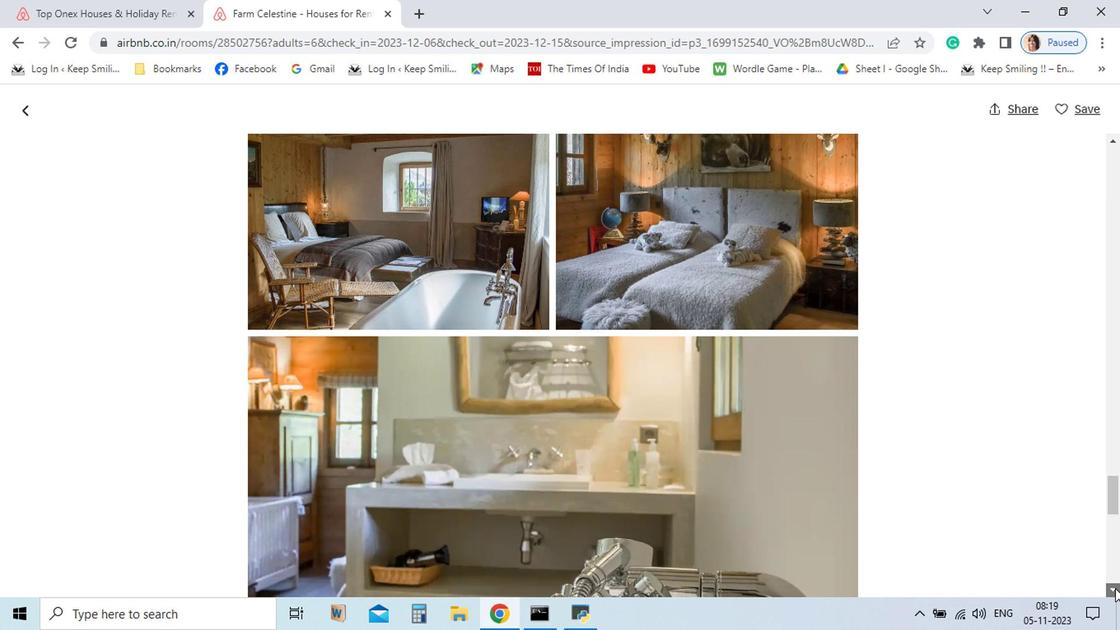 
Action: Mouse pressed left at (954, 582)
Screenshot: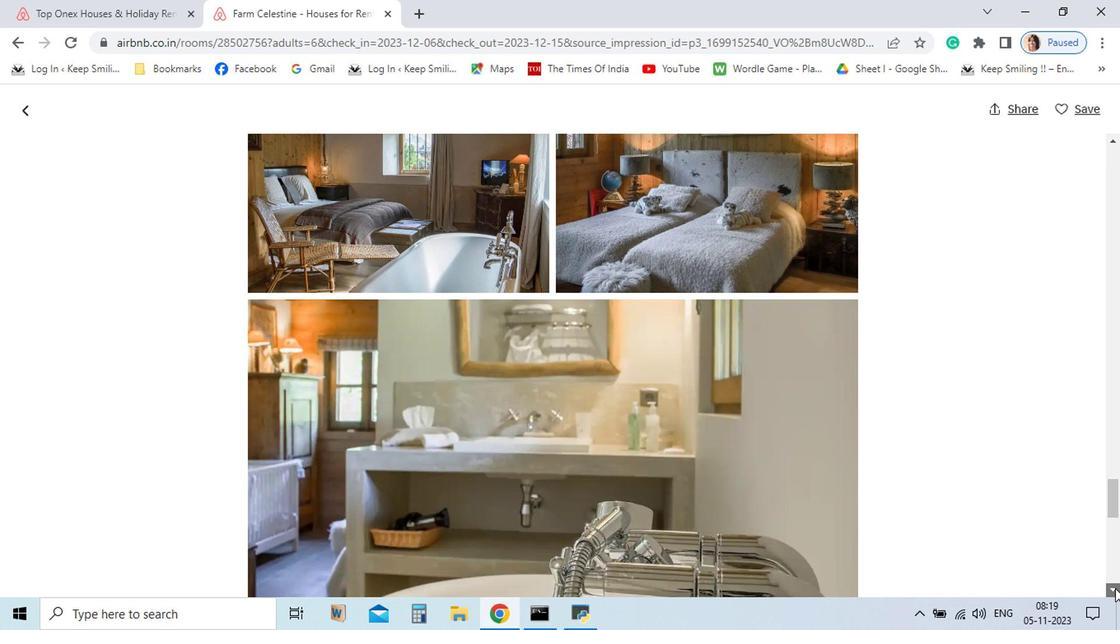 
Action: Mouse pressed left at (954, 582)
Screenshot: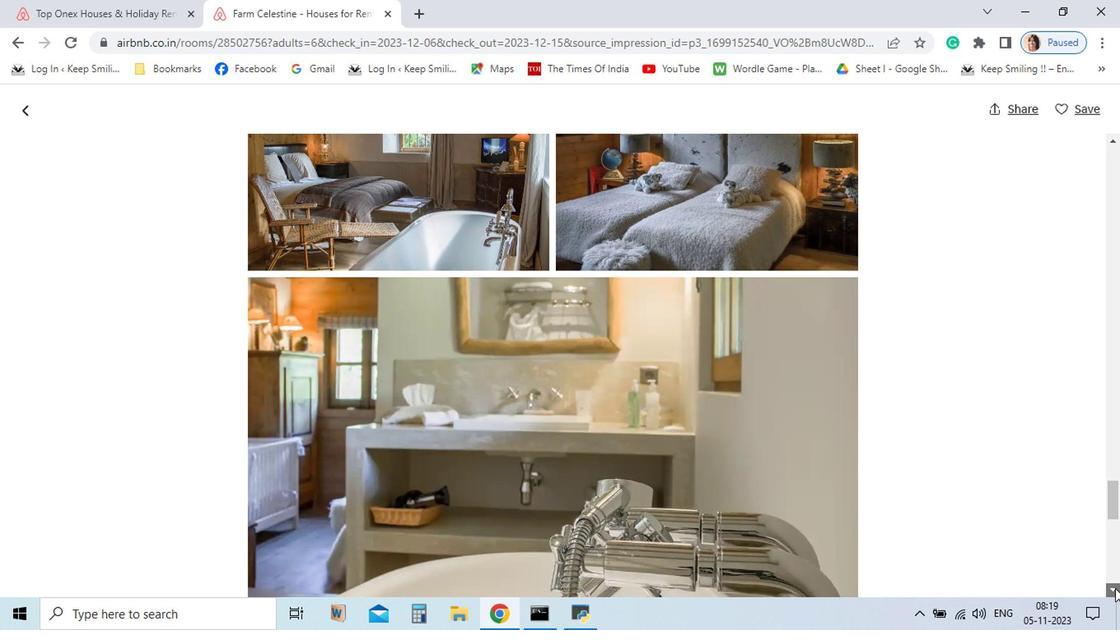
Action: Mouse pressed left at (954, 582)
Screenshot: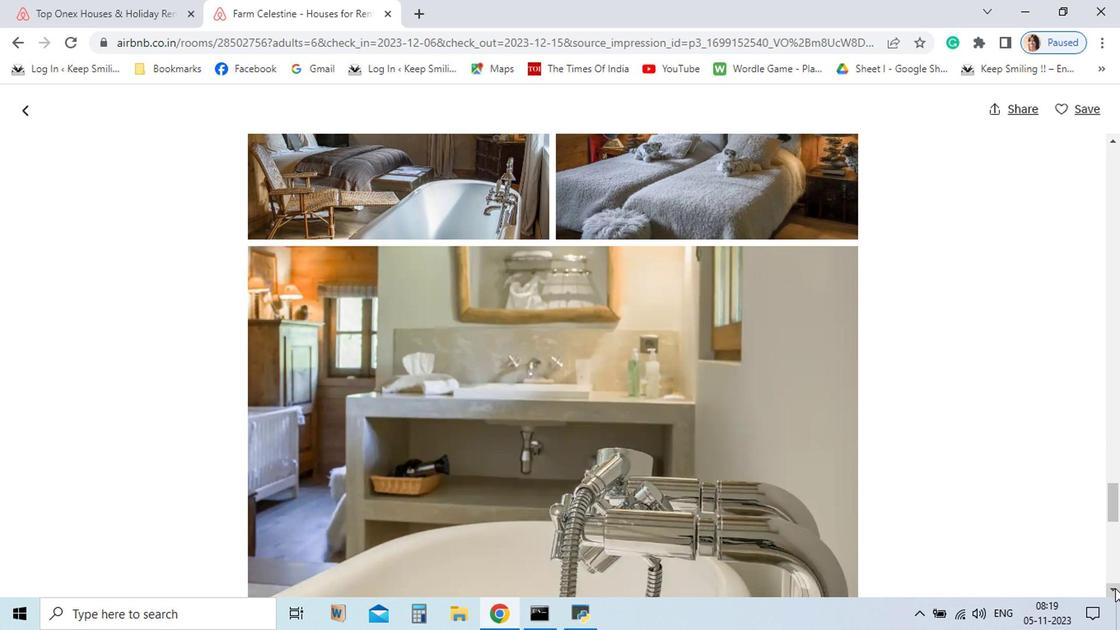 
Action: Mouse pressed left at (954, 582)
Screenshot: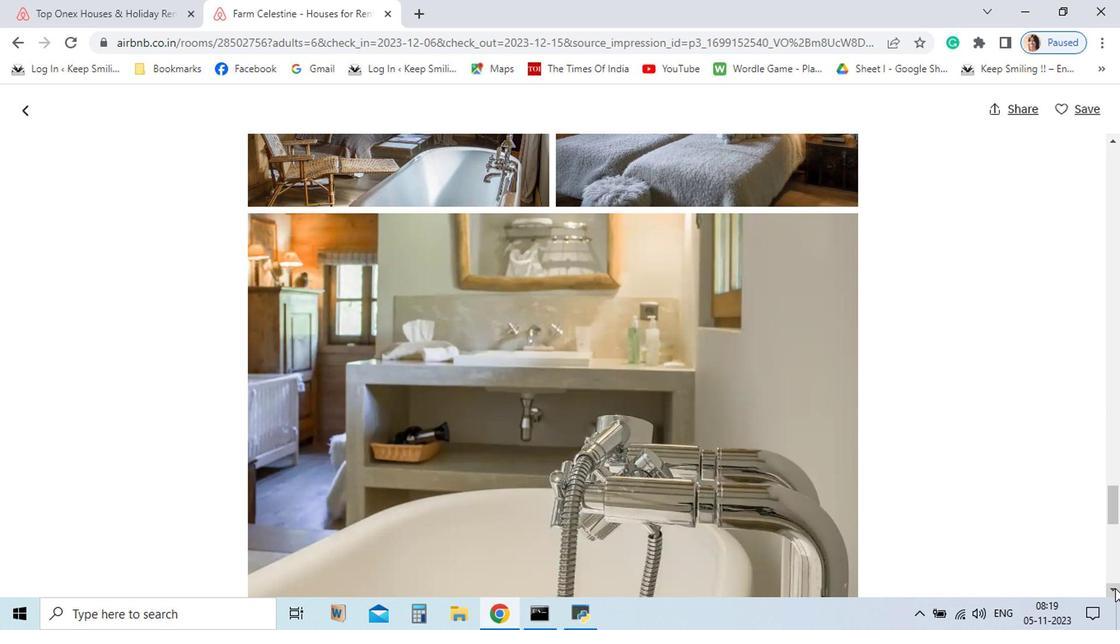 
Action: Mouse pressed left at (954, 582)
Screenshot: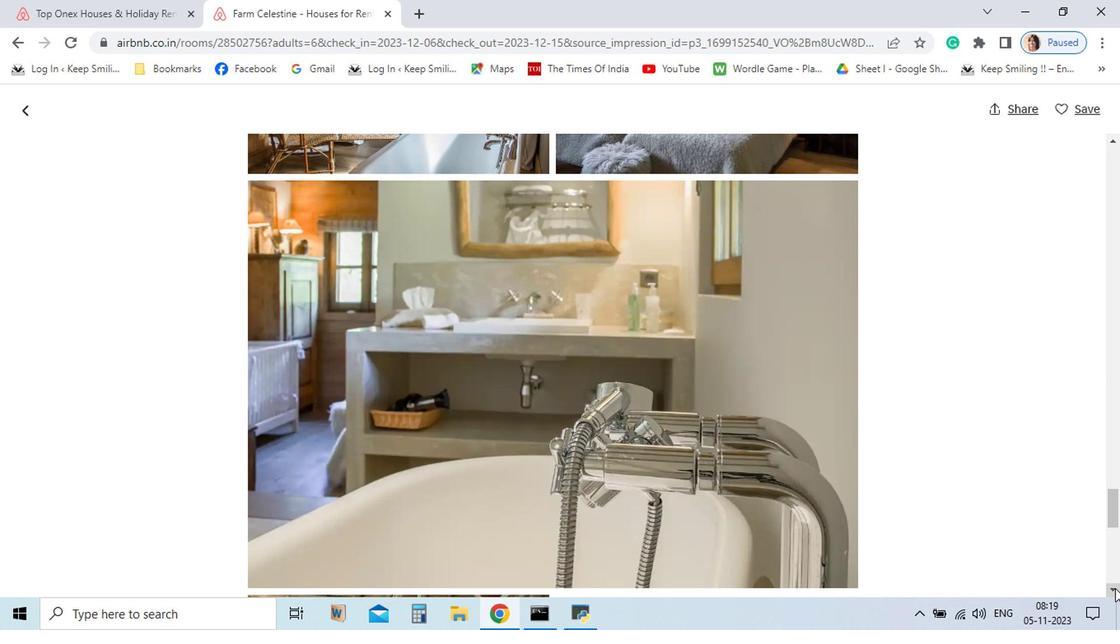 
Action: Mouse pressed left at (954, 582)
Screenshot: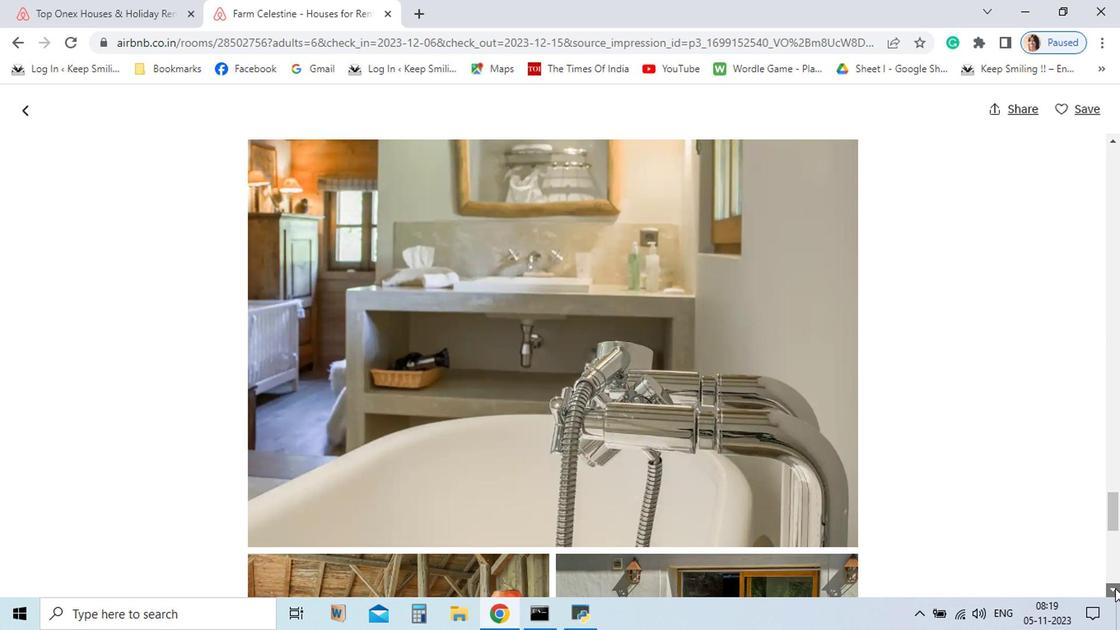 
Action: Mouse pressed left at (954, 582)
Screenshot: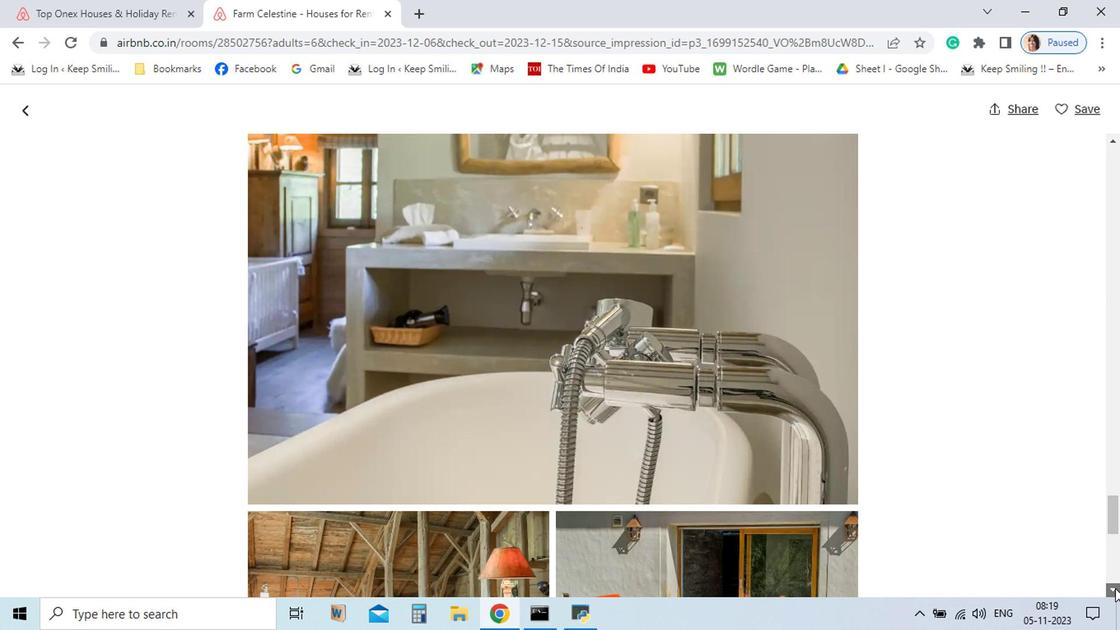 
Action: Mouse pressed left at (954, 582)
Screenshot: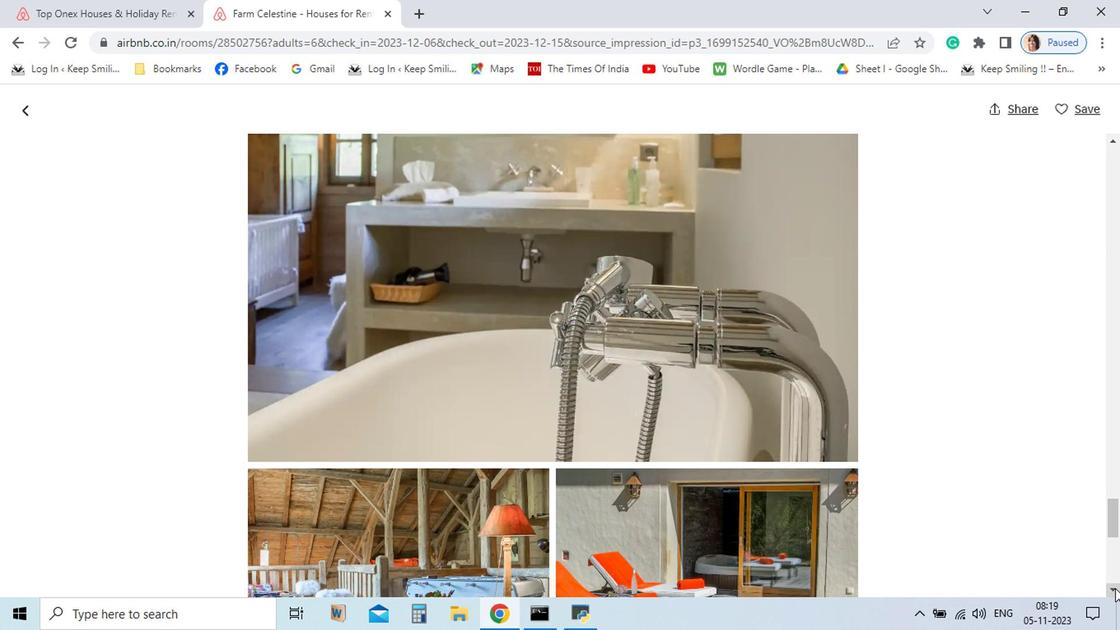 
Action: Mouse pressed left at (954, 582)
Screenshot: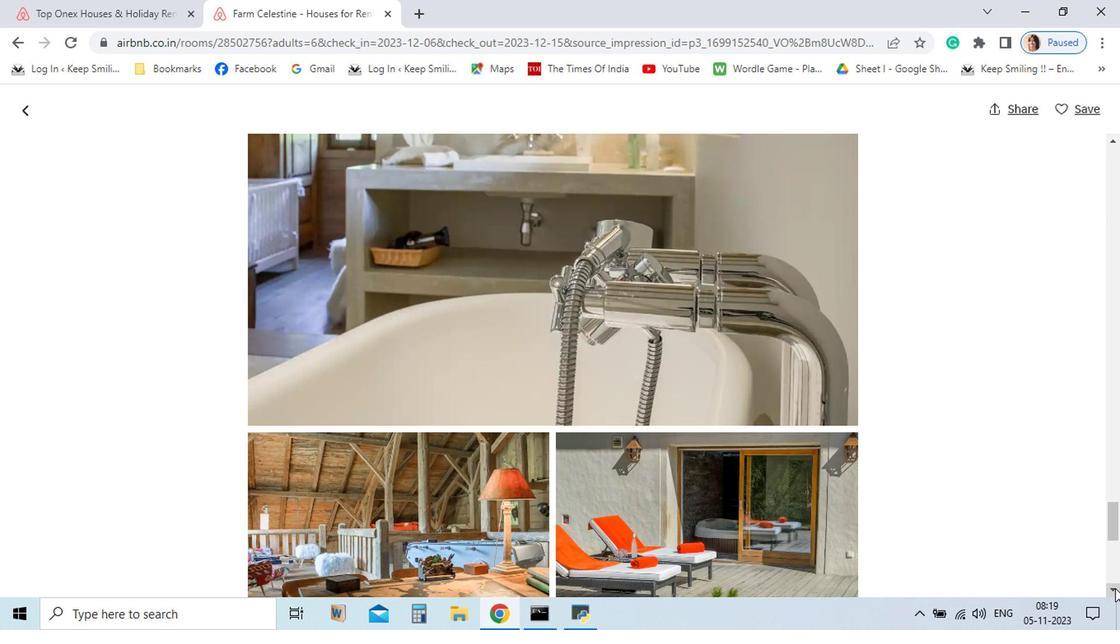 
Action: Mouse pressed left at (954, 582)
Screenshot: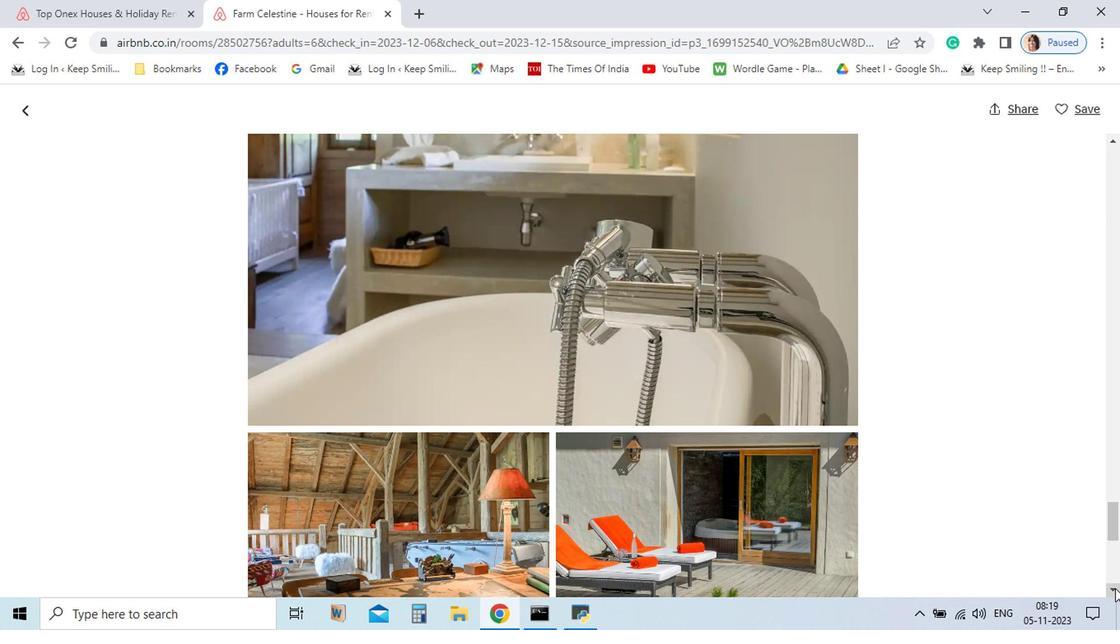 
Action: Mouse pressed left at (954, 582)
Screenshot: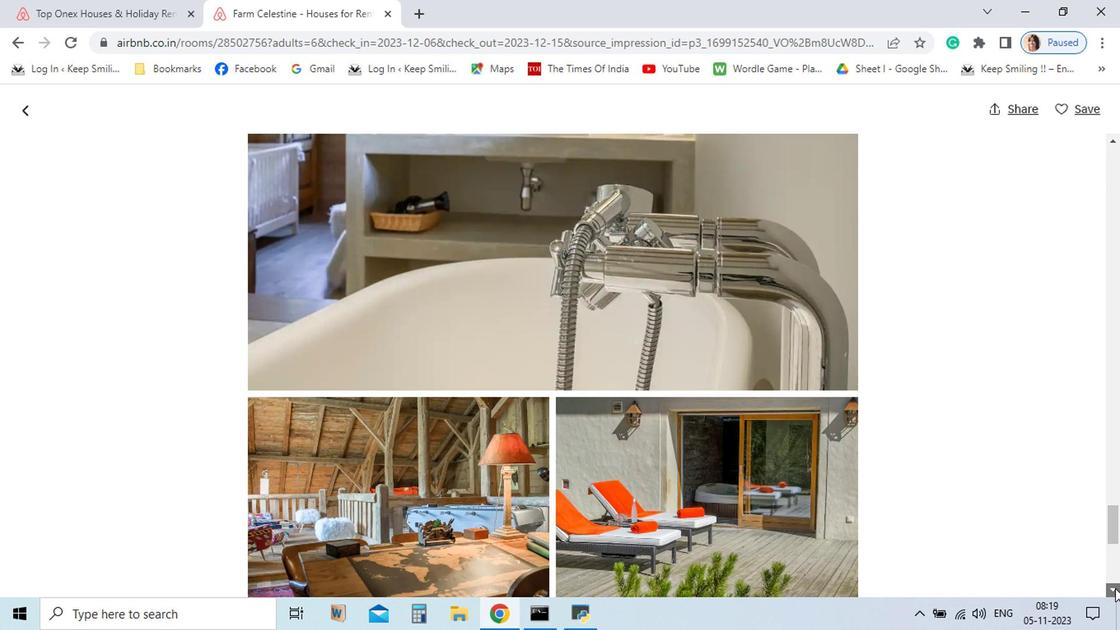 
Action: Mouse pressed left at (954, 582)
Screenshot: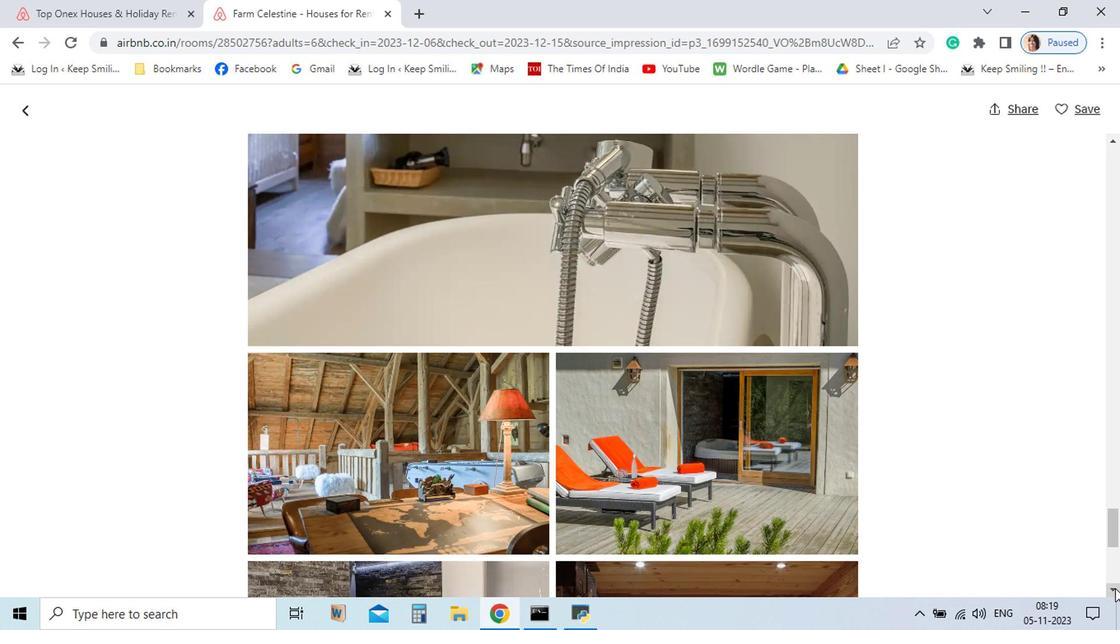 
Action: Mouse pressed left at (954, 582)
Screenshot: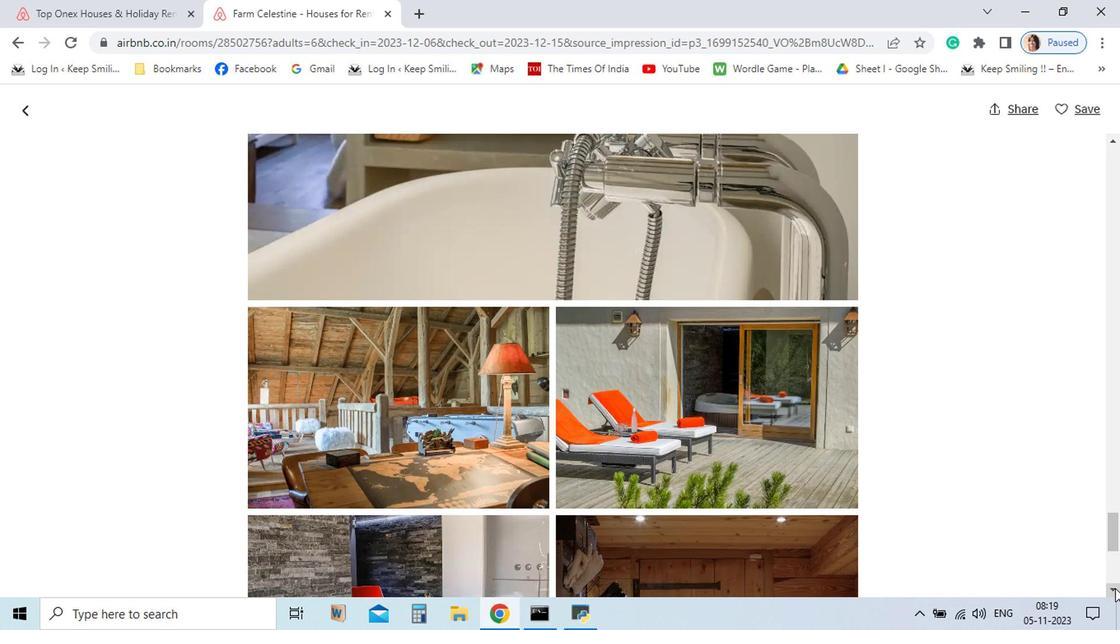 
Action: Mouse pressed left at (954, 582)
Screenshot: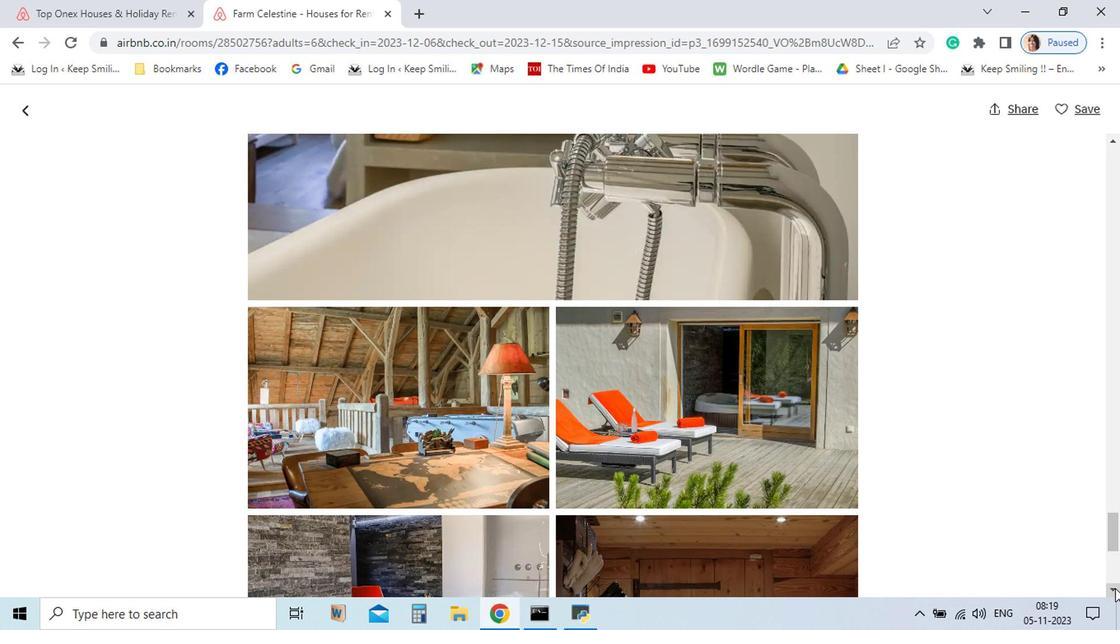 
Action: Mouse pressed left at (954, 582)
Screenshot: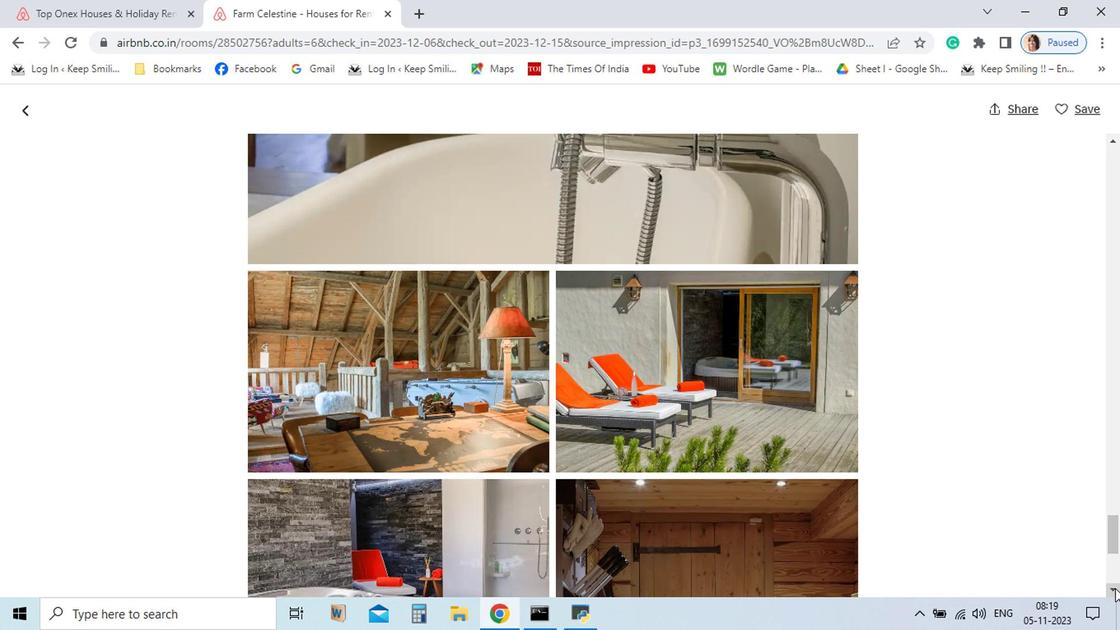 
Action: Mouse pressed left at (954, 582)
Screenshot: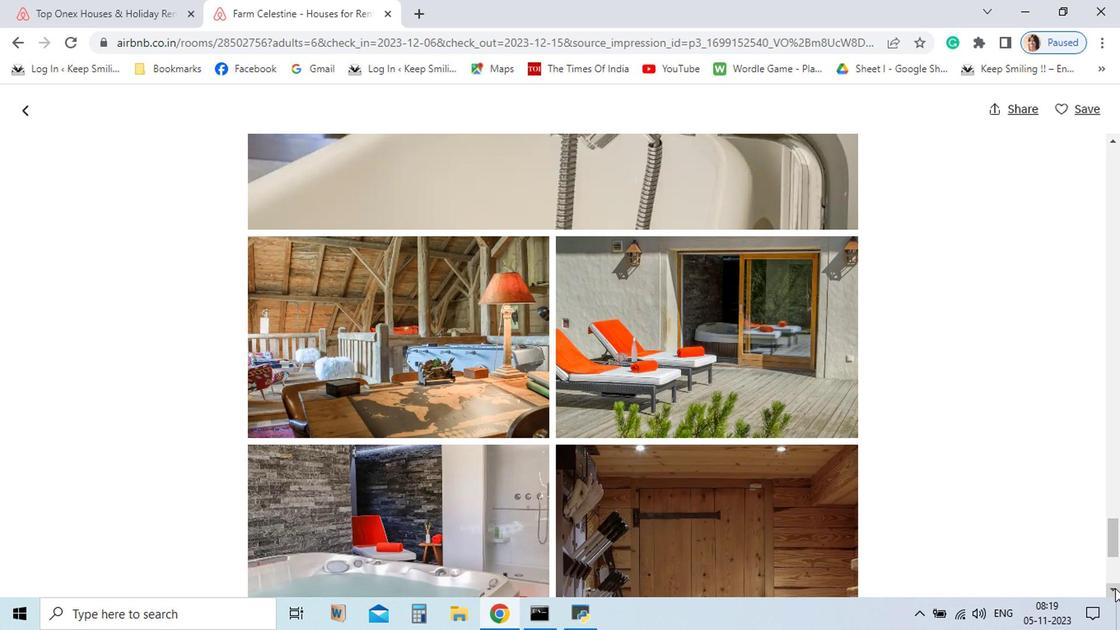 
Action: Mouse pressed left at (954, 582)
Screenshot: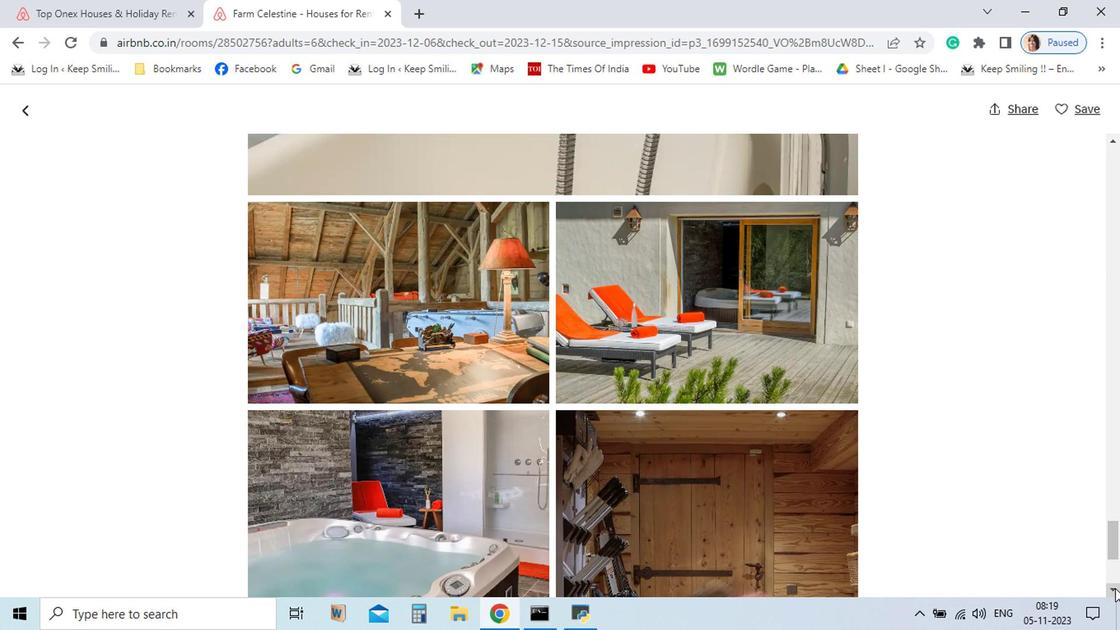 
Action: Mouse pressed left at (954, 582)
Screenshot: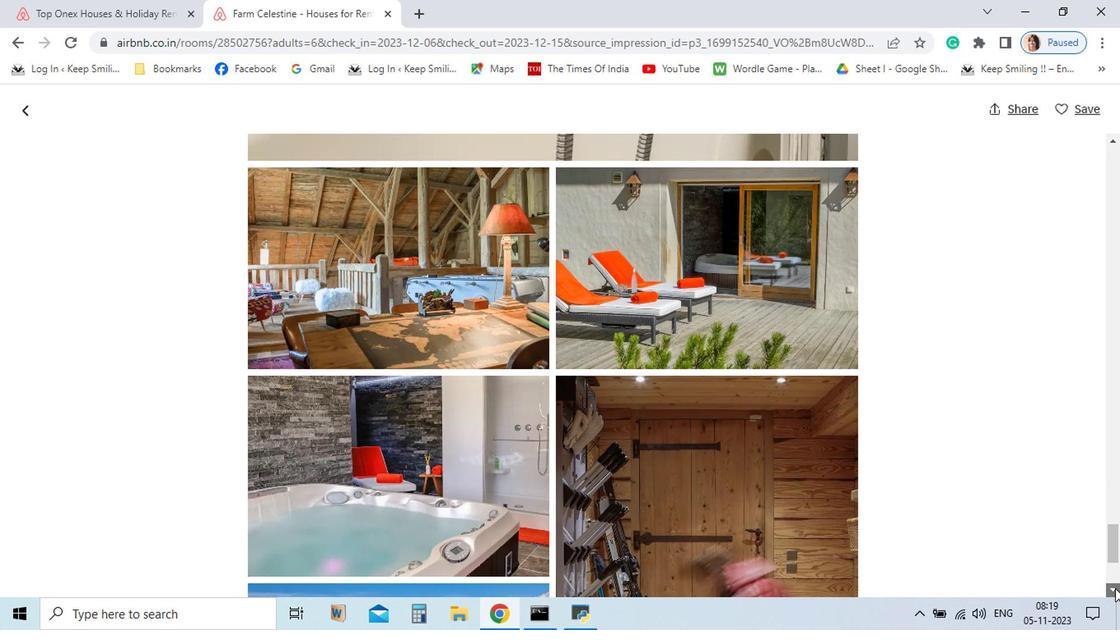 
Action: Mouse pressed left at (954, 582)
Screenshot: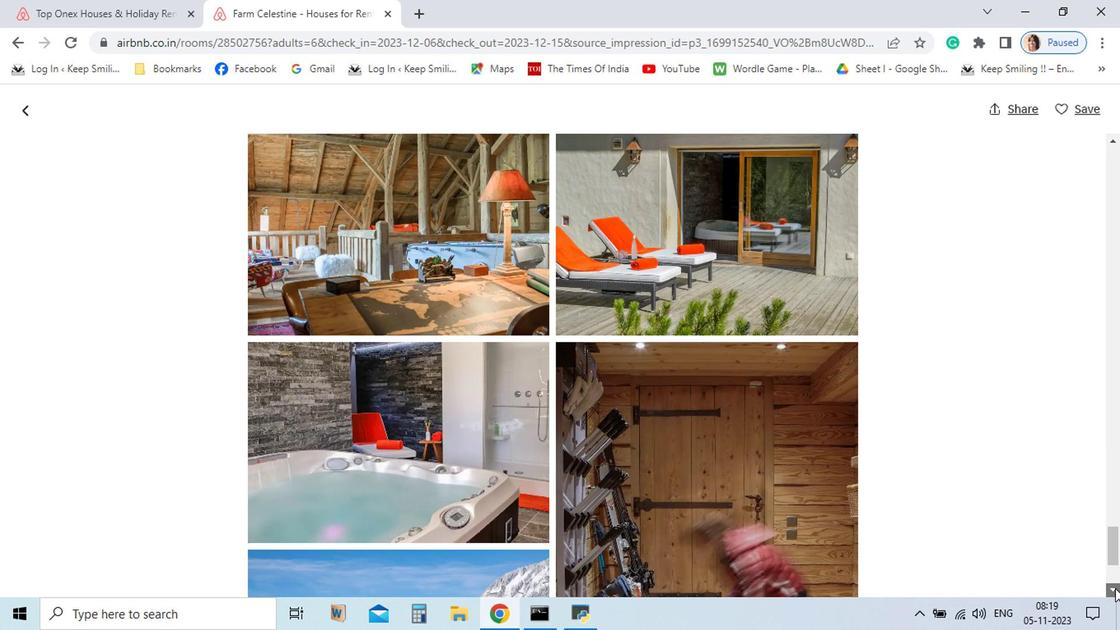 
Action: Mouse pressed left at (954, 582)
Screenshot: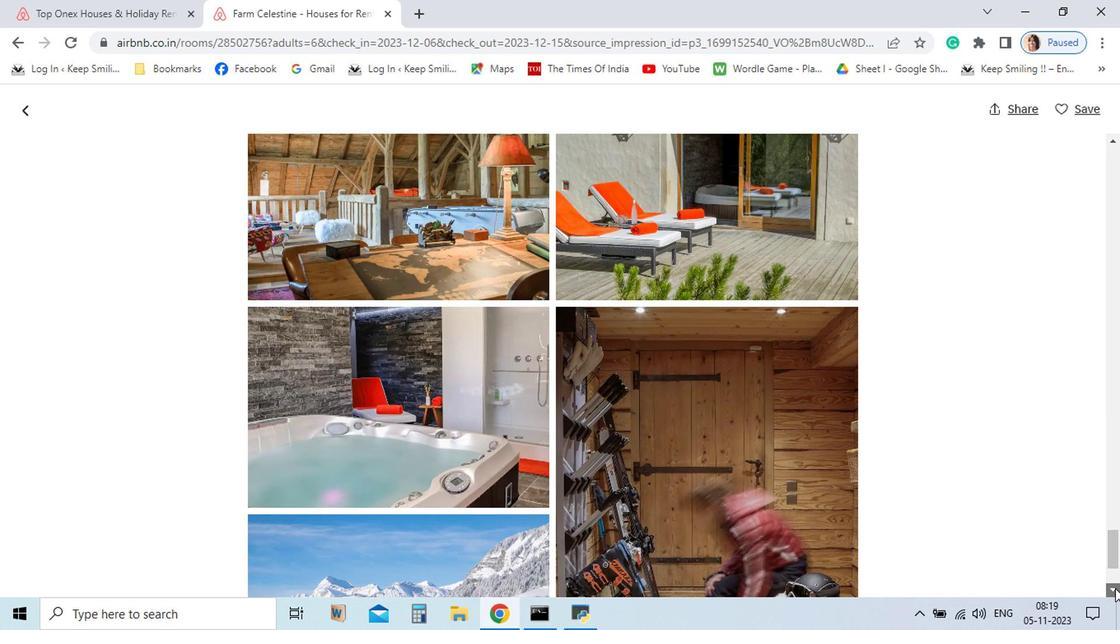 
Action: Mouse pressed left at (954, 582)
Screenshot: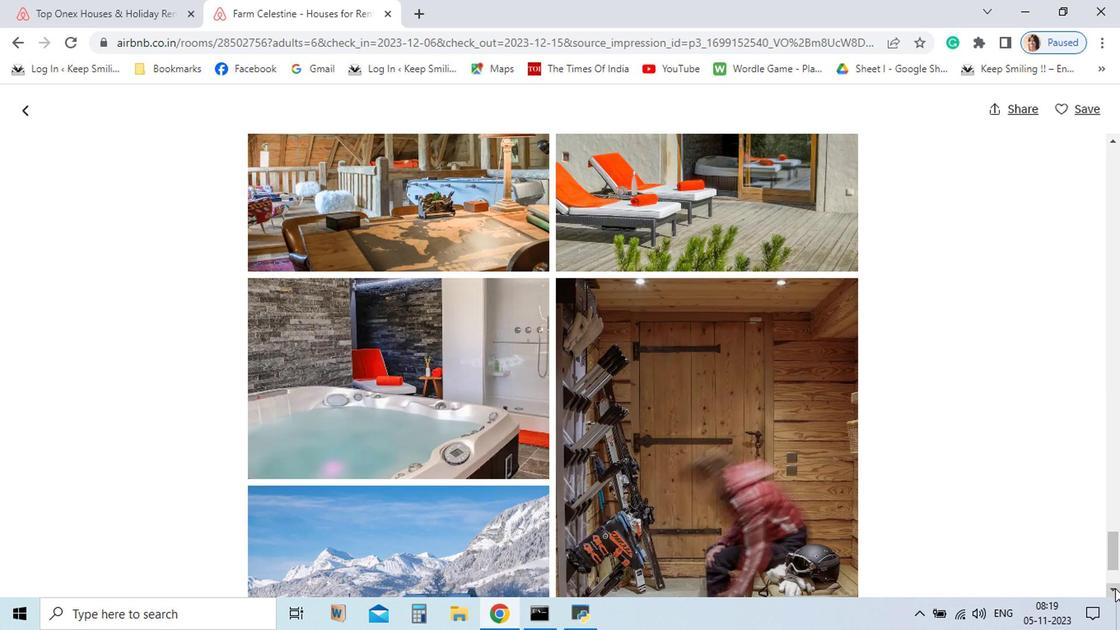 
Action: Mouse pressed left at (954, 582)
Screenshot: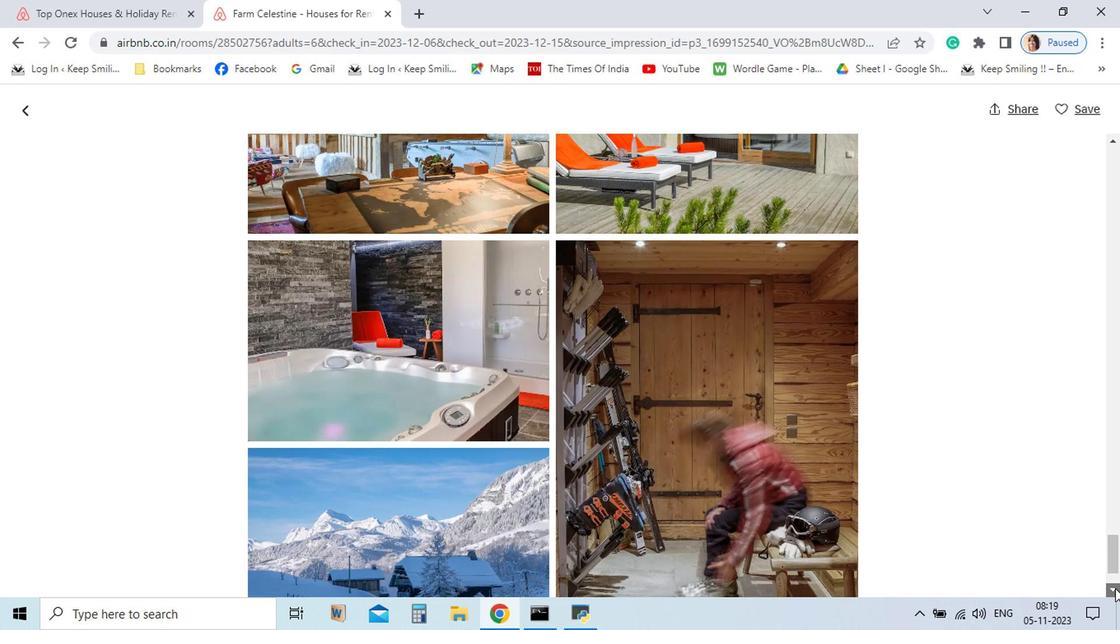 
Action: Mouse pressed left at (954, 582)
Screenshot: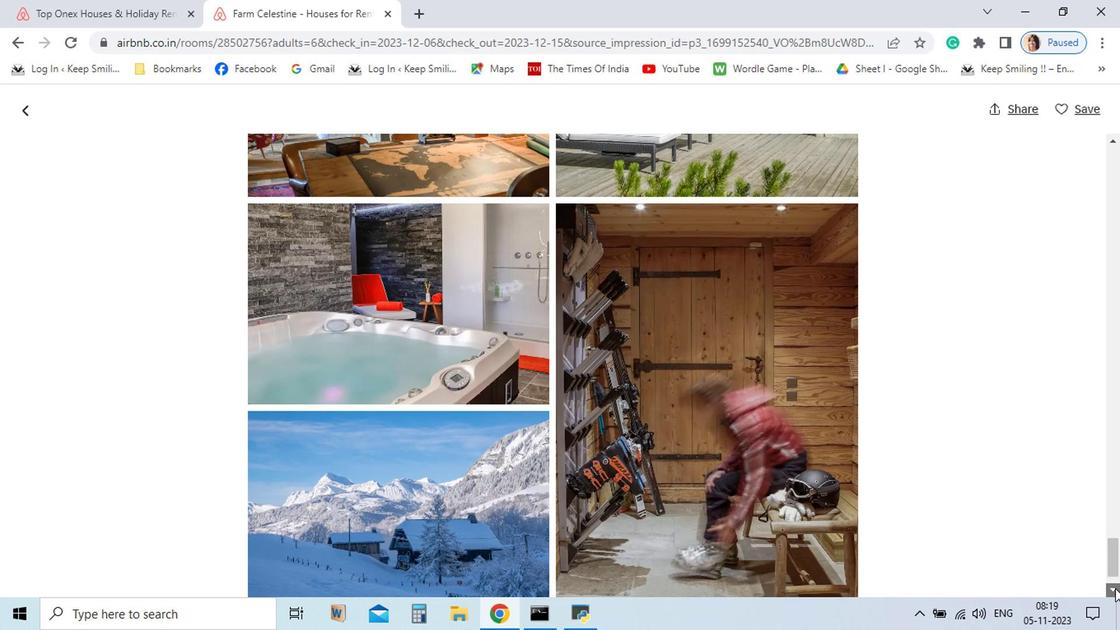 
Action: Mouse pressed left at (954, 582)
Screenshot: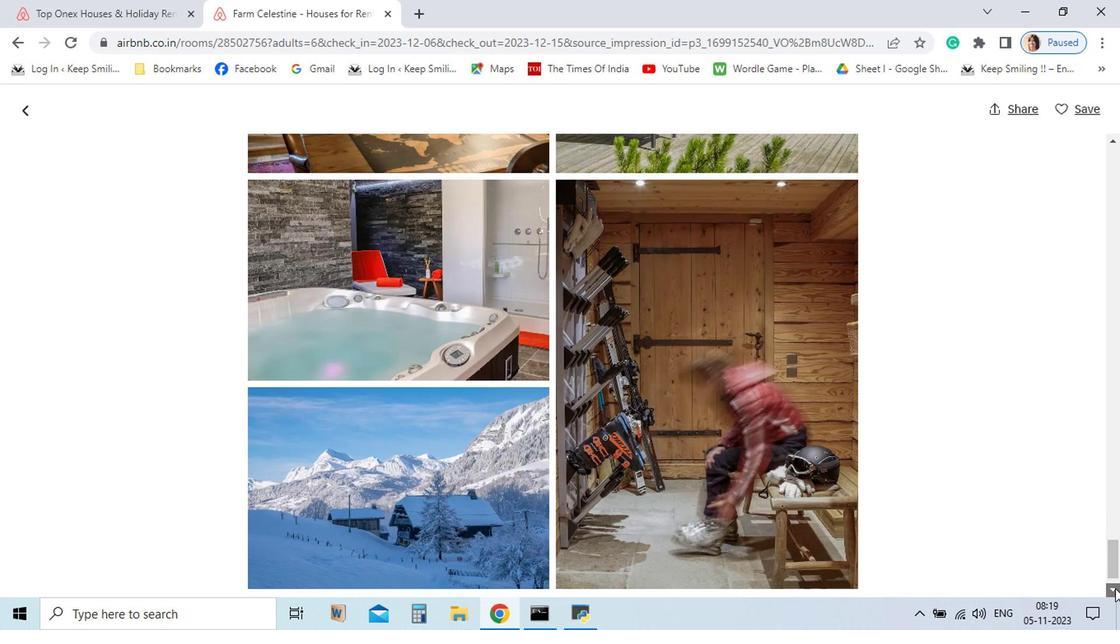 
Action: Mouse pressed left at (954, 582)
Screenshot: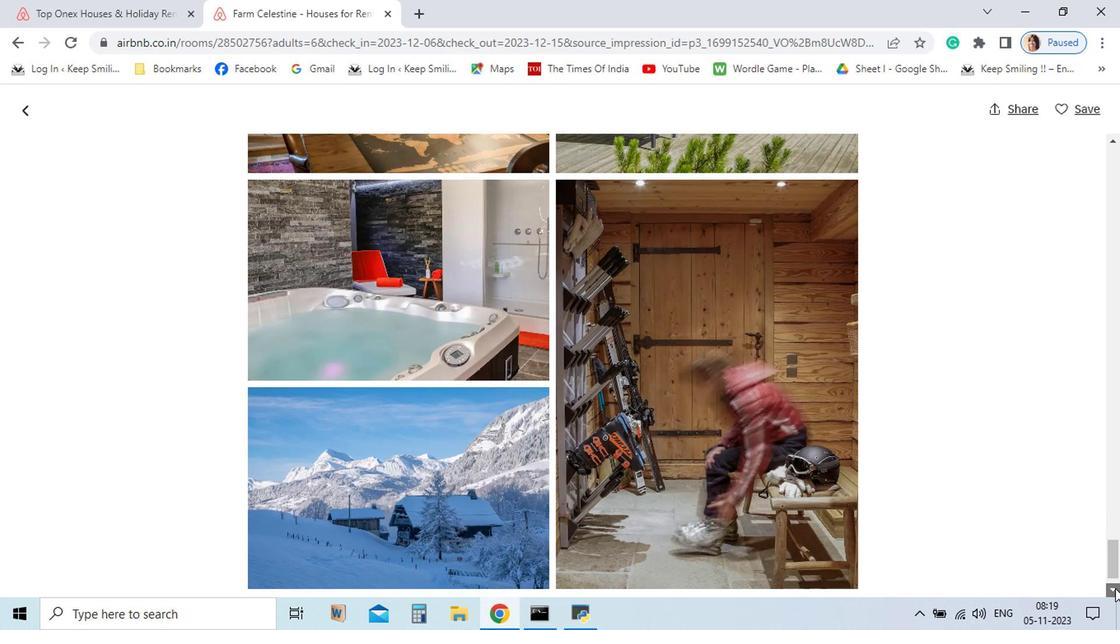 
Action: Mouse pressed left at (954, 582)
Screenshot: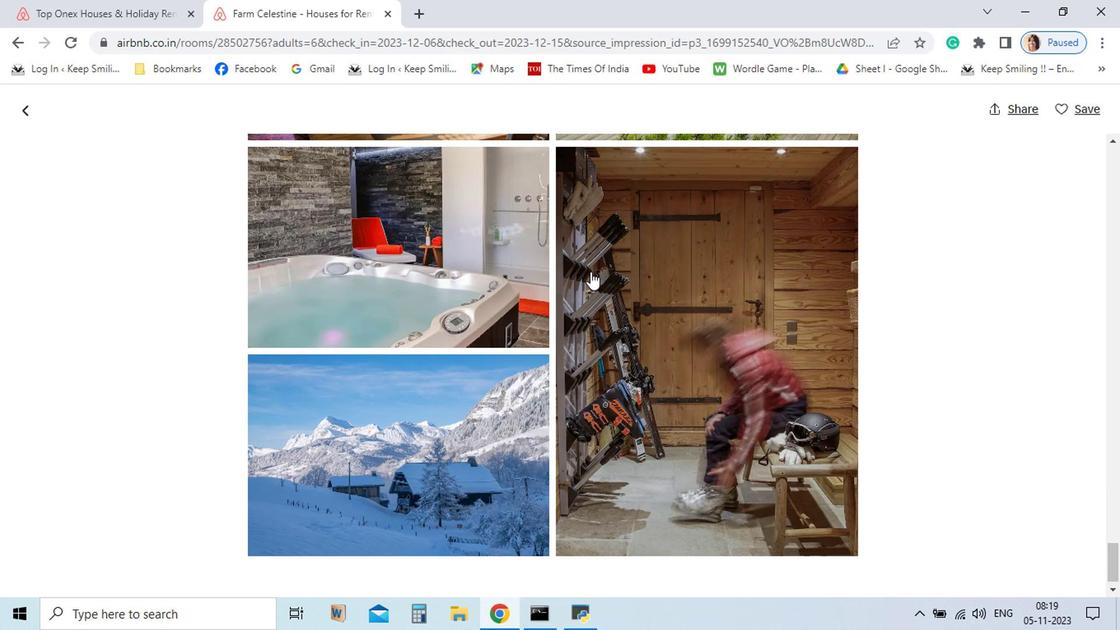 
Action: Mouse moved to (182, 245)
Screenshot: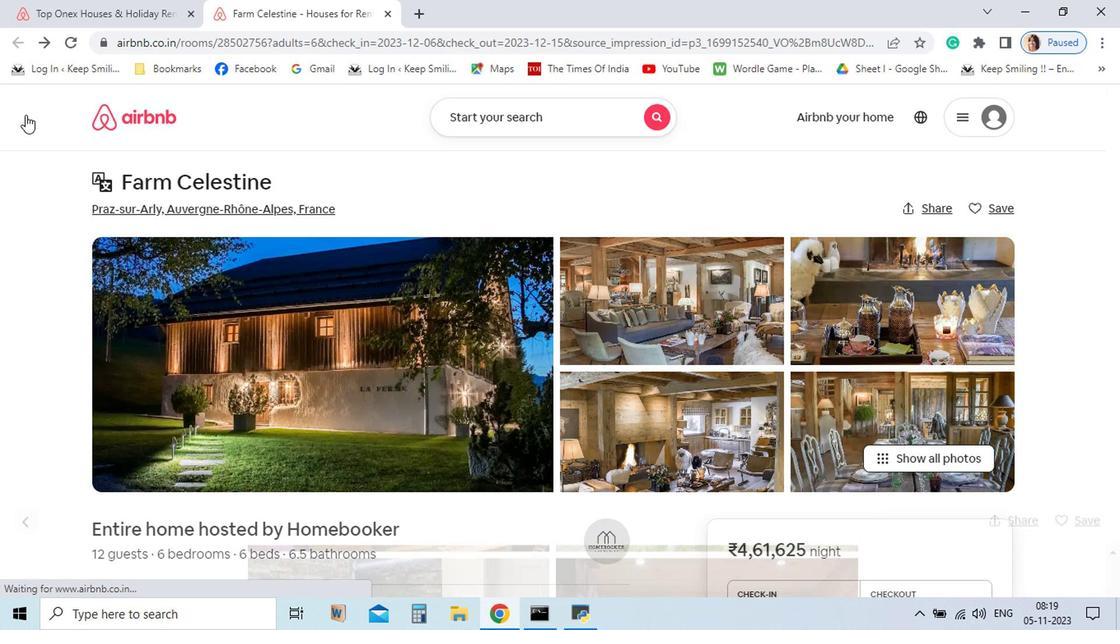 
Action: Mouse pressed left at (182, 245)
Screenshot: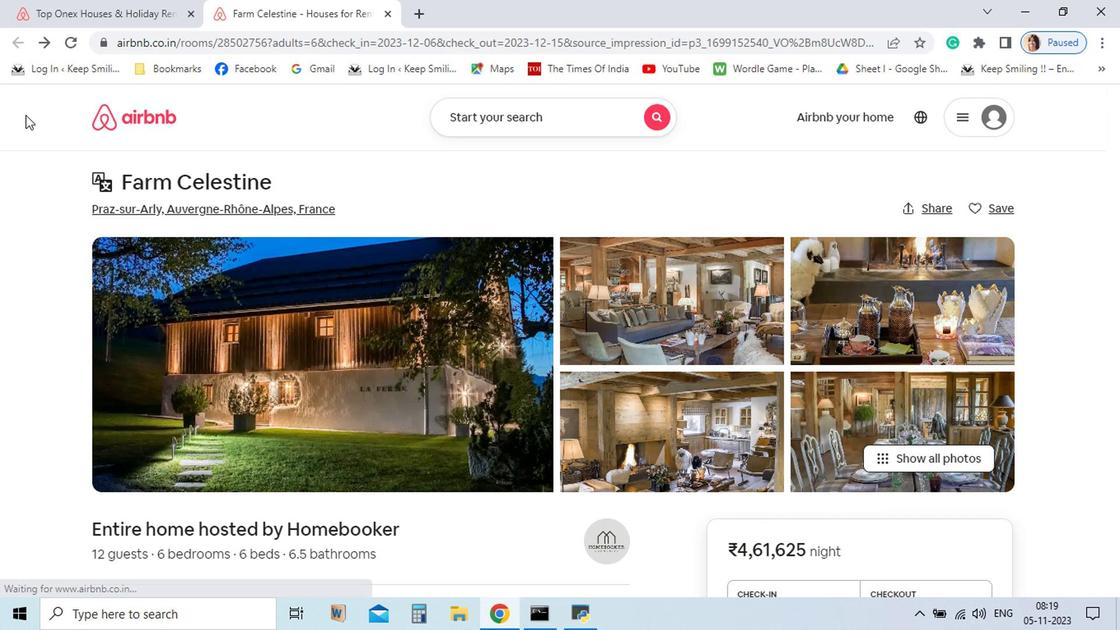 
Action: Mouse moved to (201, 470)
Screenshot: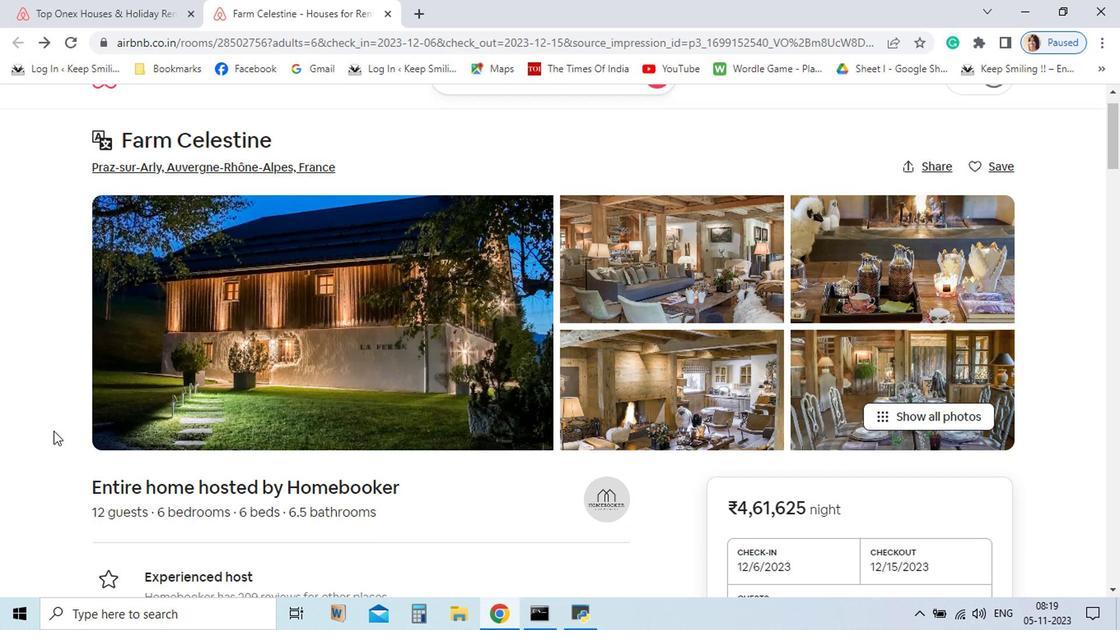 
Action: Mouse scrolled (201, 469) with delta (0, 0)
Screenshot: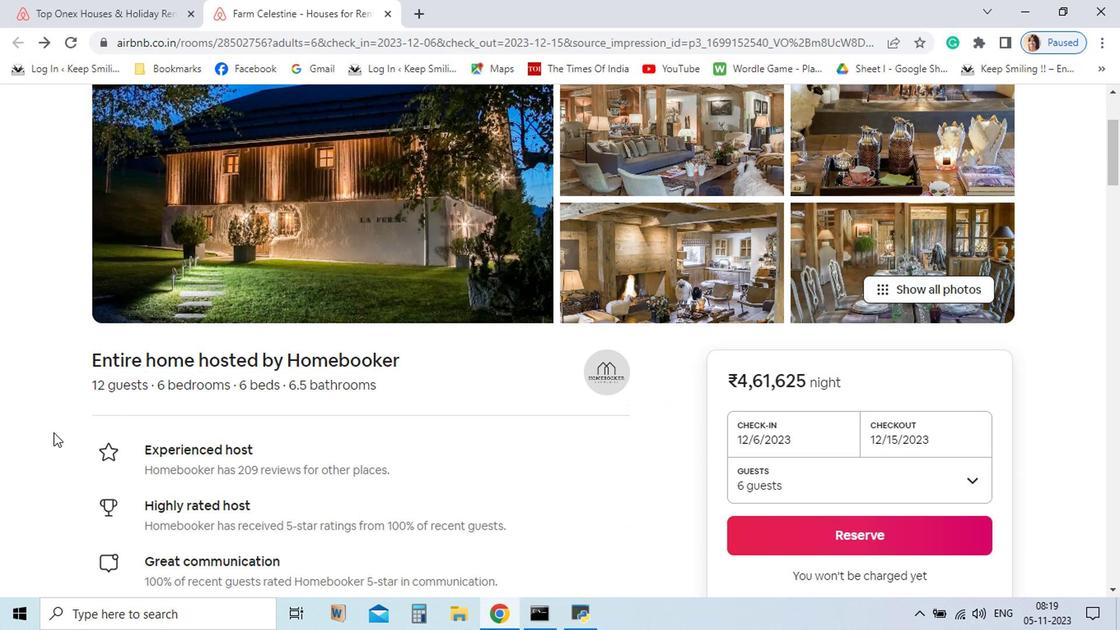 
Action: Mouse scrolled (201, 469) with delta (0, 0)
Screenshot: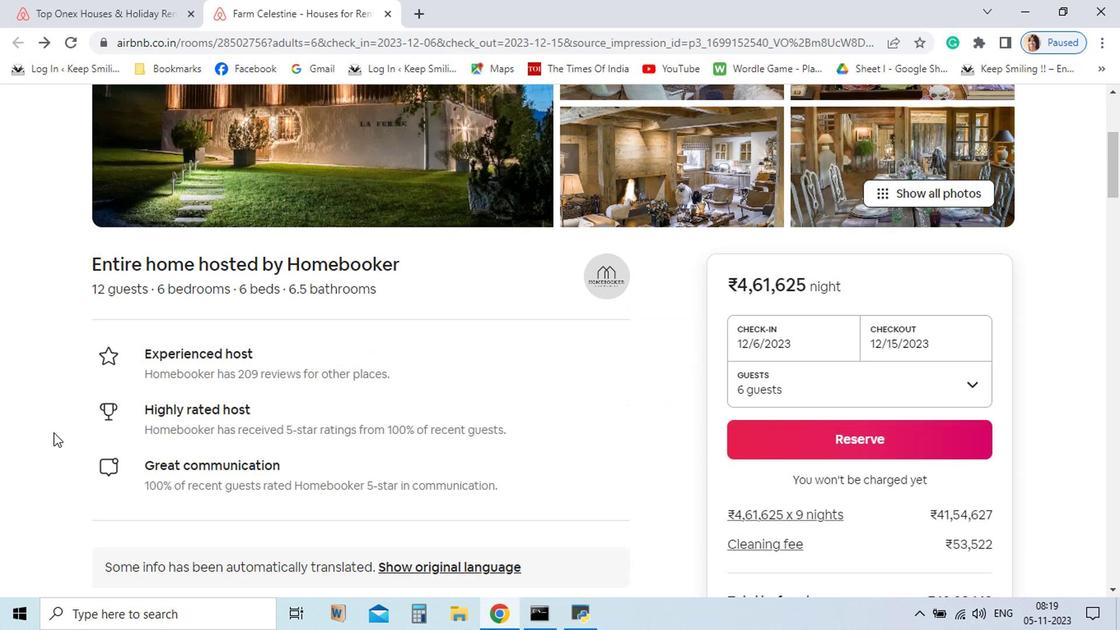 
Action: Mouse scrolled (201, 469) with delta (0, 0)
Screenshot: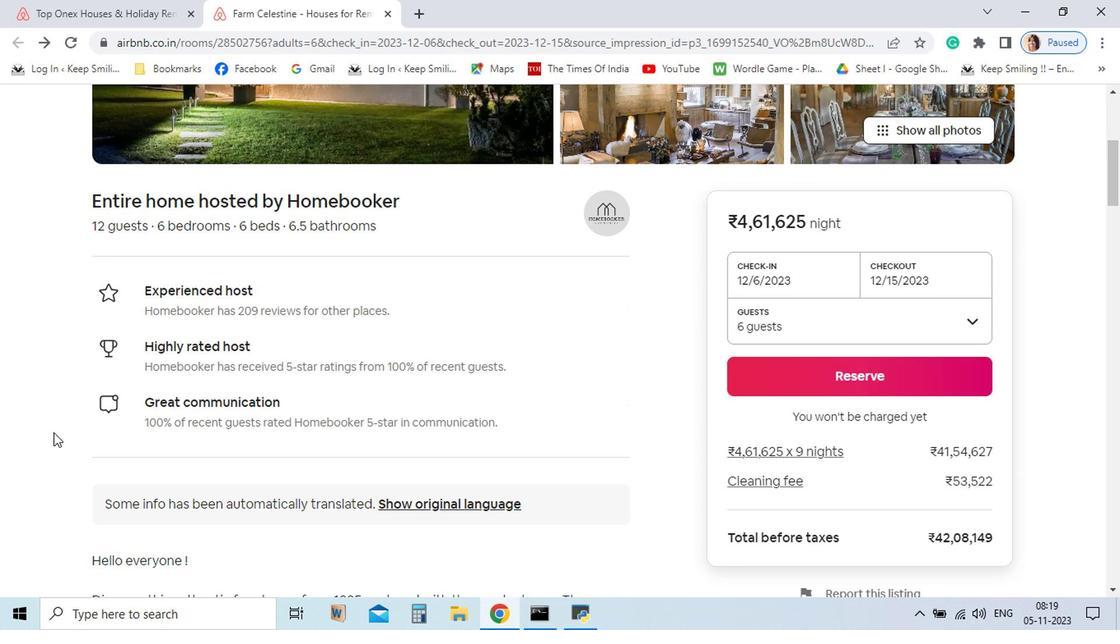
Action: Mouse moved to (201, 471)
Screenshot: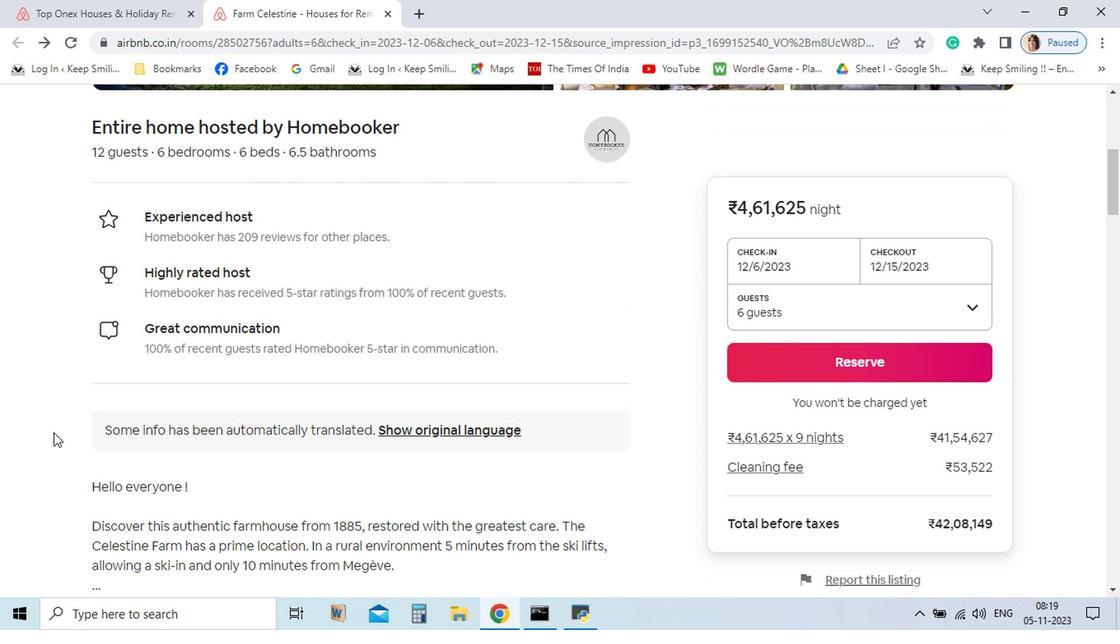
Action: Mouse scrolled (201, 470) with delta (0, 0)
Screenshot: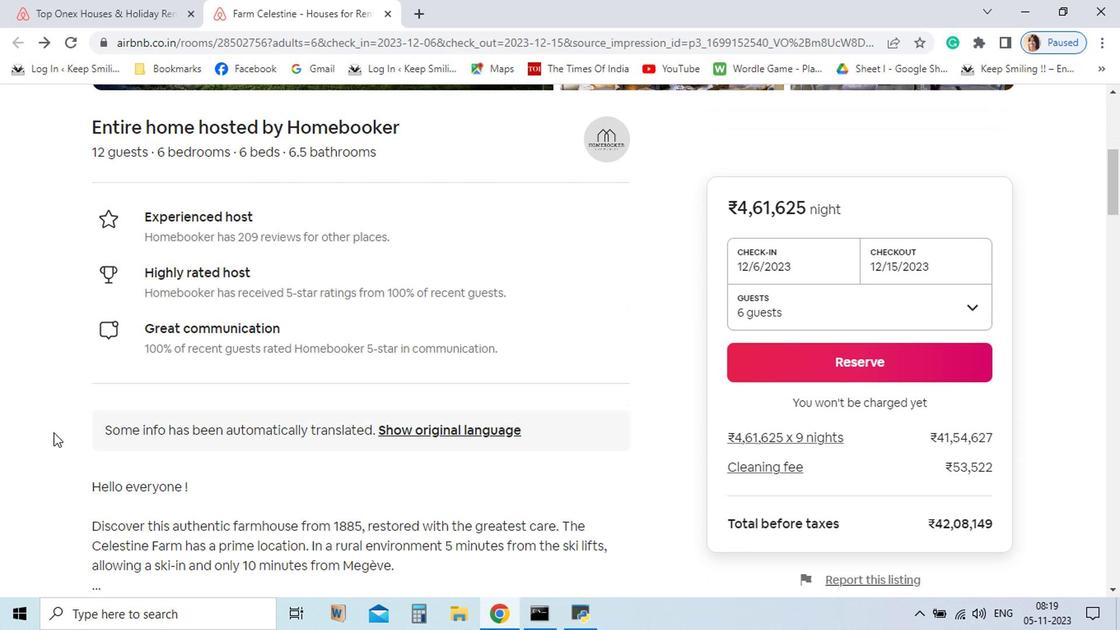 
Action: Mouse scrolled (201, 470) with delta (0, 0)
Screenshot: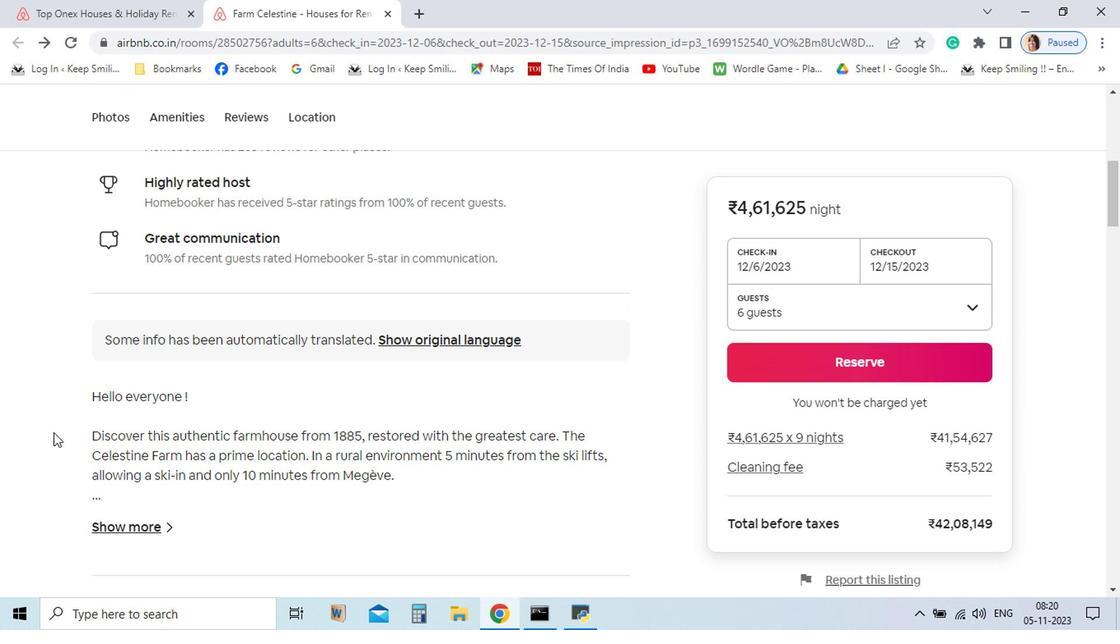 
Action: Mouse moved to (201, 471)
Screenshot: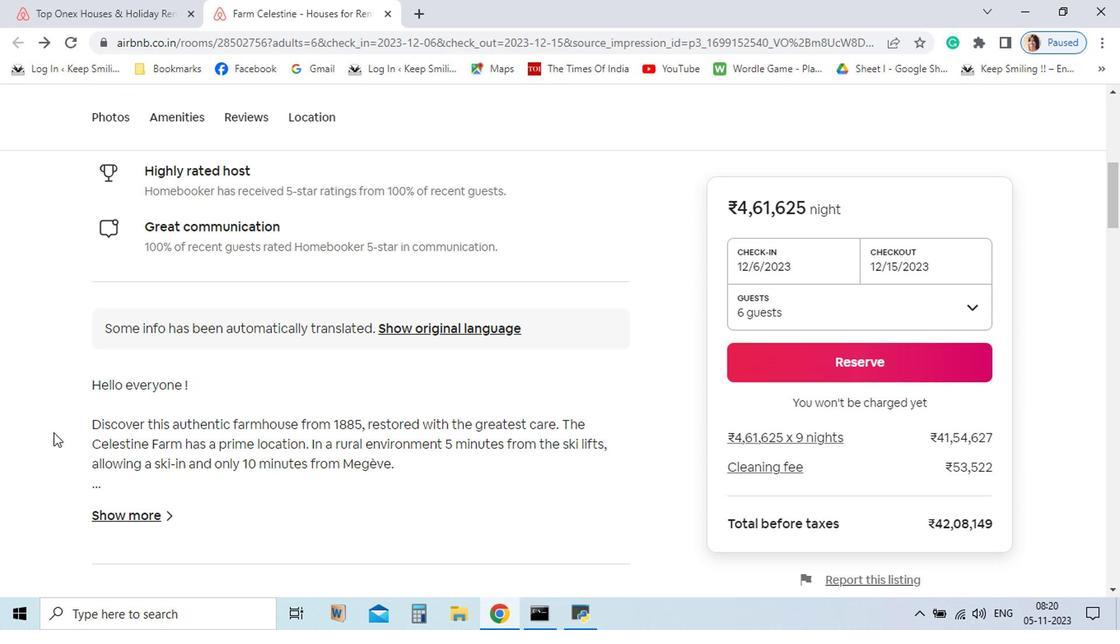 
Action: Mouse scrolled (201, 470) with delta (0, 0)
Screenshot: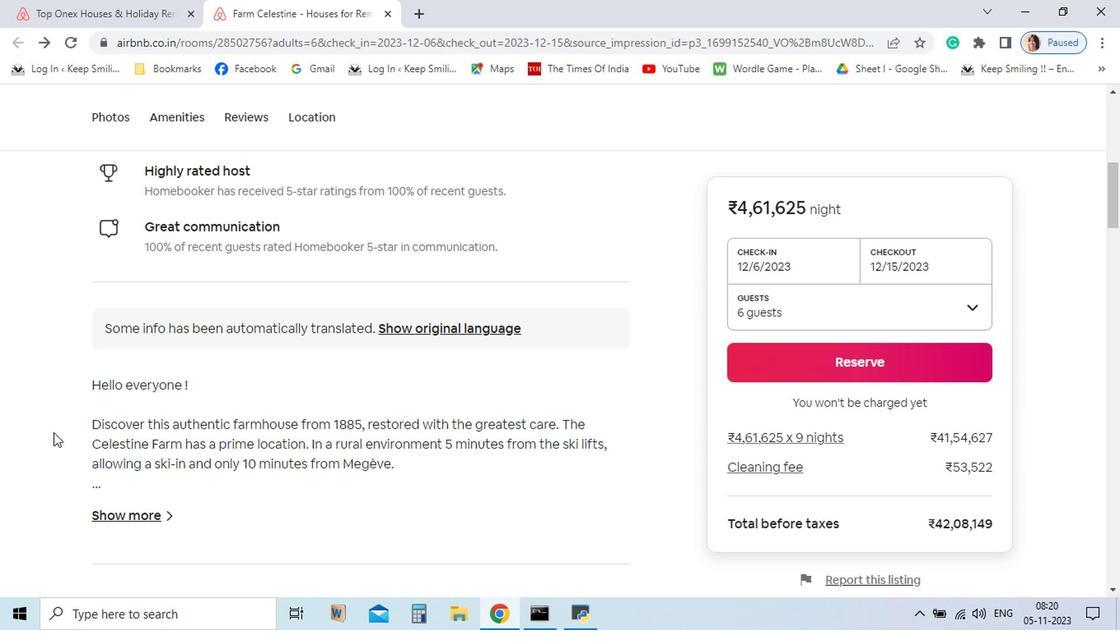
Action: Mouse scrolled (201, 470) with delta (0, 0)
Screenshot: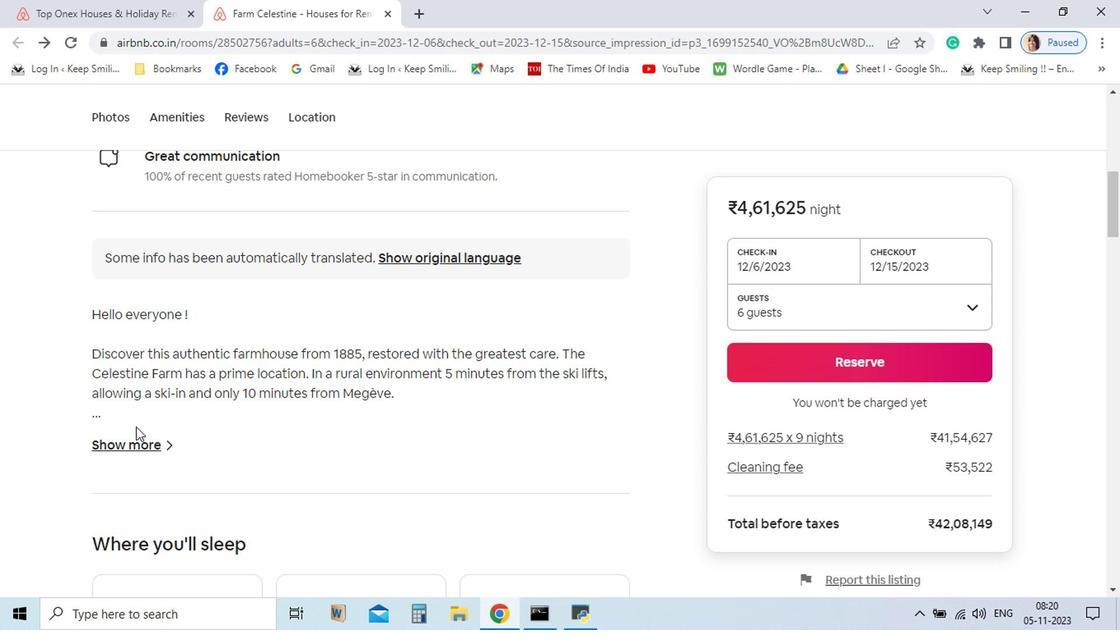
Action: Mouse moved to (259, 480)
Screenshot: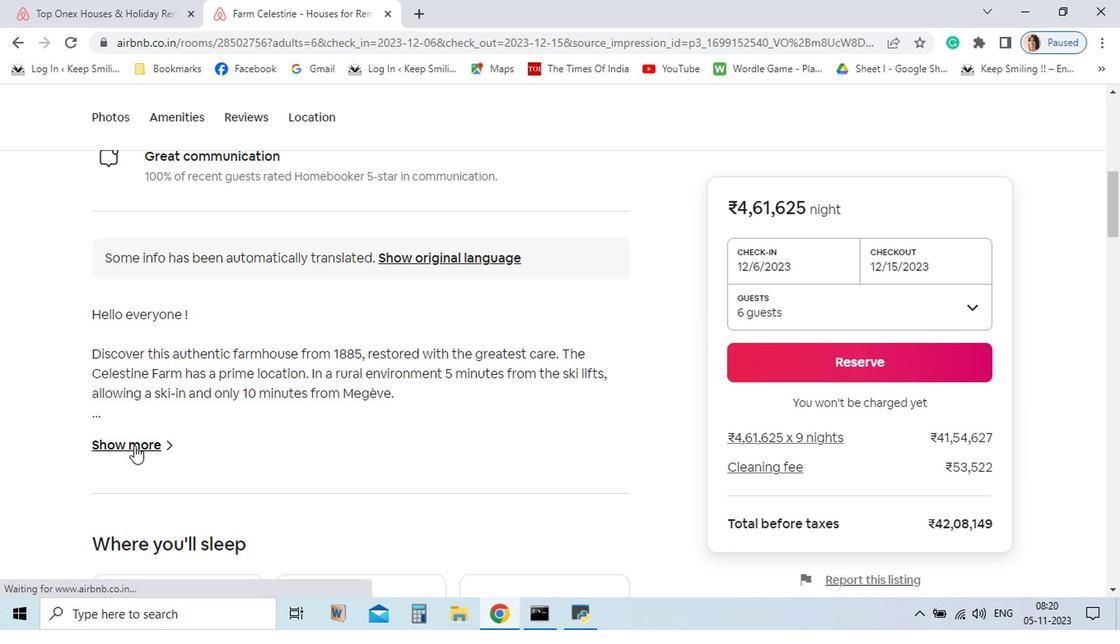 
Action: Mouse pressed left at (259, 480)
Screenshot: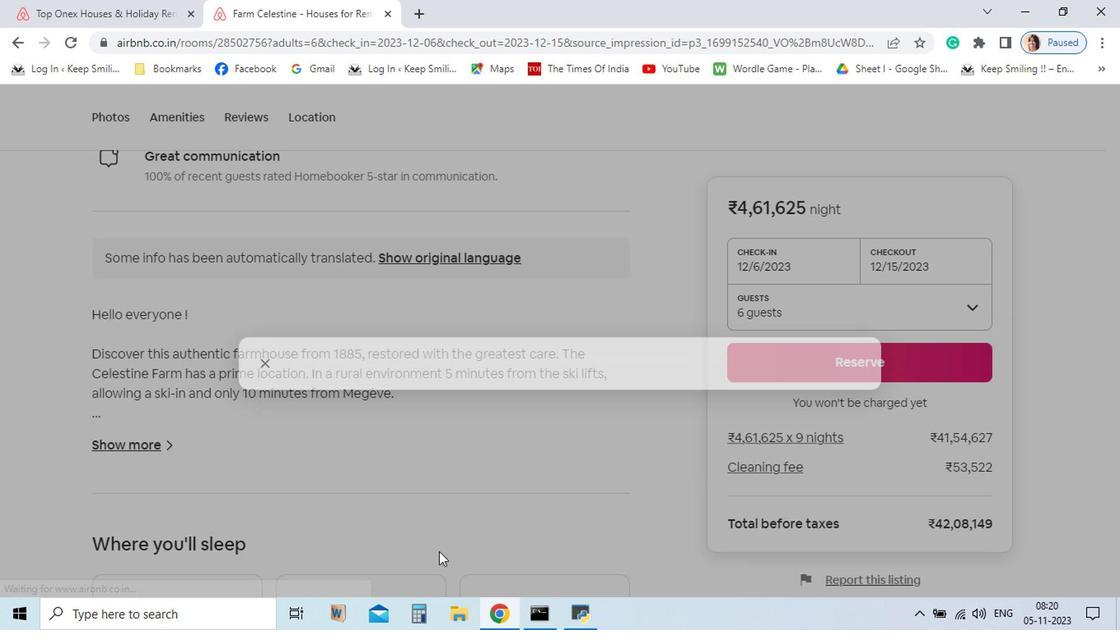 
Action: Mouse moved to (356, 266)
Screenshot: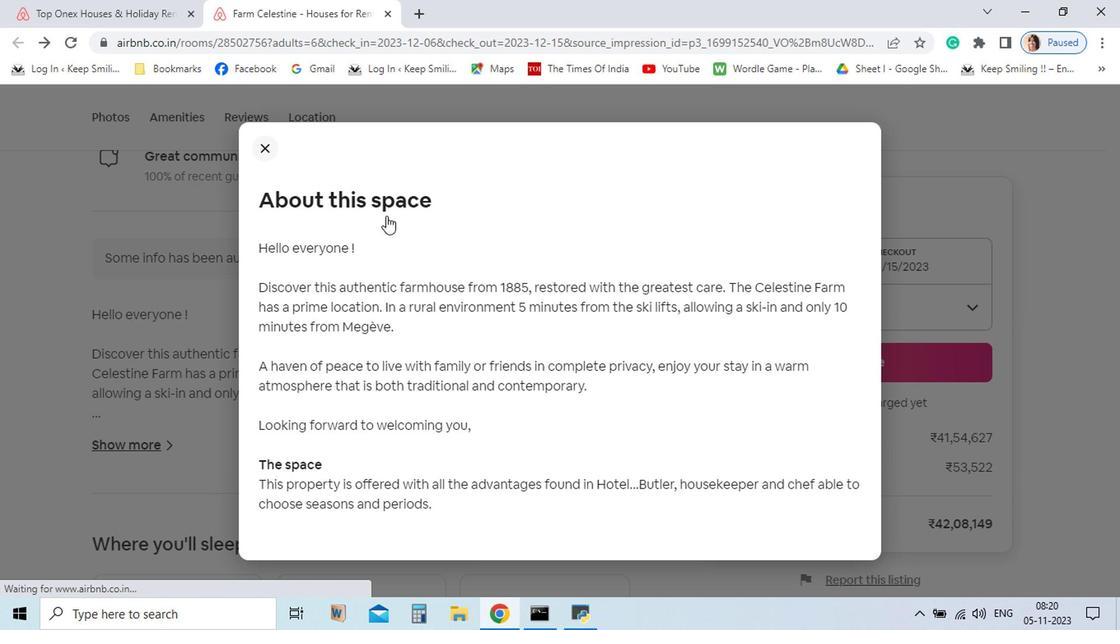 
Action: Mouse pressed left at (356, 266)
Screenshot: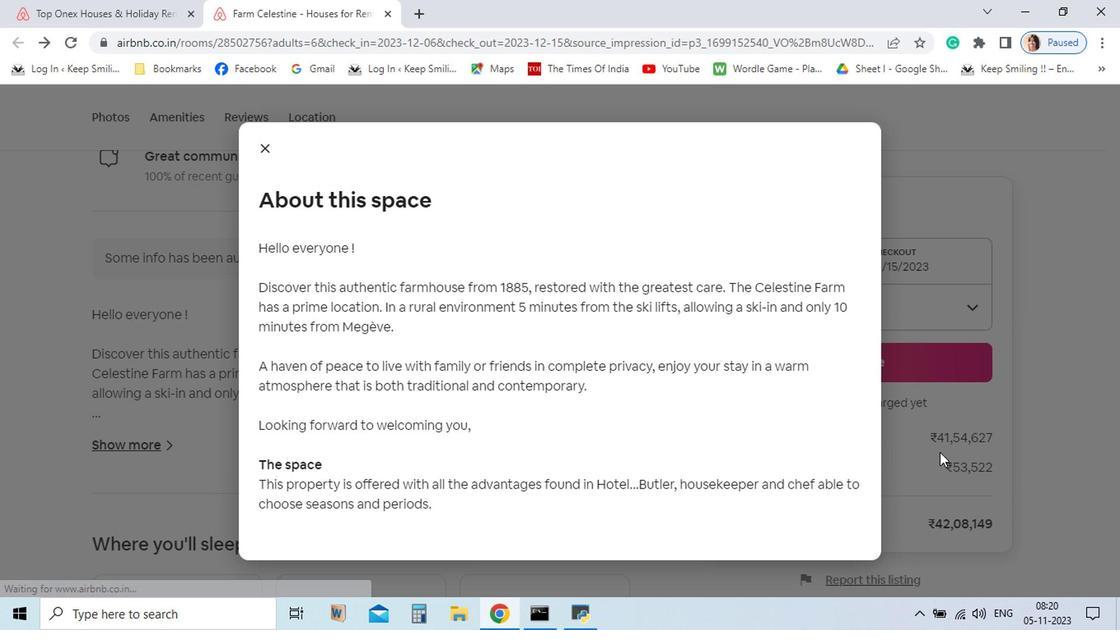 
Action: Mouse moved to (928, 556)
Screenshot: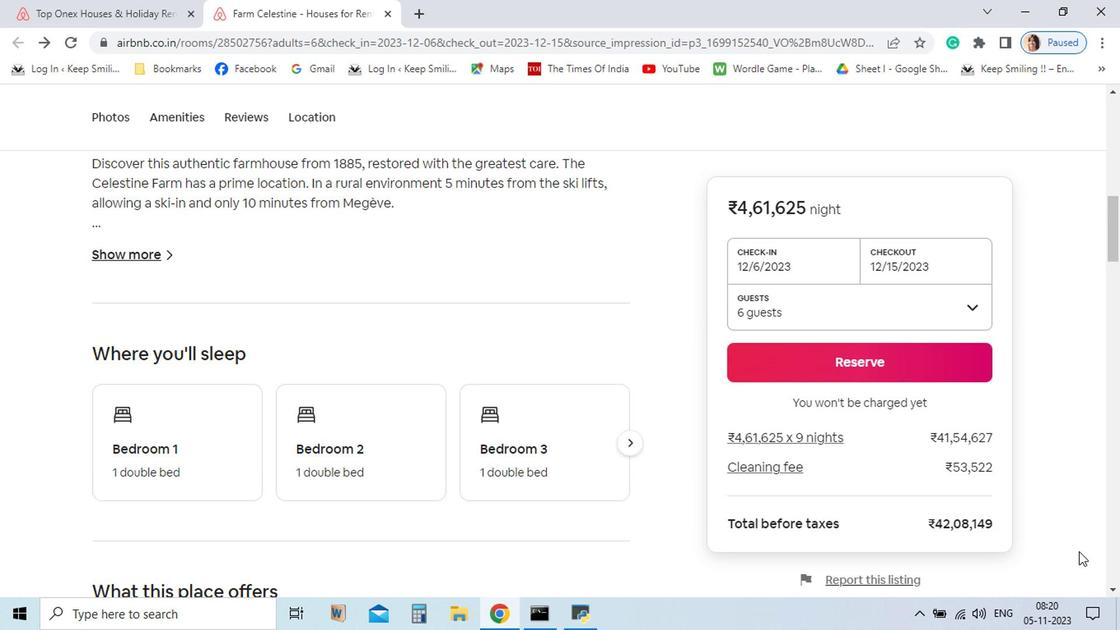 
Action: Mouse scrolled (928, 555) with delta (0, 0)
Screenshot: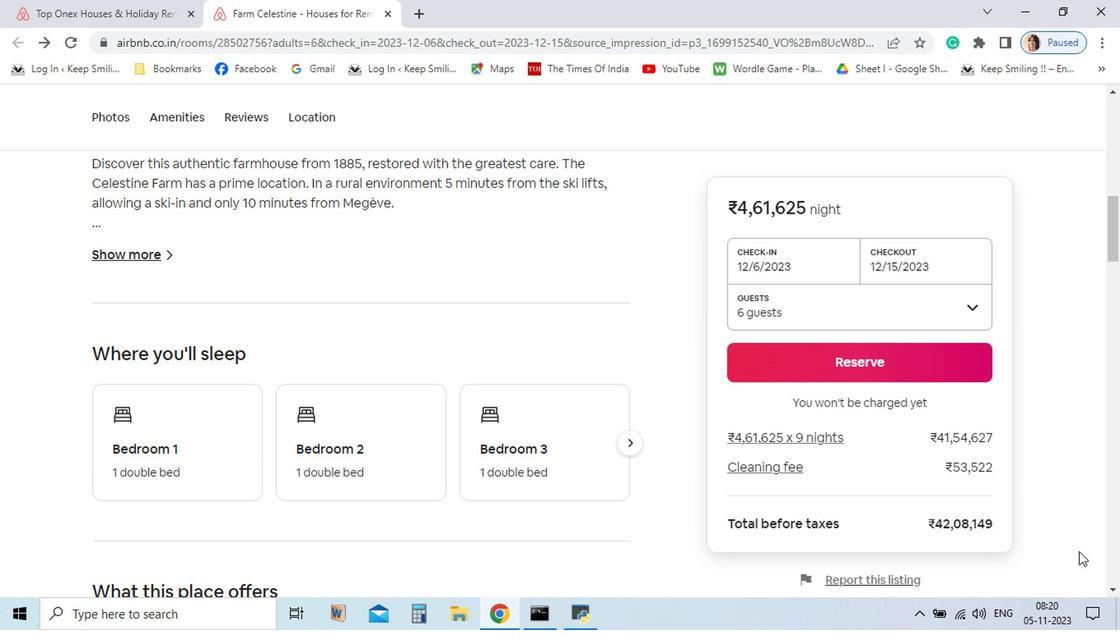 
Action: Mouse scrolled (928, 555) with delta (0, 0)
Screenshot: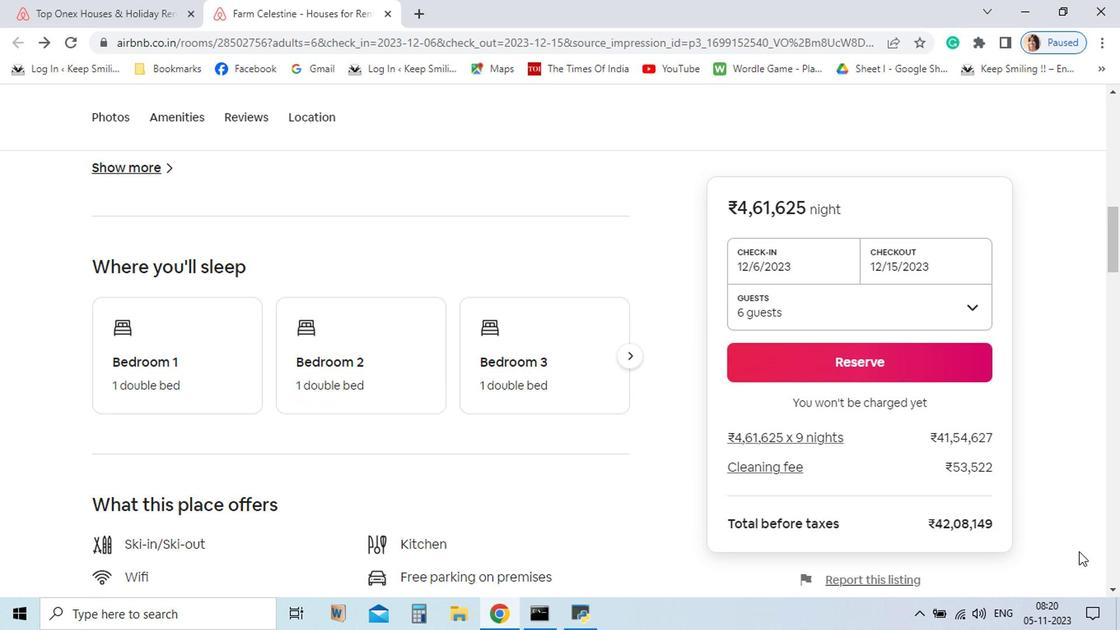
Action: Mouse scrolled (928, 555) with delta (0, 0)
Screenshot: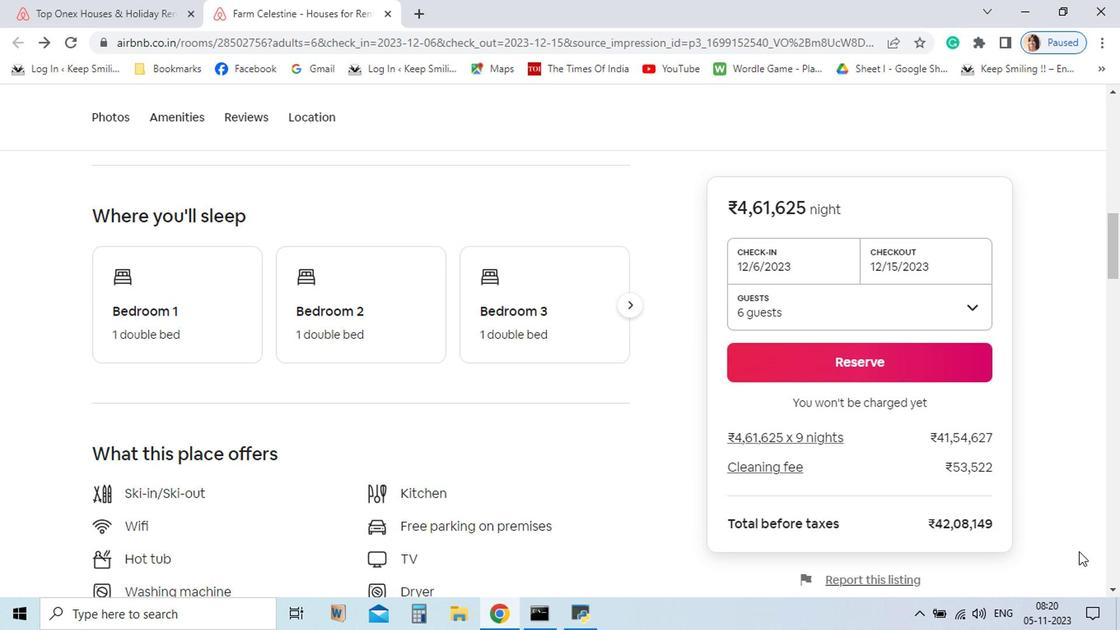 
Action: Mouse scrolled (928, 555) with delta (0, 0)
Screenshot: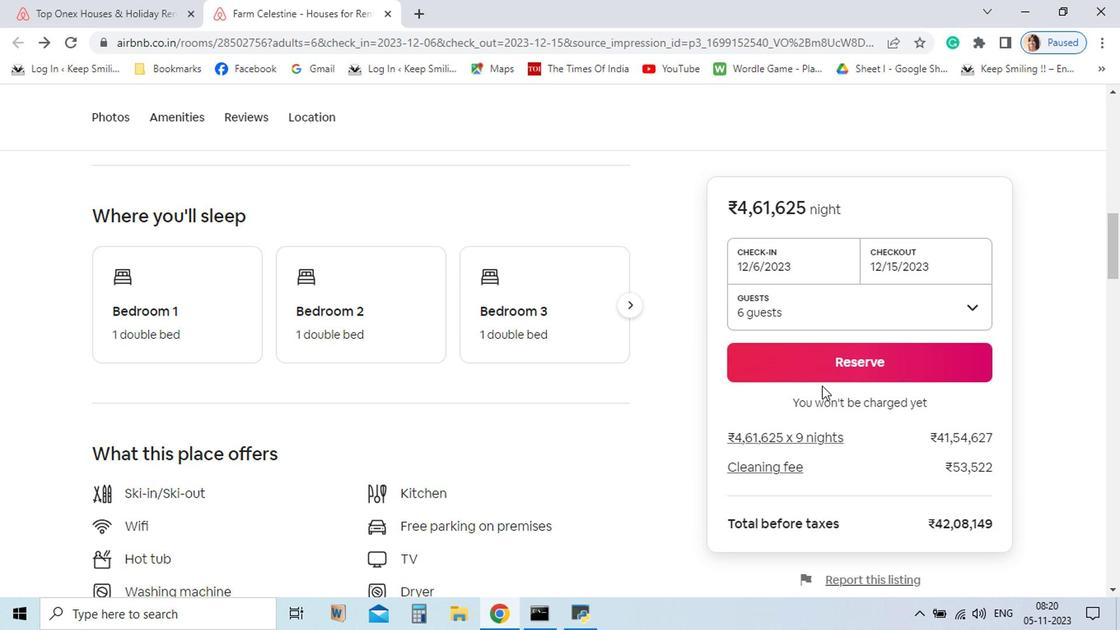 
Action: Mouse moved to (604, 377)
Screenshot: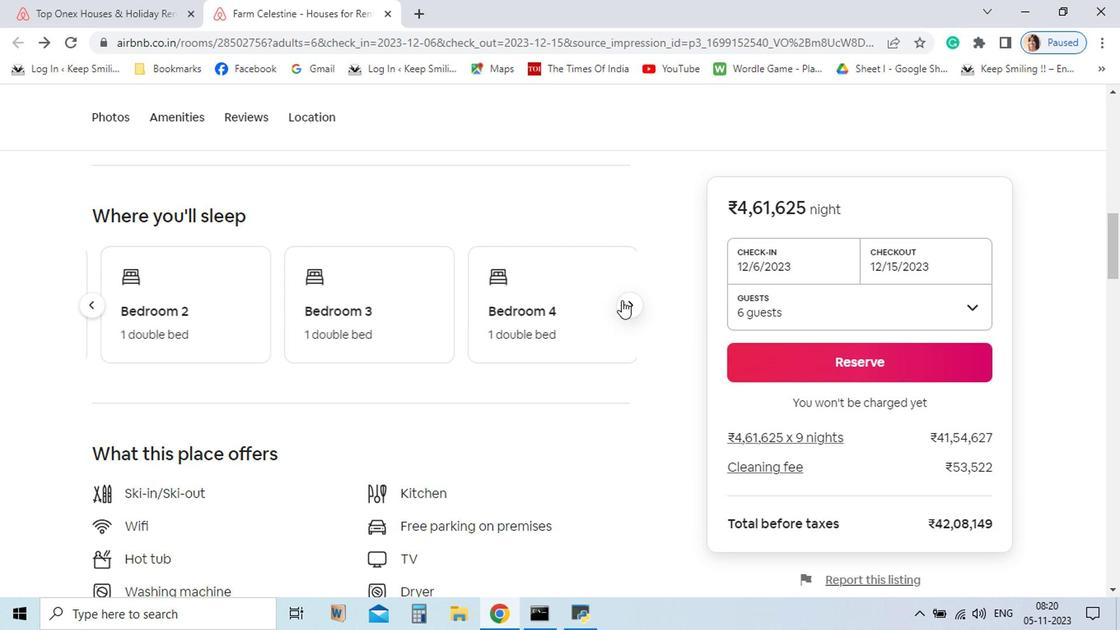 
Action: Mouse pressed left at (604, 377)
Screenshot: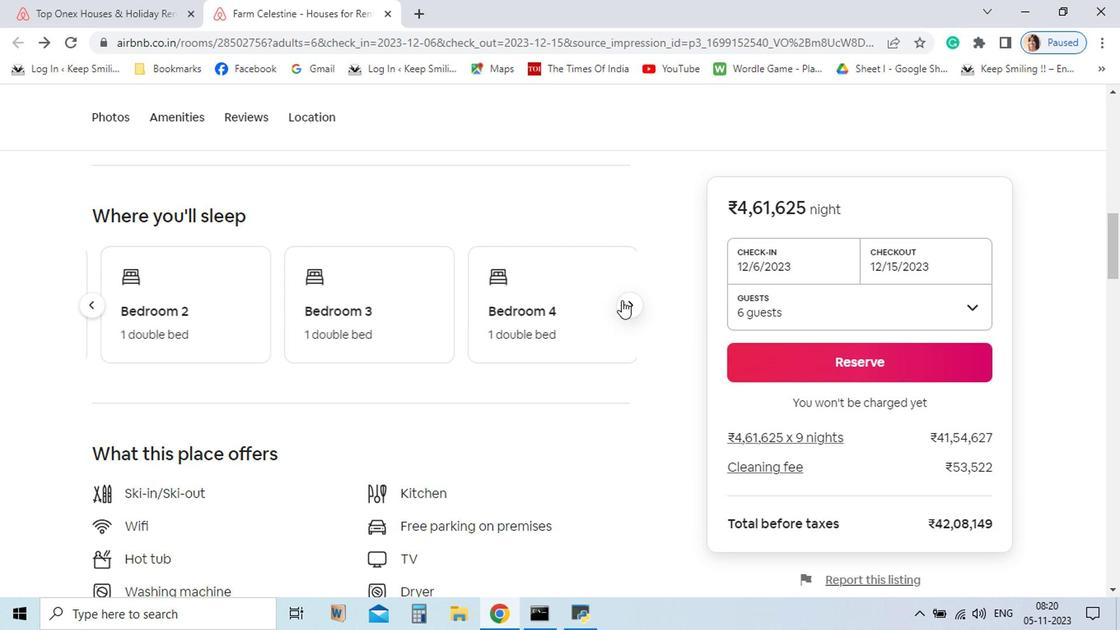 
Action: Mouse moved to (604, 377)
Screenshot: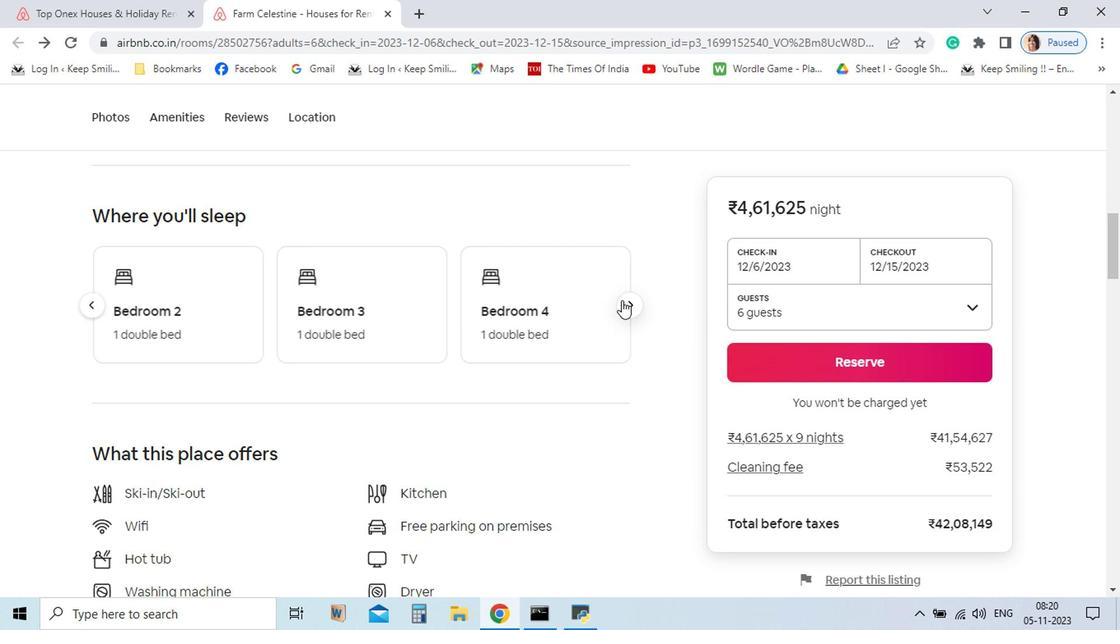 
Action: Mouse pressed left at (604, 377)
Screenshot: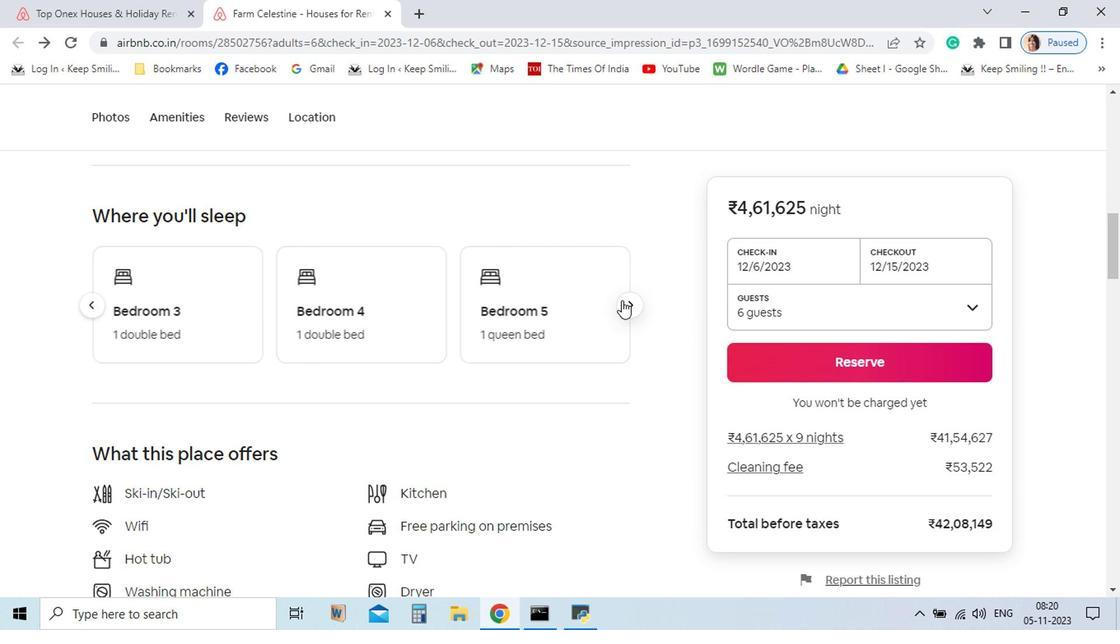 
Action: Mouse pressed left at (604, 377)
Screenshot: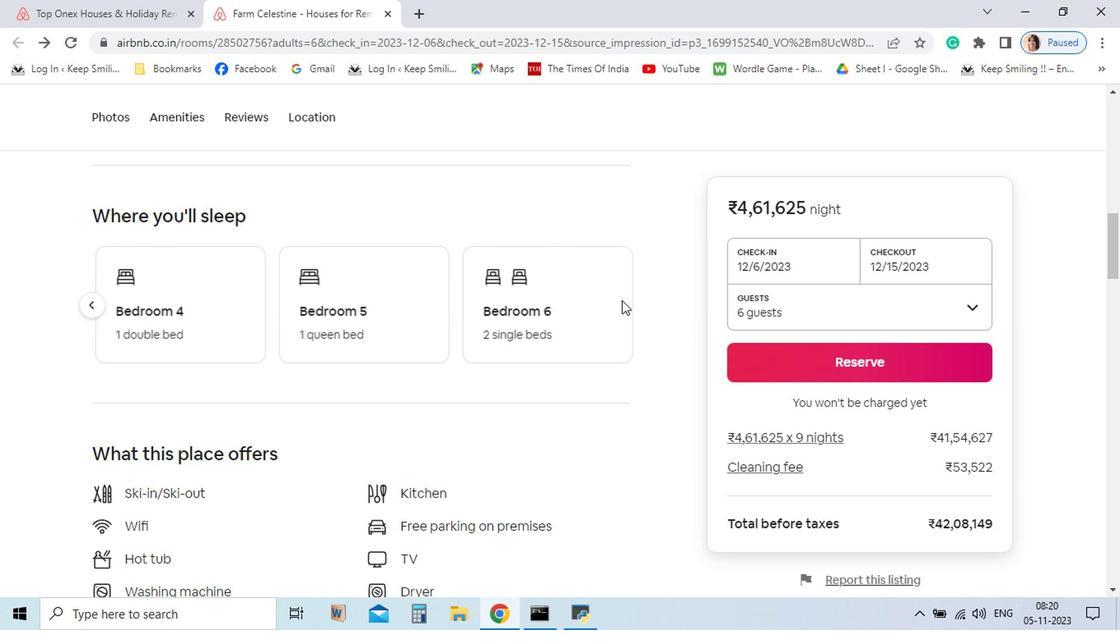 
Action: Mouse moved to (947, 584)
Screenshot: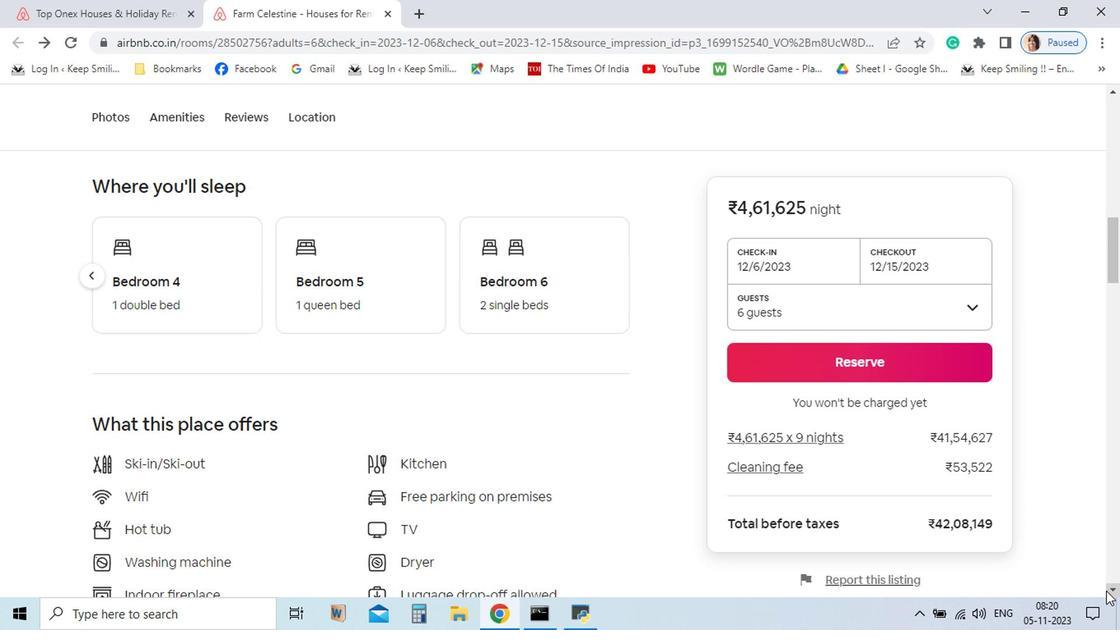 
Action: Mouse pressed left at (947, 584)
